 Task: Buy 4 Skirts, Skooters & Skorts of size 30 for Baby Girls from Clothing section under best seller category for shipping address: Eva Nelson, 1138 Star Trek Drive, Pensacola, Florida 32501, Cell Number 8503109646. Pay from credit card ending with 2005, CVV 3321
Action: Mouse moved to (254, 75)
Screenshot: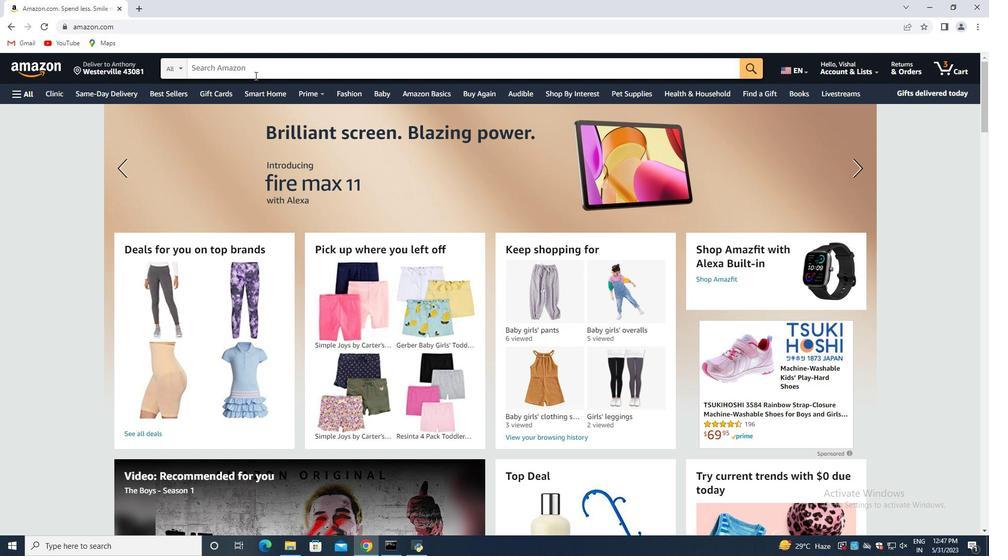 
Action: Mouse pressed left at (254, 75)
Screenshot: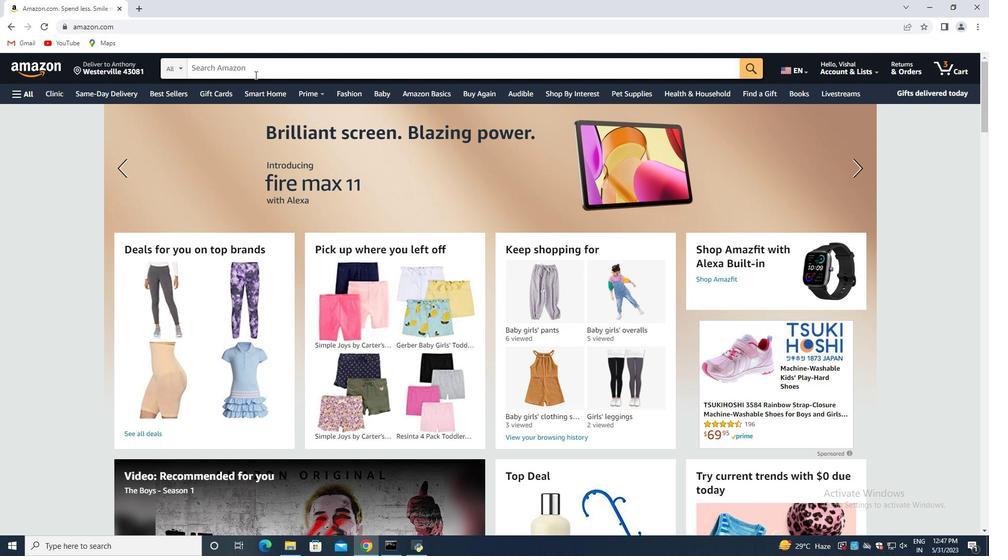 
Action: Key pressed <Key.shift>Skirts,<Key.space><Key.shift>Skooters<Key.space><Key.shift>&<Key.space><Key.shift><Key.shift><Key.shift><Key.shift><Key.shift><Key.shift><Key.shift>Skorts<Key.space>of<Key.space>size<Key.space>30<Key.space>for<Key.space><Key.shift>Baby<Key.space><Key.shift>Girls<Key.enter>
Screenshot: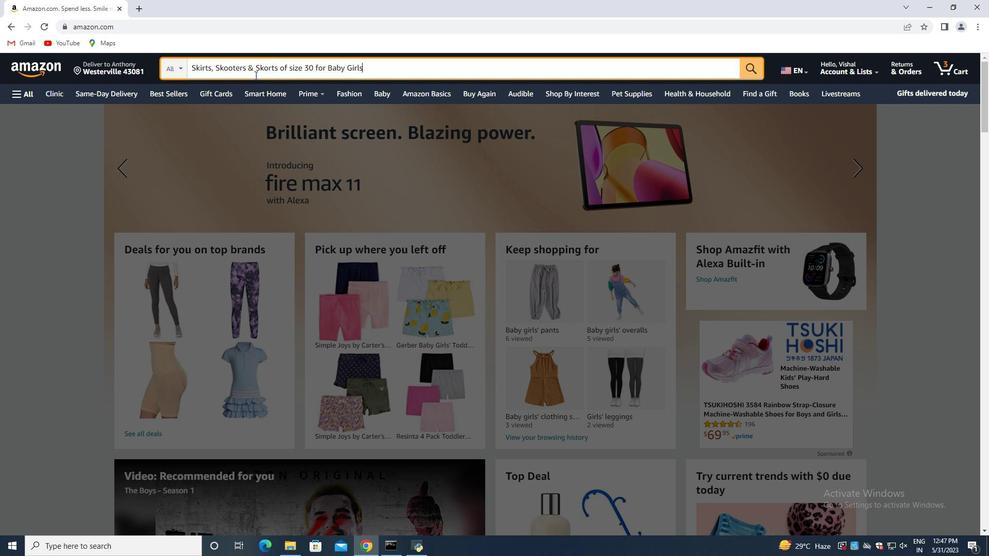 
Action: Mouse moved to (66, 197)
Screenshot: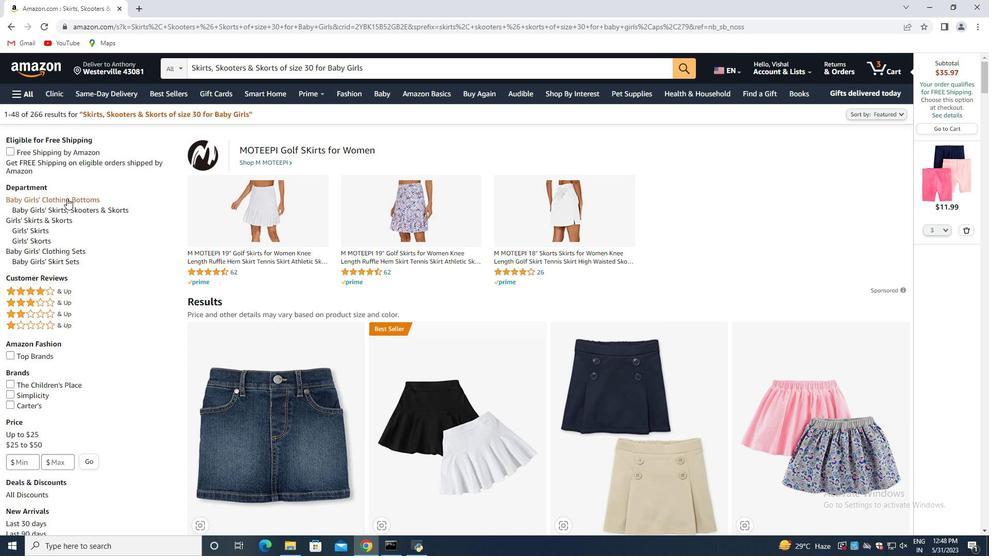 
Action: Mouse pressed left at (66, 197)
Screenshot: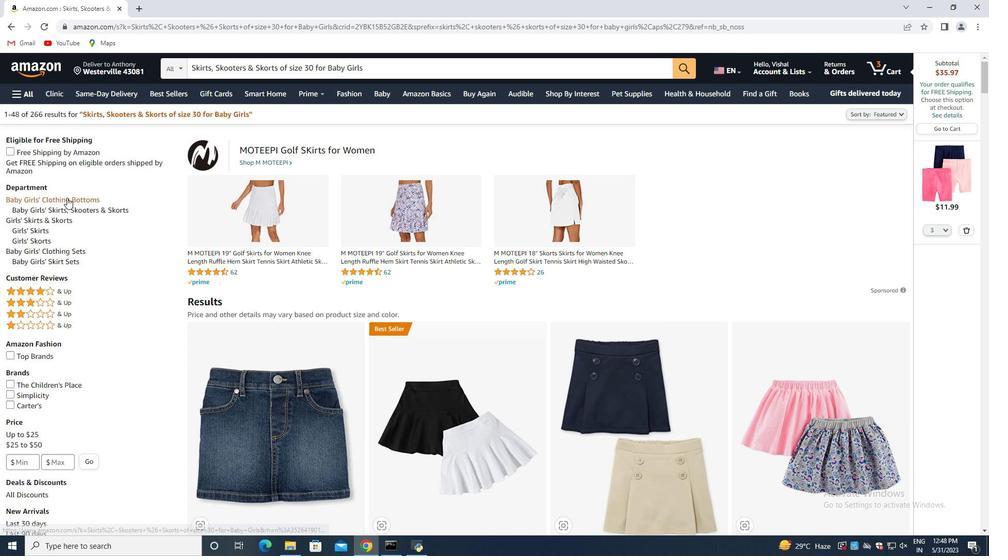 
Action: Mouse moved to (73, 212)
Screenshot: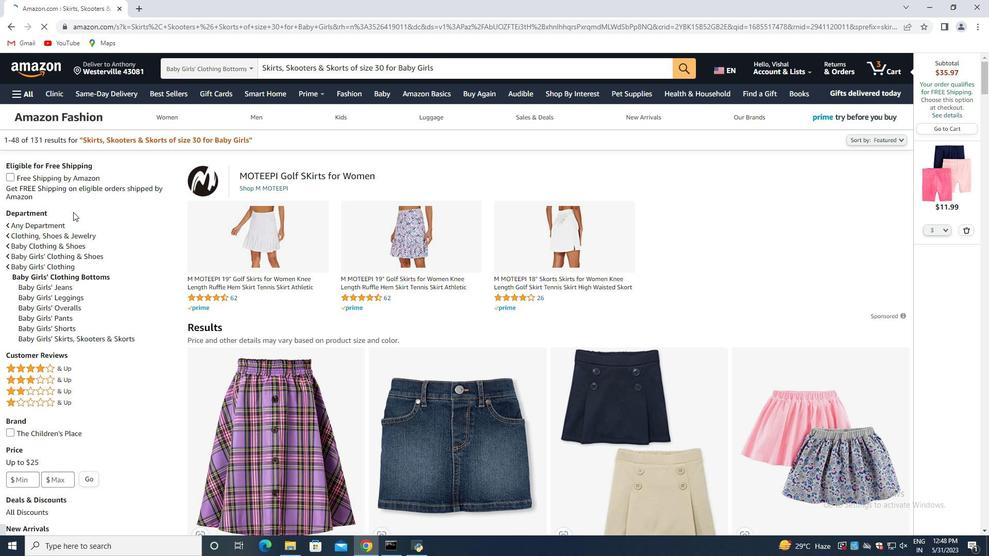 
Action: Mouse scrolled (73, 211) with delta (0, 0)
Screenshot: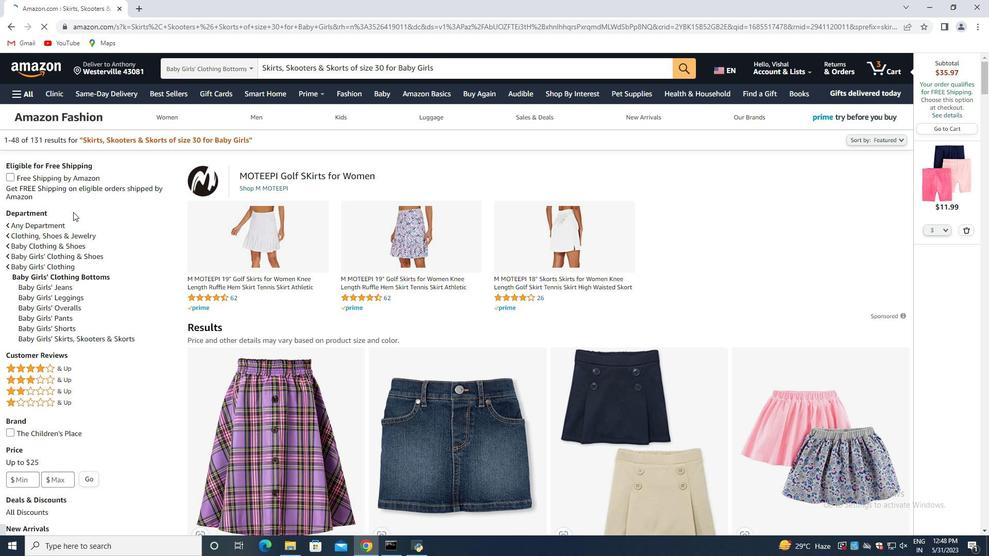 
Action: Mouse moved to (80, 214)
Screenshot: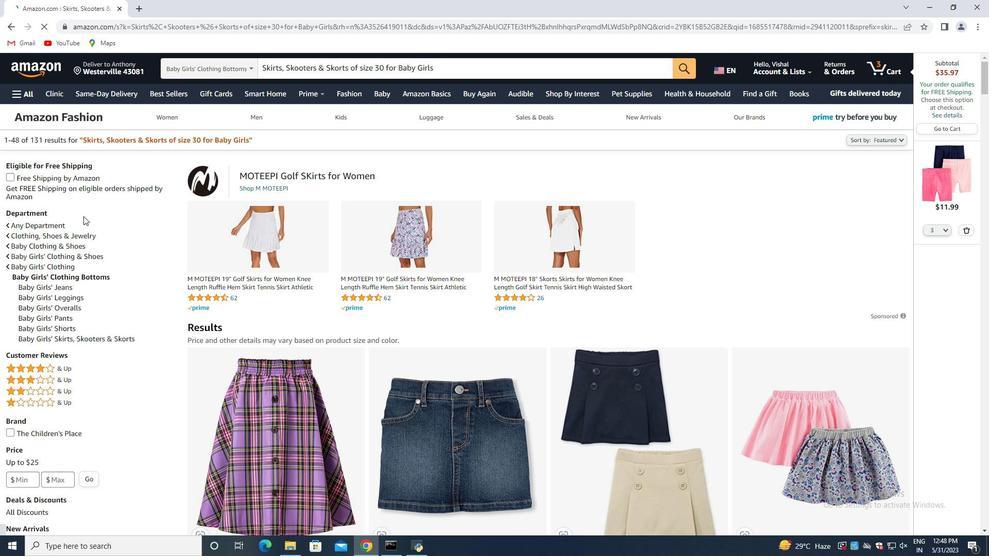 
Action: Mouse scrolled (80, 214) with delta (0, 0)
Screenshot: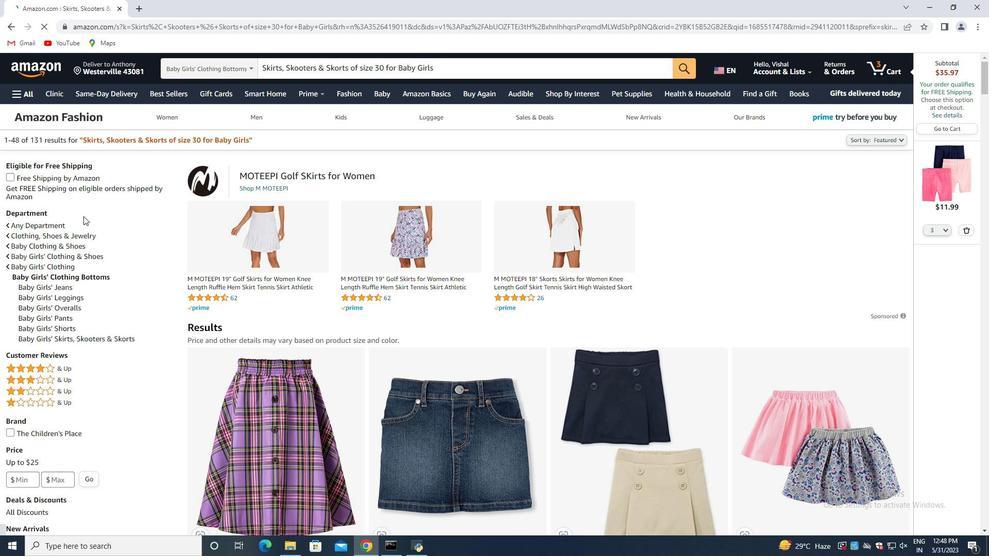 
Action: Mouse moved to (106, 222)
Screenshot: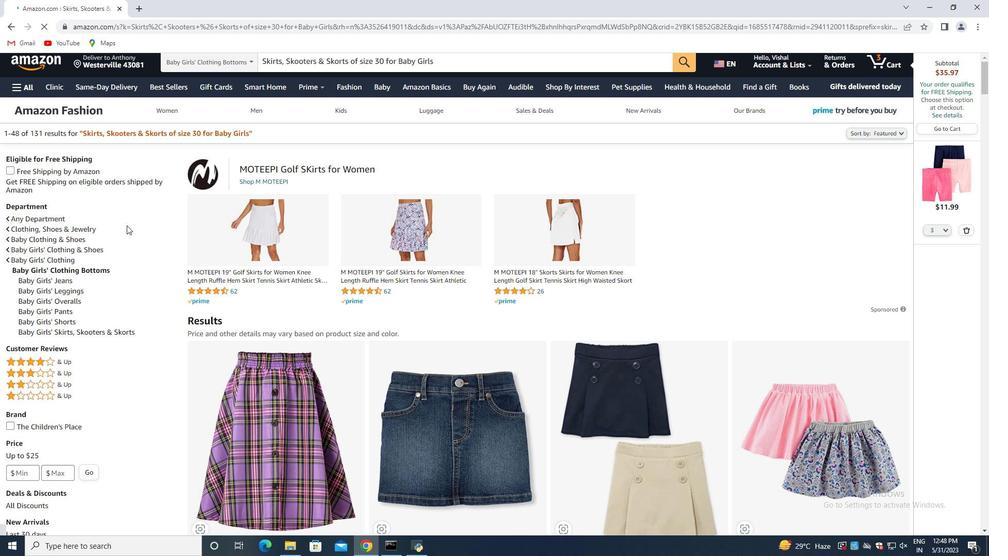 
Action: Mouse scrolled (106, 222) with delta (0, 0)
Screenshot: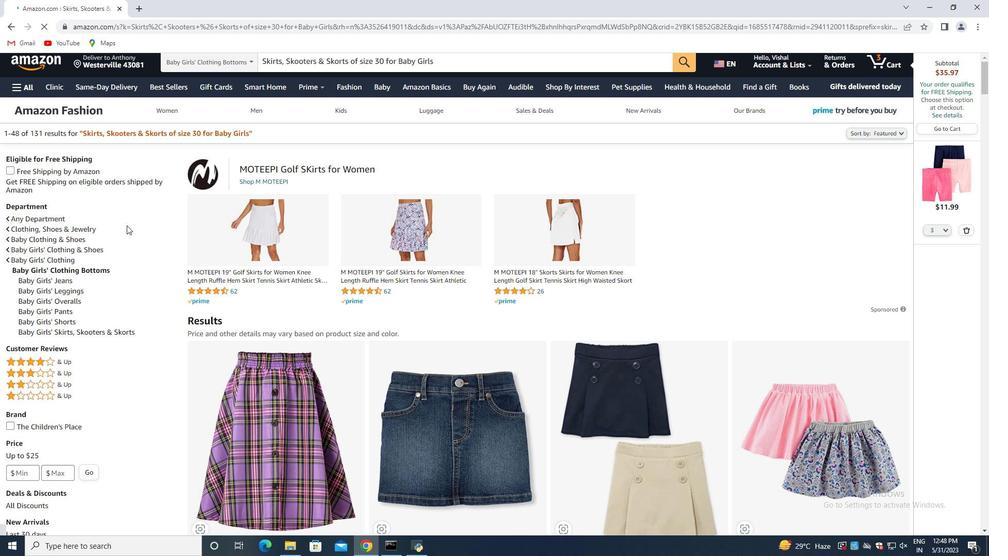 
Action: Mouse moved to (213, 232)
Screenshot: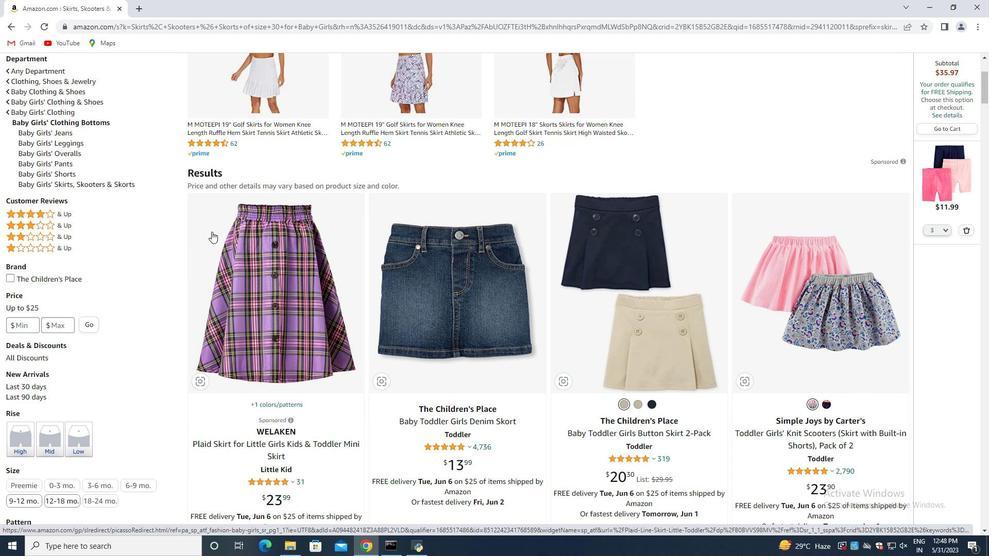 
Action: Mouse scrolled (213, 231) with delta (0, 0)
Screenshot: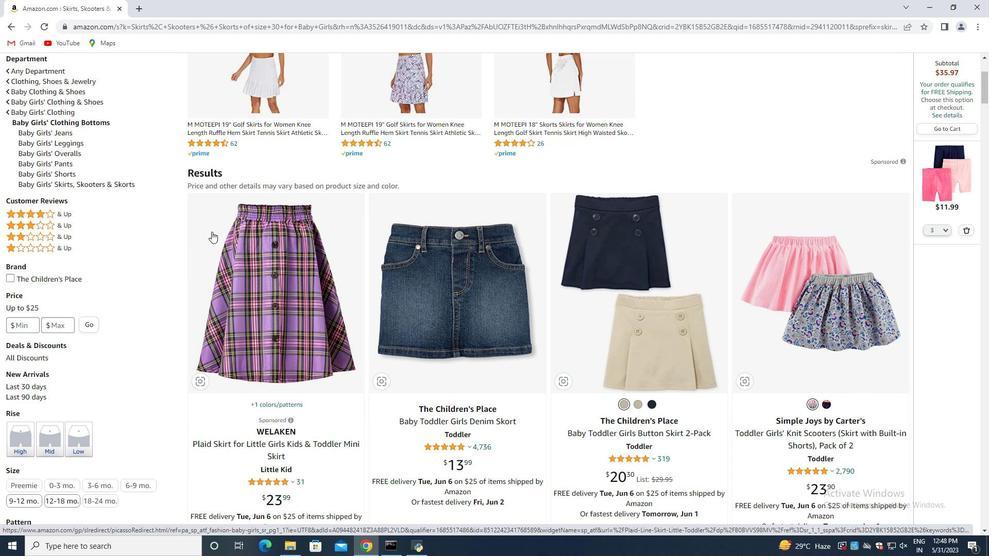 
Action: Mouse moved to (566, 279)
Screenshot: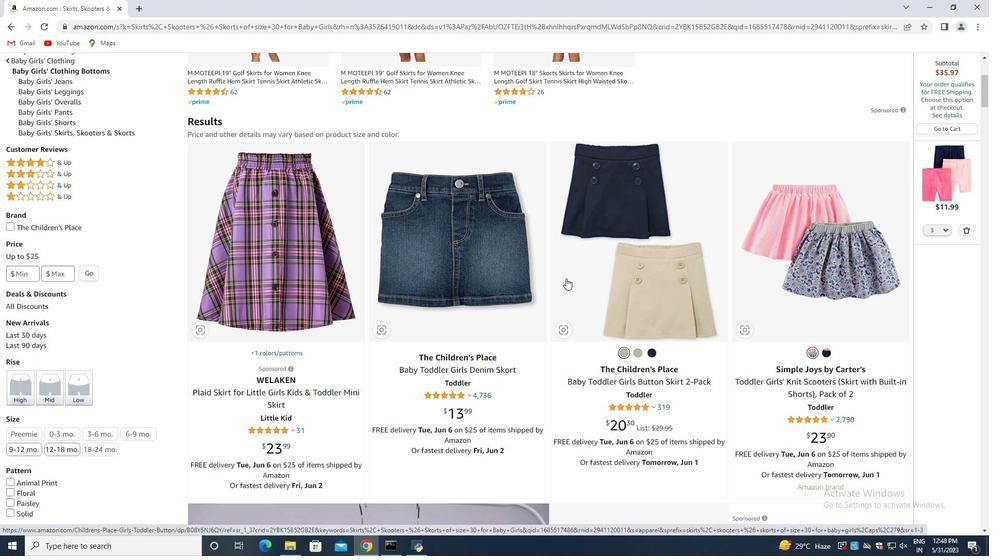 
Action: Mouse scrolled (566, 278) with delta (0, 0)
Screenshot: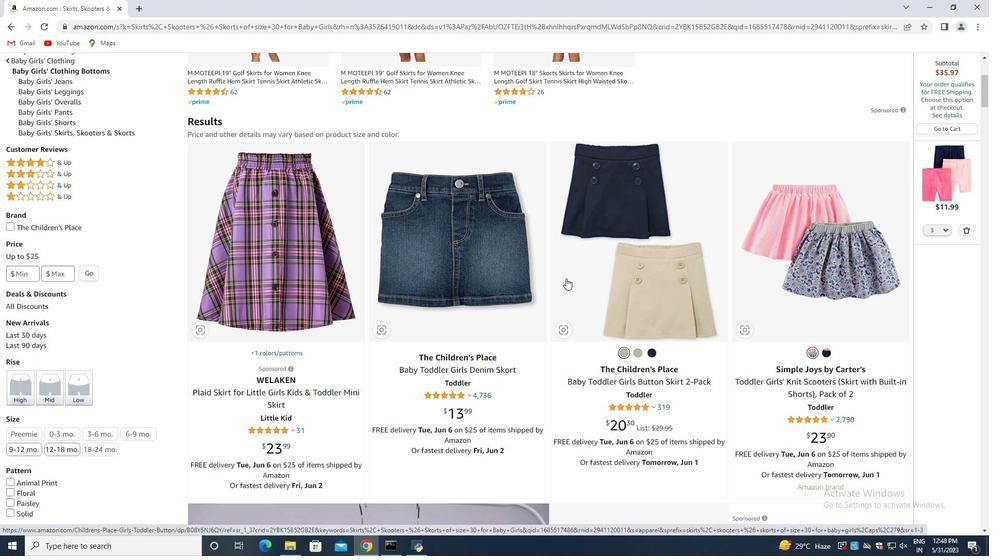 
Action: Mouse scrolled (566, 278) with delta (0, 0)
Screenshot: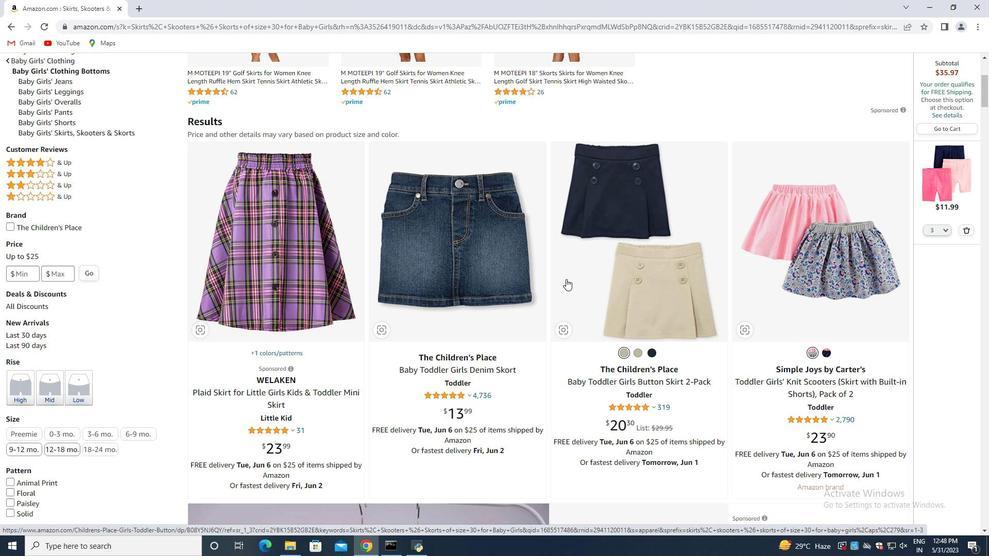 
Action: Mouse moved to (566, 279)
Screenshot: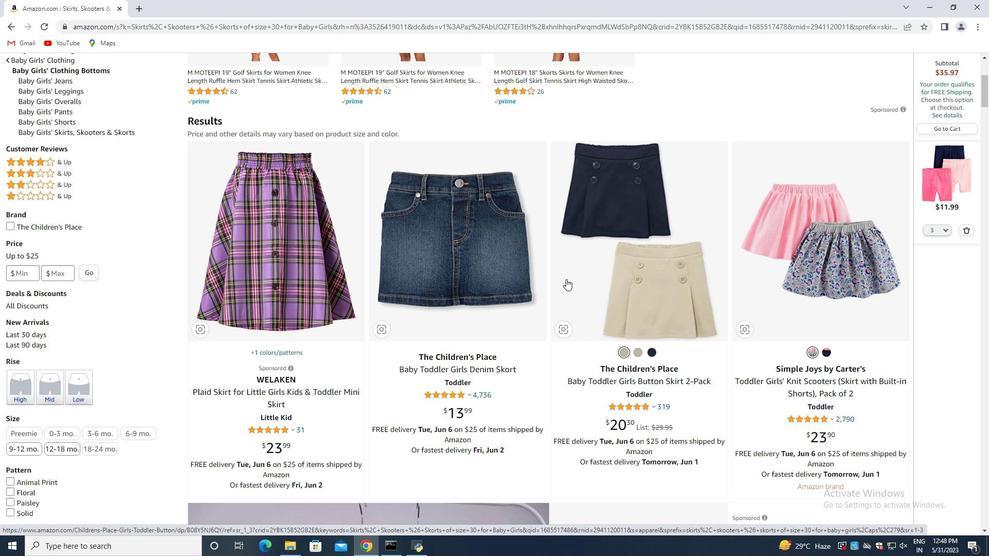 
Action: Mouse scrolled (566, 279) with delta (0, 0)
Screenshot: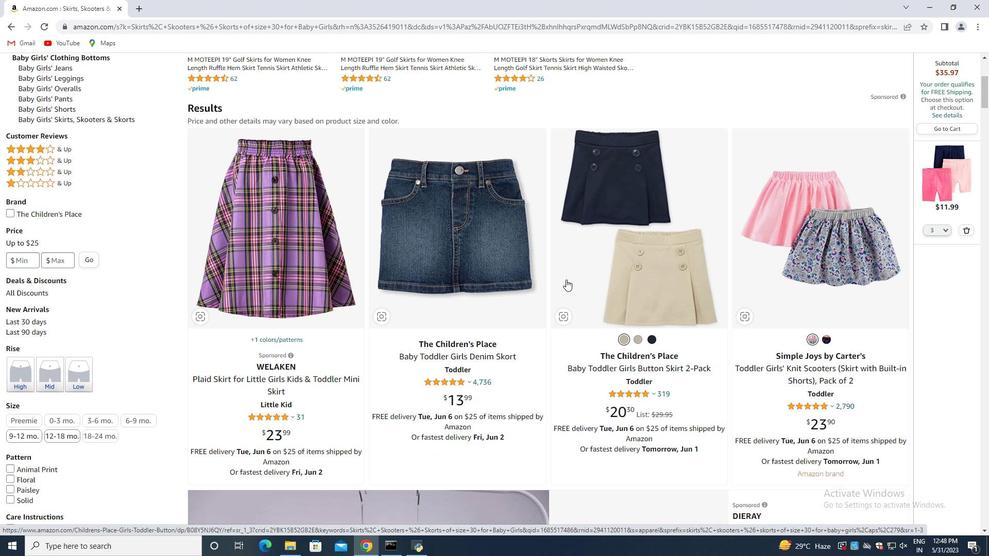 
Action: Mouse moved to (566, 280)
Screenshot: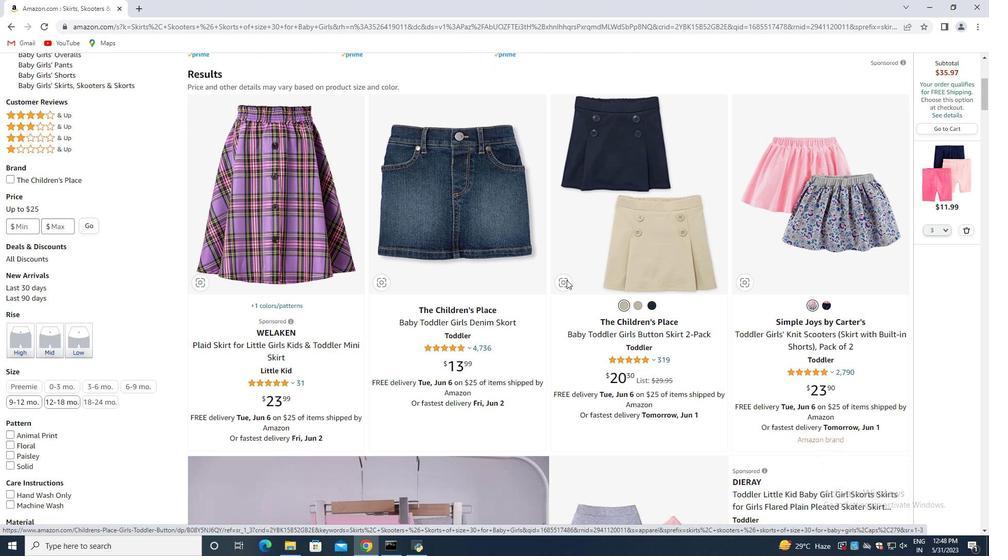 
Action: Mouse scrolled (566, 279) with delta (0, 0)
Screenshot: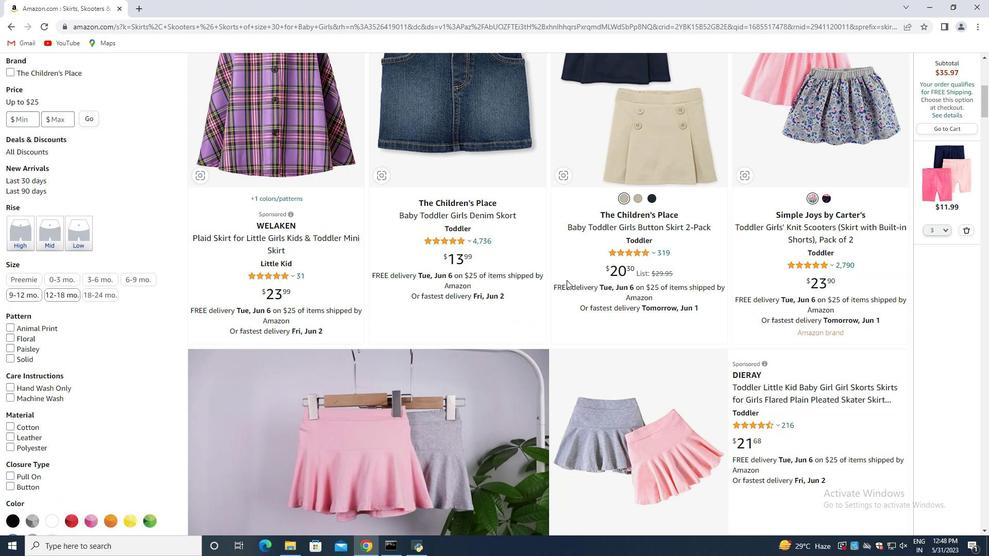 
Action: Mouse moved to (567, 280)
Screenshot: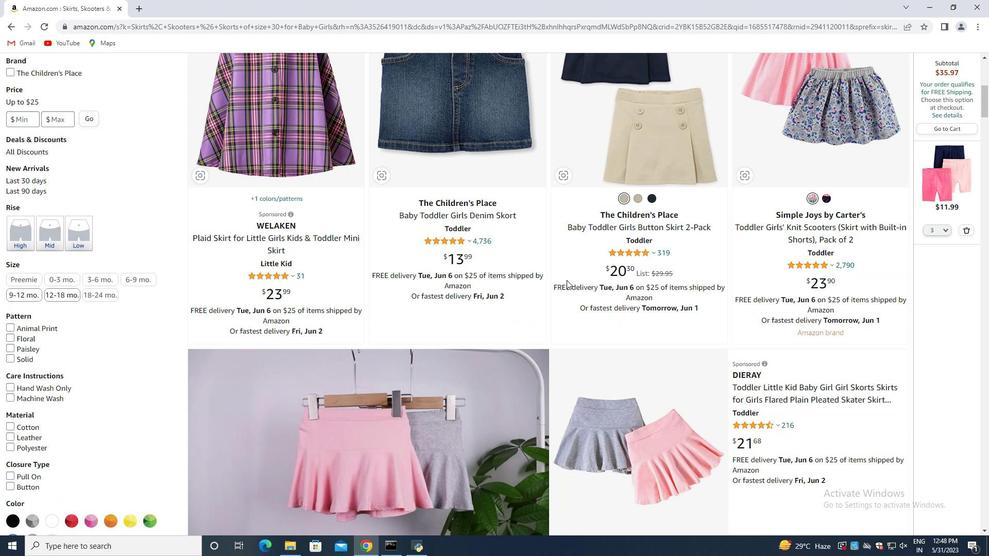 
Action: Mouse scrolled (567, 279) with delta (0, 0)
Screenshot: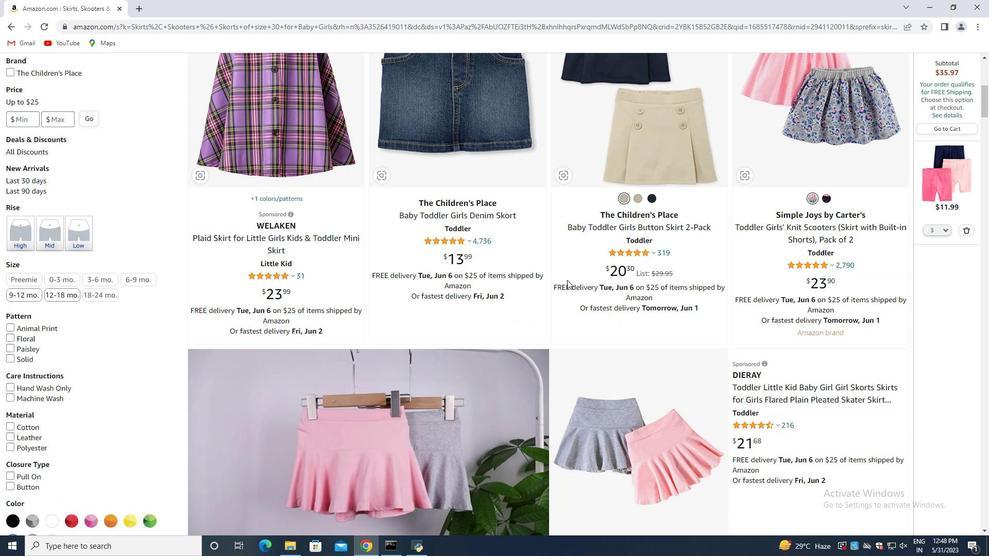 
Action: Mouse moved to (968, 231)
Screenshot: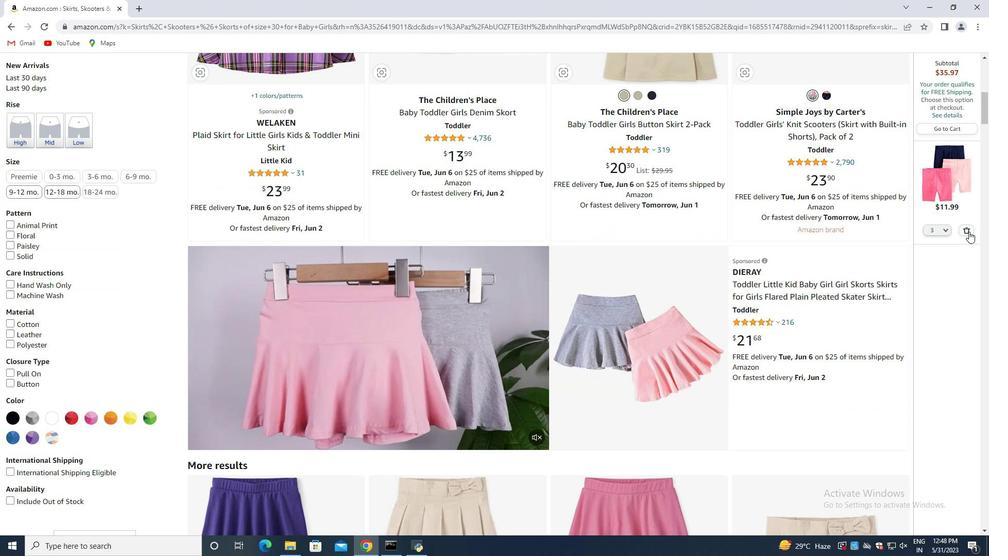 
Action: Mouse pressed left at (968, 231)
Screenshot: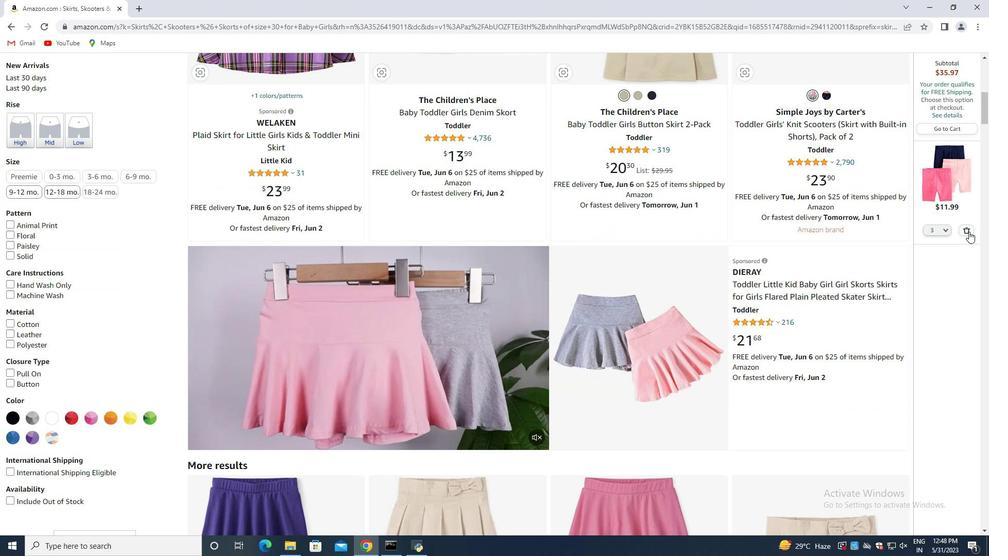 
Action: Mouse moved to (559, 154)
Screenshot: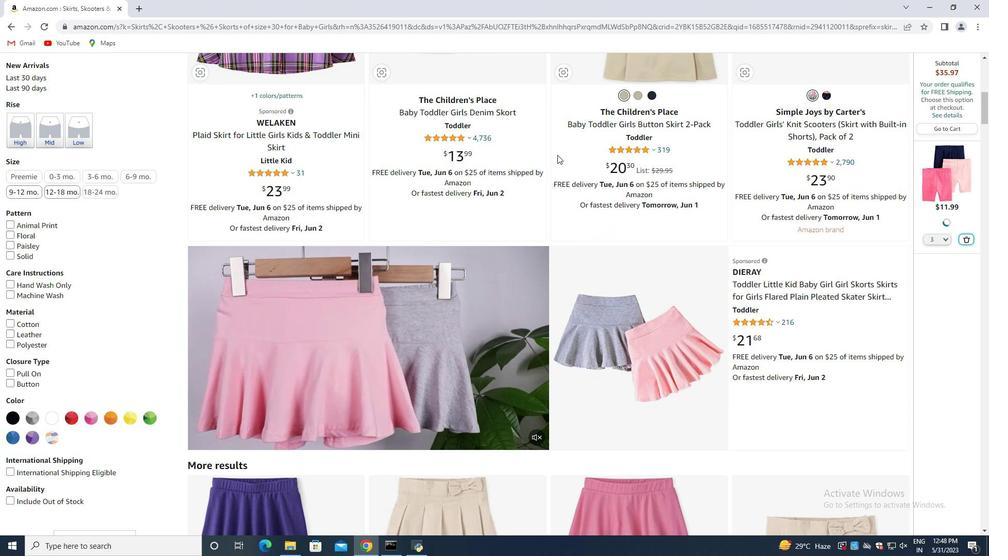 
Action: Mouse scrolled (559, 154) with delta (0, 0)
Screenshot: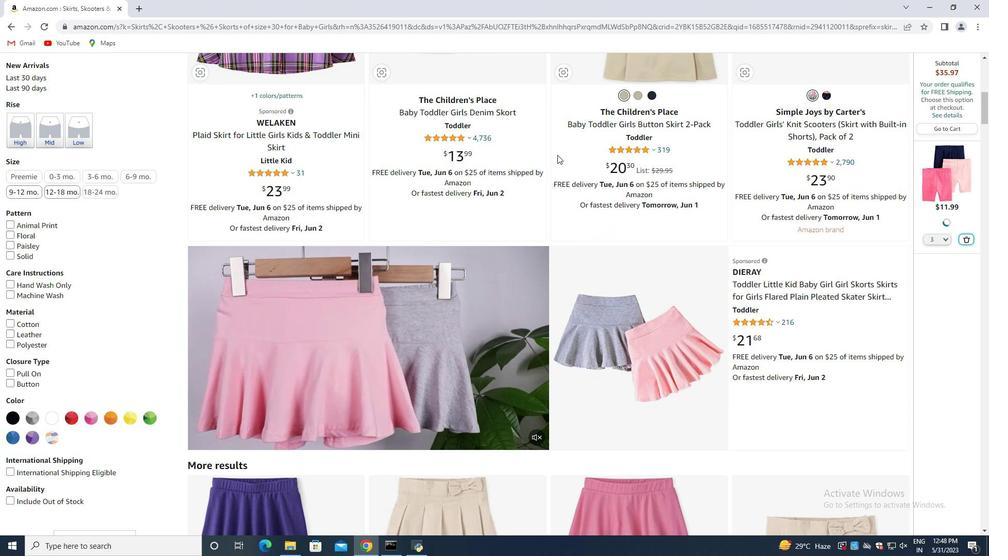 
Action: Mouse moved to (556, 155)
Screenshot: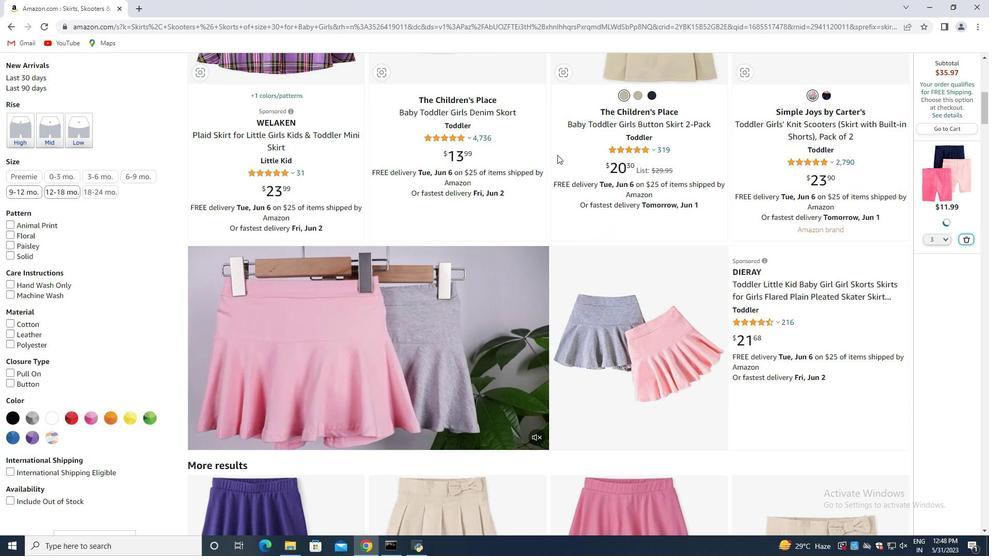 
Action: Mouse scrolled (556, 154) with delta (0, 0)
Screenshot: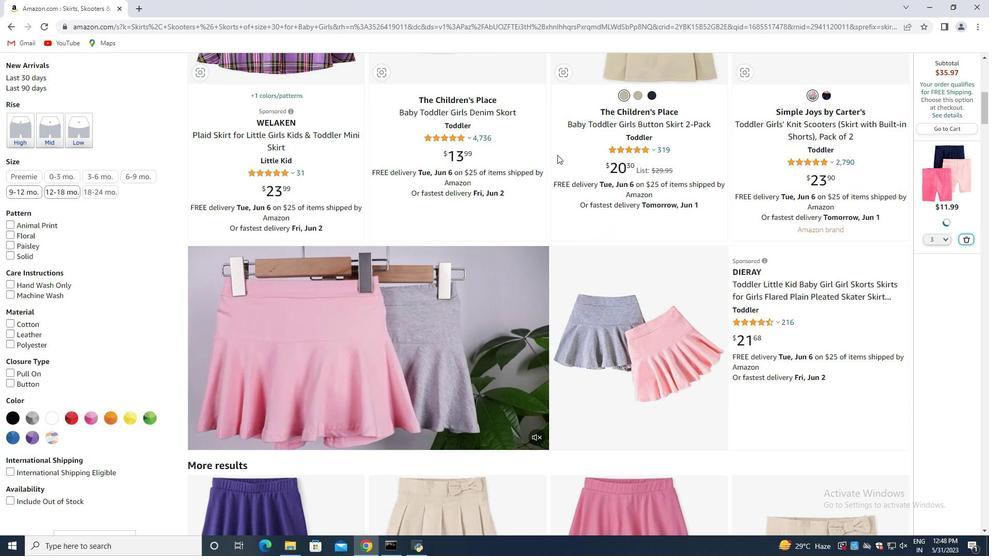 
Action: Mouse moved to (555, 155)
Screenshot: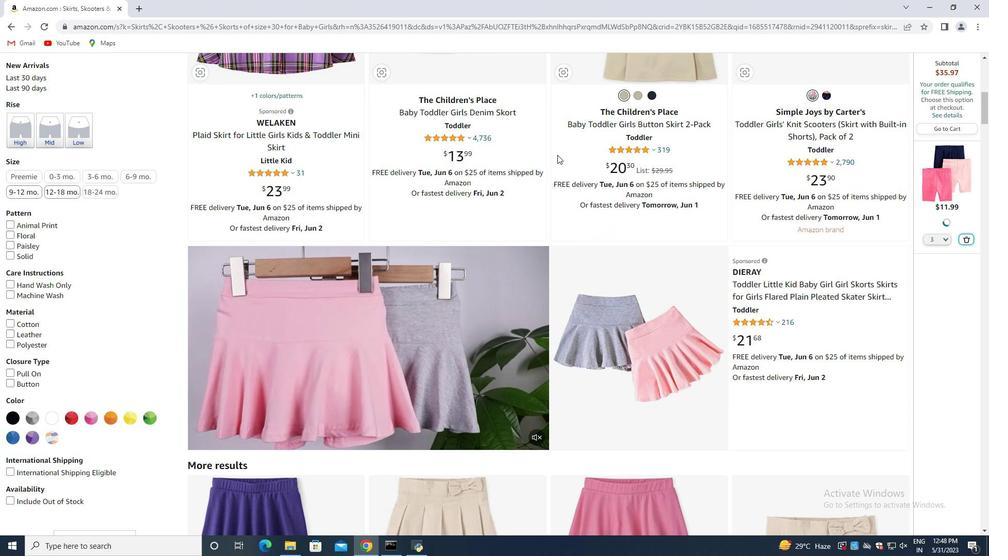 
Action: Mouse scrolled (555, 155) with delta (0, 0)
Screenshot: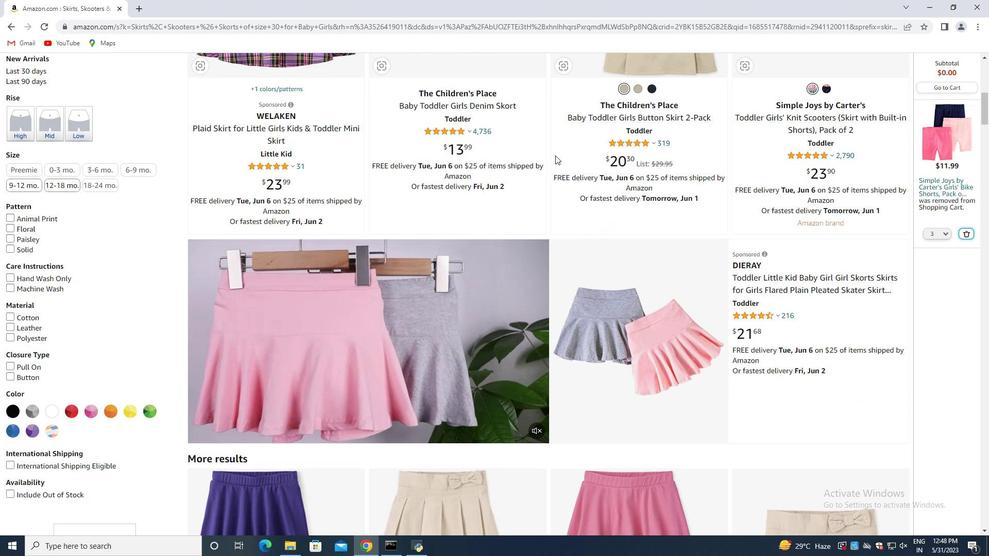 
Action: Mouse moved to (327, 213)
Screenshot: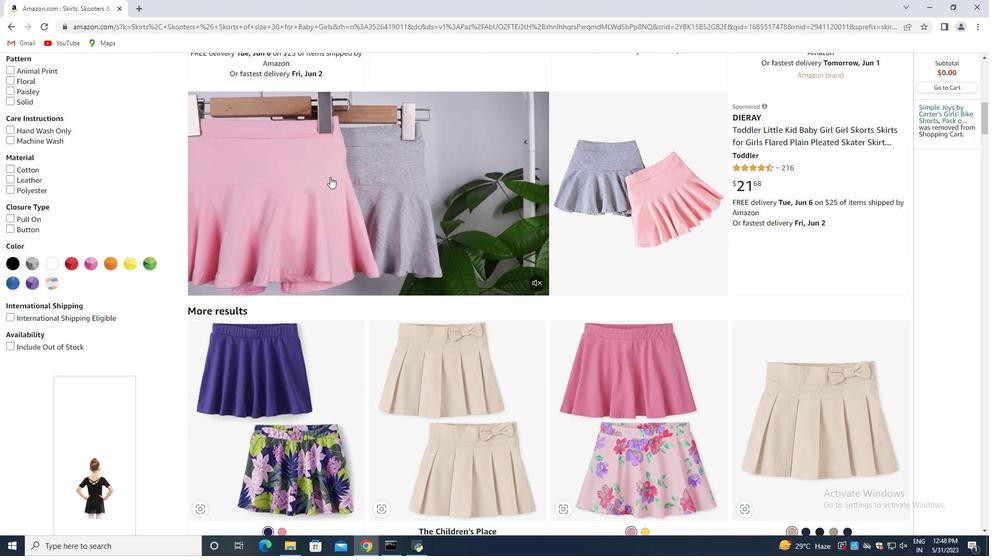 
Action: Mouse scrolled (327, 212) with delta (0, 0)
Screenshot: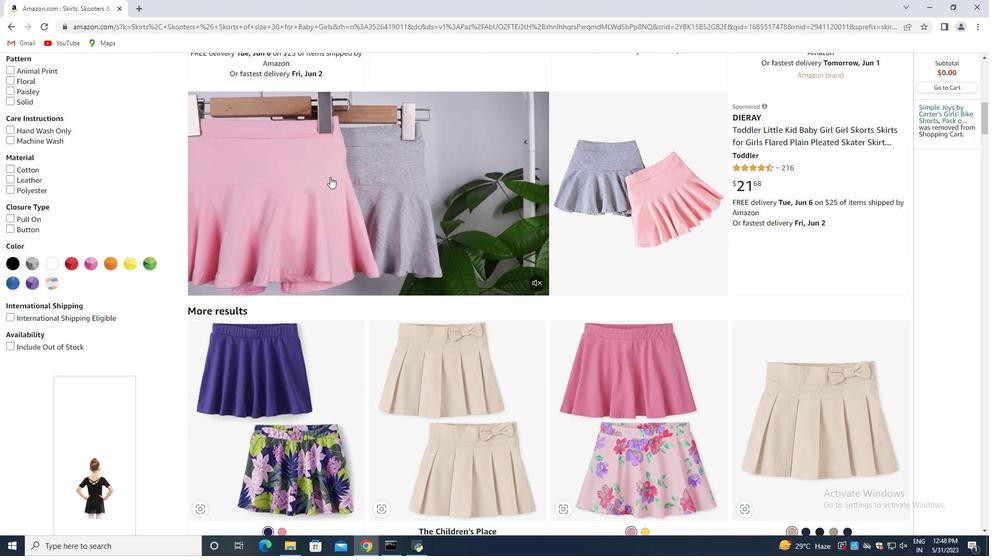 
Action: Mouse moved to (329, 224)
Screenshot: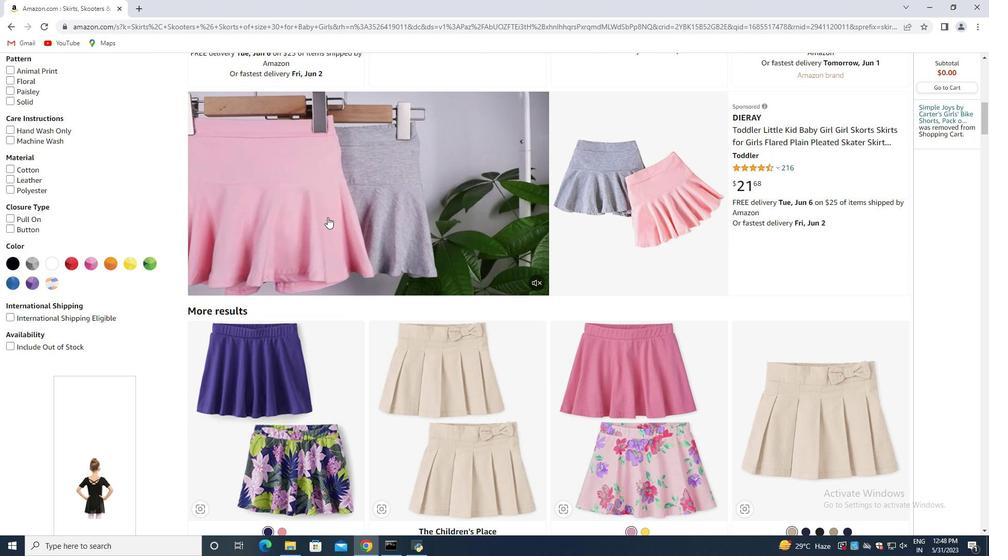 
Action: Mouse scrolled (329, 224) with delta (0, 0)
Screenshot: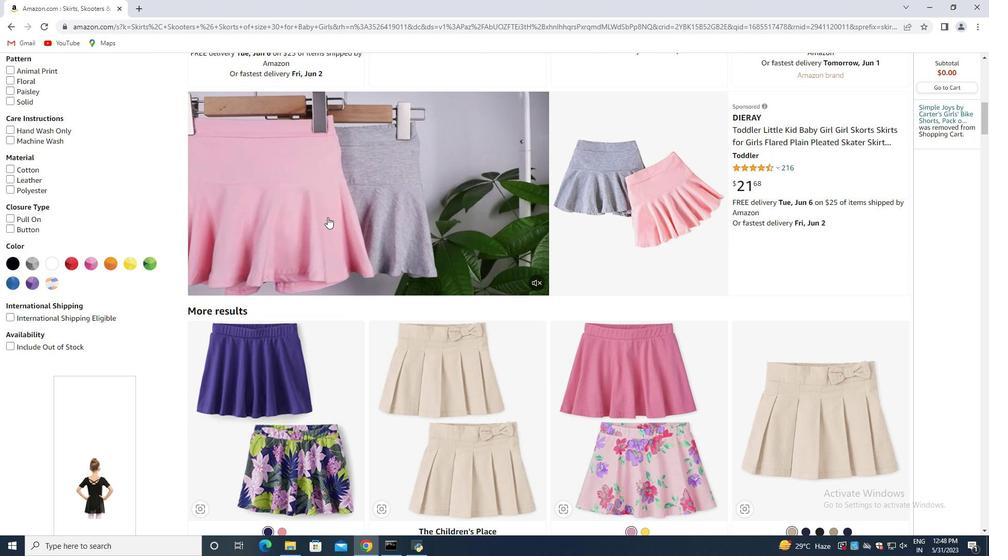 
Action: Mouse moved to (330, 227)
Screenshot: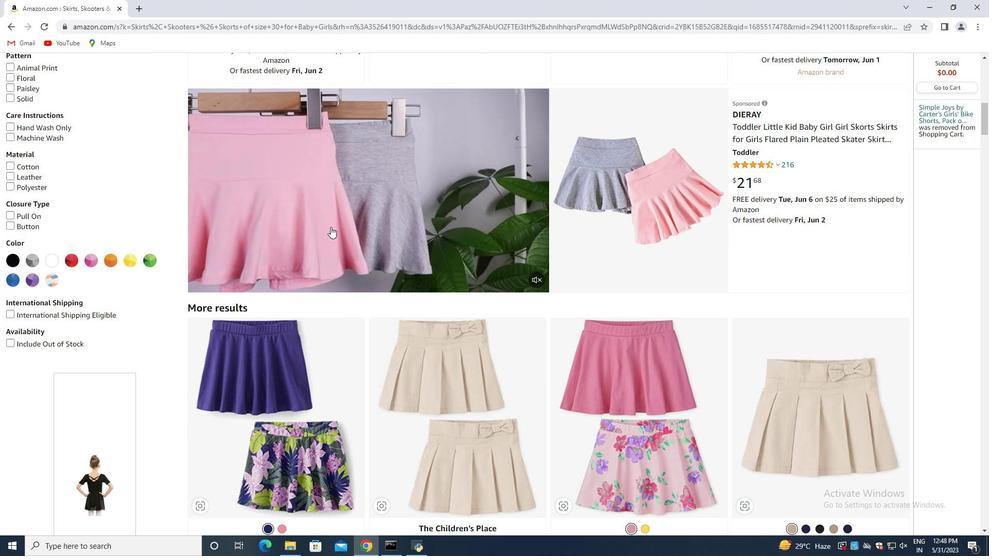 
Action: Mouse scrolled (330, 226) with delta (0, 0)
Screenshot: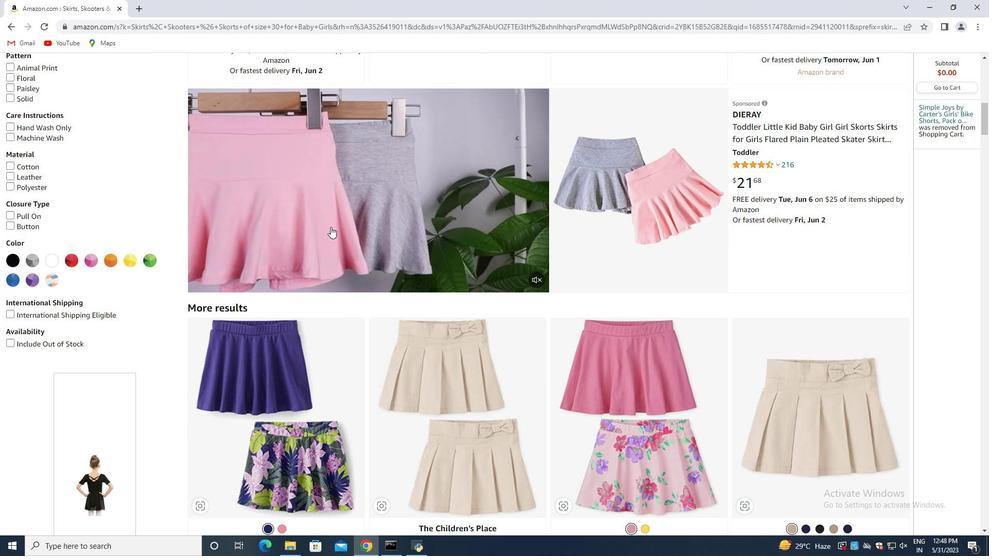 
Action: Mouse moved to (318, 226)
Screenshot: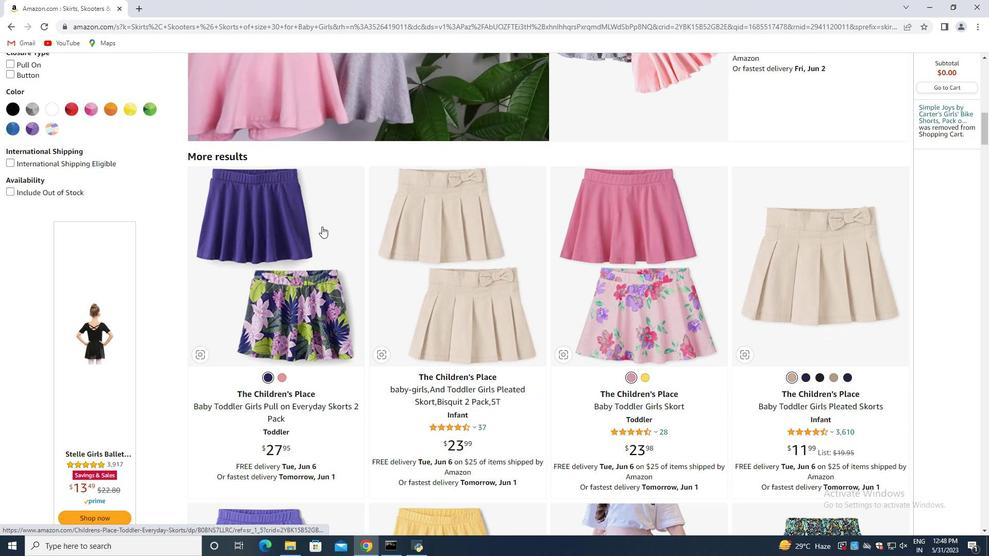 
Action: Mouse scrolled (318, 226) with delta (0, 0)
Screenshot: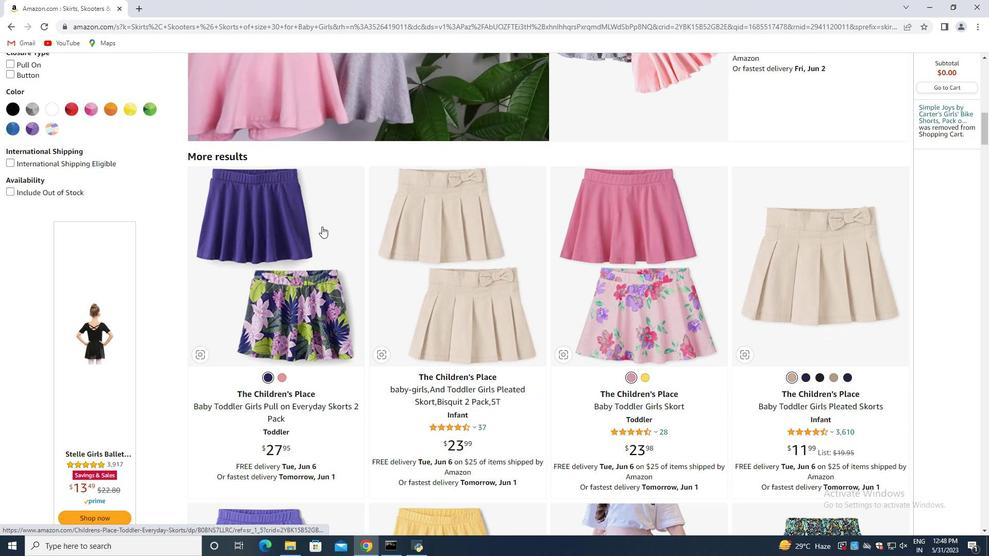 
Action: Mouse moved to (317, 226)
Screenshot: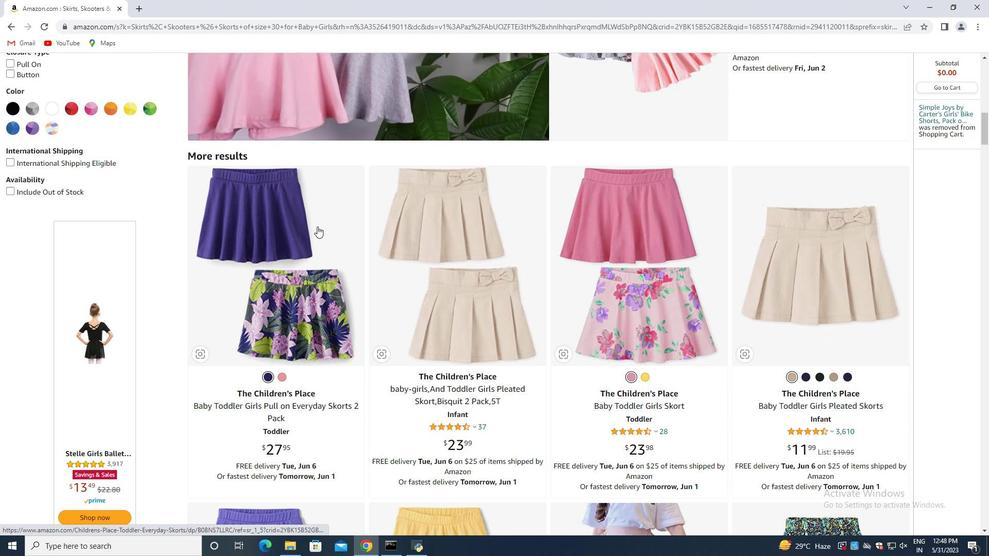 
Action: Mouse scrolled (317, 226) with delta (0, 0)
Screenshot: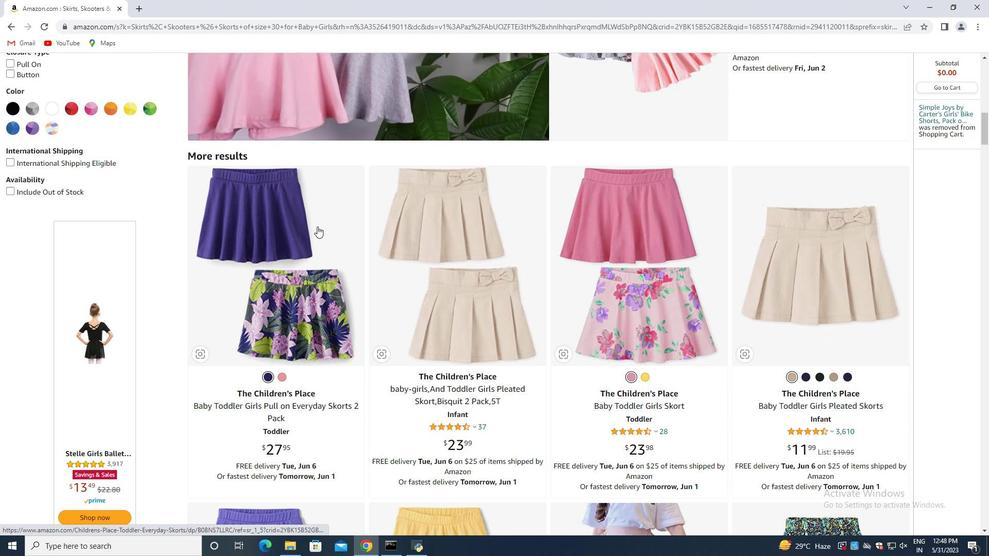
Action: Mouse moved to (518, 215)
Screenshot: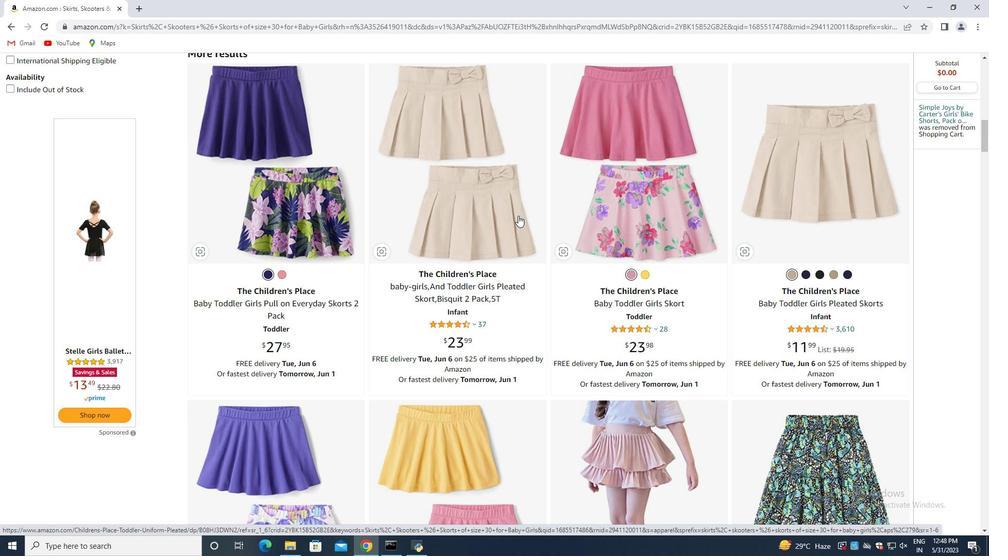 
Action: Mouse scrolled (518, 215) with delta (0, 0)
Screenshot: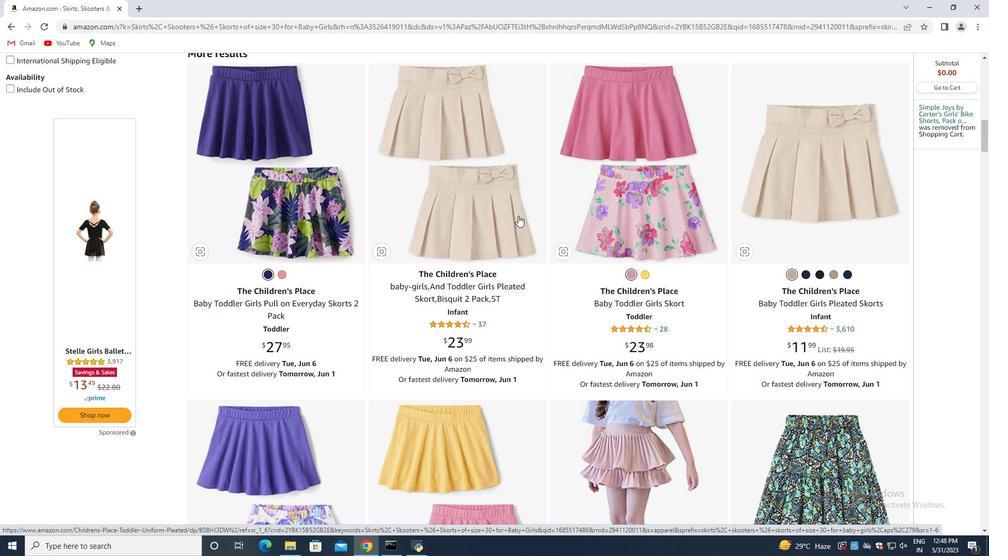 
Action: Mouse moved to (432, 205)
Screenshot: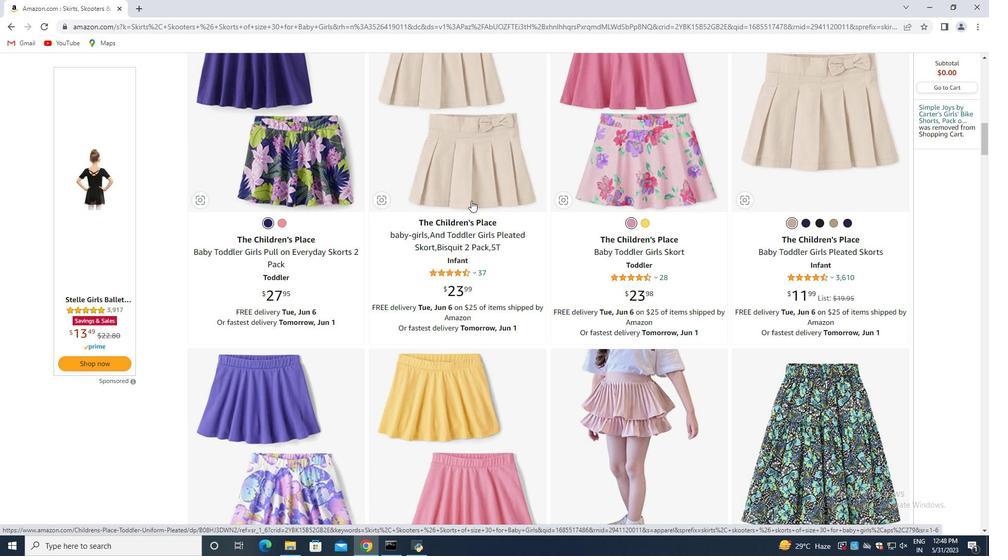 
Action: Mouse scrolled (432, 204) with delta (0, 0)
Screenshot: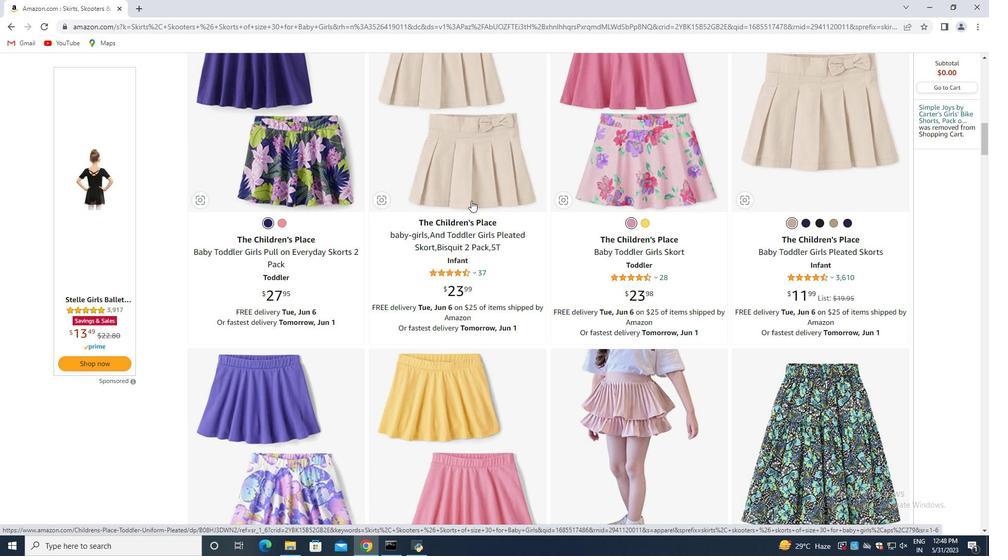 
Action: Mouse moved to (412, 207)
Screenshot: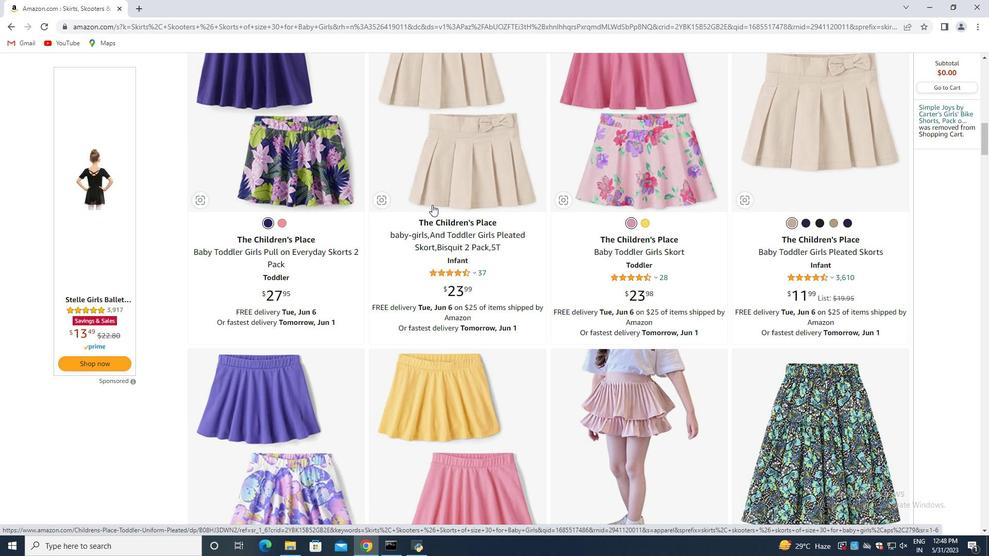 
Action: Mouse scrolled (412, 207) with delta (0, 0)
Screenshot: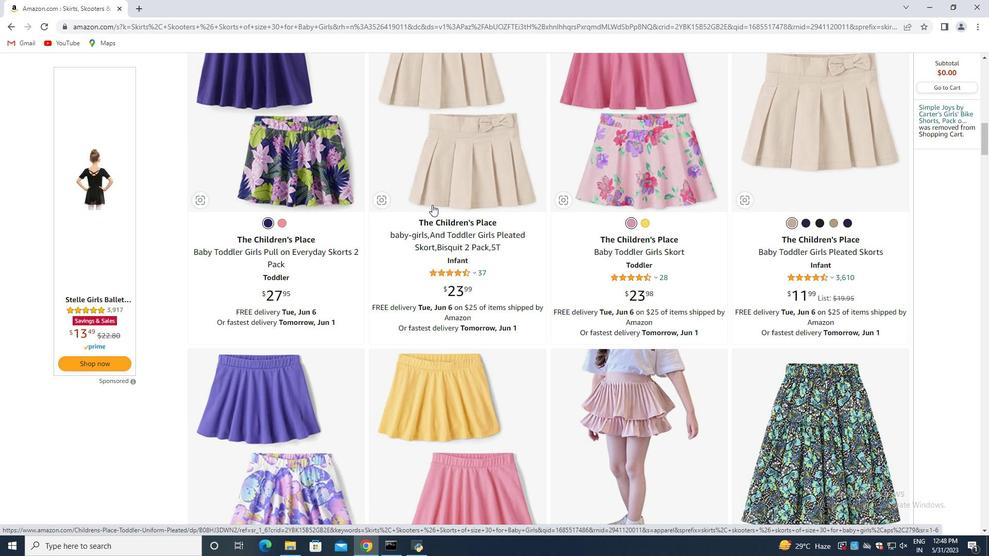 
Action: Mouse moved to (393, 208)
Screenshot: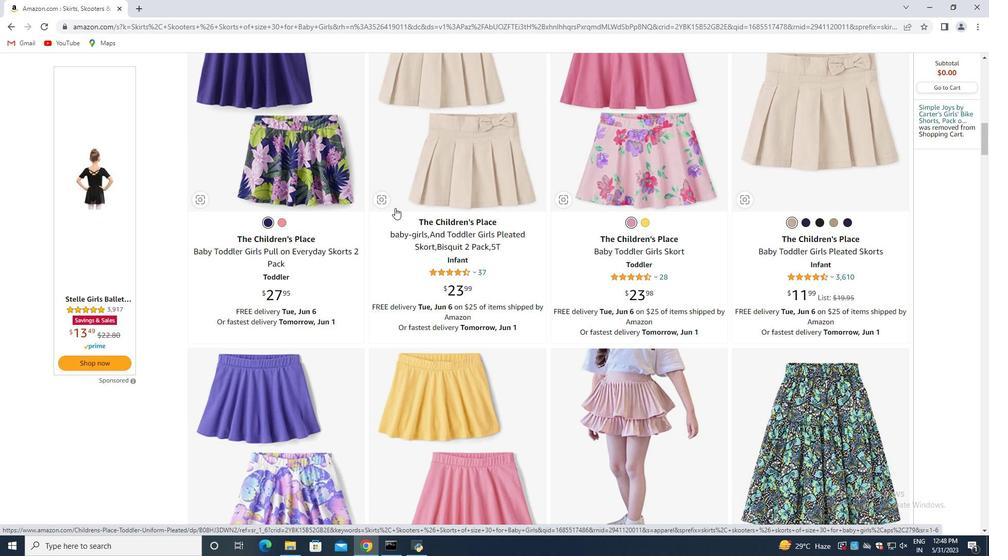 
Action: Mouse scrolled (393, 207) with delta (0, 0)
Screenshot: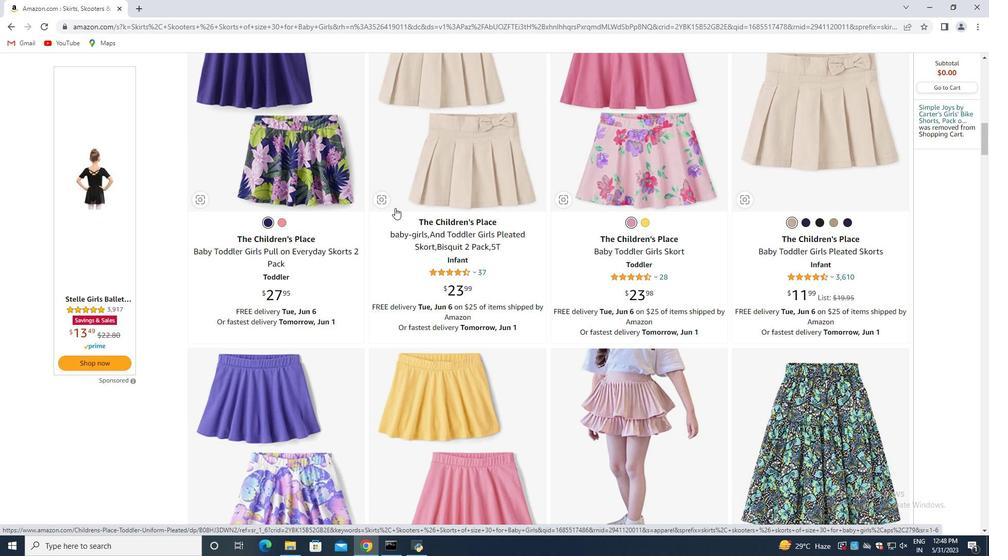 
Action: Mouse moved to (385, 210)
Screenshot: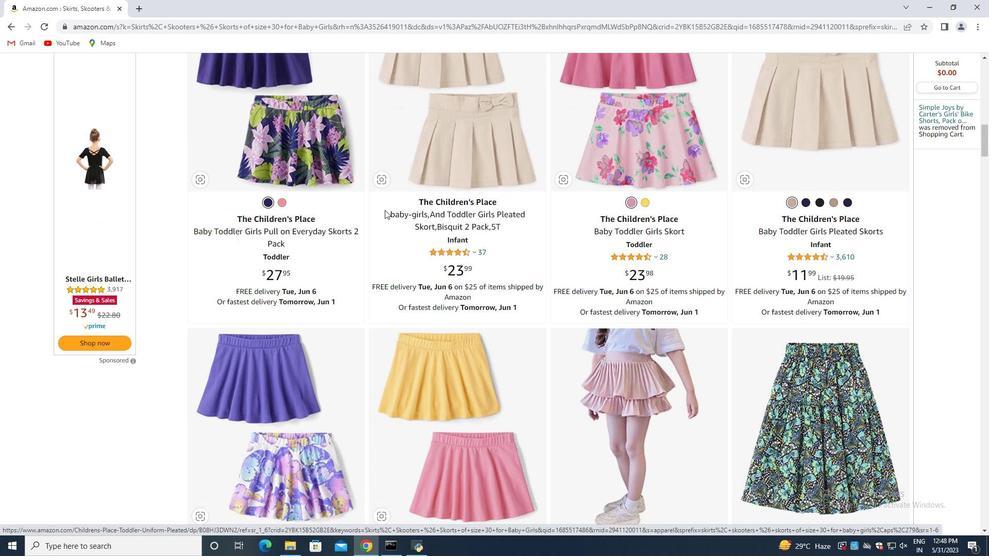 
Action: Mouse scrolled (385, 209) with delta (0, 0)
Screenshot: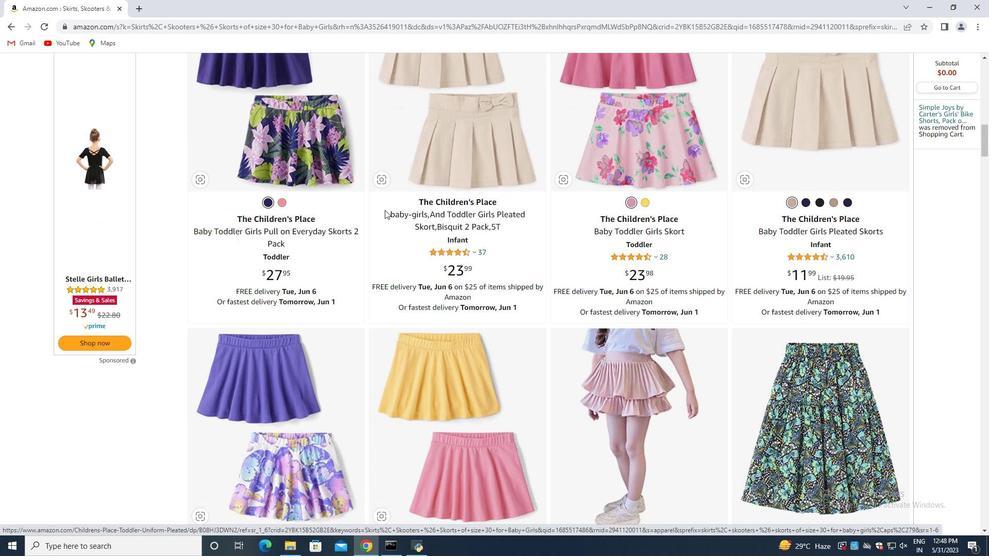 
Action: Mouse moved to (382, 210)
Screenshot: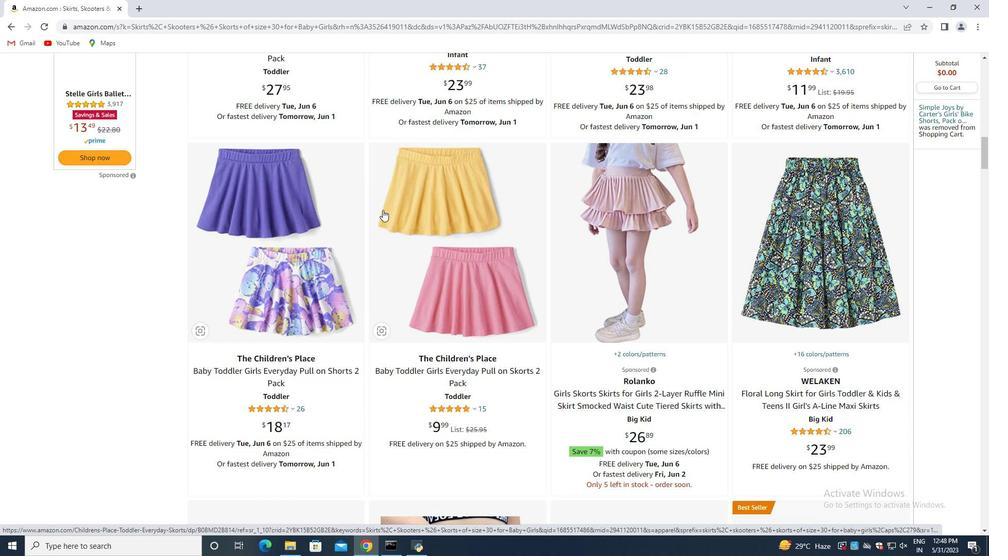 
Action: Mouse scrolled (382, 209) with delta (0, 0)
Screenshot: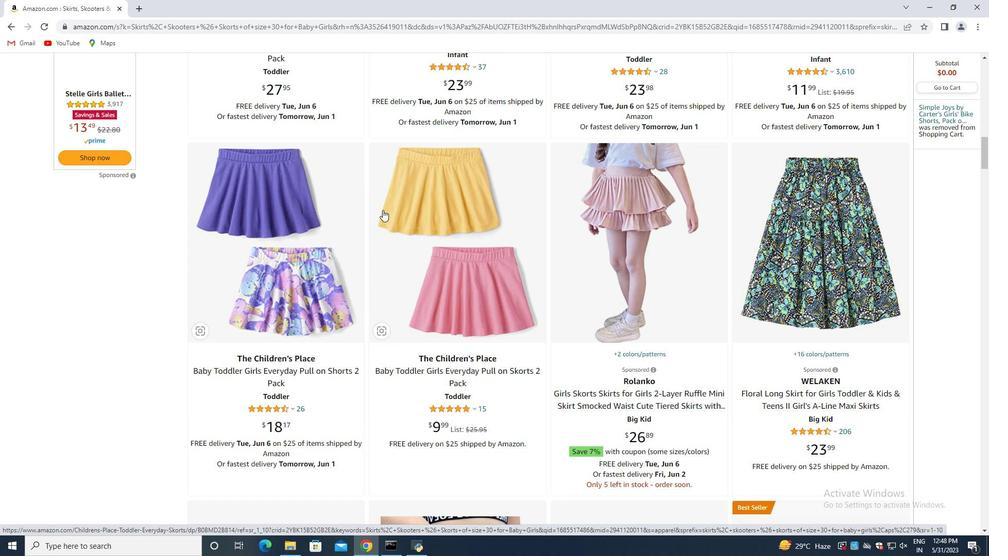 
Action: Mouse moved to (496, 199)
Screenshot: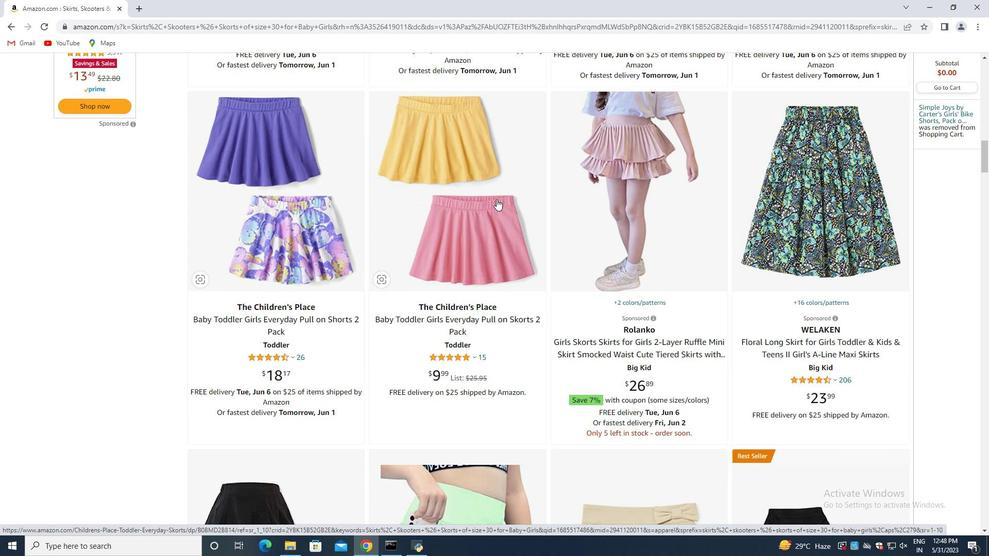 
Action: Mouse scrolled (496, 198) with delta (0, 0)
Screenshot: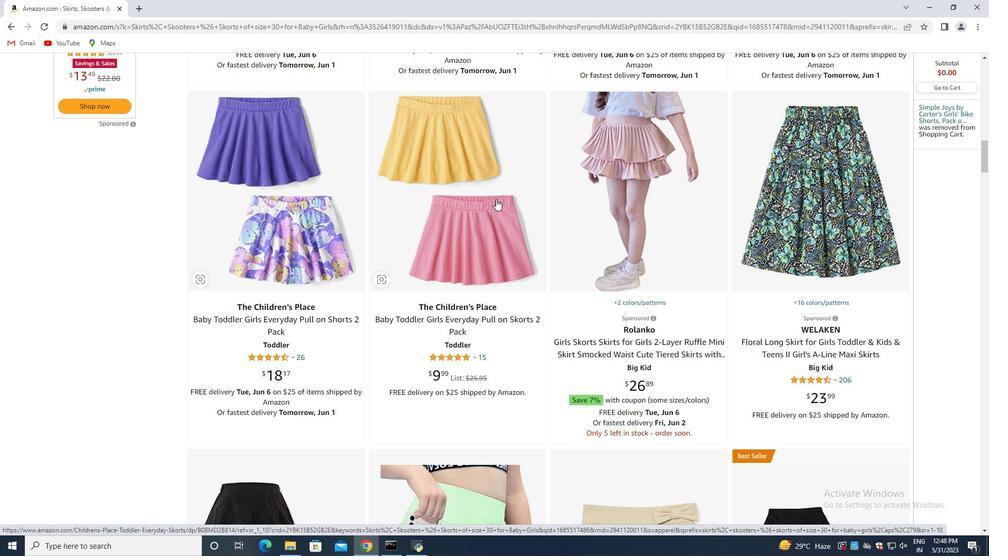 
Action: Mouse scrolled (496, 198) with delta (0, 0)
Screenshot: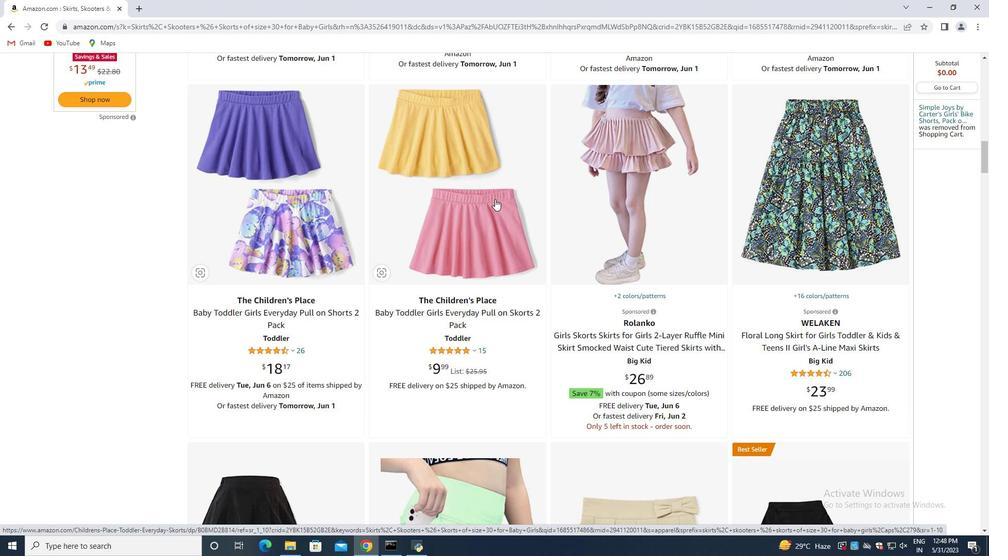 
Action: Mouse moved to (495, 199)
Screenshot: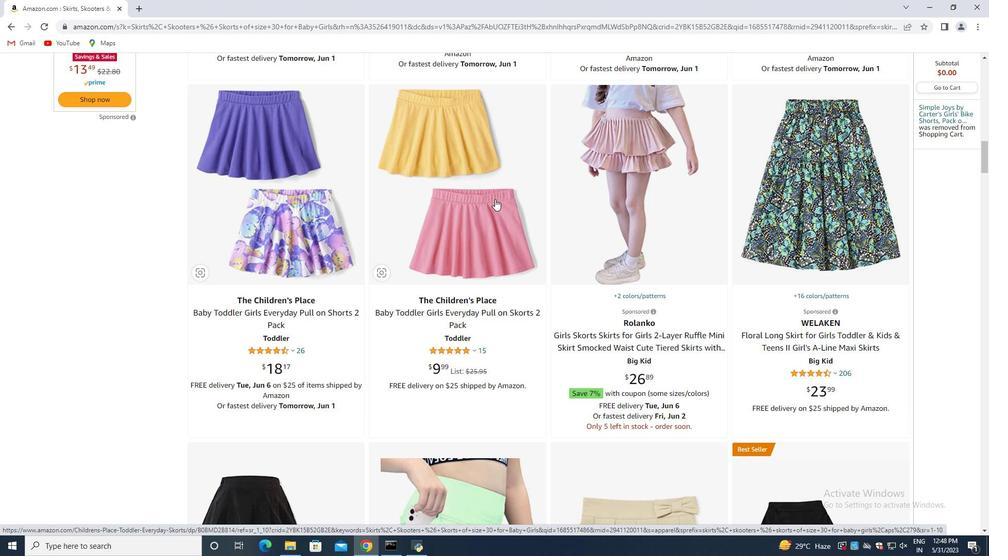 
Action: Mouse scrolled (495, 198) with delta (0, 0)
Screenshot: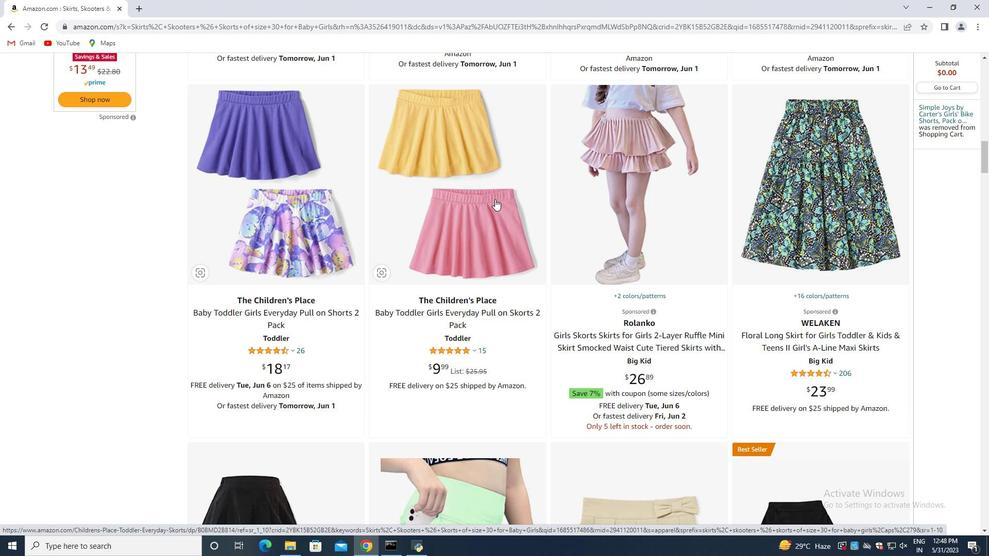 
Action: Mouse moved to (470, 205)
Screenshot: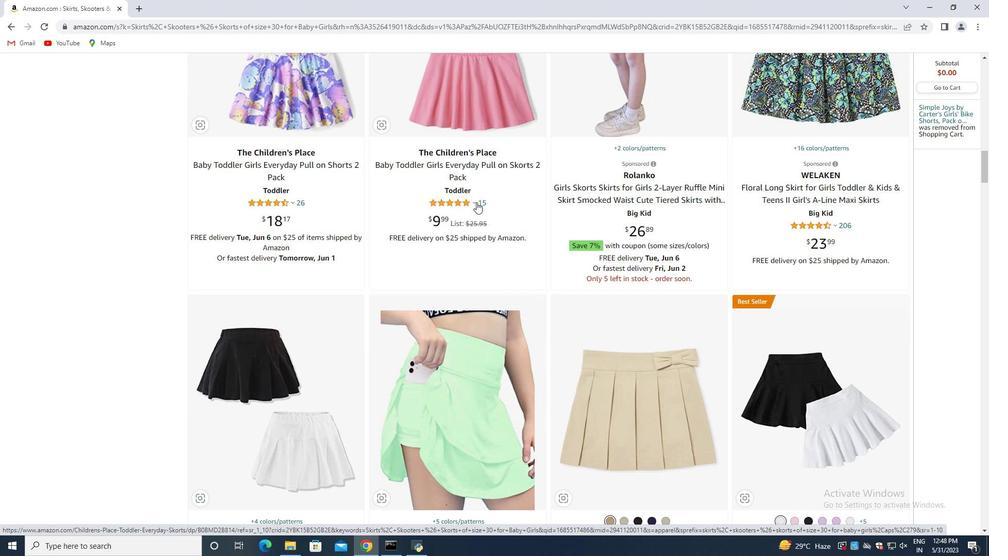 
Action: Mouse scrolled (470, 205) with delta (0, 0)
Screenshot: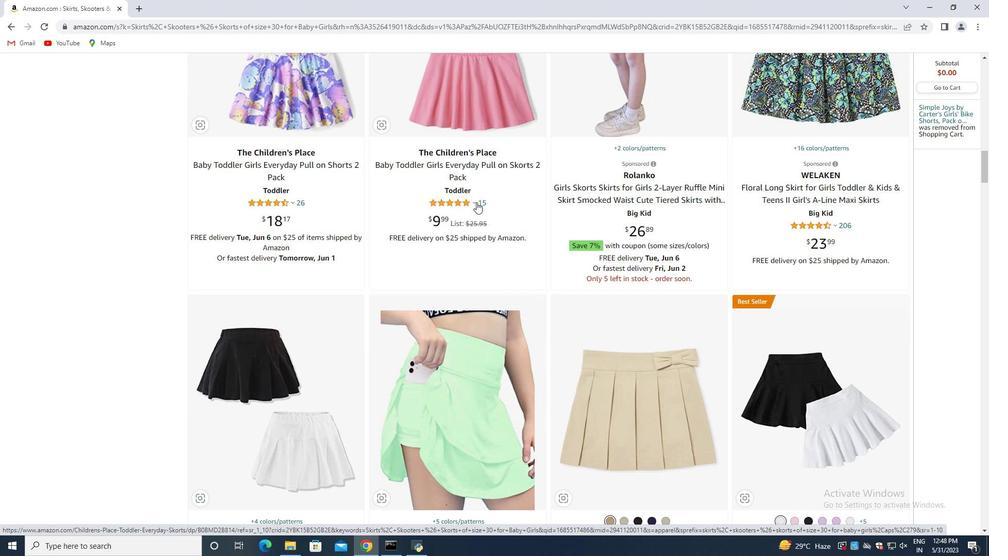 
Action: Mouse moved to (460, 210)
Screenshot: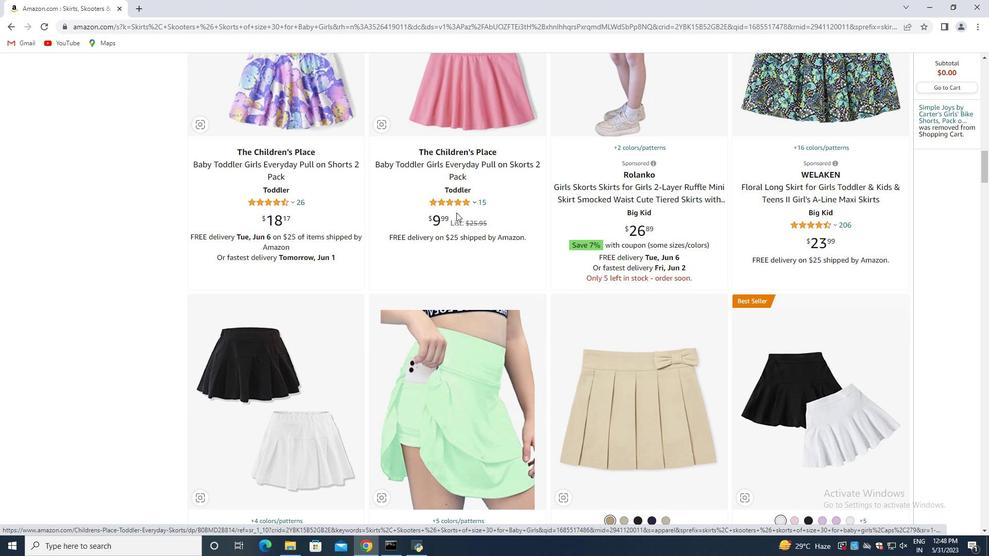
Action: Mouse scrolled (460, 210) with delta (0, 0)
Screenshot: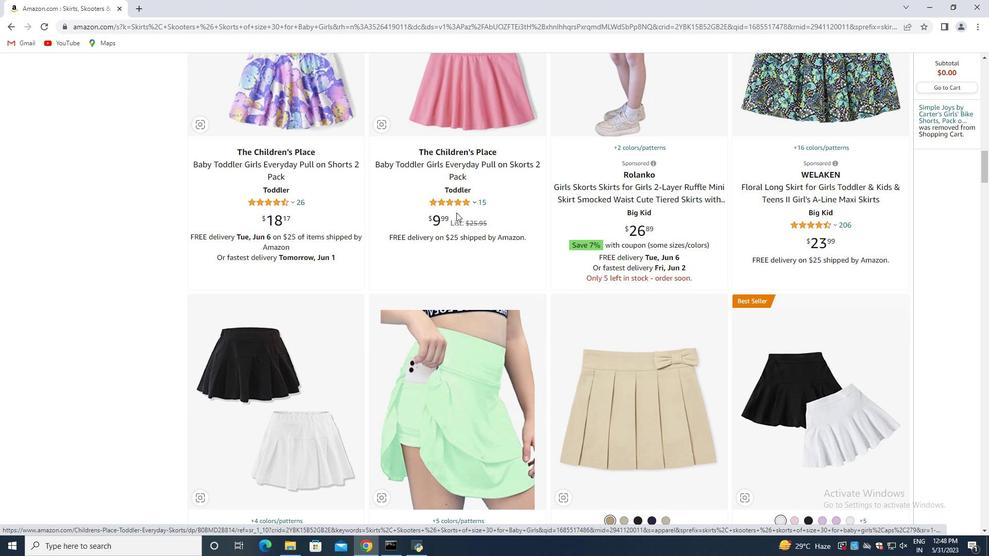 
Action: Mouse moved to (450, 214)
Screenshot: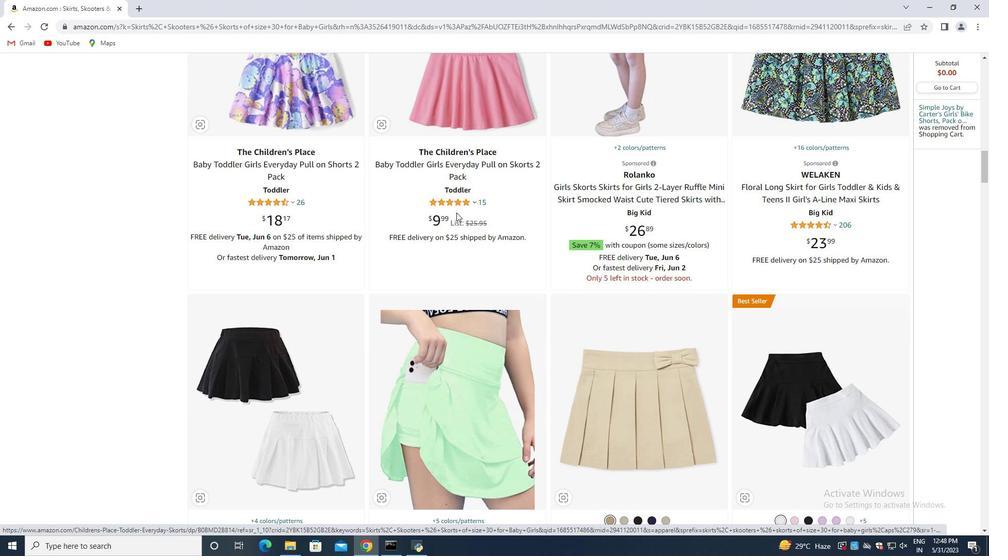 
Action: Mouse scrolled (450, 214) with delta (0, 0)
Screenshot: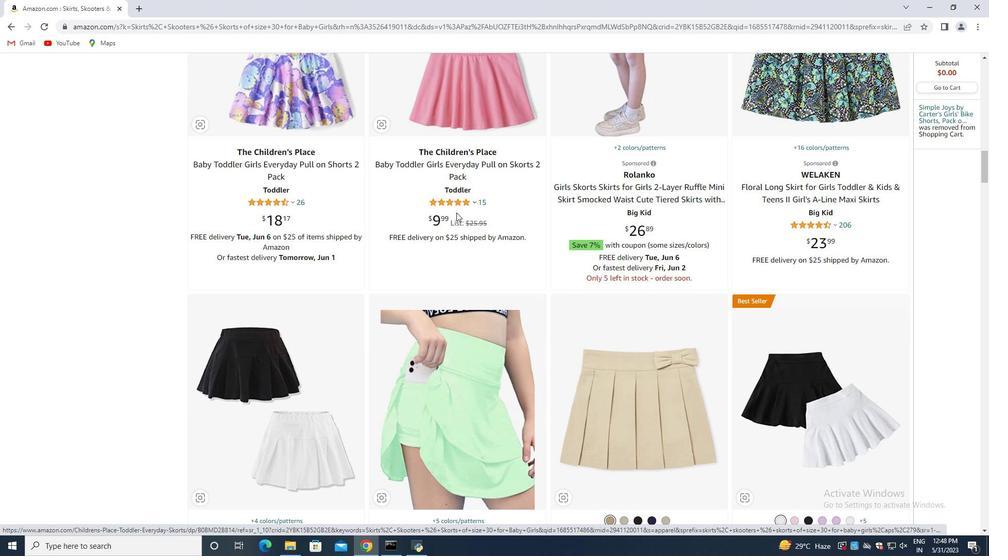 
Action: Mouse moved to (431, 217)
Screenshot: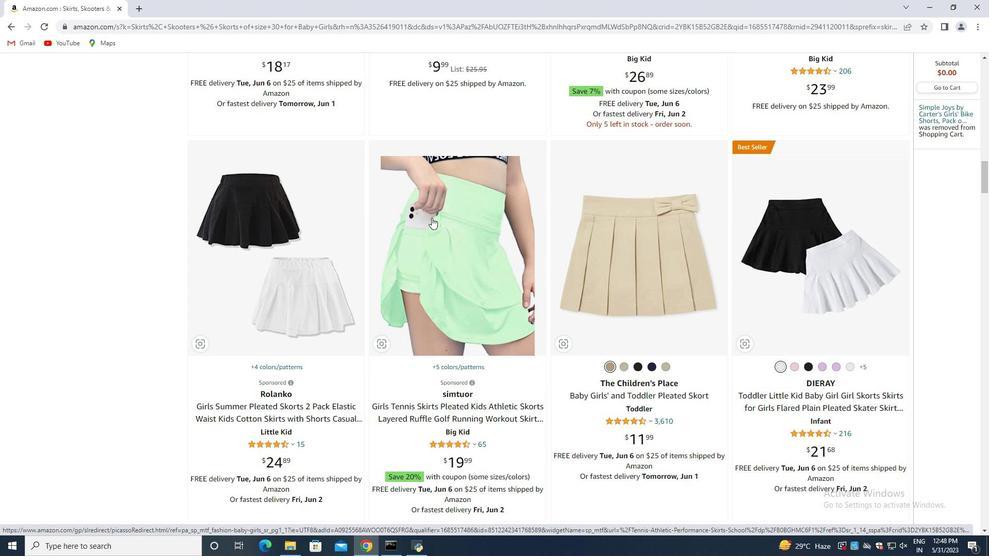 
Action: Mouse scrolled (431, 217) with delta (0, 0)
Screenshot: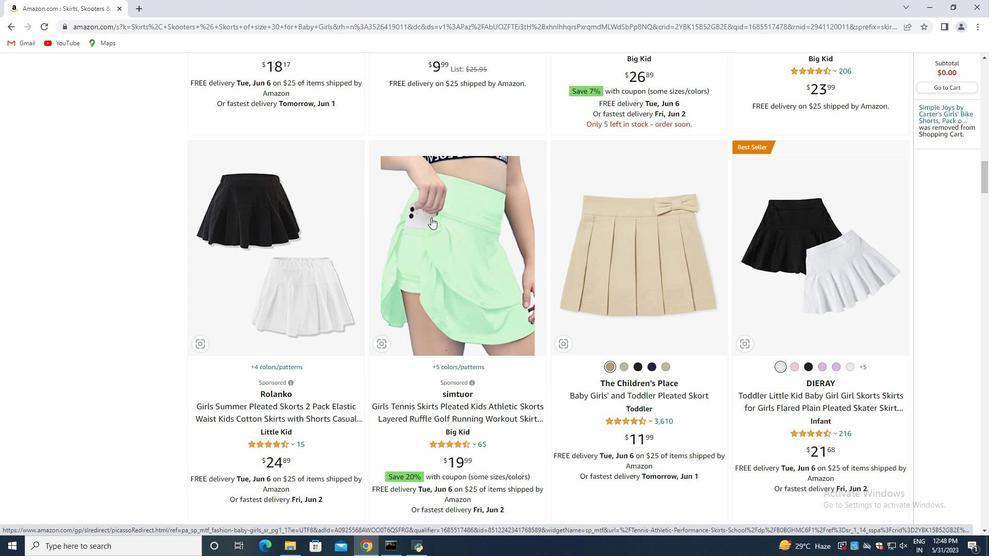 
Action: Mouse scrolled (431, 217) with delta (0, 0)
Screenshot: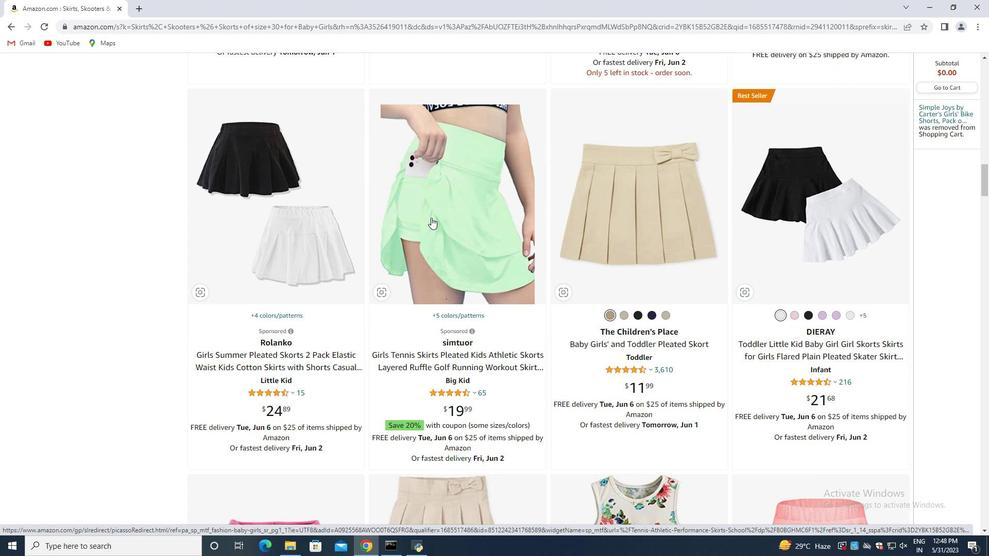 
Action: Mouse moved to (539, 220)
Screenshot: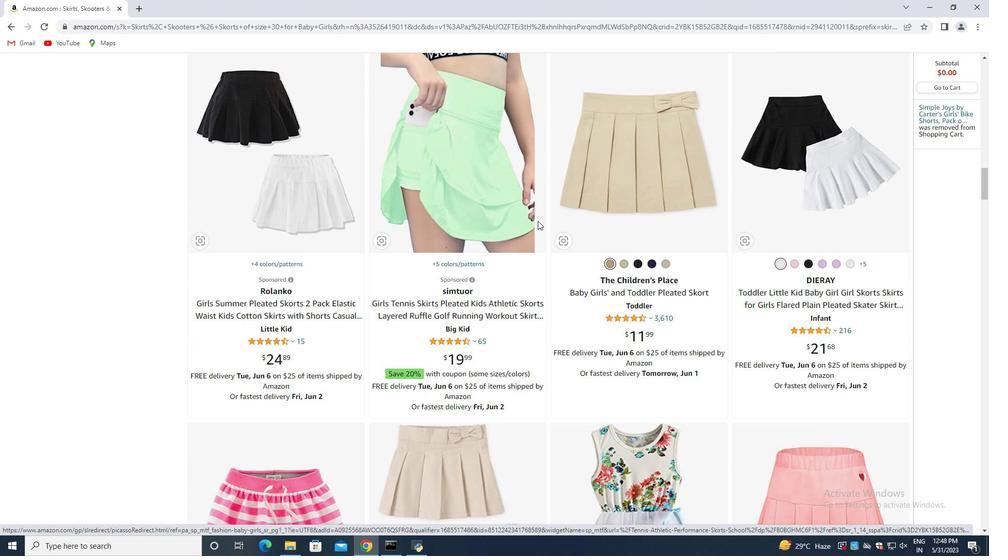
Action: Mouse scrolled (539, 220) with delta (0, 0)
Screenshot: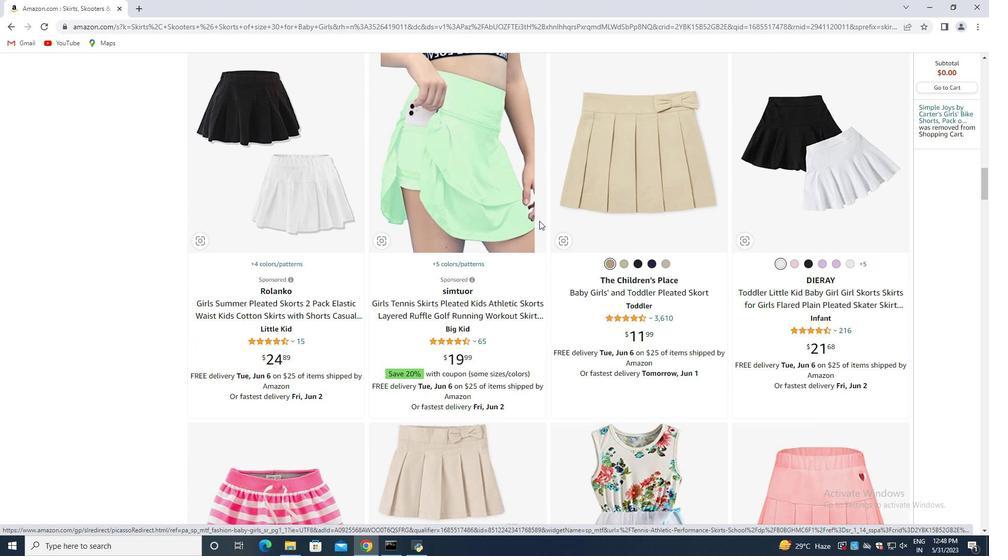 
Action: Mouse scrolled (539, 220) with delta (0, 0)
Screenshot: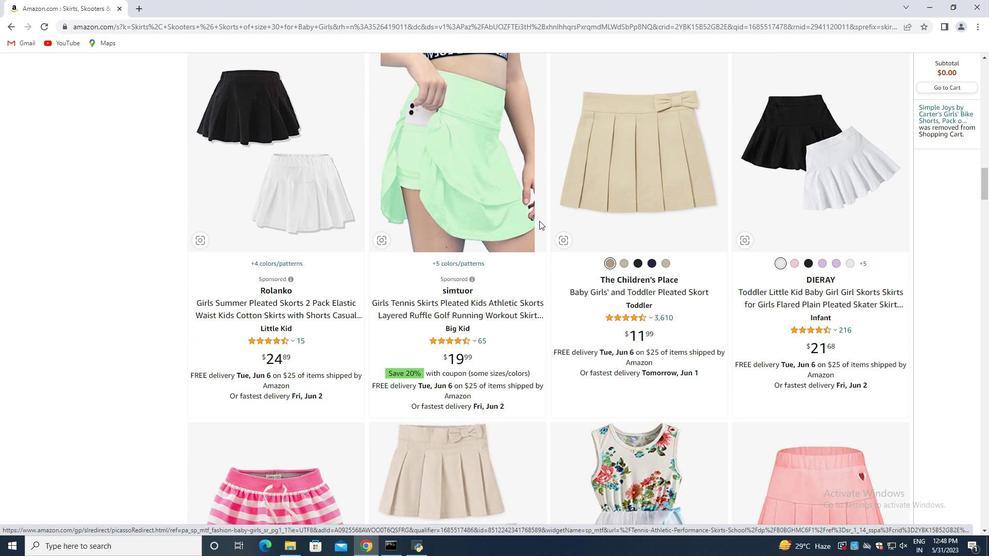 
Action: Mouse moved to (539, 222)
Screenshot: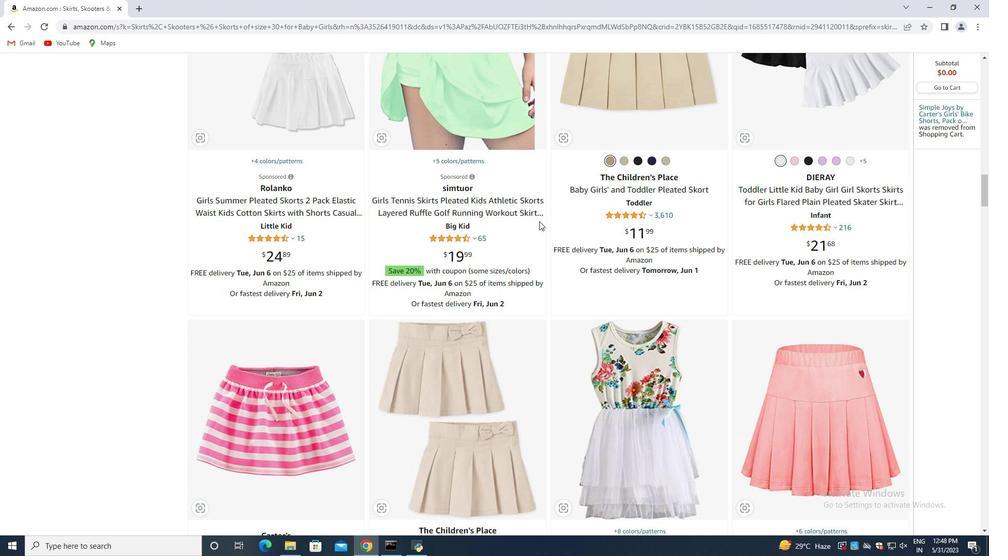 
Action: Mouse scrolled (539, 222) with delta (0, 0)
Screenshot: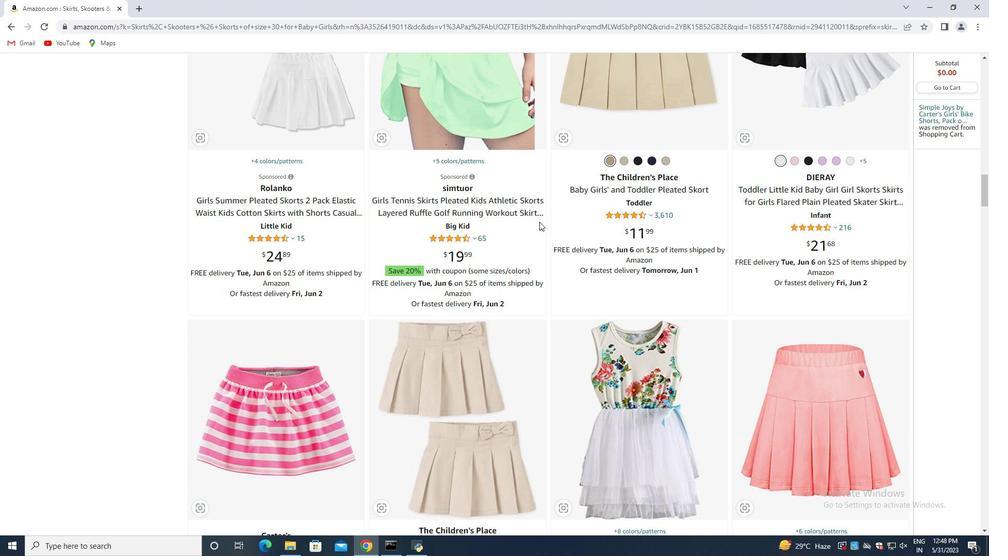 
Action: Mouse moved to (539, 224)
Screenshot: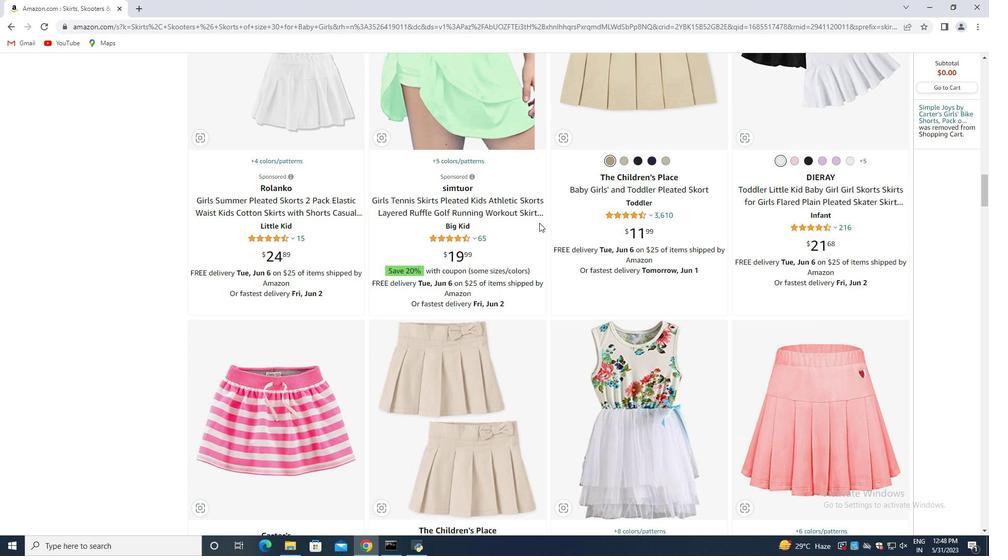 
Action: Mouse scrolled (539, 223) with delta (0, 0)
Screenshot: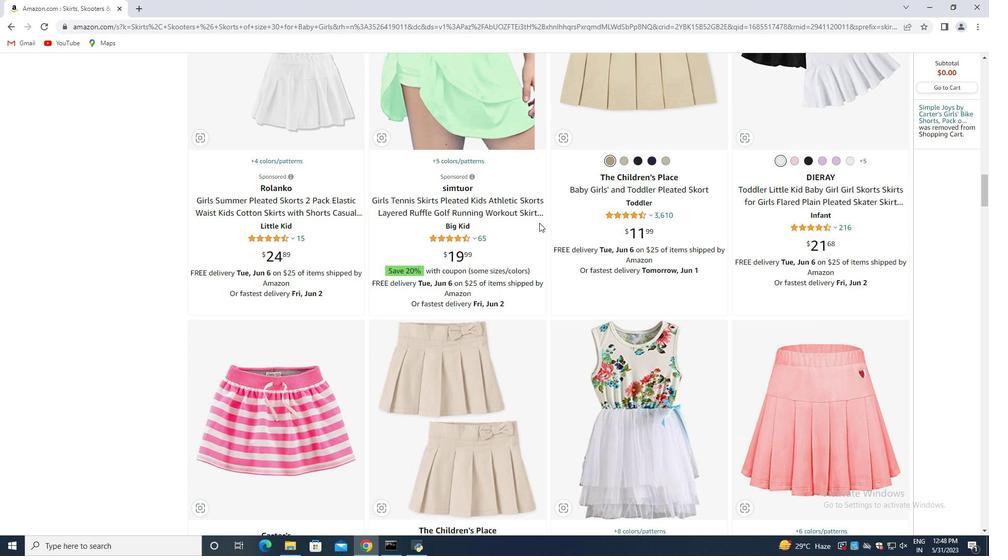 
Action: Mouse moved to (538, 225)
Screenshot: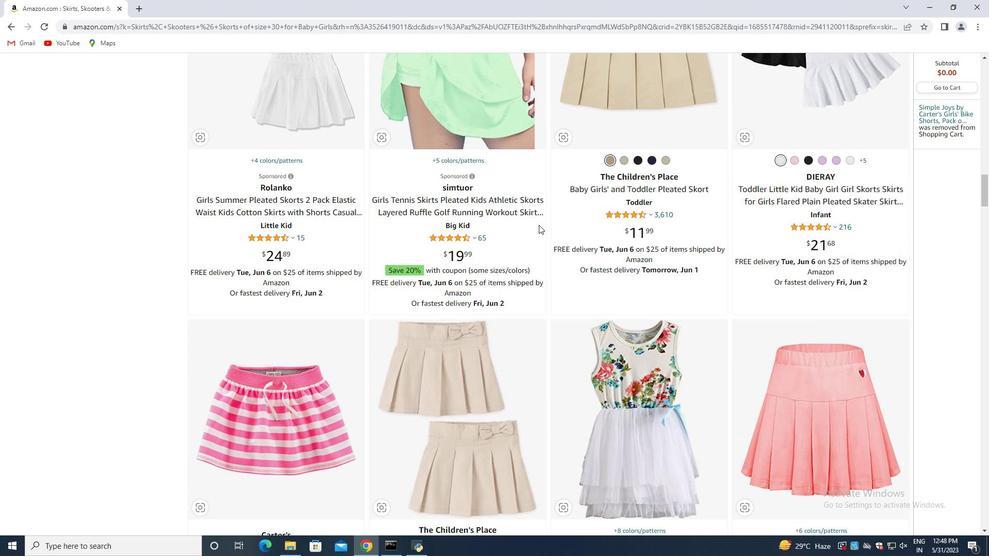 
Action: Mouse scrolled (538, 225) with delta (0, 0)
Screenshot: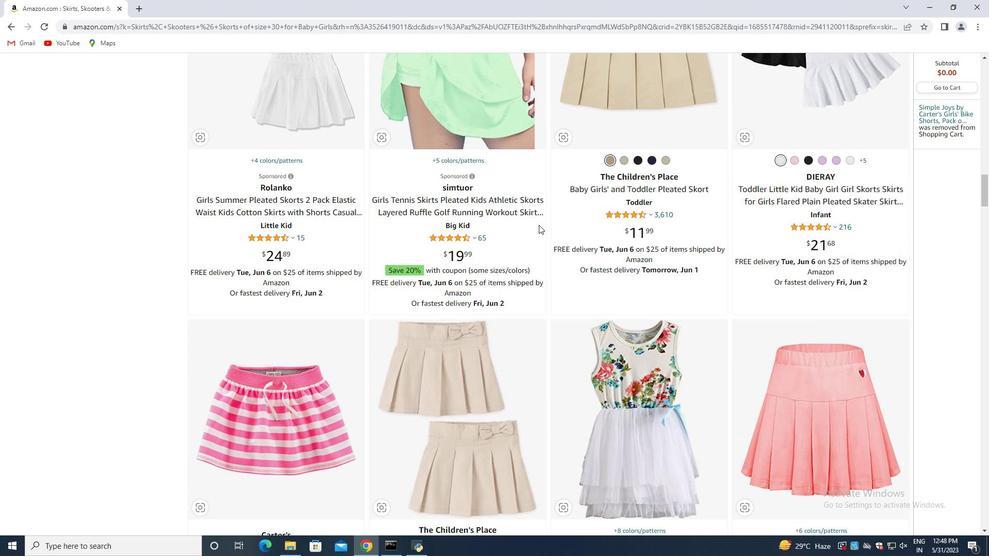 
Action: Mouse moved to (469, 219)
Screenshot: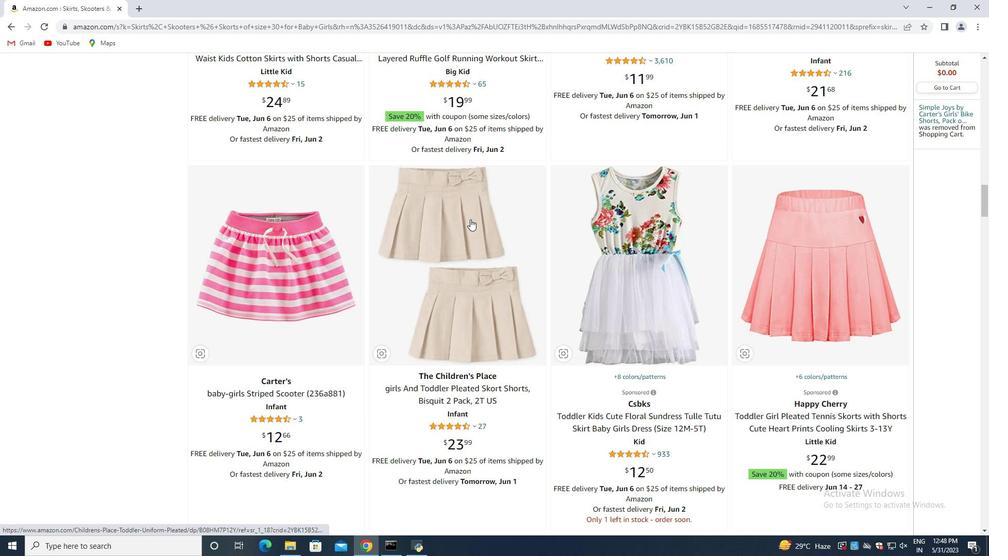 
Action: Mouse scrolled (469, 219) with delta (0, 0)
Screenshot: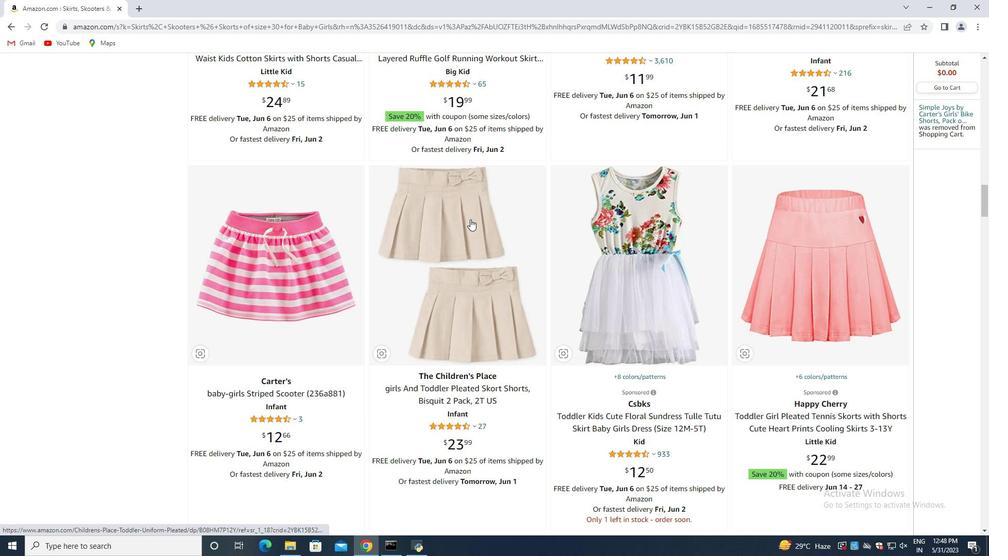 
Action: Mouse moved to (469, 218)
Screenshot: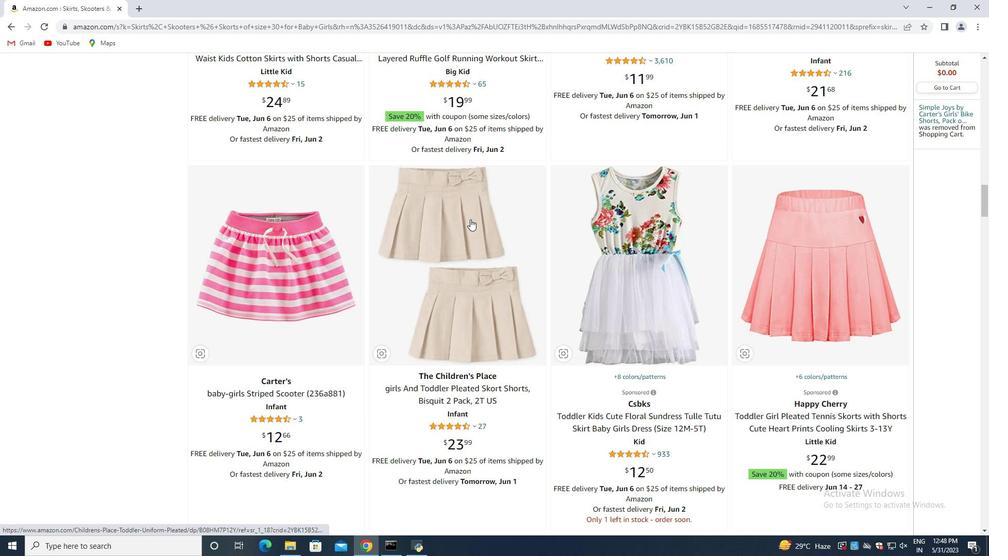 
Action: Mouse scrolled (469, 219) with delta (0, 0)
Screenshot: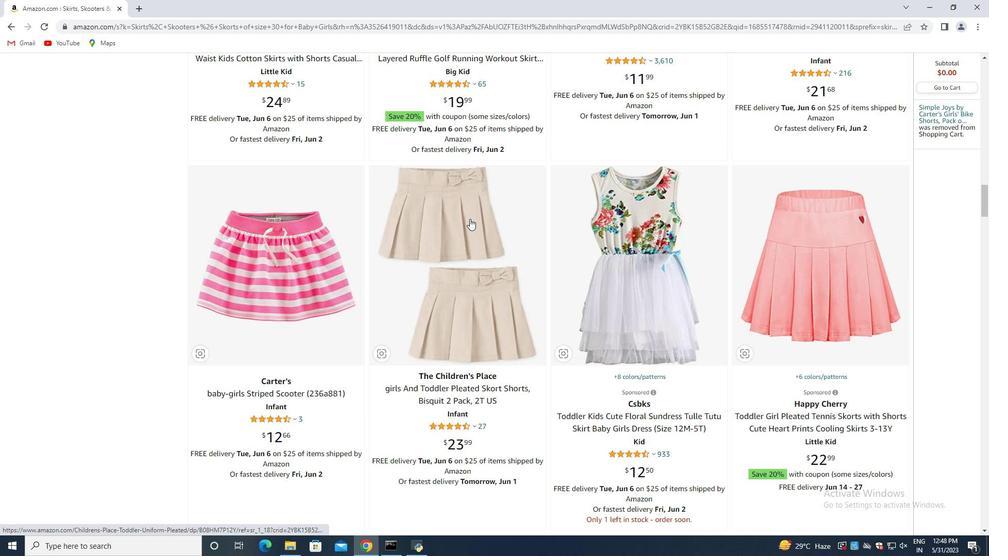 
Action: Mouse scrolled (469, 219) with delta (0, 0)
Screenshot: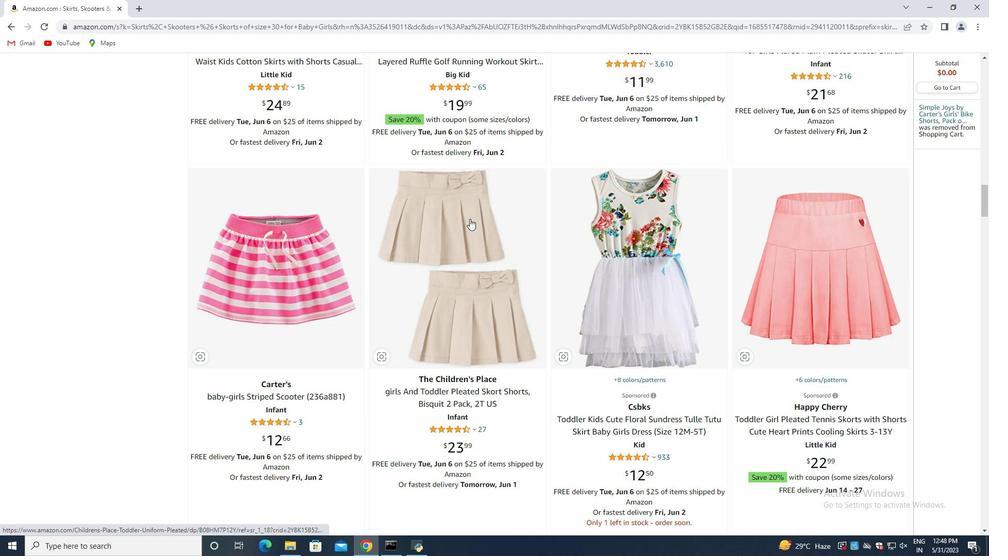 
Action: Mouse moved to (469, 217)
Screenshot: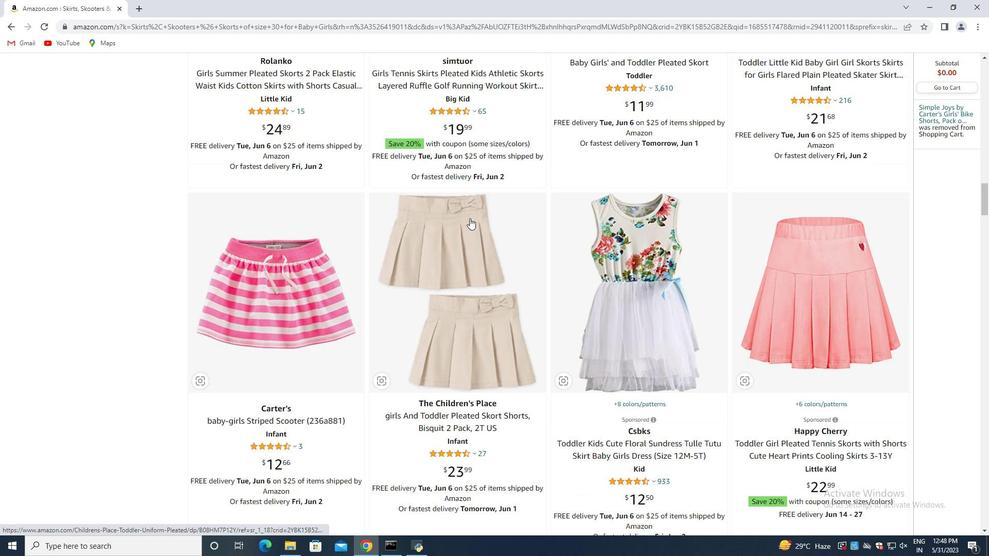 
Action: Mouse scrolled (469, 217) with delta (0, 0)
Screenshot: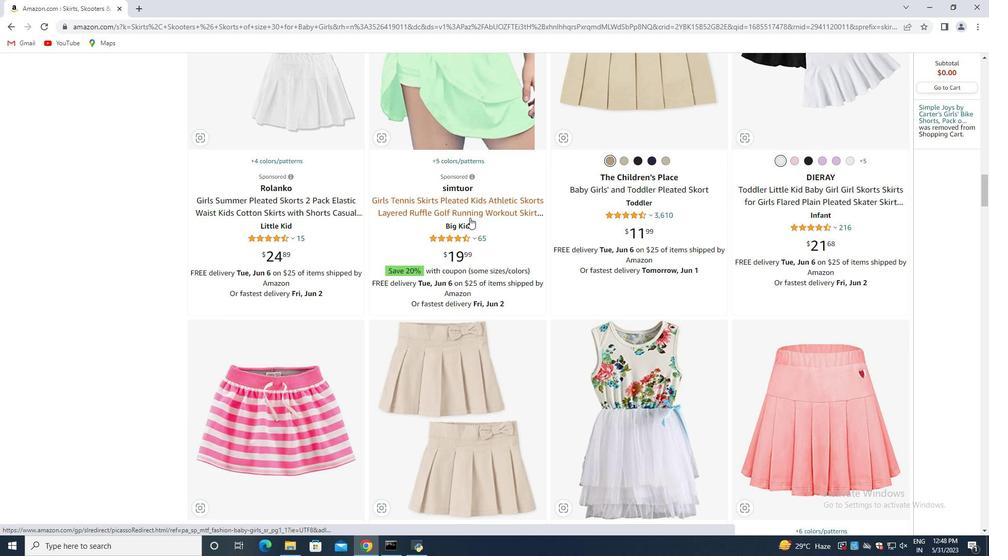 
Action: Mouse scrolled (469, 217) with delta (0, 0)
Screenshot: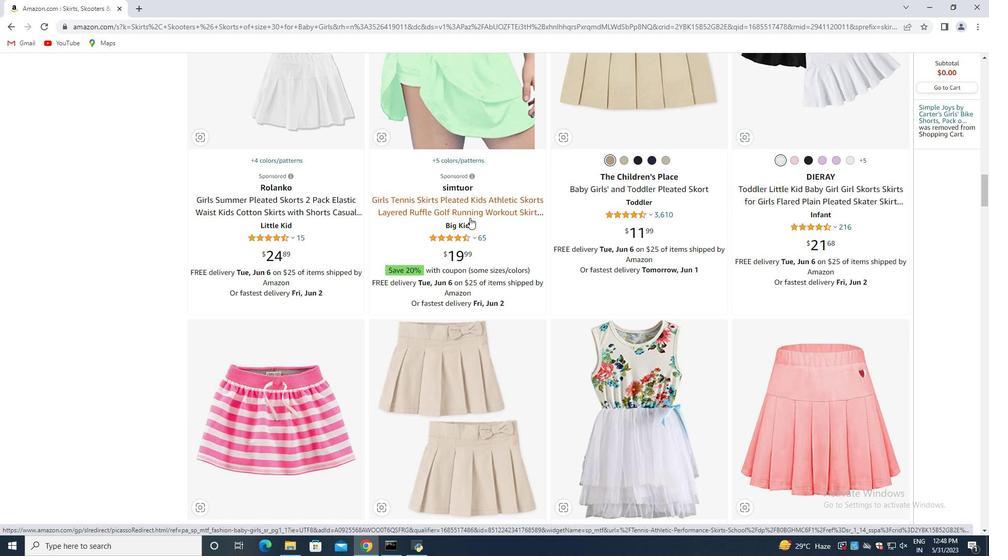 
Action: Mouse scrolled (469, 217) with delta (0, 0)
Screenshot: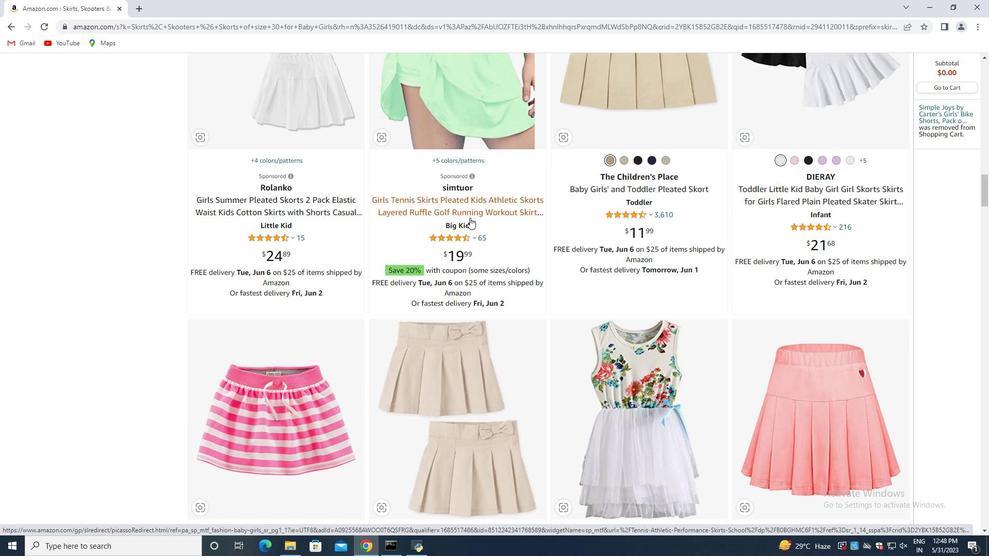 
Action: Mouse moved to (468, 218)
Screenshot: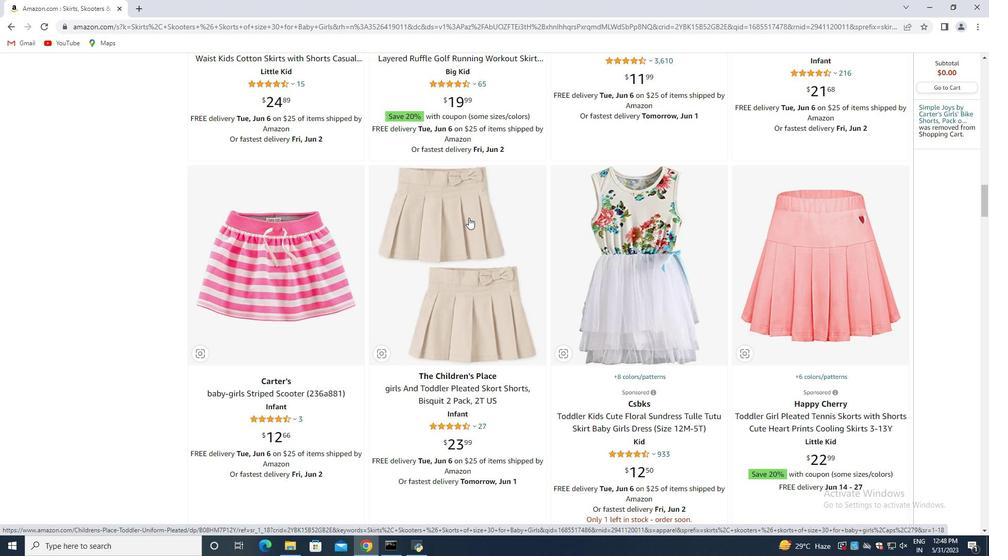 
Action: Mouse scrolled (468, 217) with delta (0, 0)
Screenshot: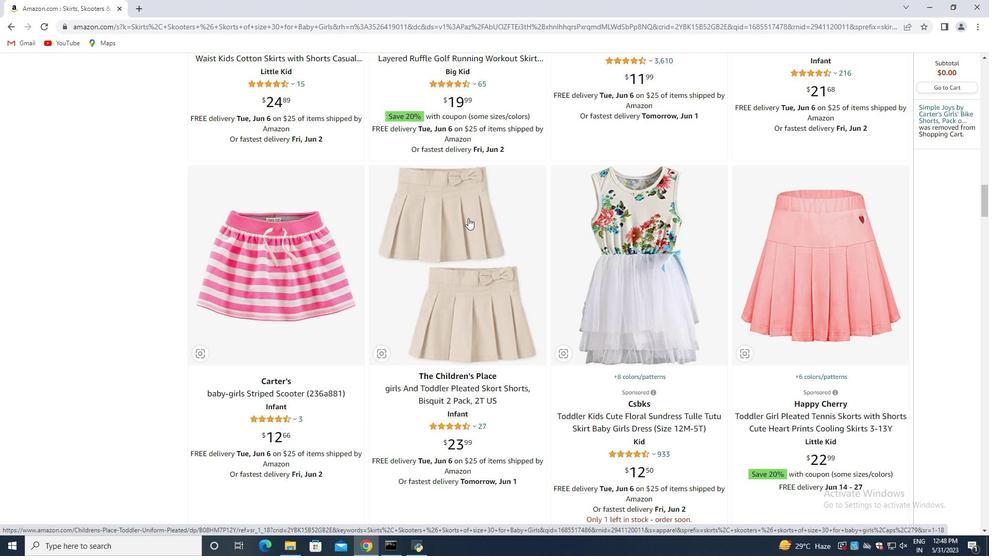 
Action: Mouse scrolled (468, 217) with delta (0, 0)
Screenshot: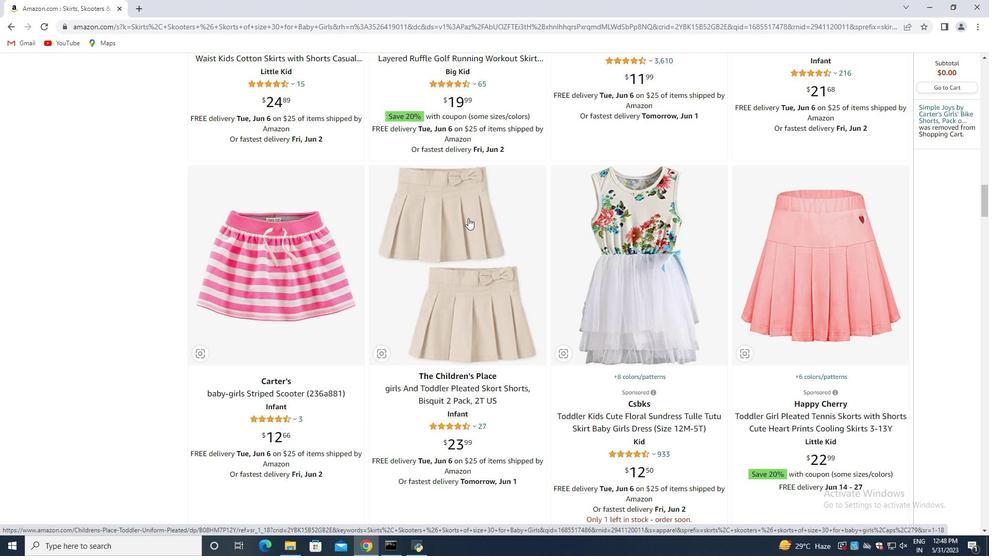
Action: Mouse moved to (467, 218)
Screenshot: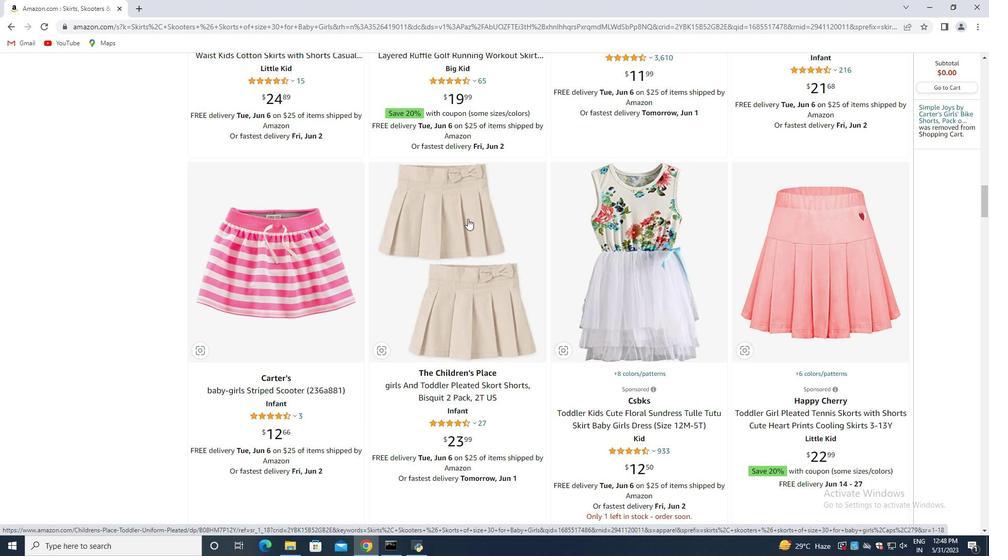 
Action: Mouse scrolled (467, 218) with delta (0, 0)
Screenshot: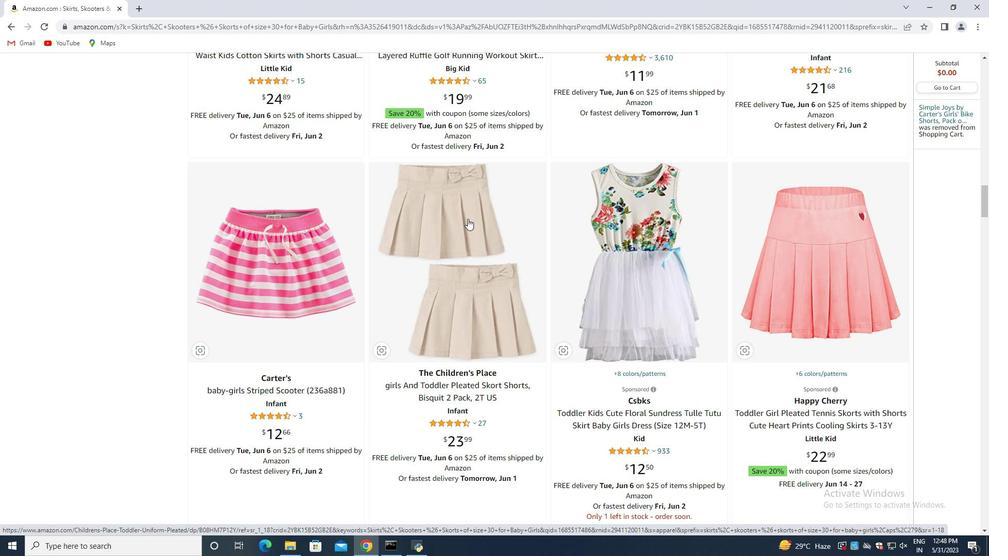 
Action: Mouse scrolled (467, 218) with delta (0, 0)
Screenshot: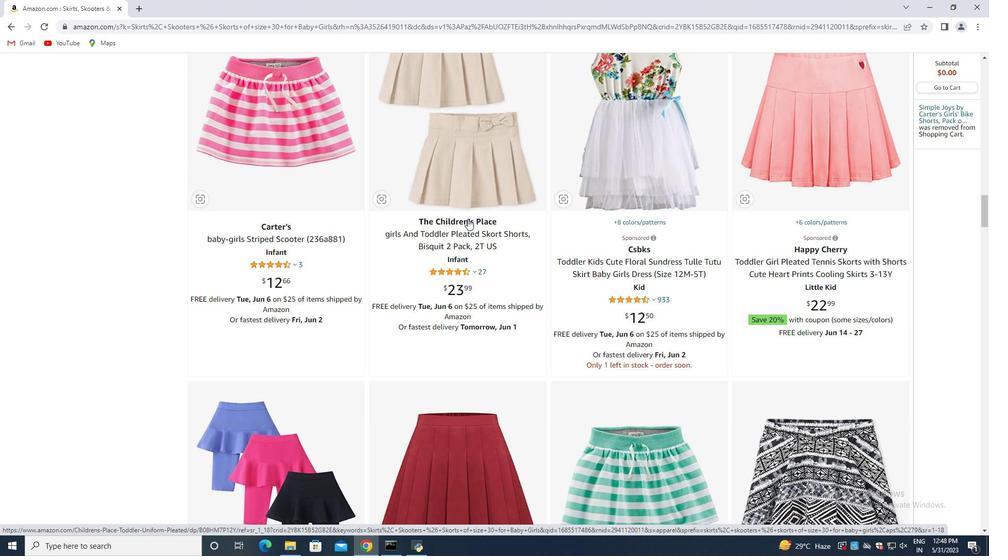 
Action: Mouse scrolled (467, 218) with delta (0, 0)
Screenshot: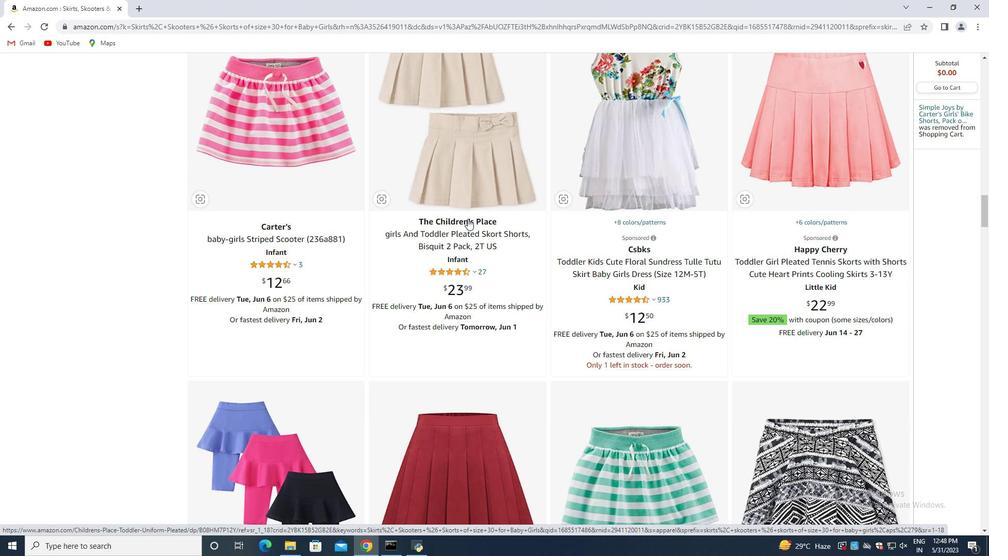 
Action: Mouse moved to (467, 219)
Screenshot: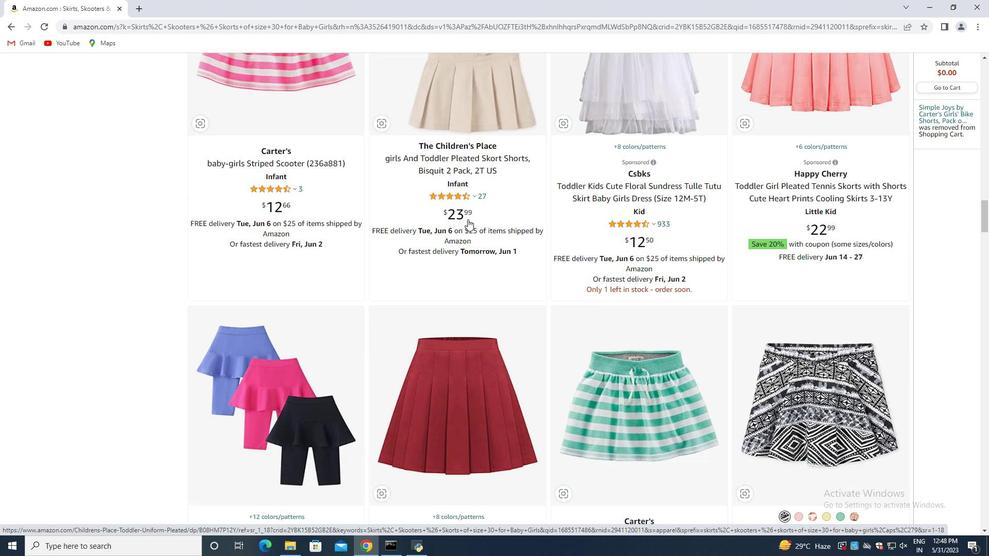 
Action: Mouse scrolled (467, 218) with delta (0, 0)
Screenshot: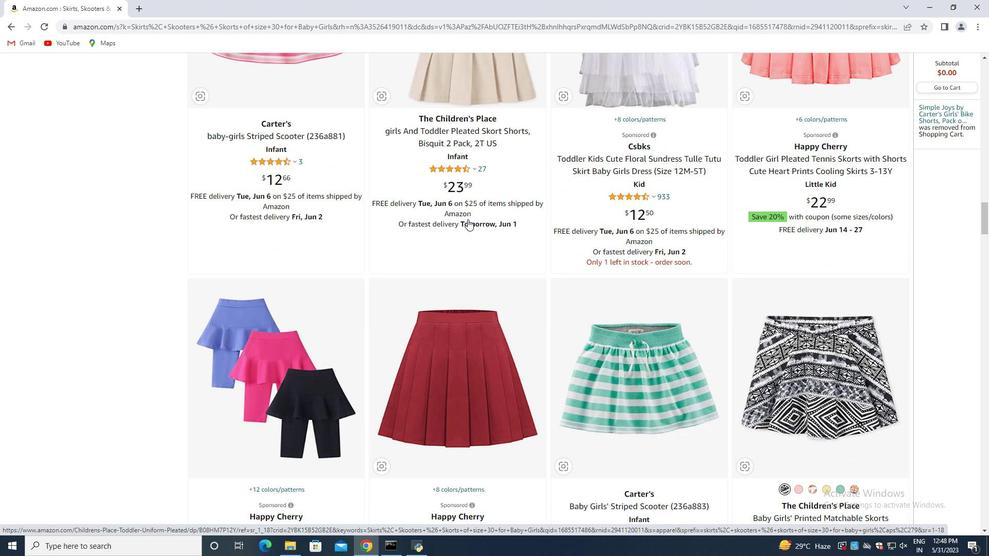 
Action: Mouse moved to (467, 220)
Screenshot: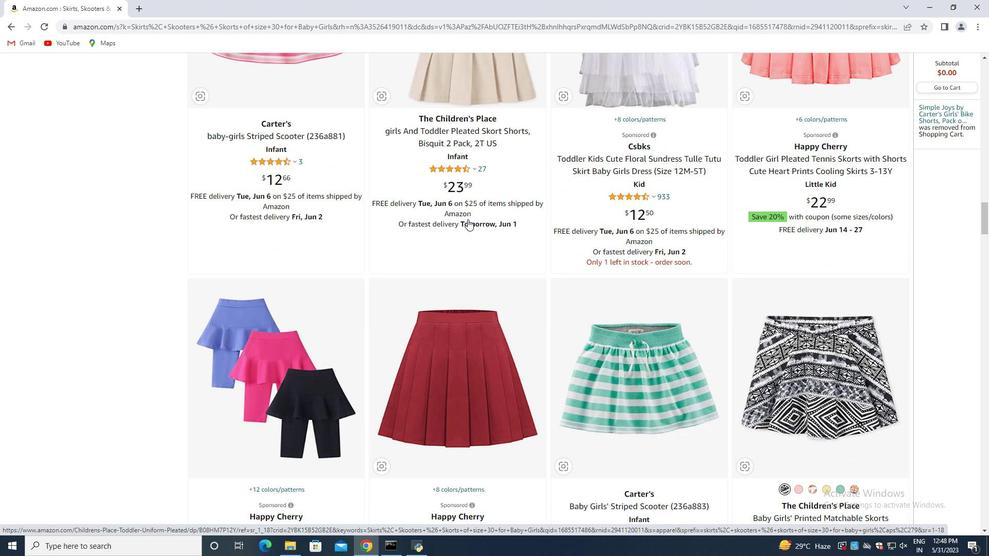 
Action: Mouse scrolled (467, 219) with delta (0, 0)
Screenshot: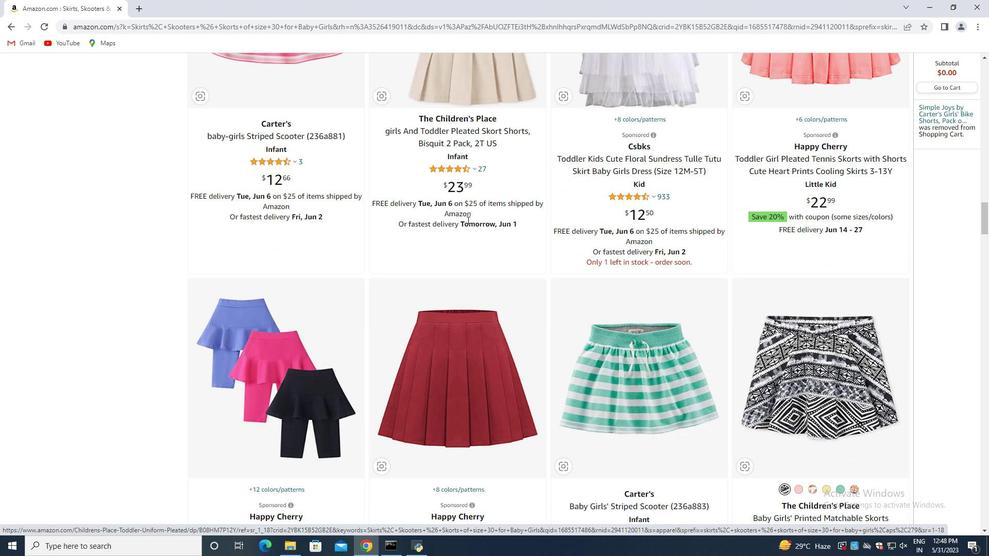 
Action: Mouse scrolled (467, 219) with delta (0, 0)
Screenshot: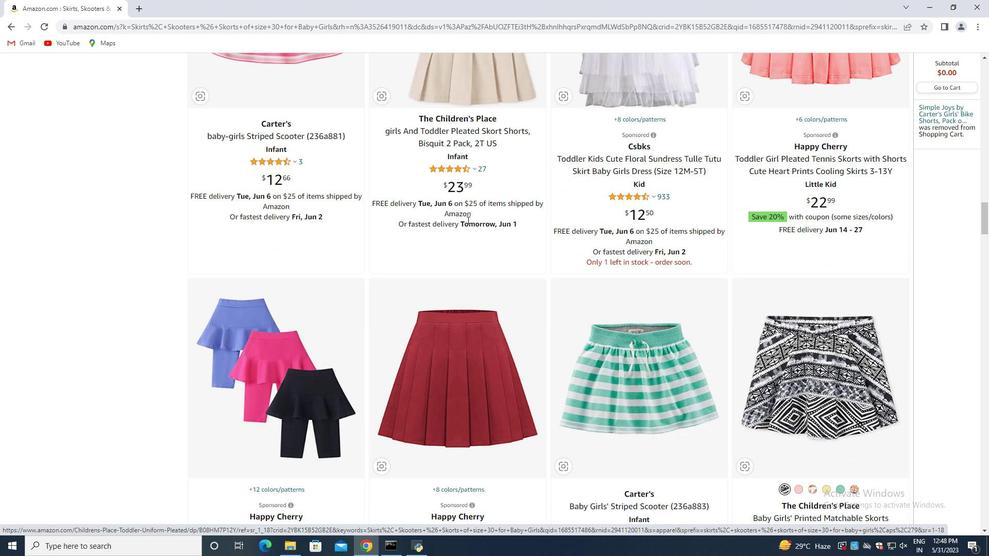 
Action: Mouse moved to (465, 222)
Screenshot: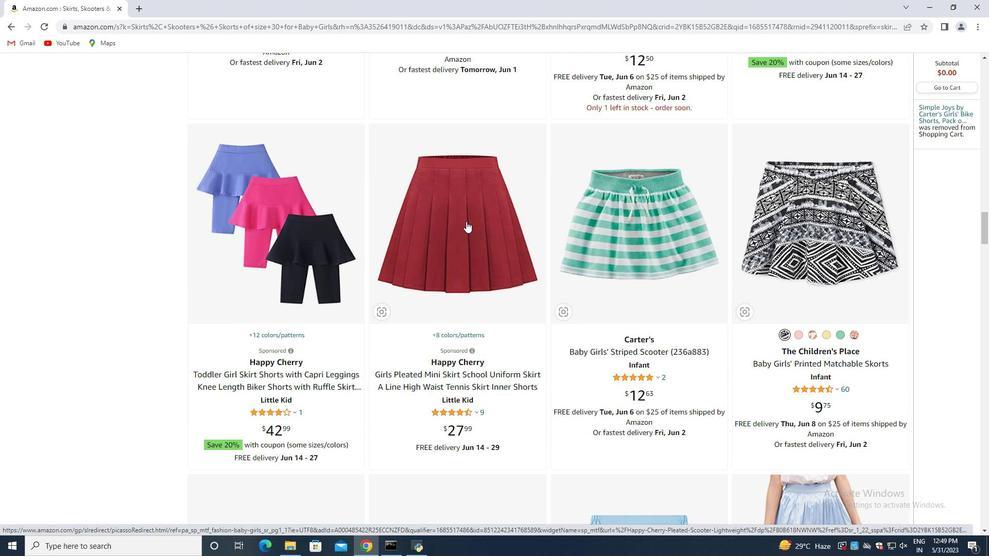 
Action: Mouse scrolled (465, 221) with delta (0, 0)
Screenshot: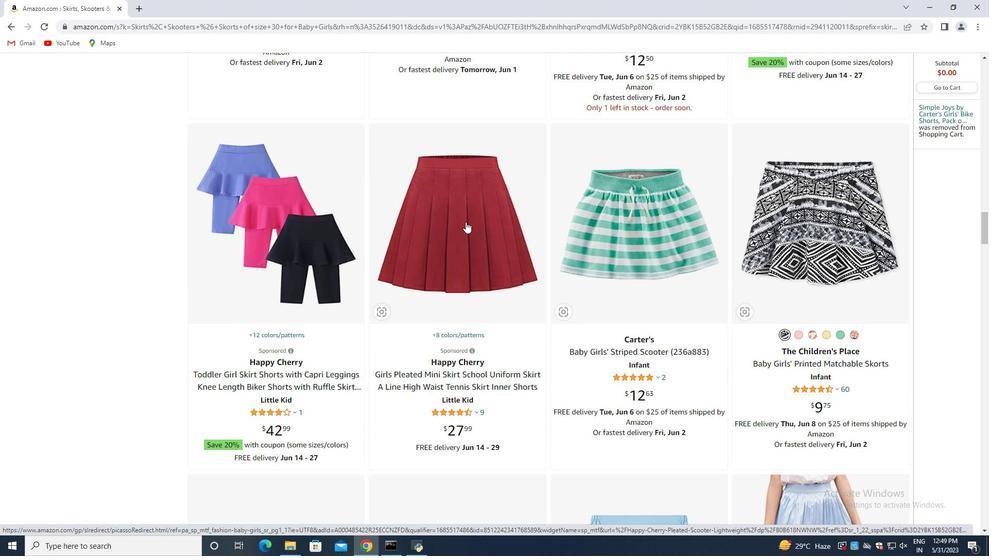
Action: Mouse scrolled (465, 221) with delta (0, 0)
Screenshot: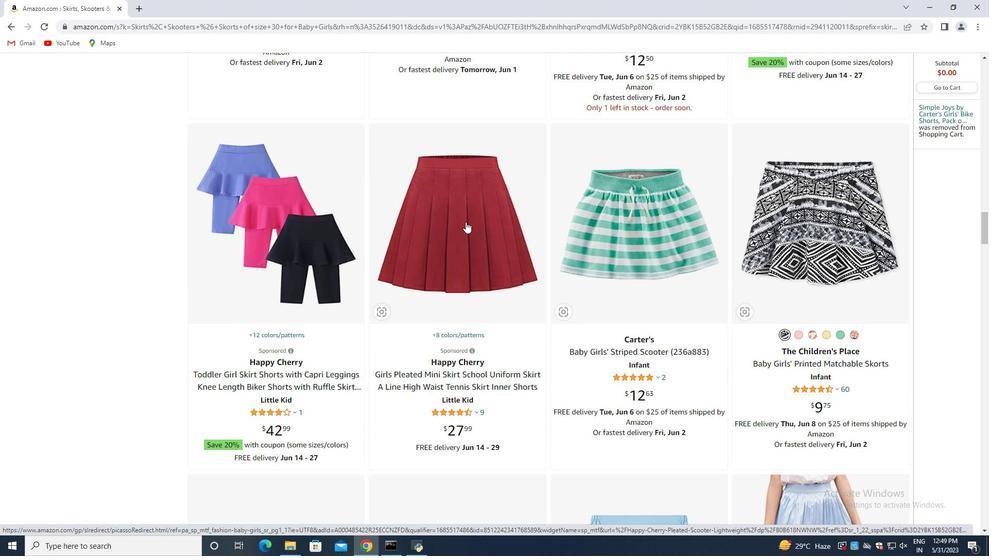 
Action: Mouse scrolled (465, 221) with delta (0, 0)
Screenshot: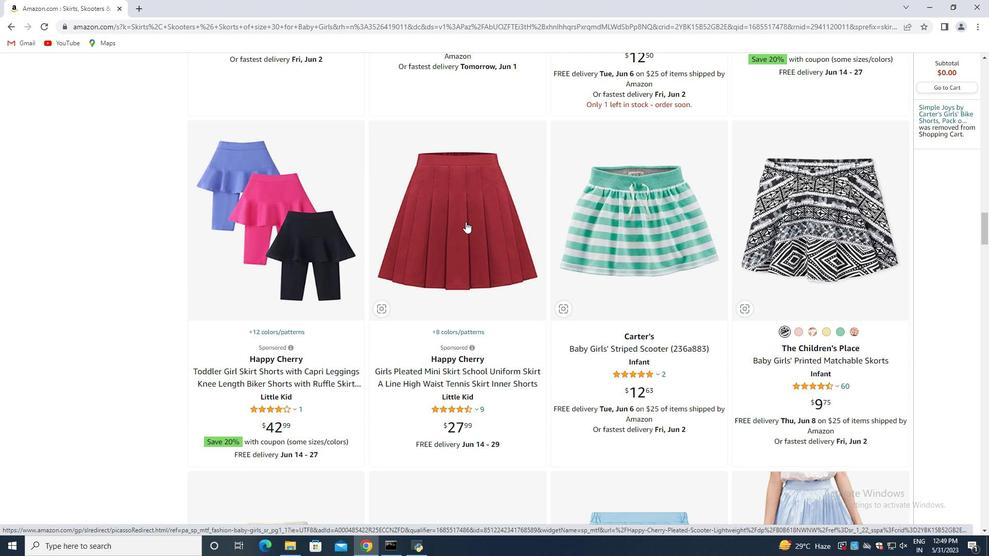 
Action: Mouse scrolled (465, 221) with delta (0, 0)
Screenshot: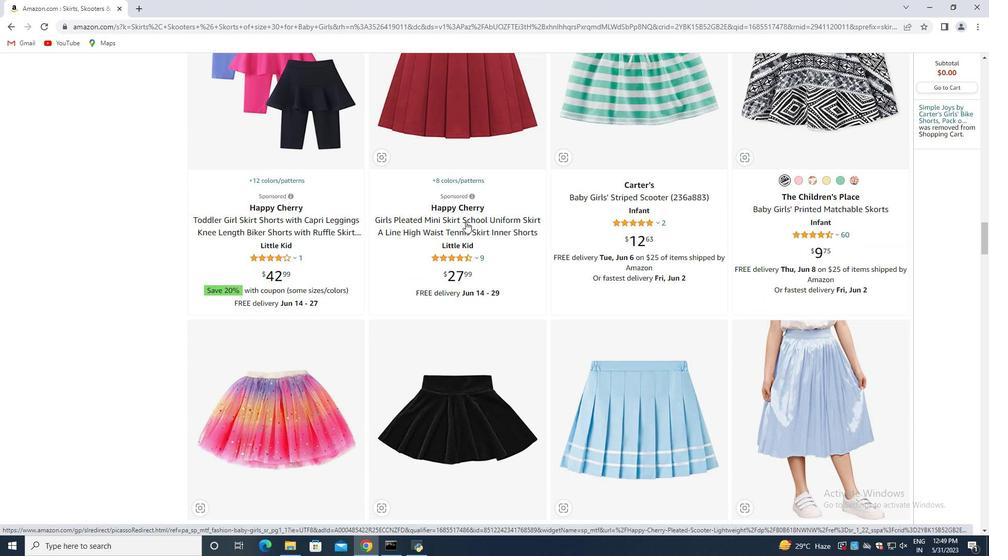 
Action: Mouse scrolled (465, 221) with delta (0, 0)
Screenshot: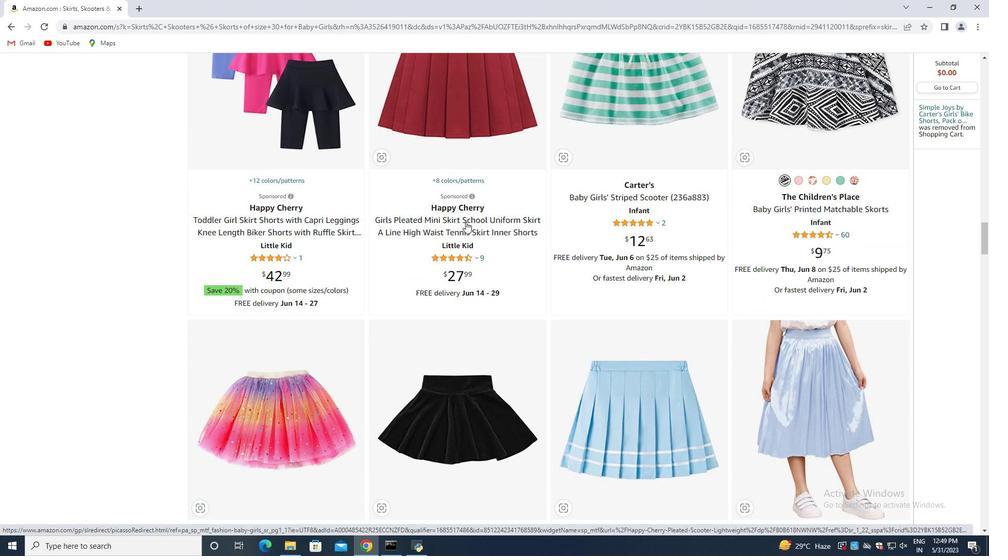 
Action: Mouse scrolled (465, 221) with delta (0, 0)
Screenshot: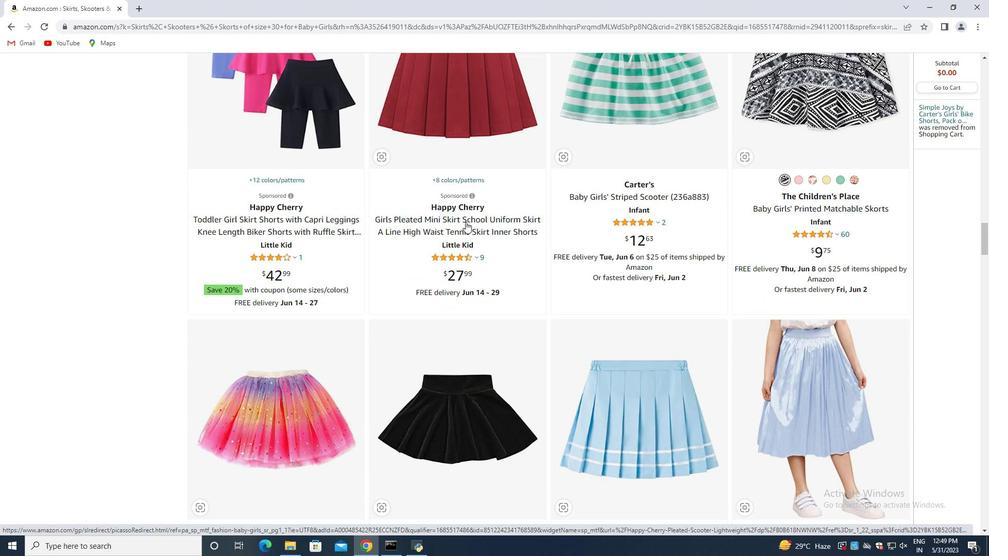 
Action: Mouse scrolled (465, 221) with delta (0, 0)
Screenshot: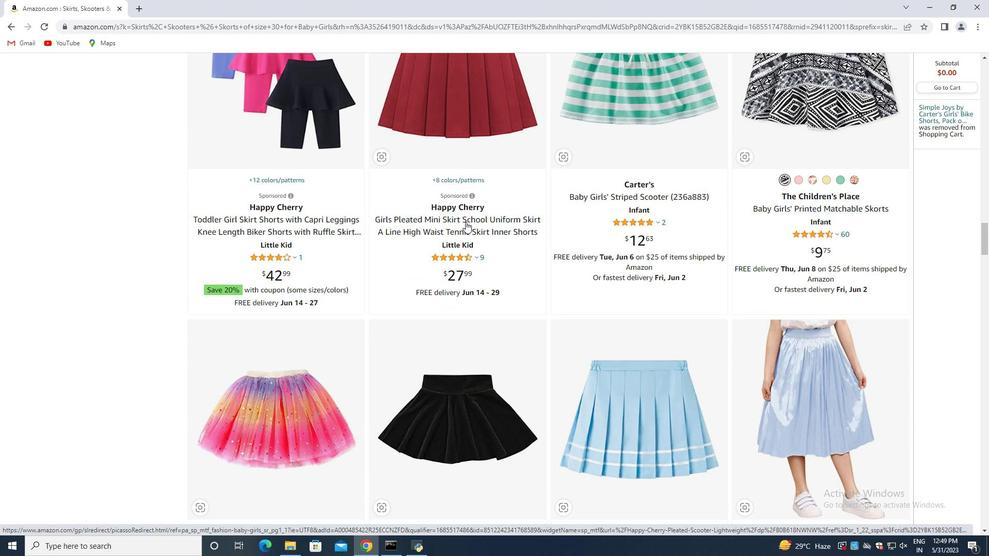 
Action: Mouse moved to (465, 222)
Screenshot: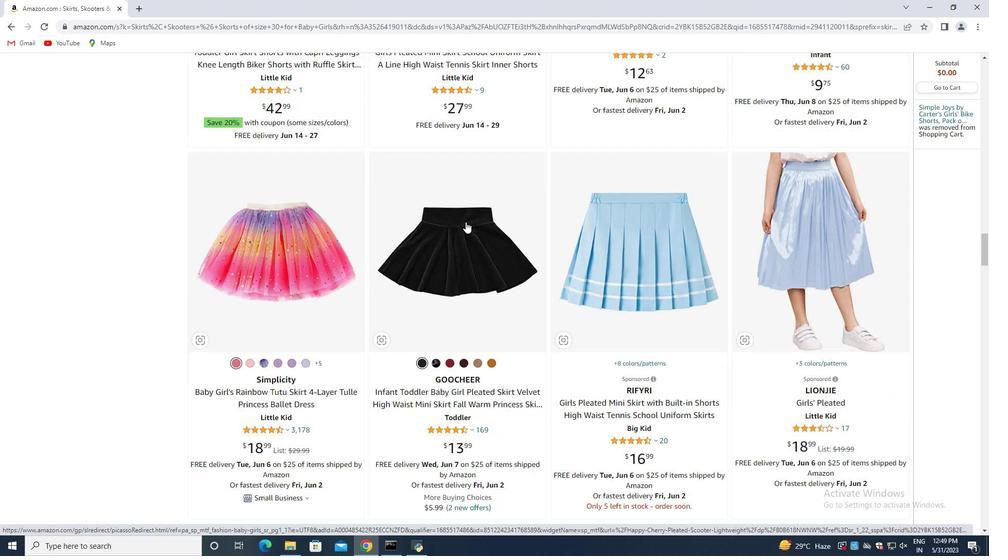 
Action: Mouse scrolled (465, 221) with delta (0, 0)
Screenshot: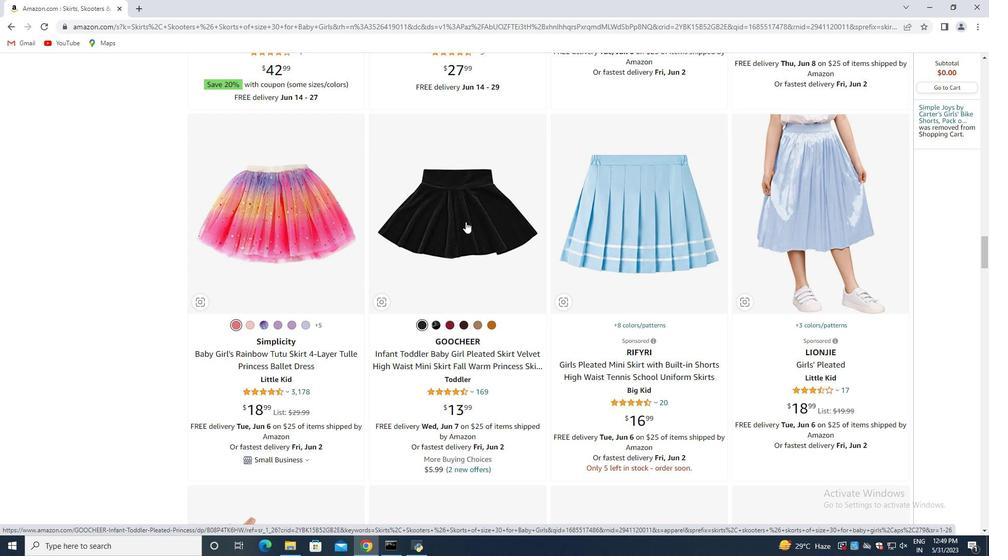 
Action: Mouse moved to (465, 223)
Screenshot: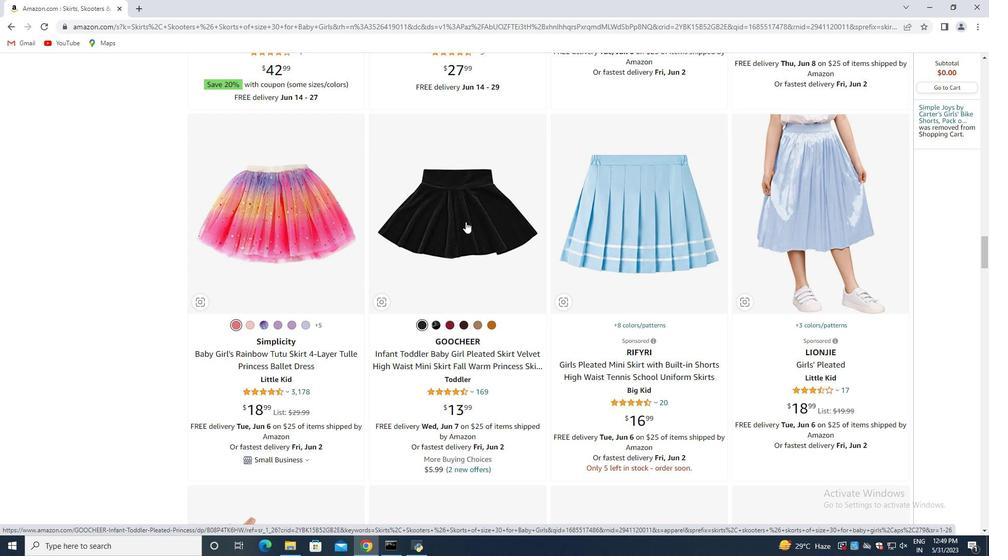 
Action: Mouse scrolled (465, 222) with delta (0, 0)
Screenshot: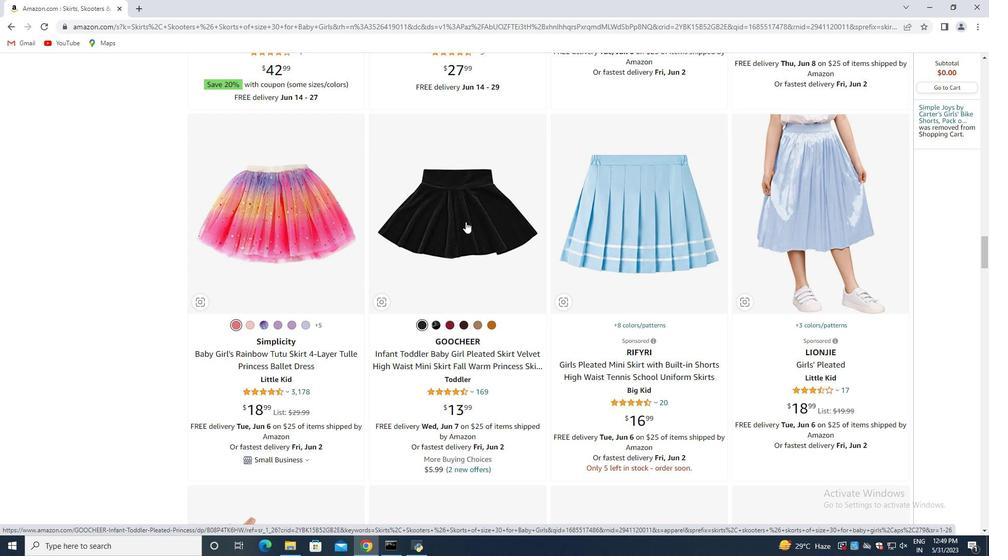
Action: Mouse scrolled (465, 222) with delta (0, 0)
Screenshot: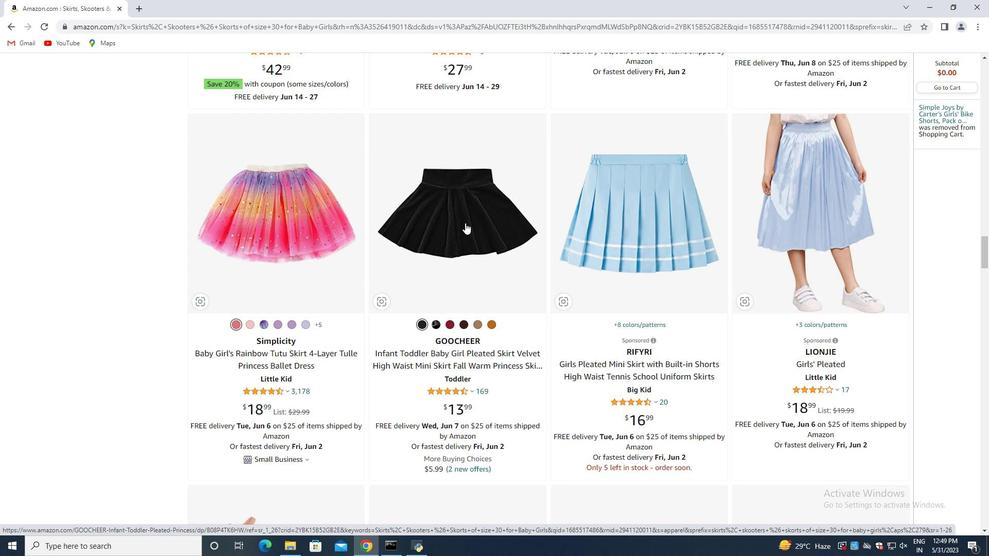 
Action: Mouse scrolled (465, 222) with delta (0, 0)
Screenshot: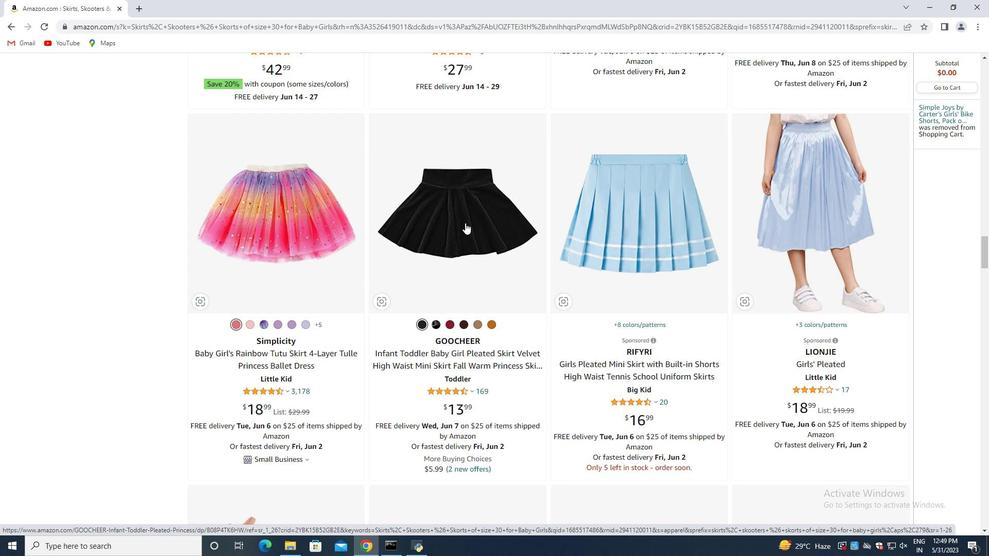 
Action: Mouse moved to (465, 223)
Screenshot: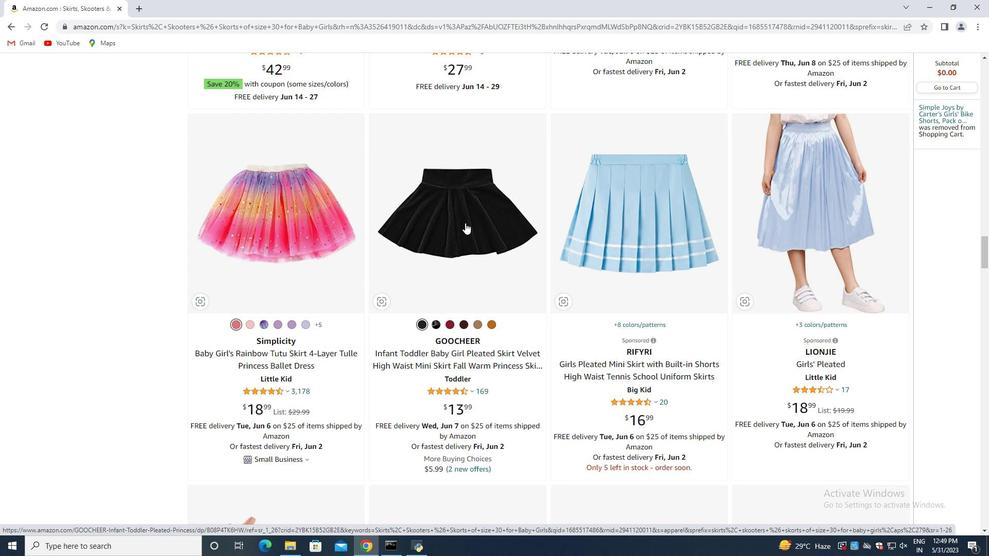 
Action: Mouse scrolled (465, 223) with delta (0, 0)
Screenshot: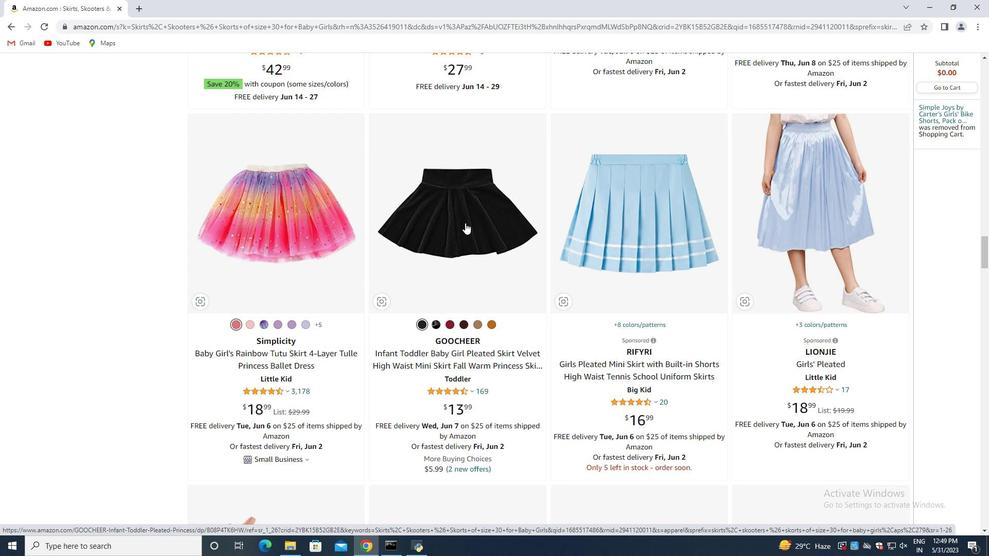 
Action: Mouse scrolled (465, 223) with delta (0, 0)
Screenshot: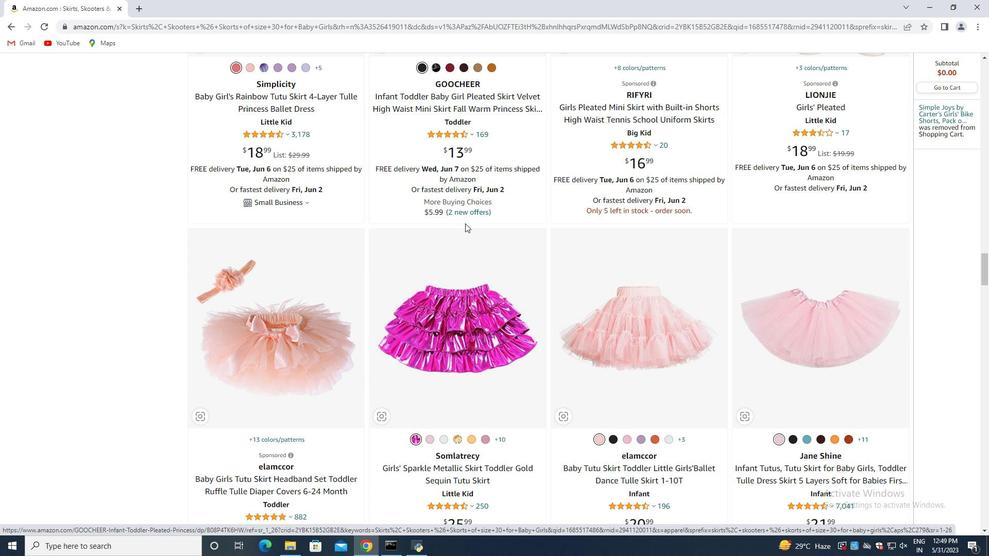 
Action: Mouse scrolled (465, 223) with delta (0, 0)
Screenshot: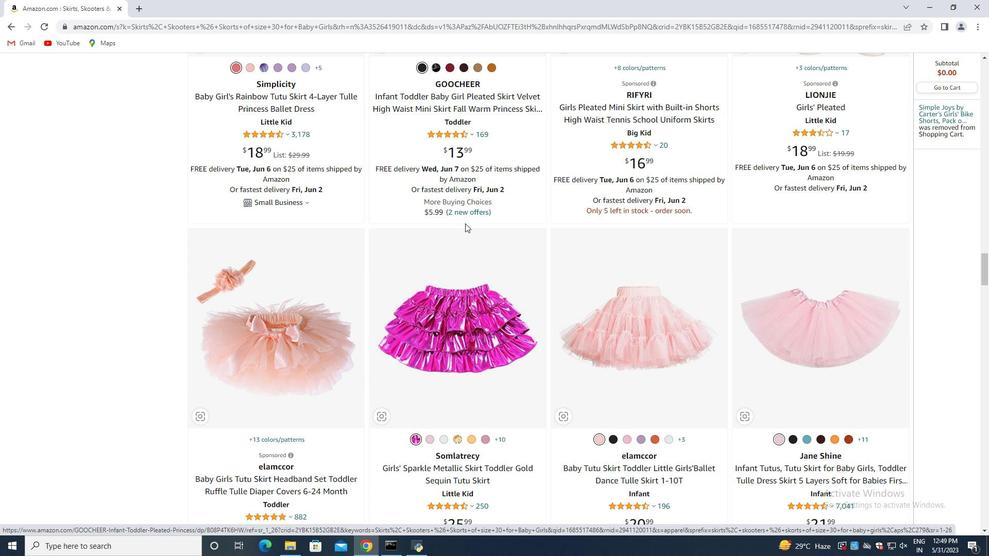 
Action: Mouse scrolled (465, 223) with delta (0, 0)
Screenshot: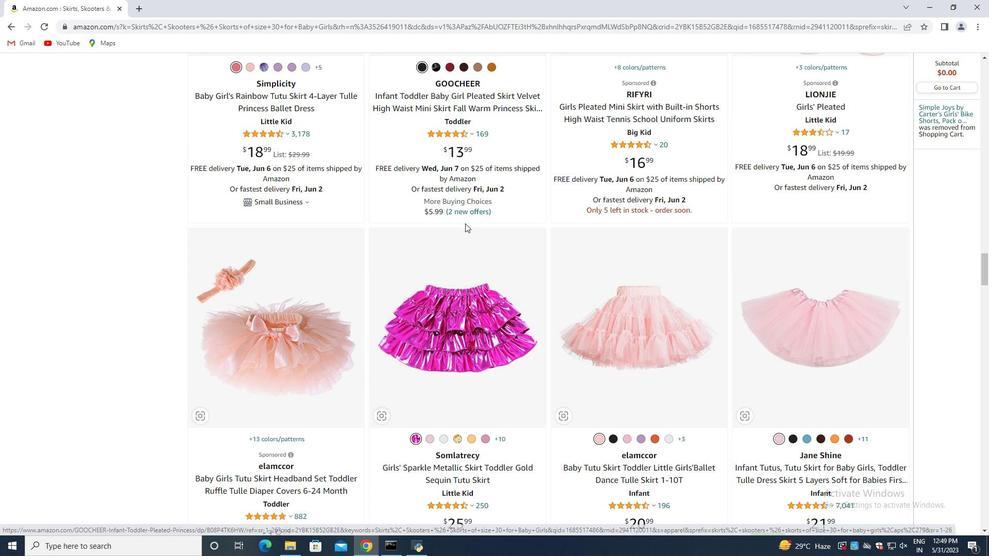 
Action: Mouse scrolled (465, 223) with delta (0, 0)
Screenshot: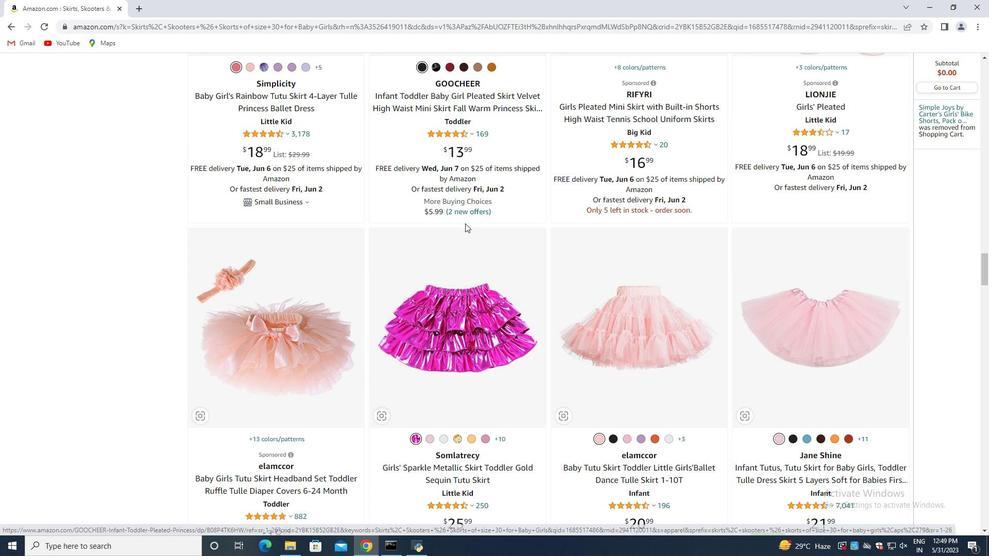 
Action: Mouse moved to (464, 223)
Screenshot: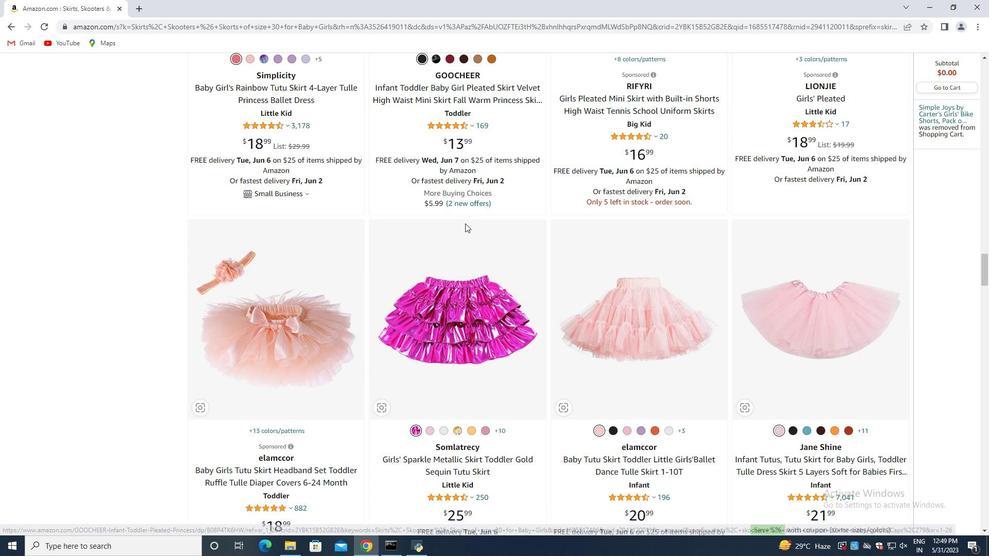 
Action: Mouse scrolled (464, 223) with delta (0, 0)
Screenshot: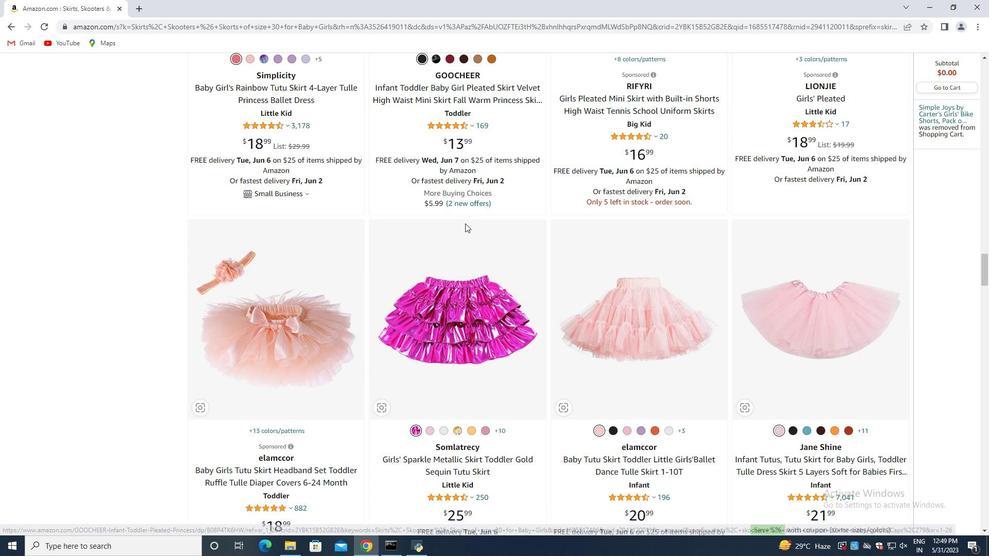 
Action: Mouse moved to (451, 234)
Screenshot: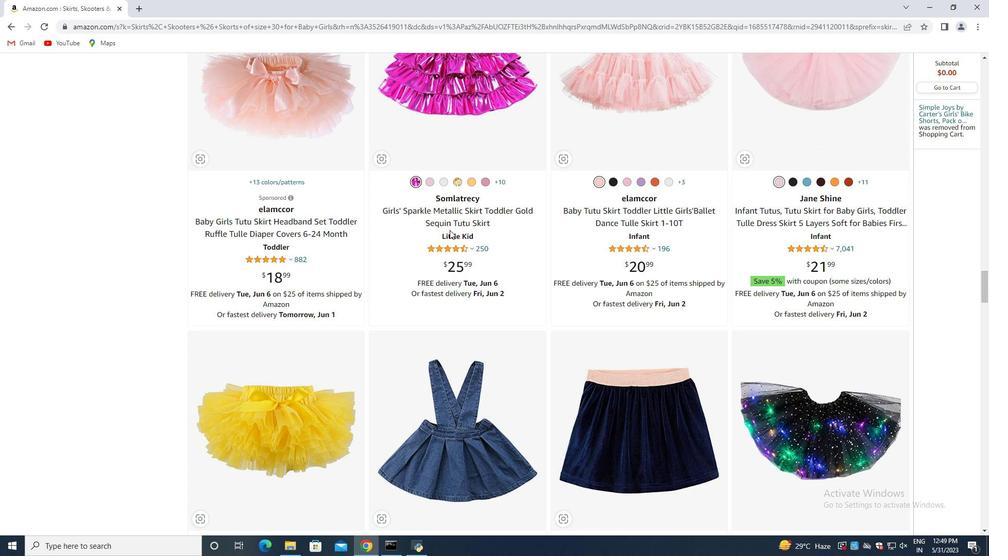 
Action: Mouse scrolled (451, 233) with delta (0, 0)
Screenshot: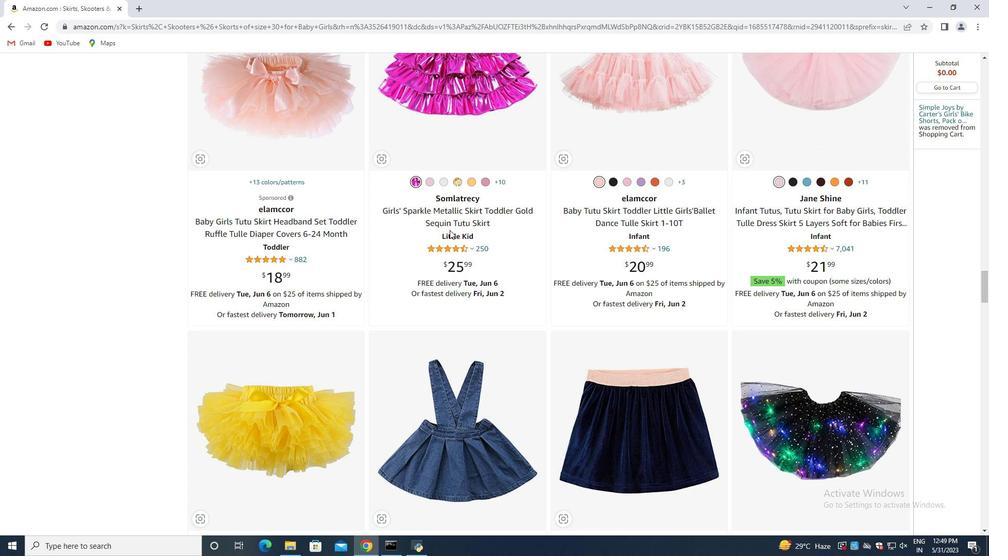 
Action: Mouse moved to (451, 234)
Screenshot: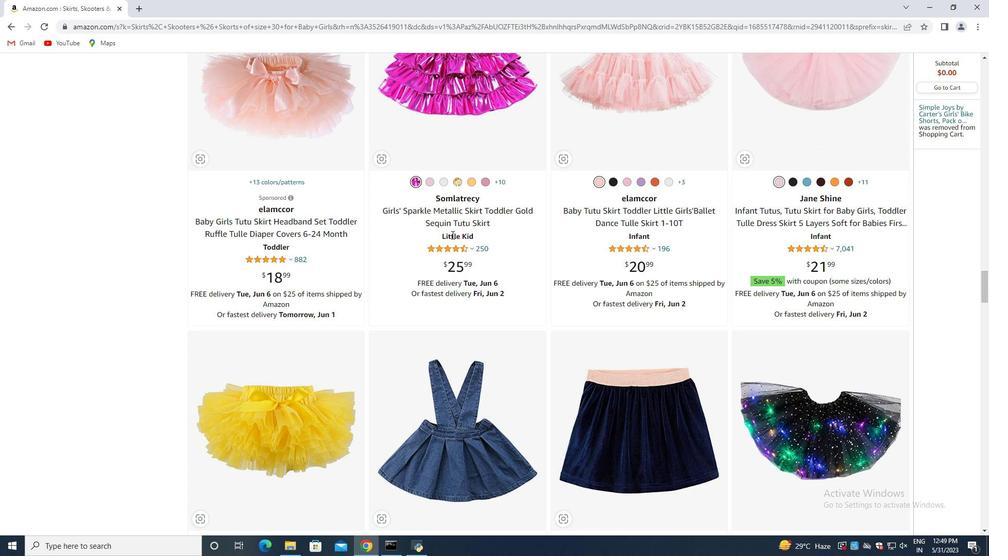 
Action: Mouse scrolled (451, 234) with delta (0, 0)
Screenshot: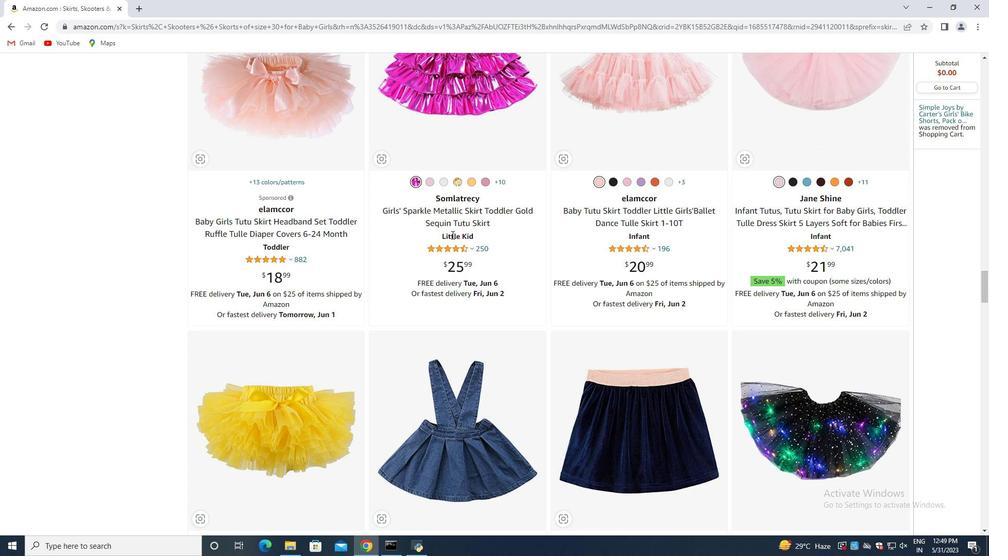 
Action: Mouse moved to (451, 235)
Screenshot: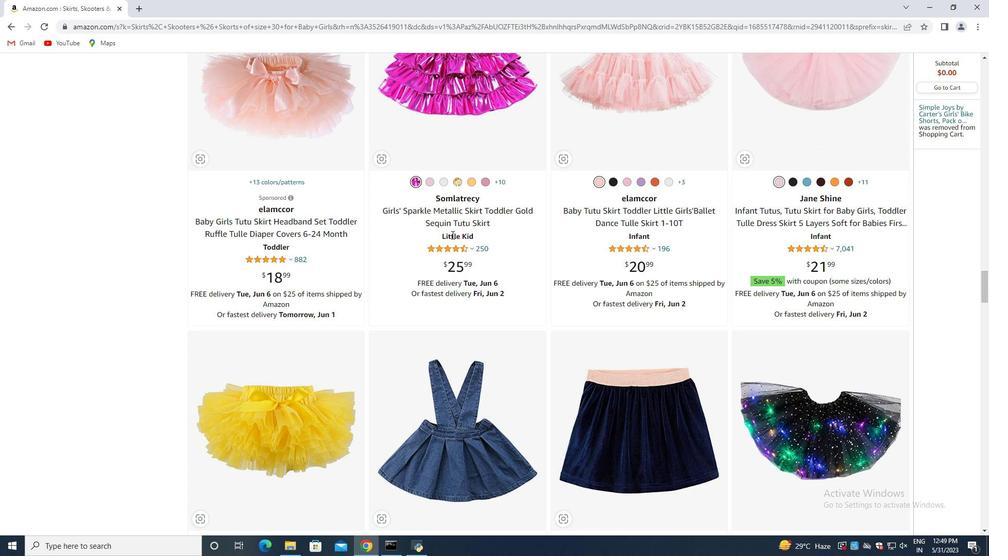 
Action: Mouse scrolled (451, 234) with delta (0, 0)
Screenshot: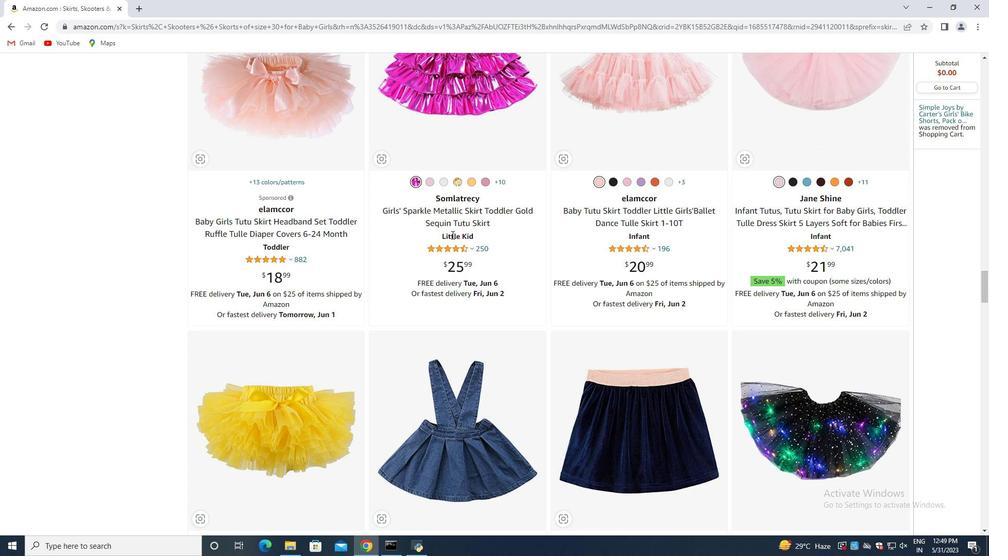 
Action: Mouse scrolled (451, 234) with delta (0, 0)
Screenshot: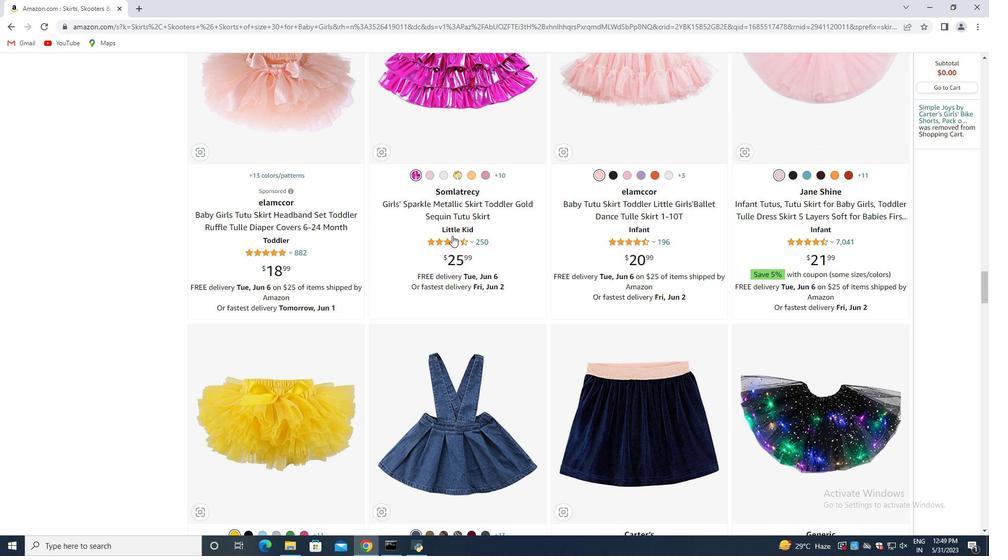 
Action: Mouse moved to (452, 241)
Screenshot: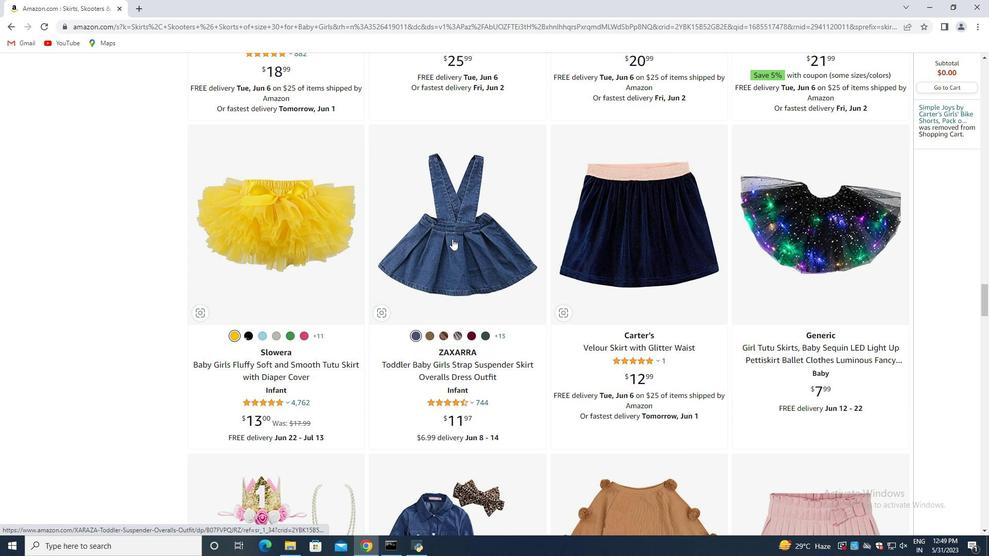 
Action: Mouse scrolled (452, 240) with delta (0, 0)
Screenshot: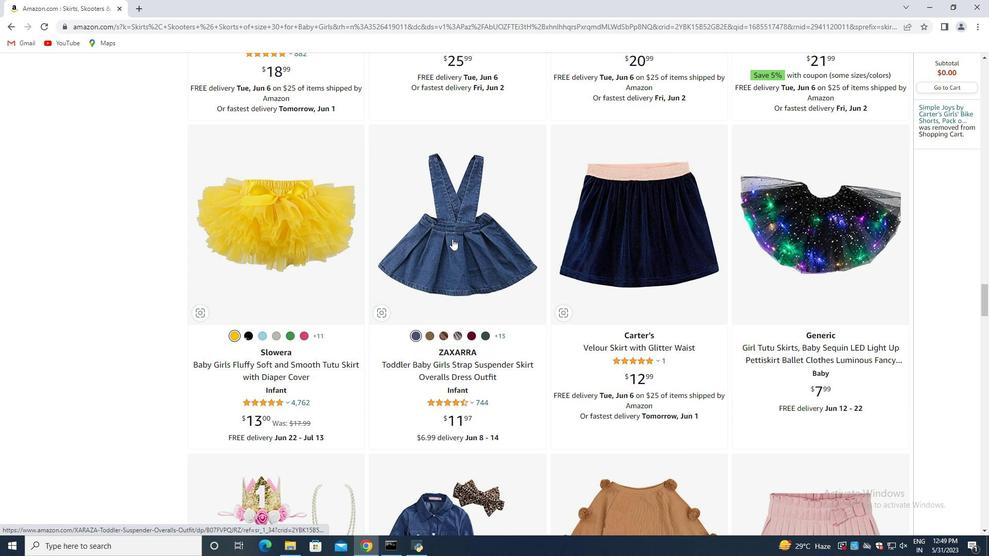 
Action: Mouse moved to (452, 241)
Screenshot: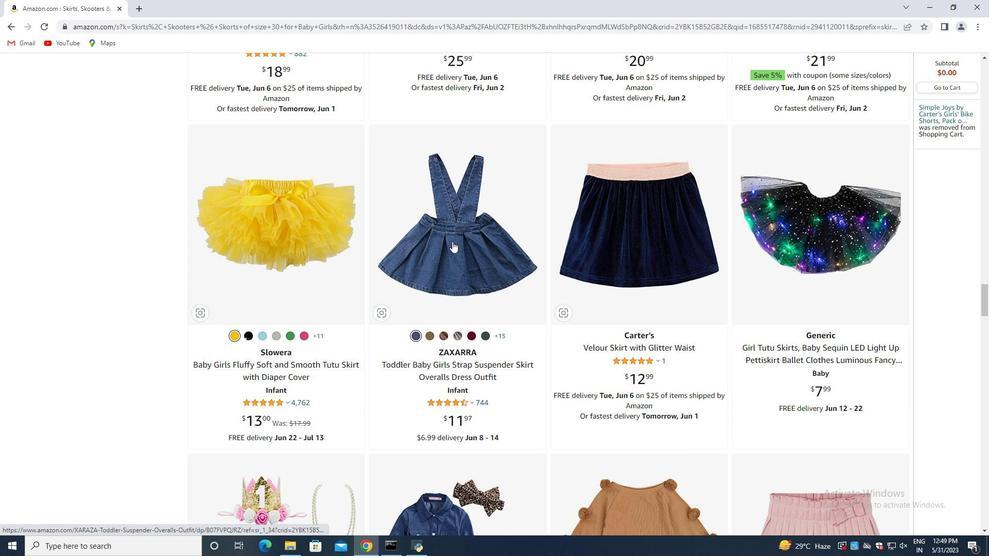 
Action: Mouse scrolled (452, 241) with delta (0, 0)
Screenshot: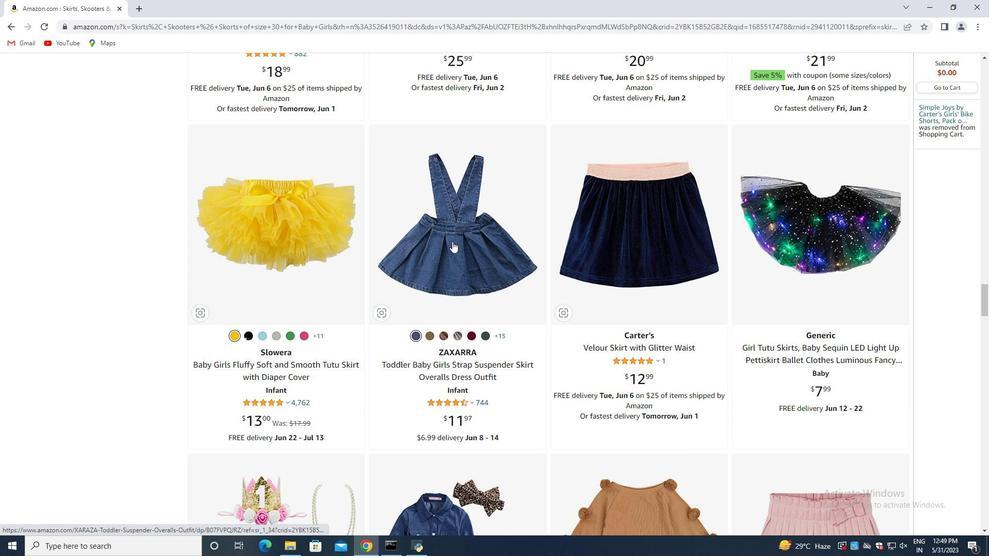
Action: Mouse scrolled (452, 241) with delta (0, 0)
Screenshot: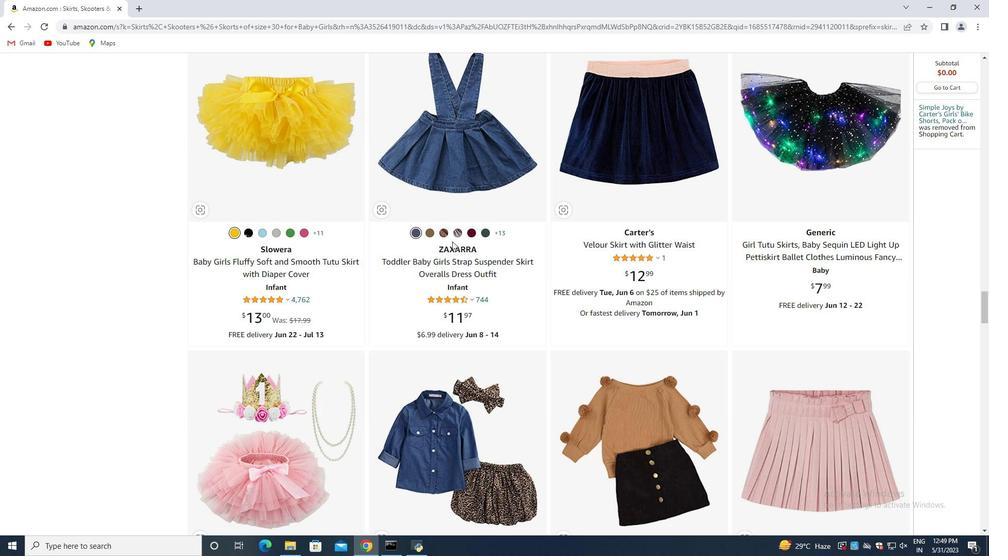 
Action: Mouse scrolled (452, 241) with delta (0, 0)
Screenshot: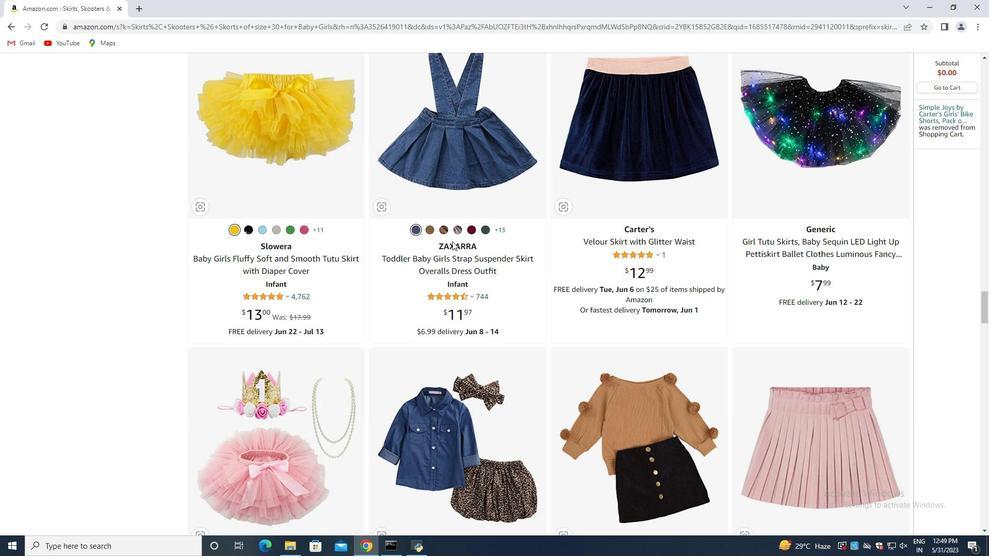 
Action: Mouse scrolled (452, 241) with delta (0, 0)
Screenshot: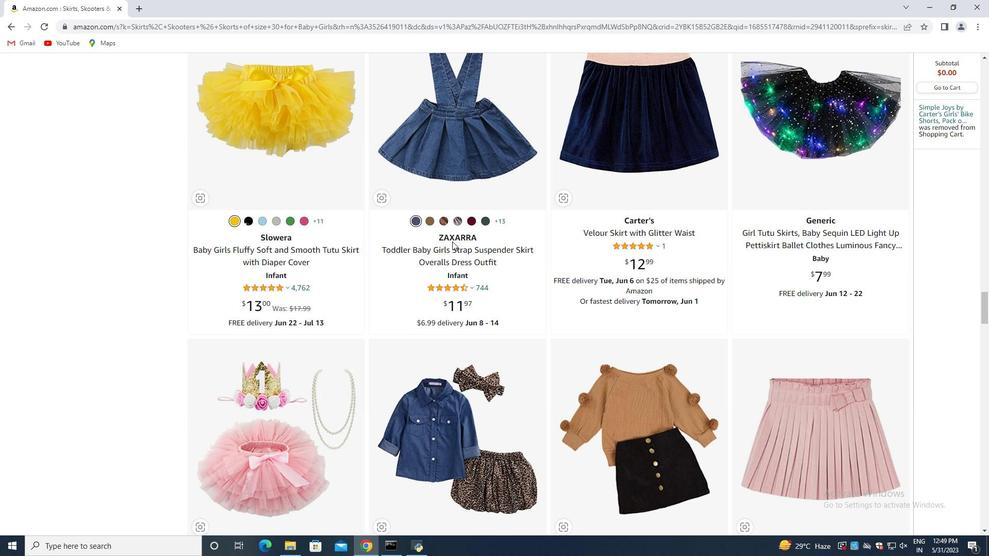 
Action: Mouse scrolled (452, 241) with delta (0, 0)
Screenshot: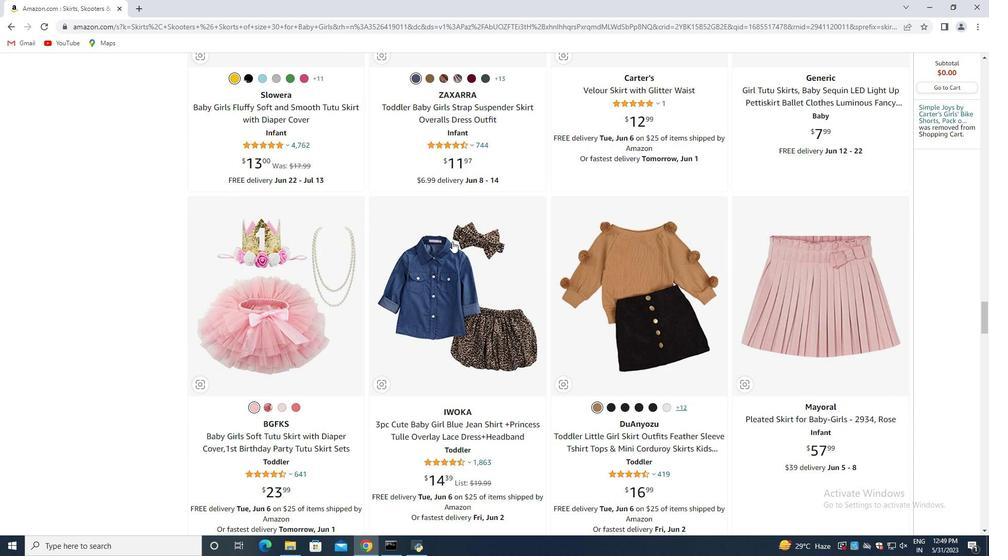 
Action: Mouse scrolled (452, 241) with delta (0, 0)
Screenshot: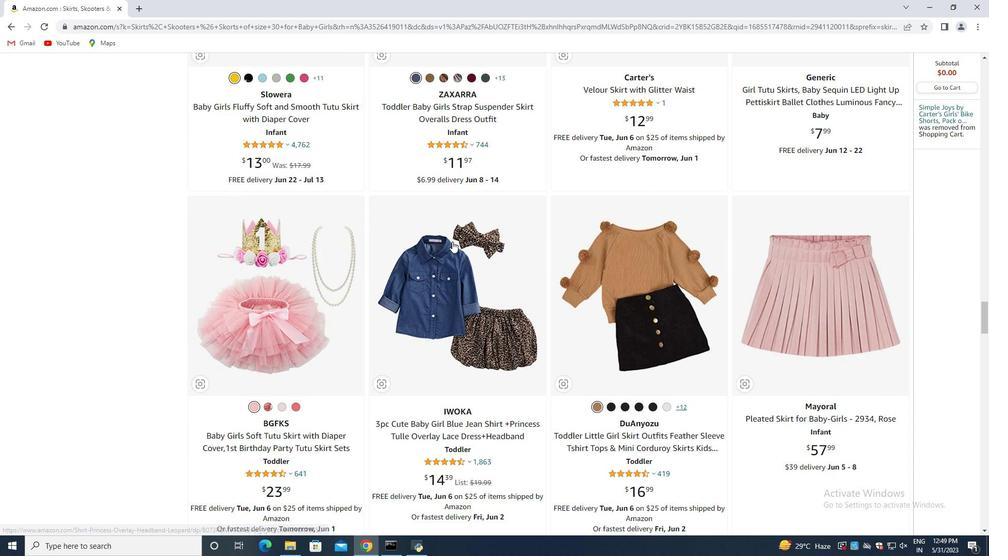 
Action: Mouse scrolled (452, 241) with delta (0, 0)
Screenshot: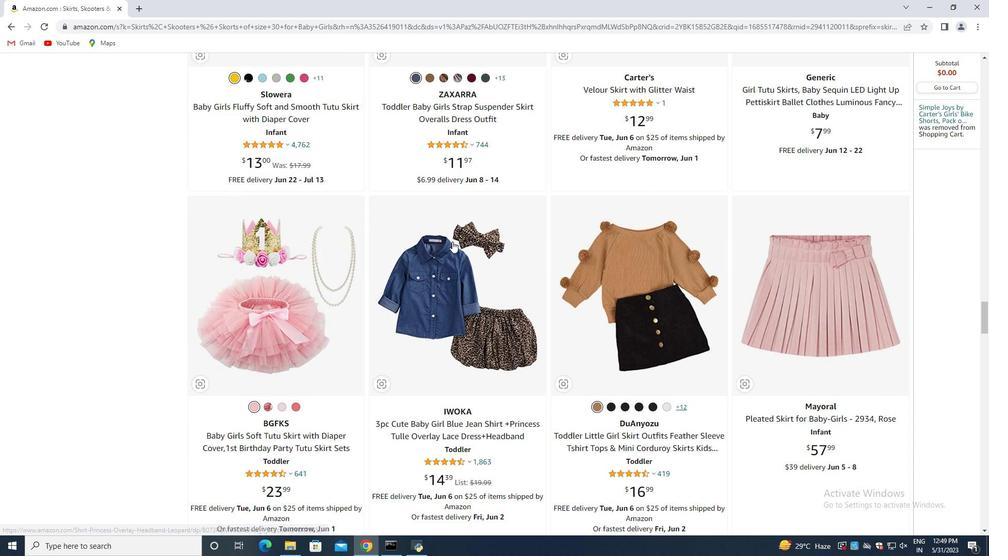 
Action: Mouse moved to (452, 242)
Screenshot: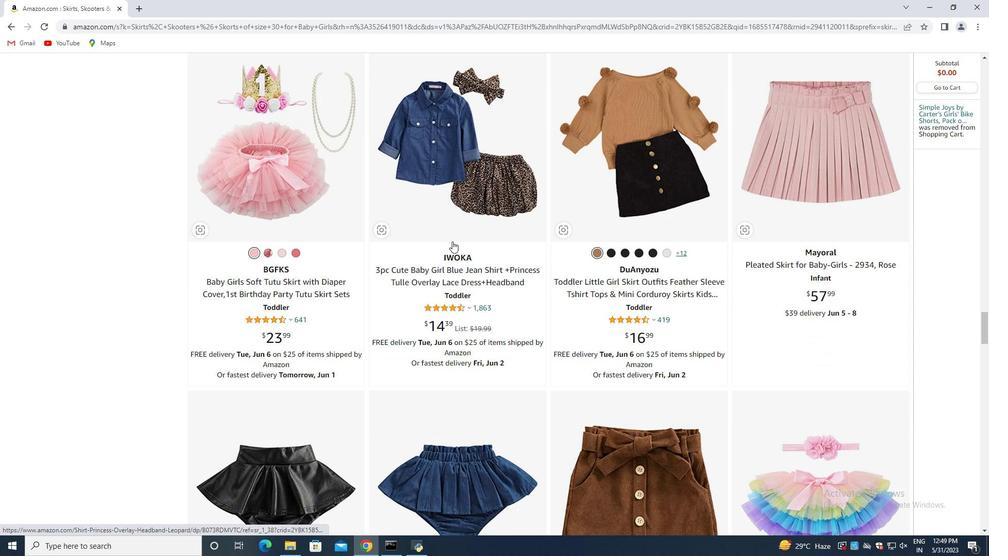 
Action: Mouse scrolled (452, 241) with delta (0, 0)
Screenshot: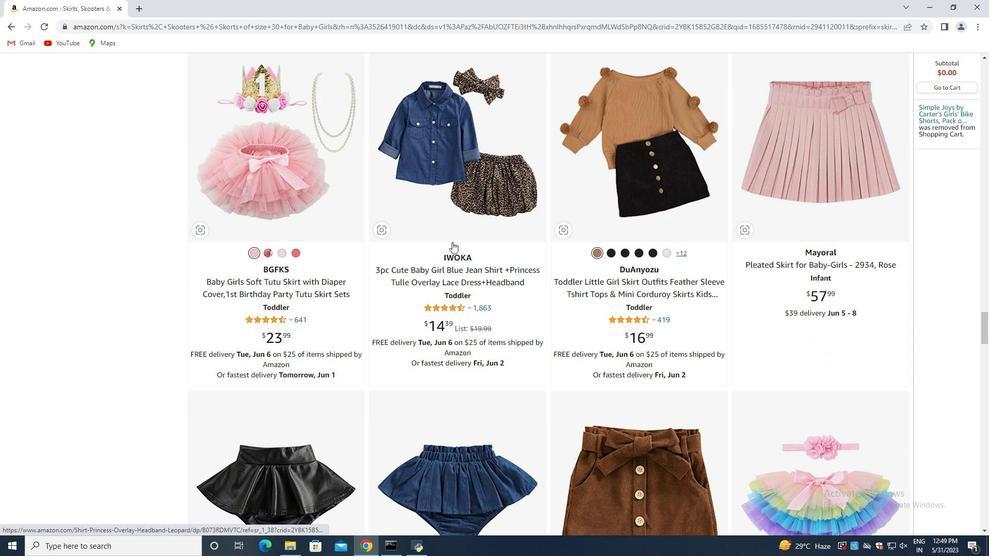 
Action: Mouse scrolled (452, 241) with delta (0, 0)
Screenshot: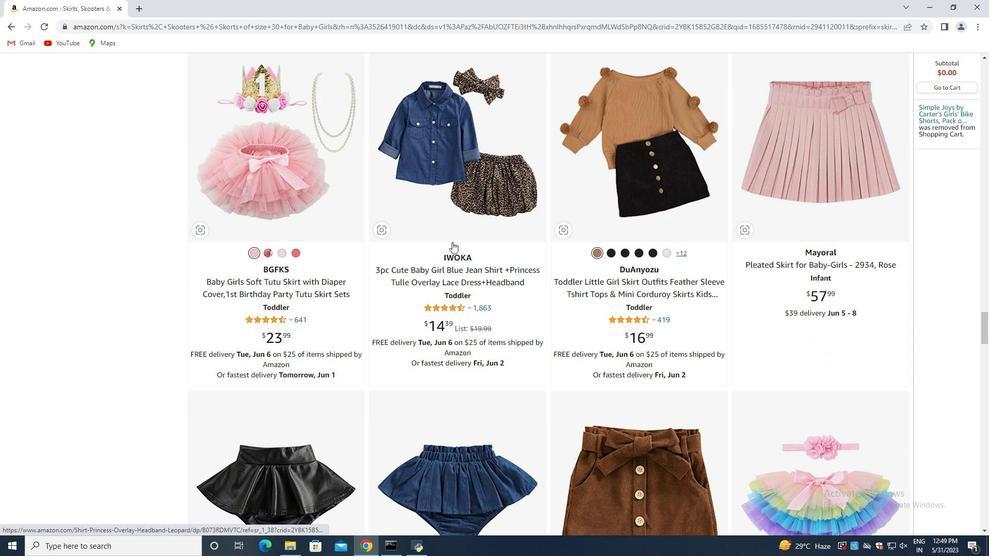 
Action: Mouse scrolled (452, 241) with delta (0, 0)
Screenshot: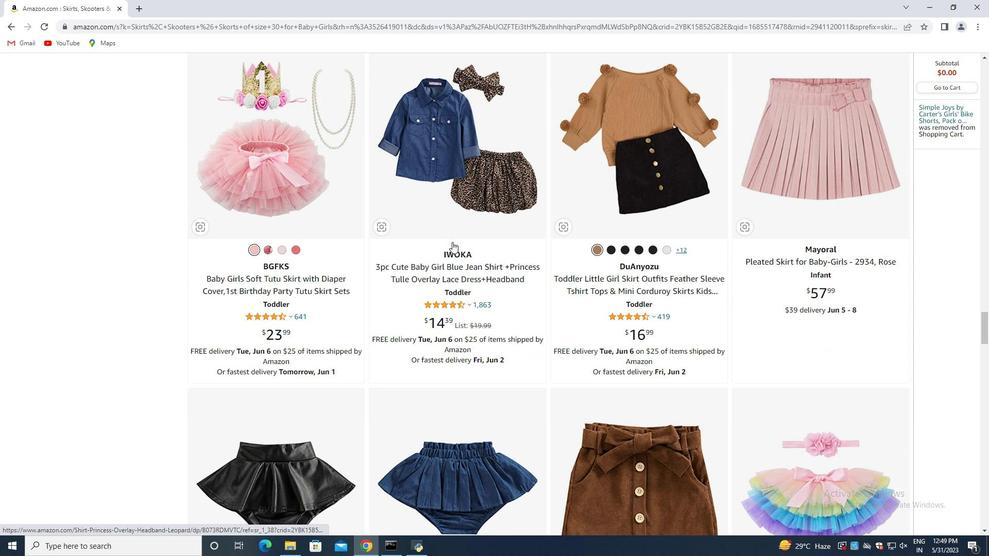 
Action: Mouse moved to (452, 242)
Screenshot: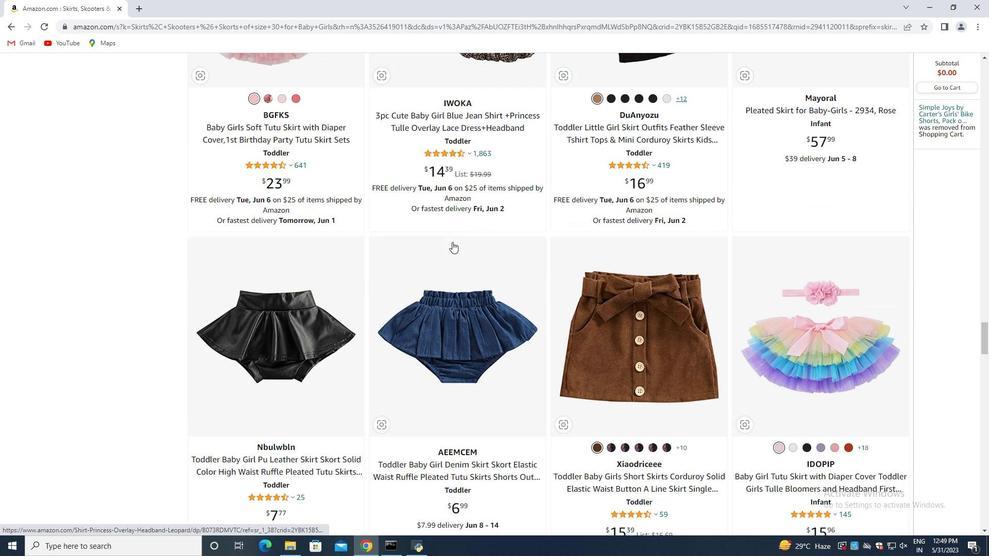 
Action: Mouse scrolled (452, 241) with delta (0, 0)
Screenshot: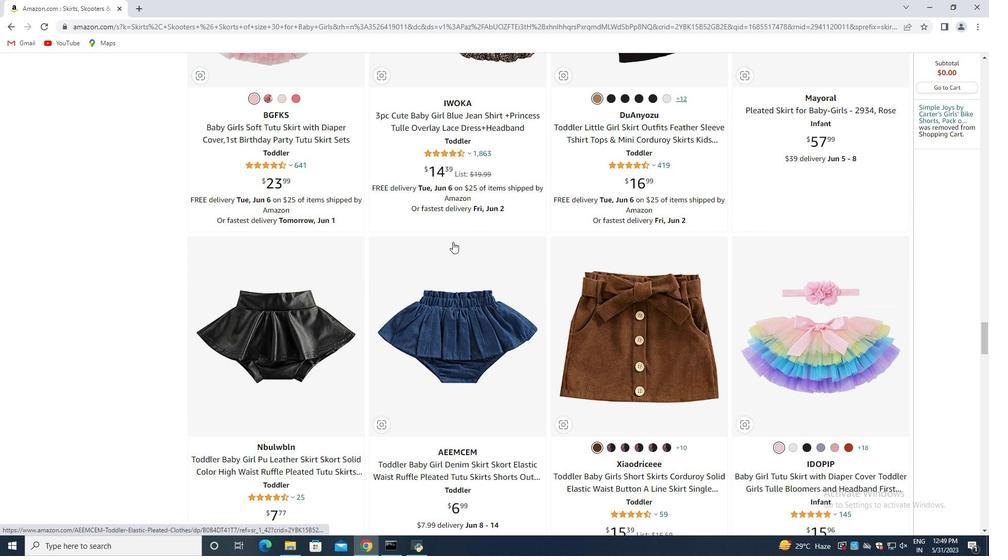 
Action: Mouse scrolled (452, 241) with delta (0, 0)
Screenshot: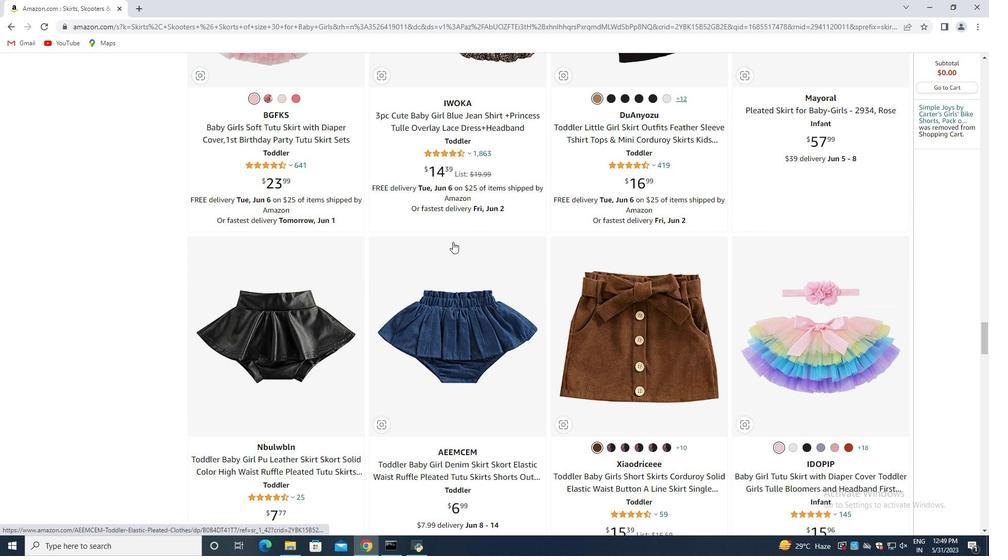 
Action: Mouse scrolled (452, 241) with delta (0, 0)
Screenshot: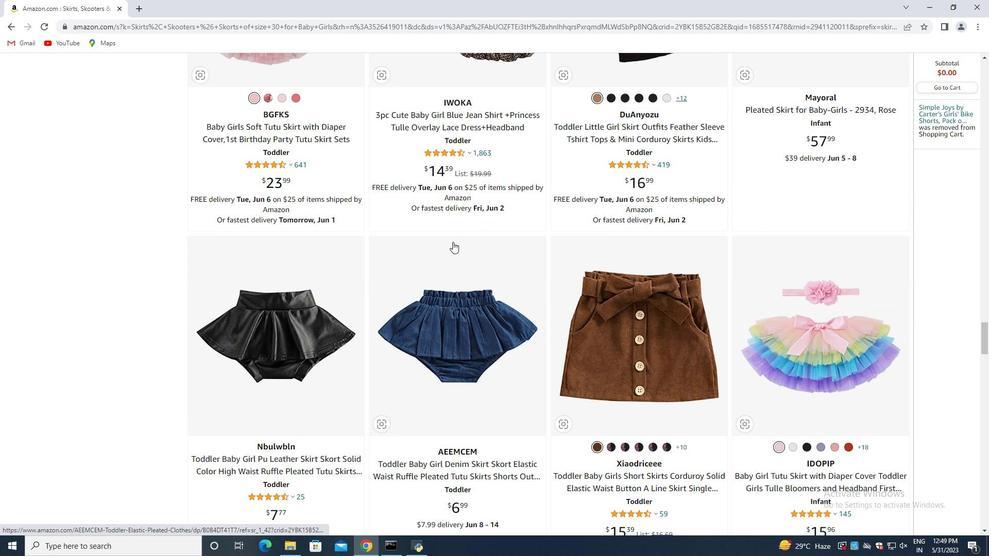 
Action: Mouse scrolled (452, 241) with delta (0, 0)
Screenshot: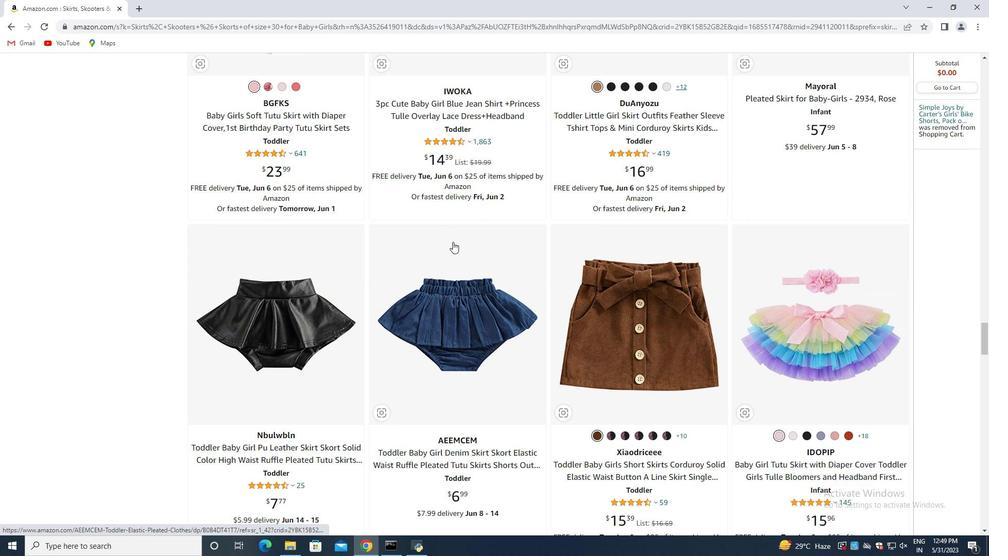 
Action: Mouse moved to (452, 253)
Screenshot: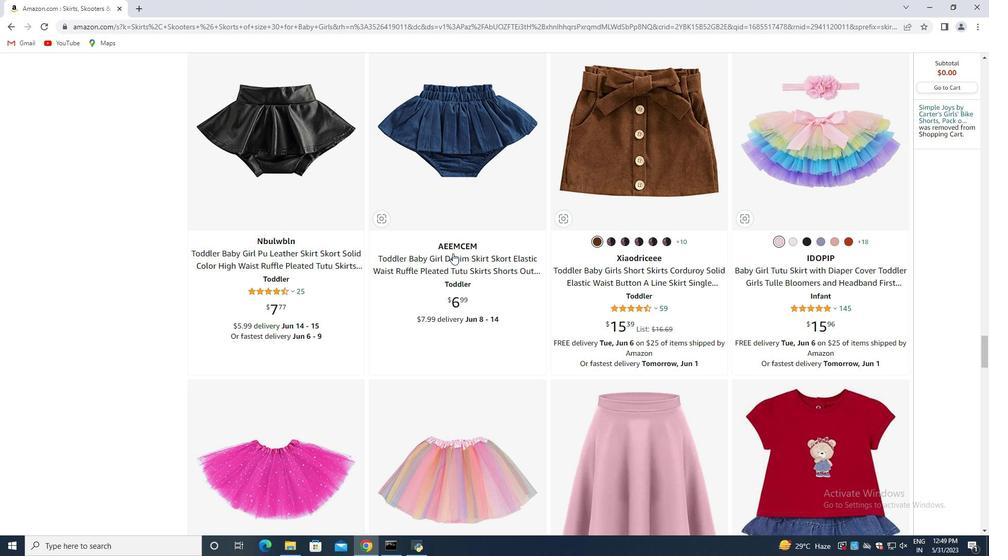 
Action: Mouse scrolled (452, 252) with delta (0, 0)
Screenshot: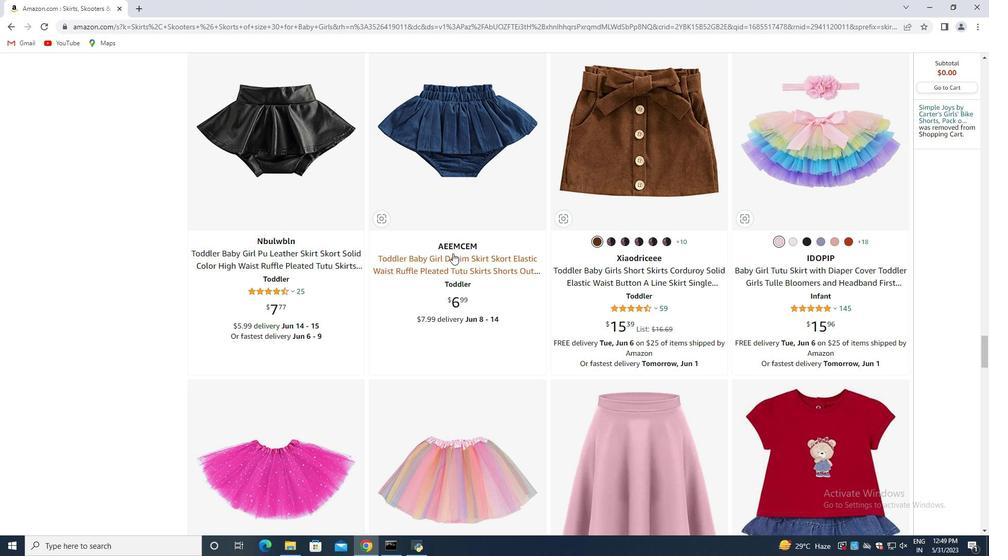 
Action: Mouse scrolled (452, 252) with delta (0, 0)
Screenshot: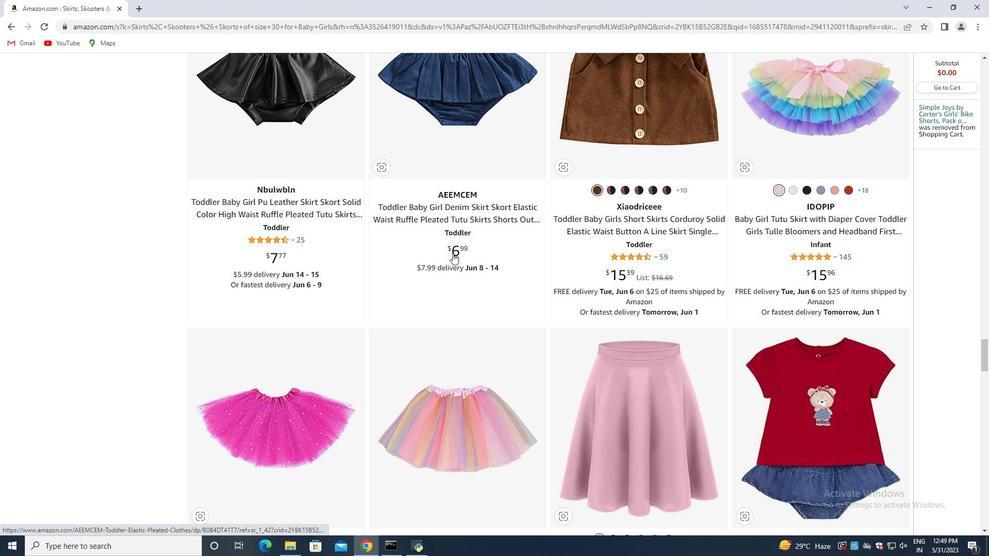 
Action: Mouse scrolled (452, 252) with delta (0, 0)
Screenshot: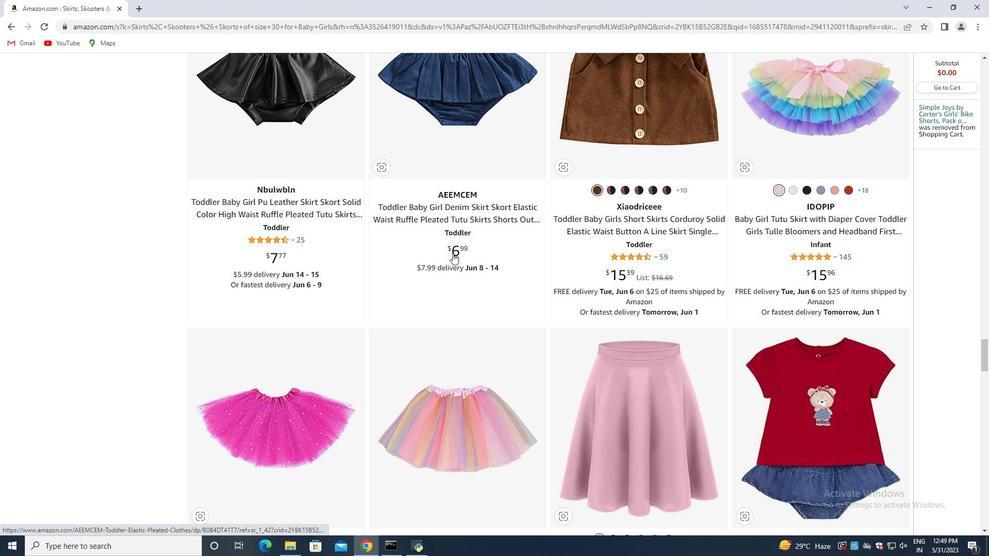
Action: Mouse scrolled (452, 252) with delta (0, 0)
Screenshot: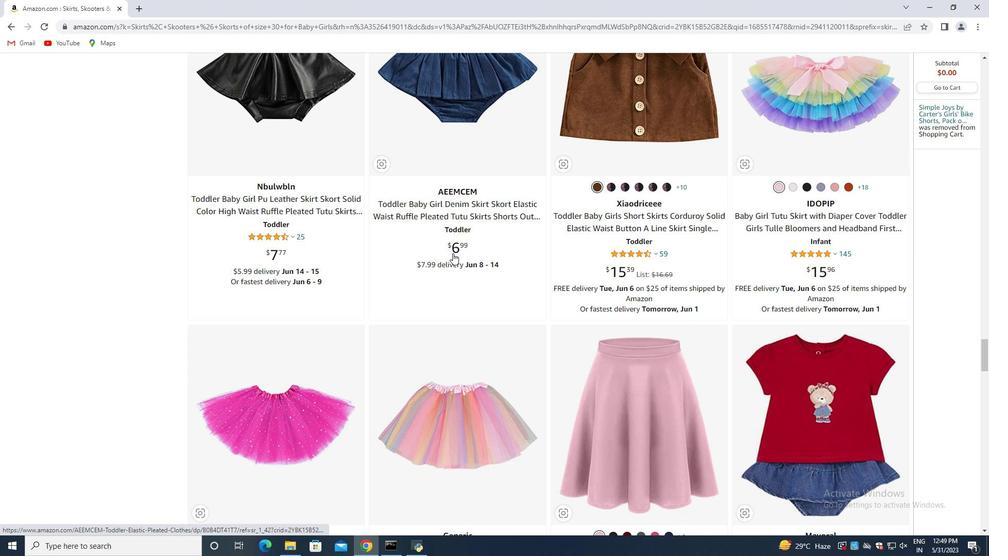 
Action: Mouse scrolled (452, 252) with delta (0, 0)
Screenshot: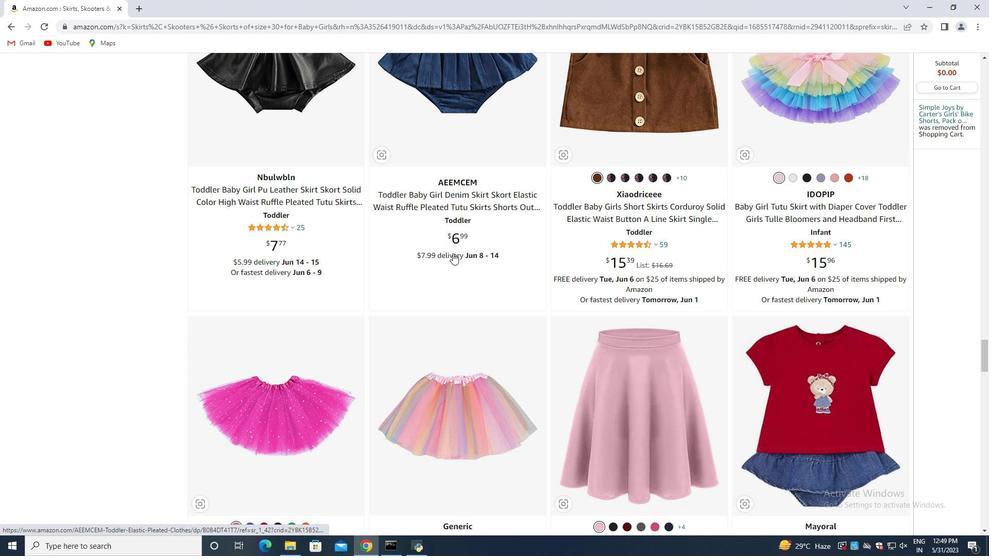 
Action: Mouse scrolled (452, 253) with delta (0, 0)
Screenshot: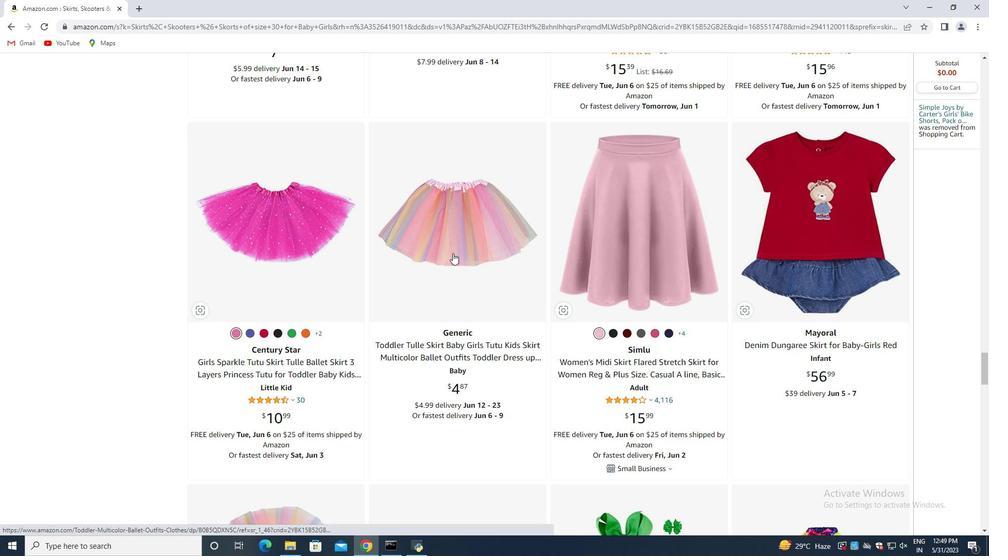 
Action: Mouse scrolled (452, 253) with delta (0, 0)
Screenshot: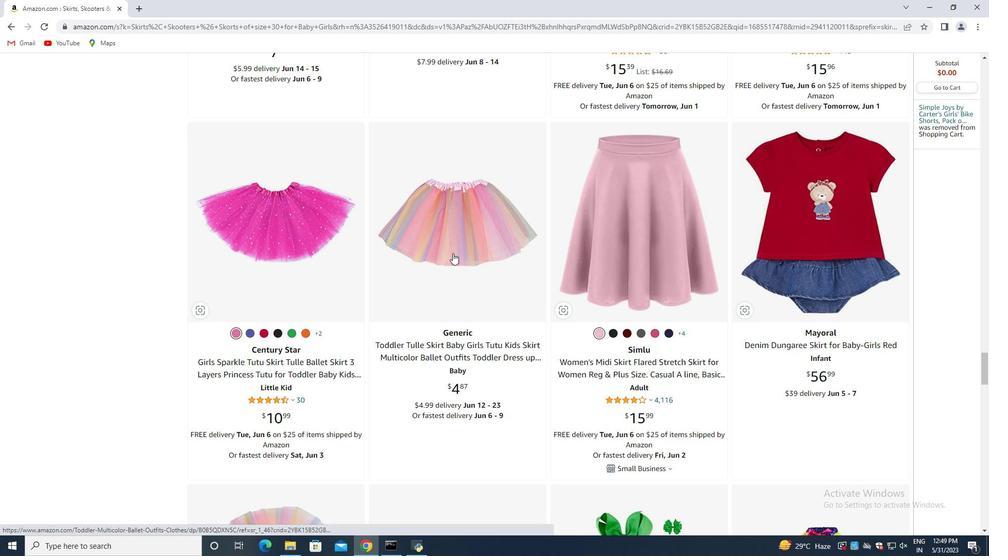 
Action: Mouse scrolled (452, 253) with delta (0, 0)
Screenshot: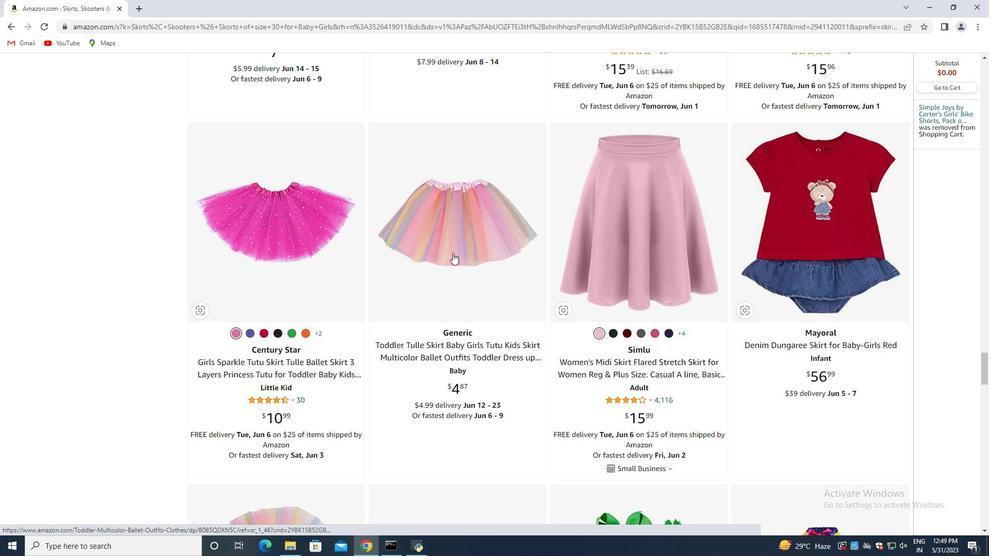 
Action: Mouse scrolled (452, 253) with delta (0, 0)
Screenshot: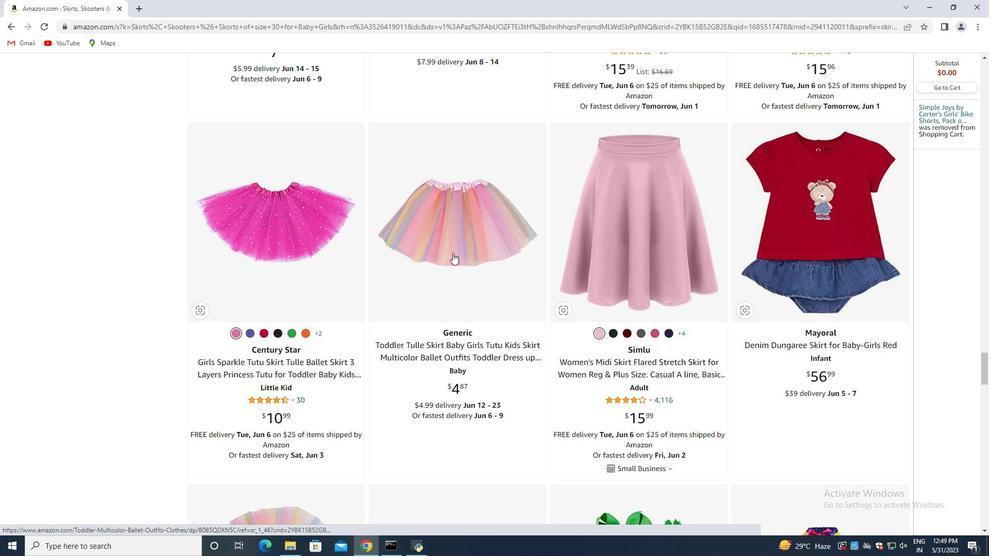 
Action: Mouse scrolled (452, 253) with delta (0, 0)
Screenshot: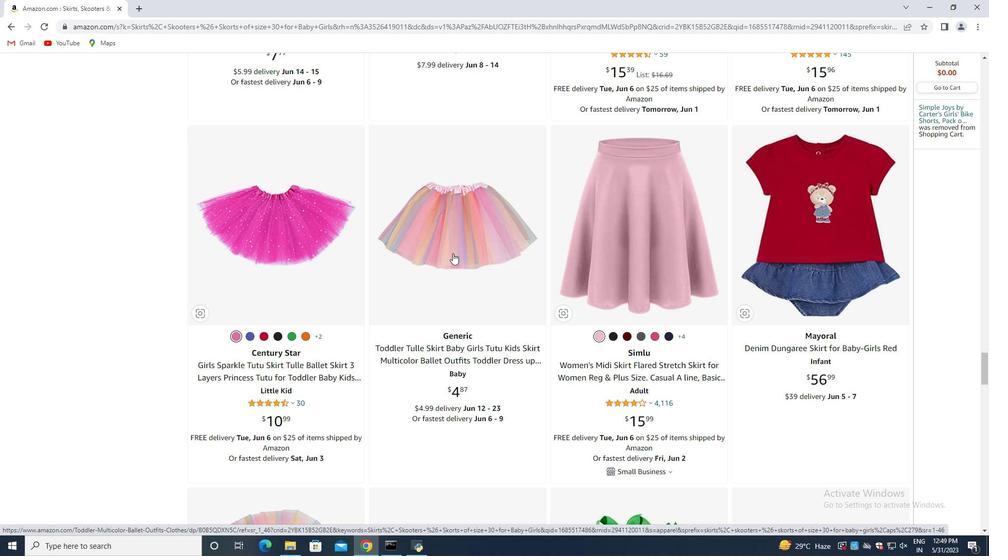 
Action: Mouse scrolled (452, 253) with delta (0, 0)
Screenshot: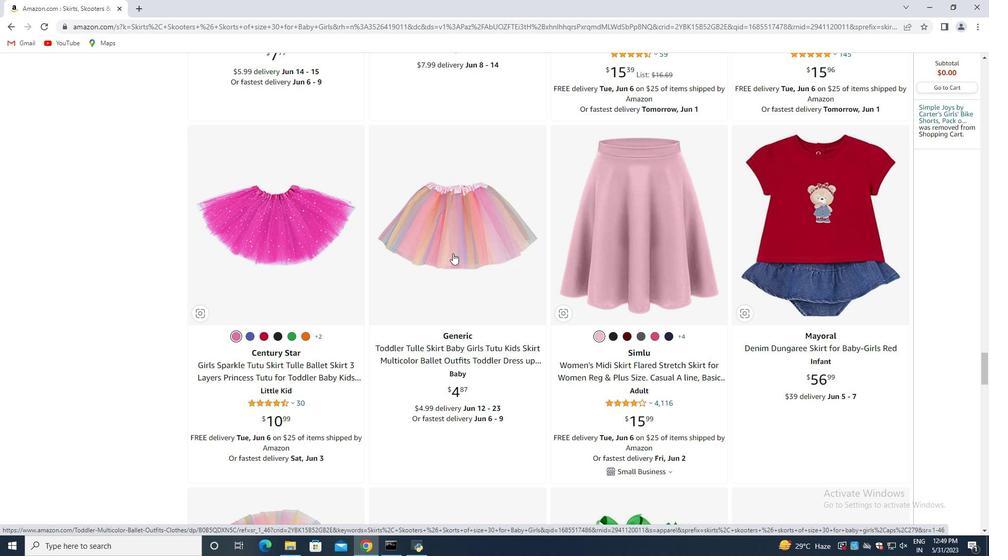 
Action: Mouse scrolled (452, 253) with delta (0, 0)
Screenshot: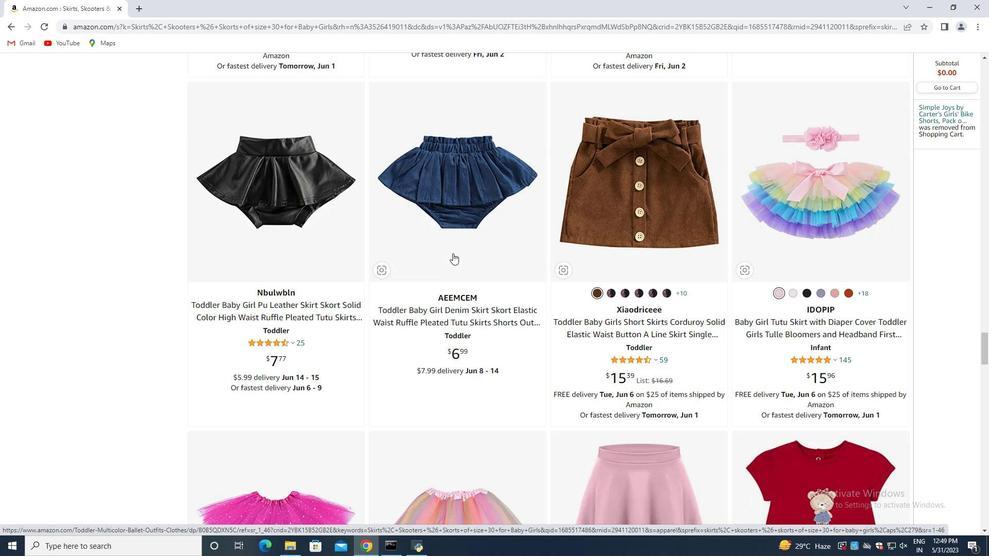 
Action: Mouse scrolled (452, 253) with delta (0, 0)
Screenshot: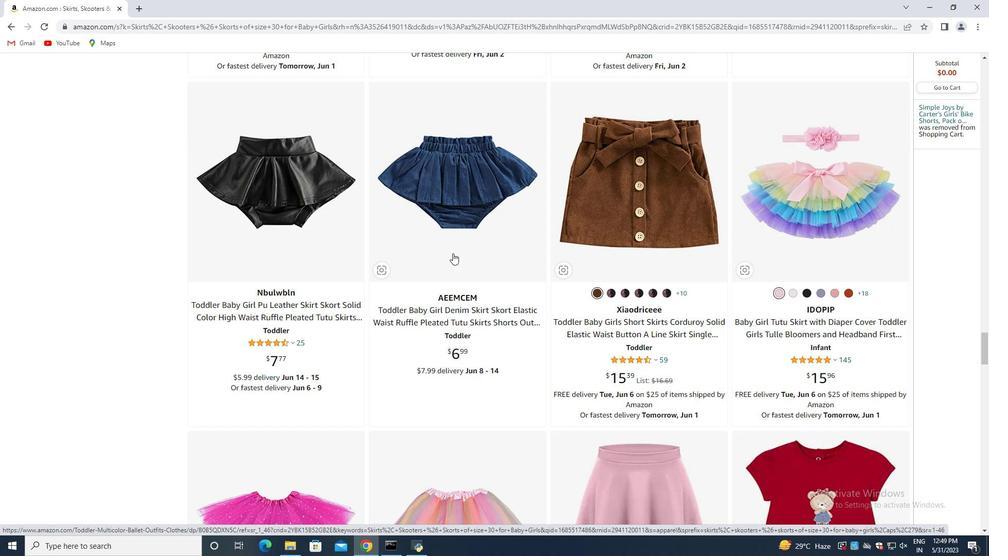 
Action: Mouse scrolled (452, 253) with delta (0, 0)
Screenshot: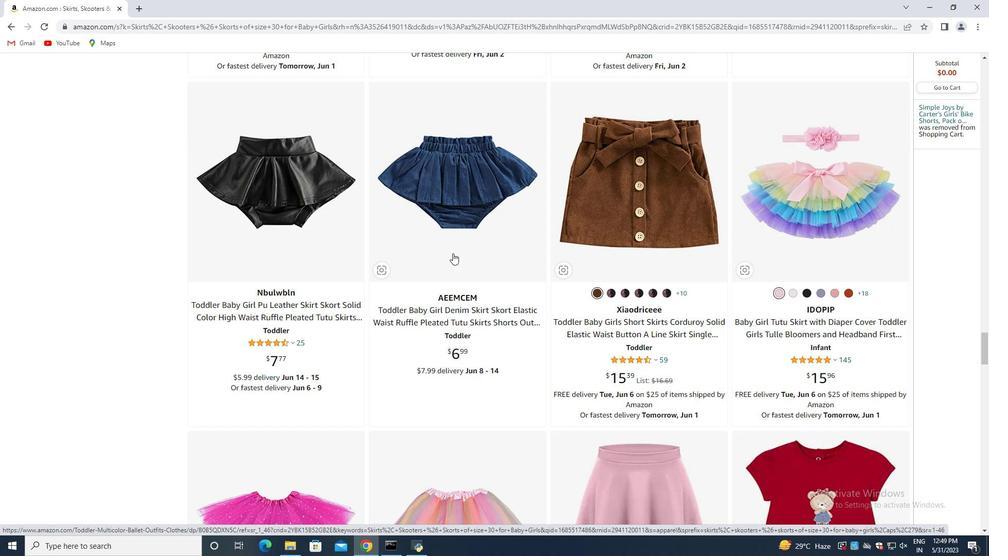 
Action: Mouse scrolled (452, 253) with delta (0, 0)
Screenshot: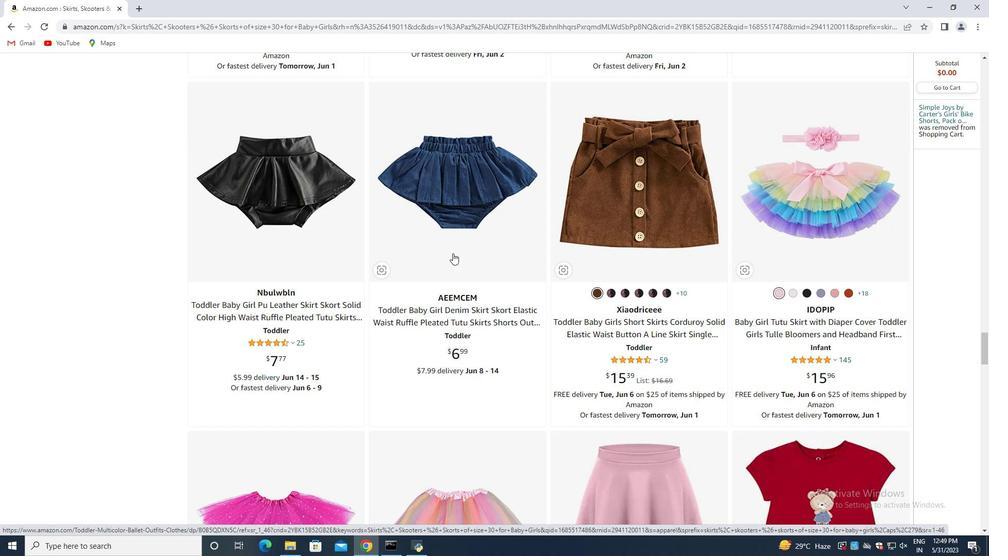 
Action: Mouse scrolled (452, 253) with delta (0, 0)
Screenshot: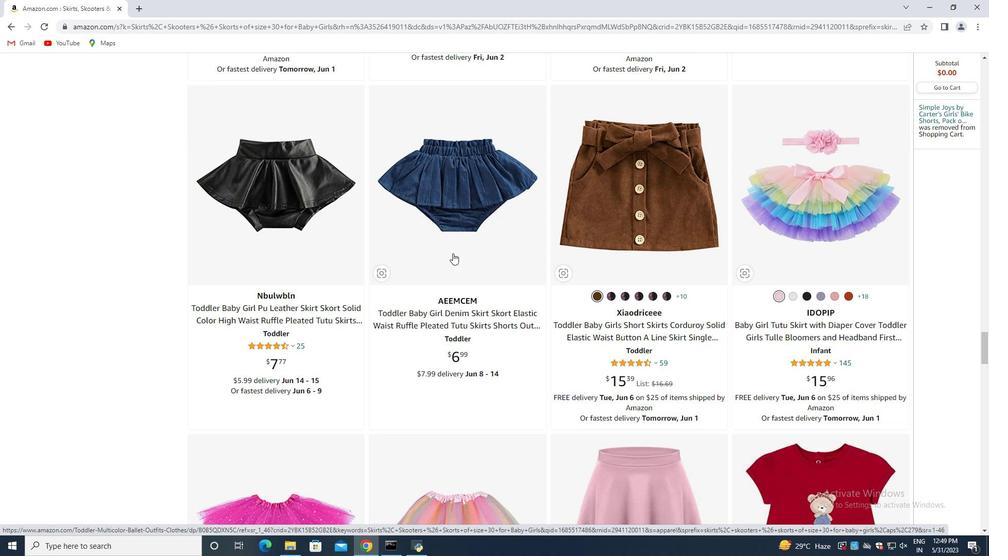 
Action: Mouse moved to (452, 253)
Screenshot: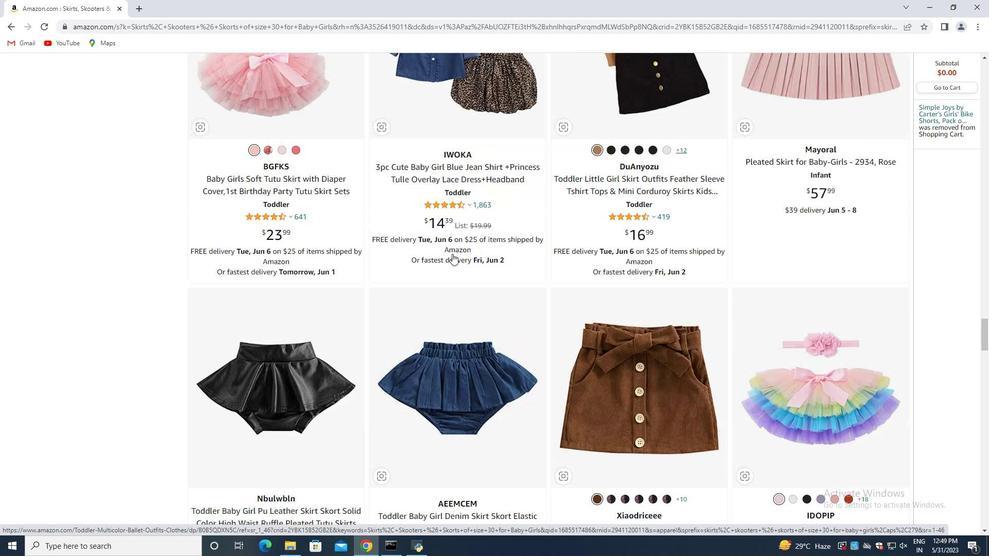 
Action: Mouse scrolled (452, 253) with delta (0, 0)
Screenshot: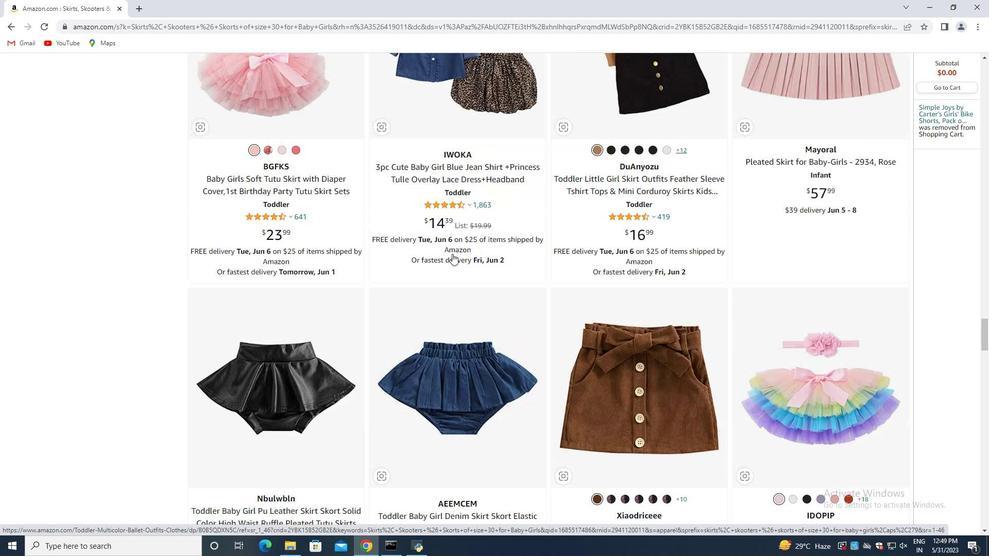 
Action: Mouse scrolled (452, 253) with delta (0, 0)
Screenshot: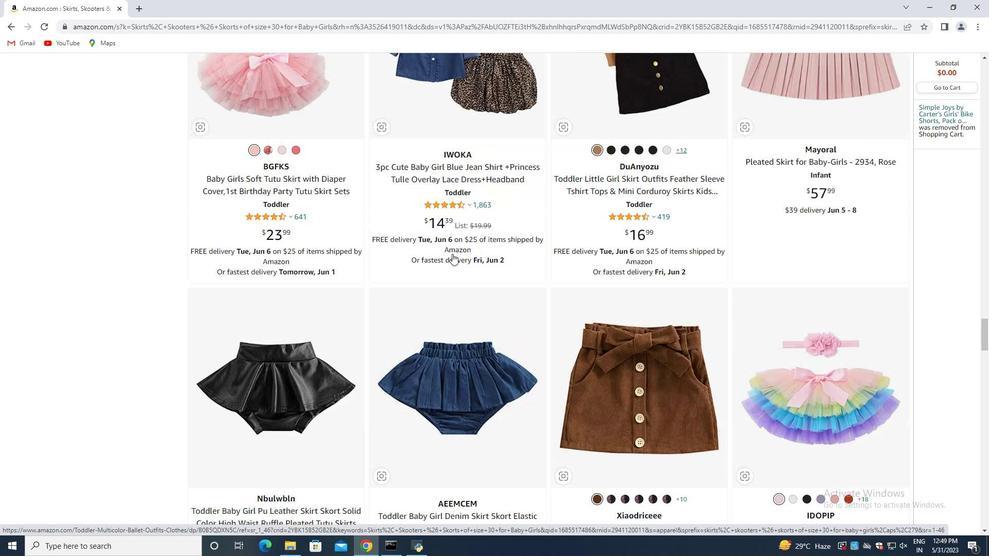 
Action: Mouse scrolled (452, 254) with delta (0, 0)
Screenshot: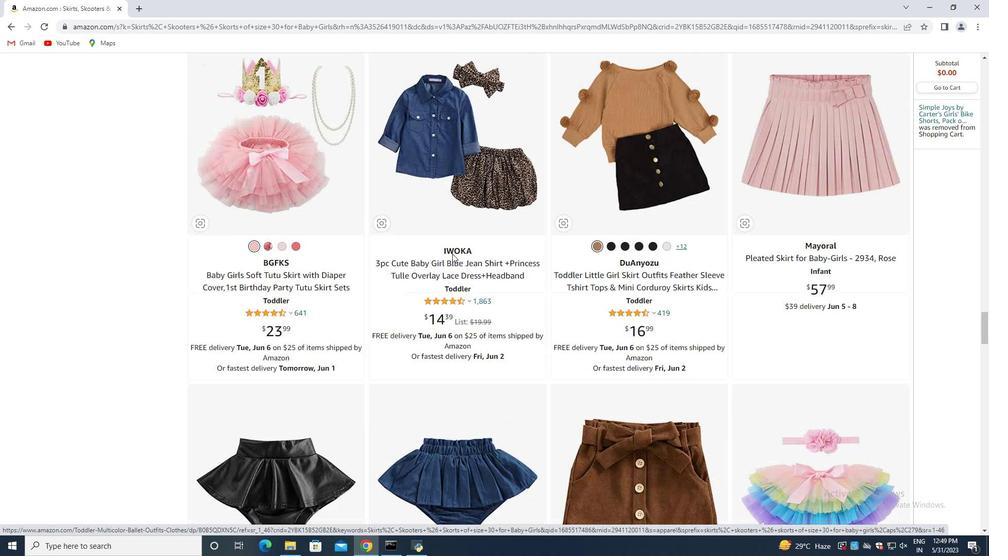 
Action: Mouse scrolled (452, 254) with delta (0, 0)
Screenshot: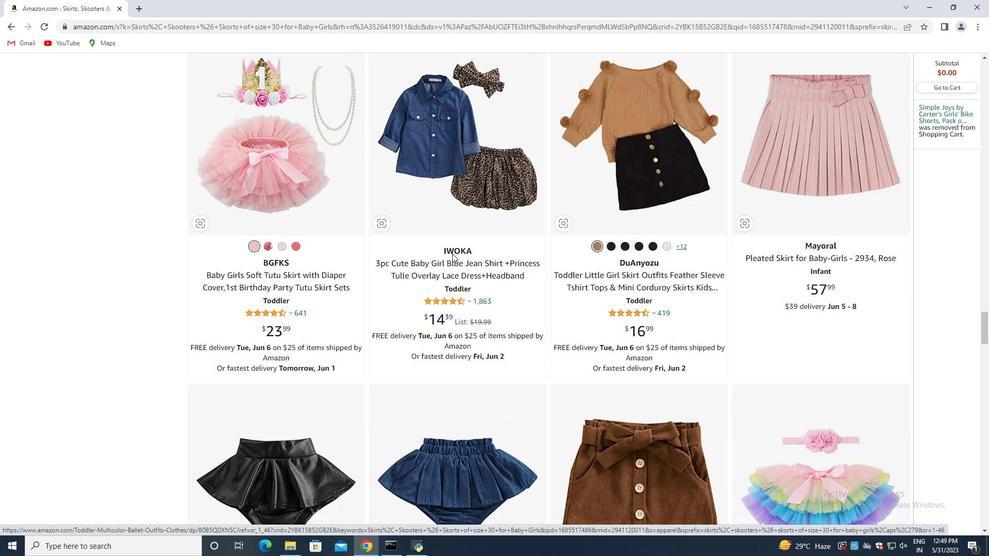 
Action: Mouse scrolled (452, 254) with delta (0, 0)
Screenshot: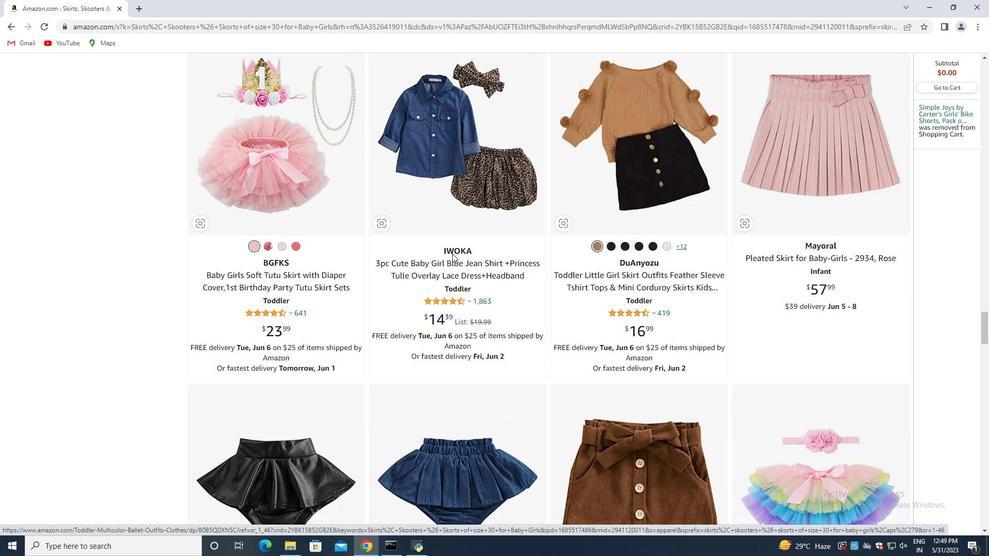
Action: Mouse scrolled (452, 254) with delta (0, 0)
Screenshot: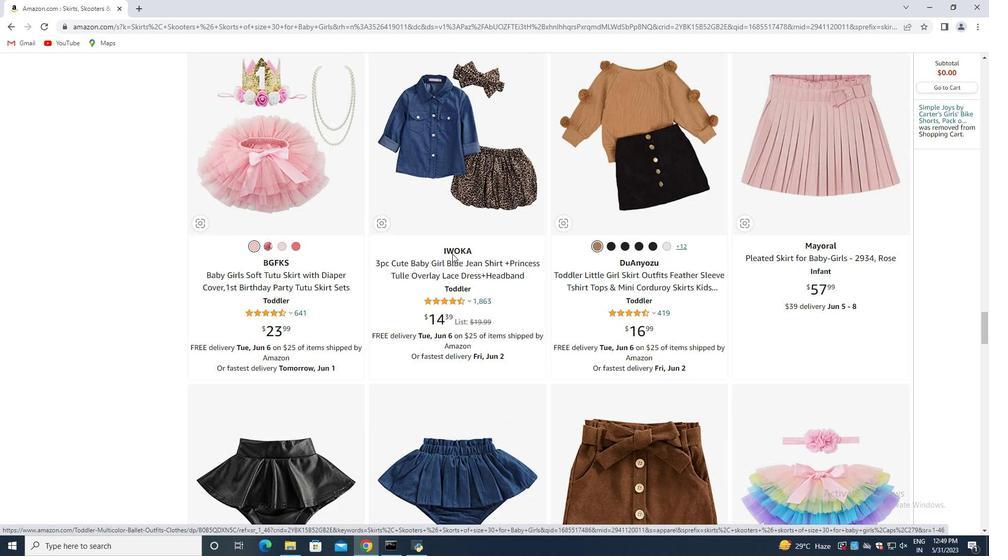 
Action: Mouse scrolled (452, 254) with delta (0, 0)
Screenshot: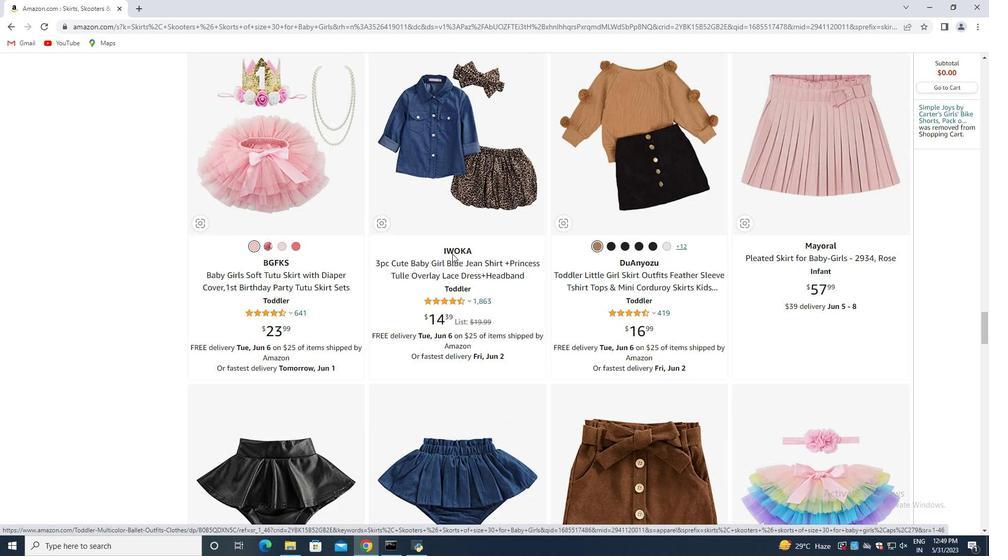 
Action: Mouse scrolled (452, 254) with delta (0, 0)
Screenshot: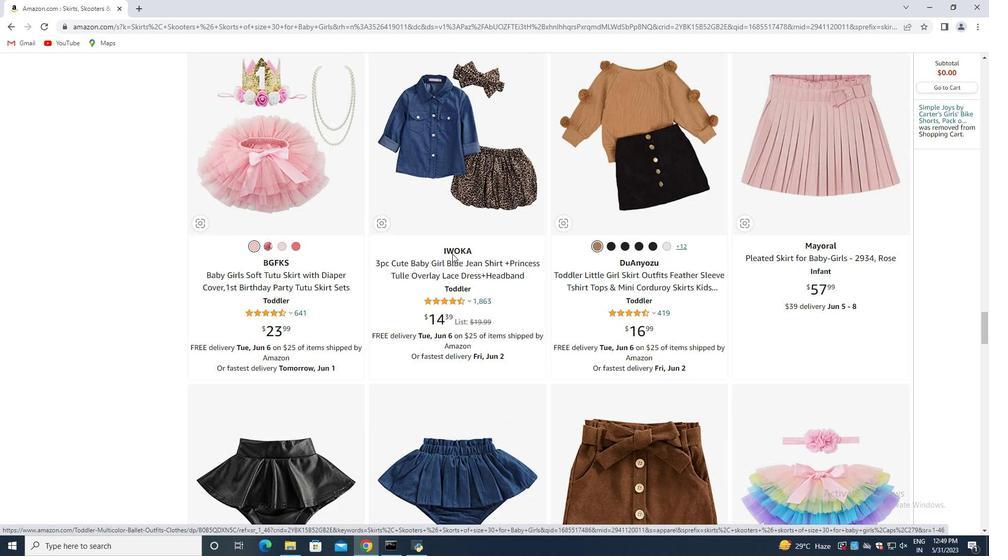 
Action: Mouse moved to (452, 253)
Screenshot: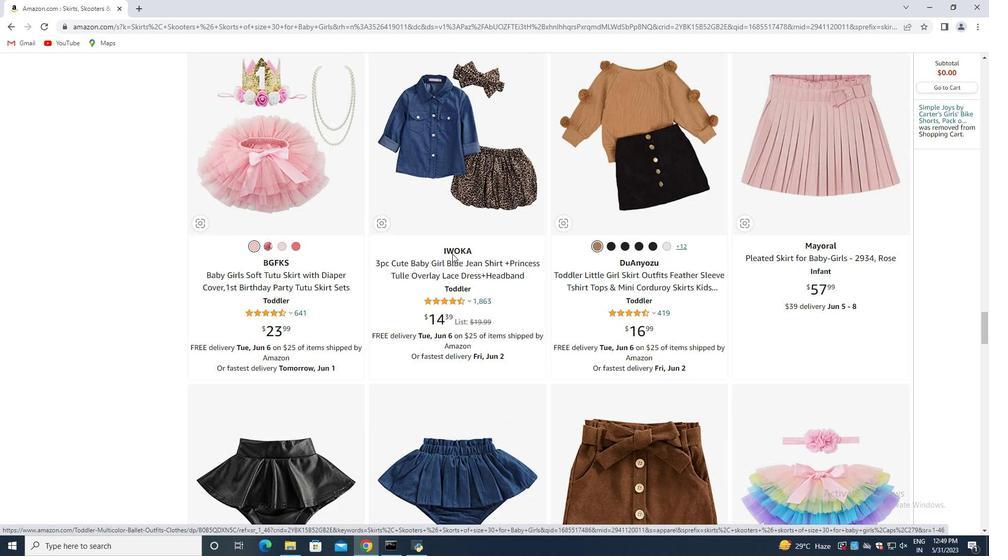 
Action: Mouse scrolled (452, 254) with delta (0, 0)
Screenshot: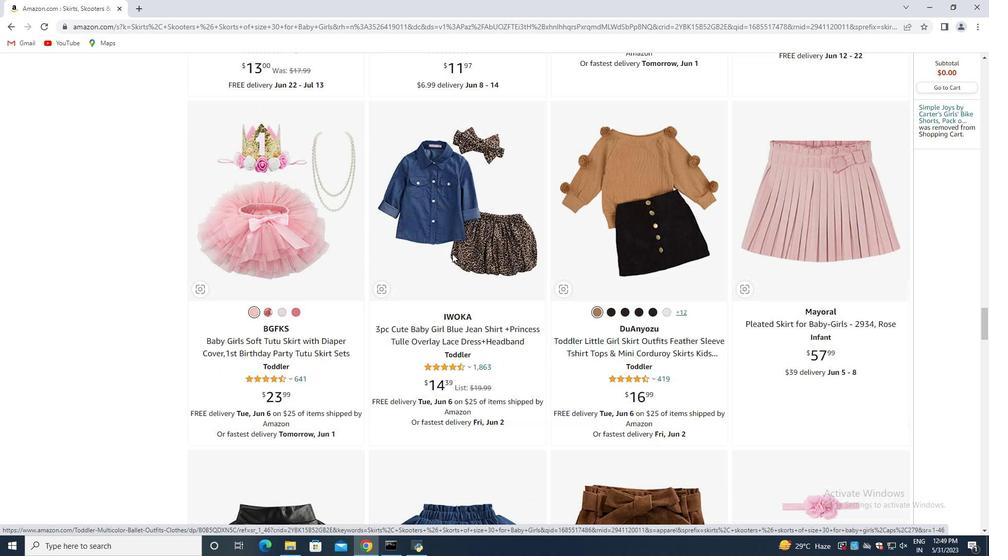 
Action: Mouse scrolled (452, 254) with delta (0, 0)
Screenshot: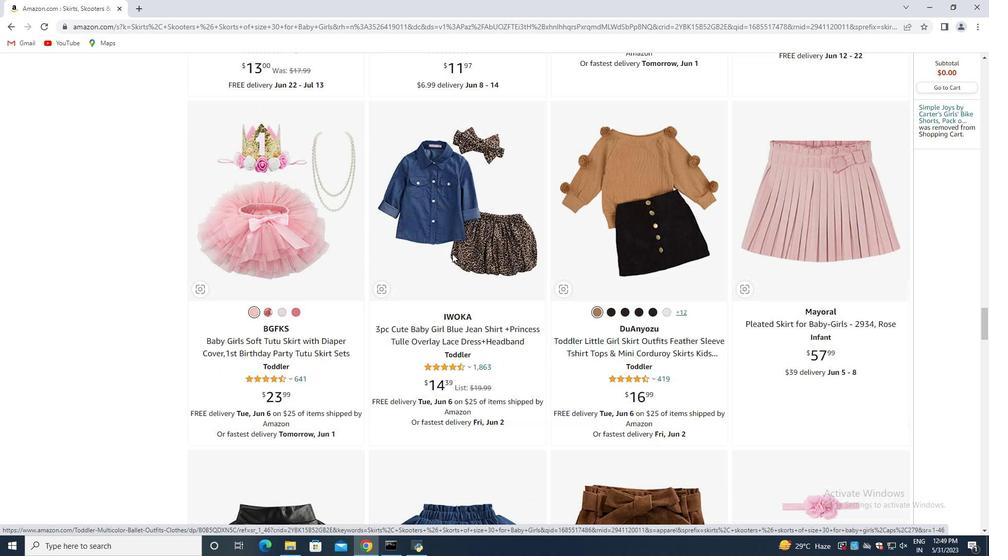 
Action: Mouse scrolled (452, 254) with delta (0, 0)
Screenshot: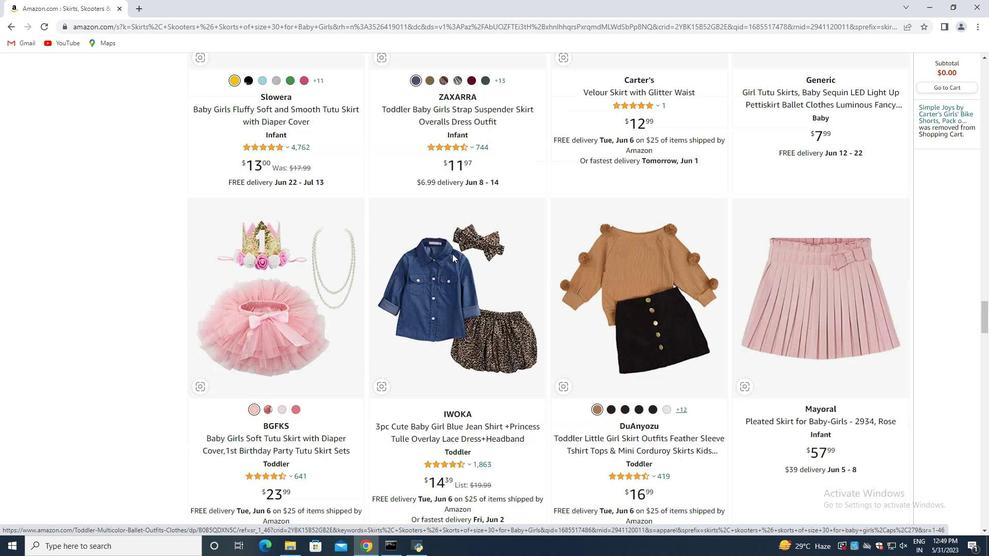 
Action: Mouse scrolled (452, 254) with delta (0, 0)
Screenshot: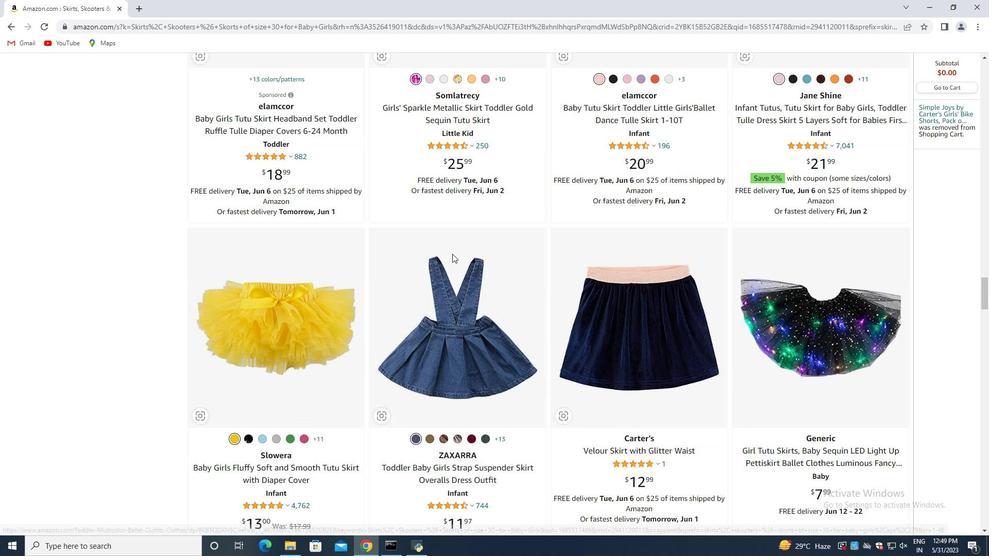 
Action: Mouse scrolled (452, 254) with delta (0, 0)
Screenshot: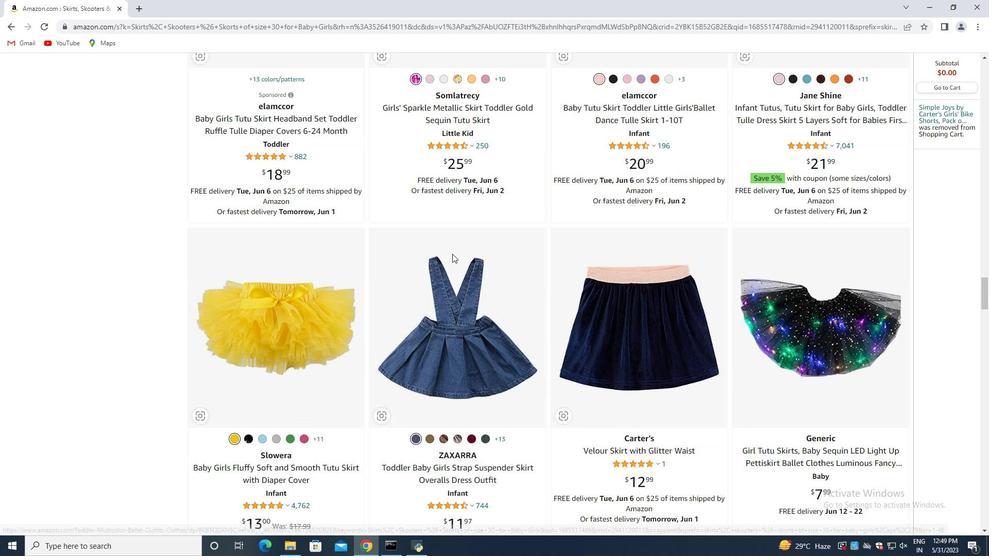 
Action: Mouse moved to (452, 253)
Screenshot: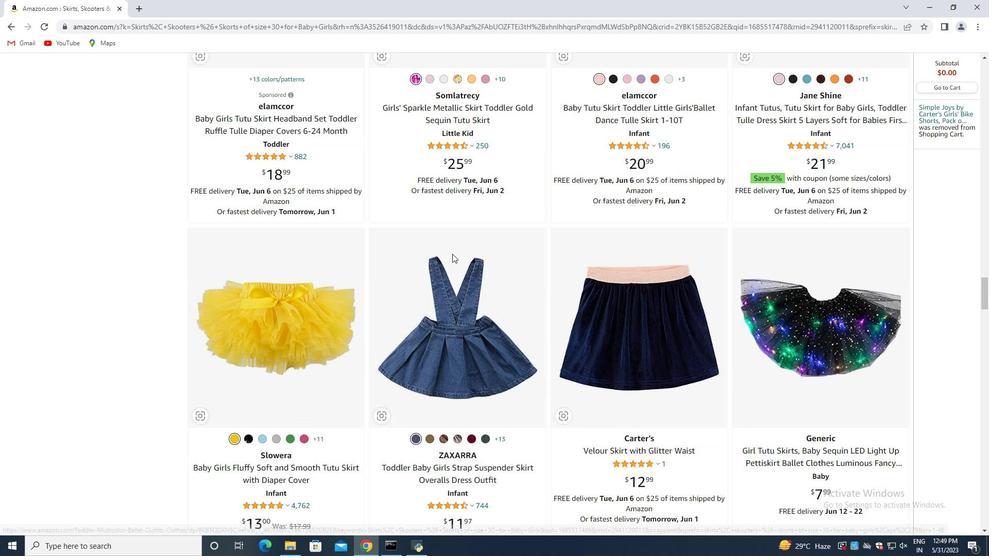 
Action: Mouse scrolled (452, 254) with delta (0, 0)
Screenshot: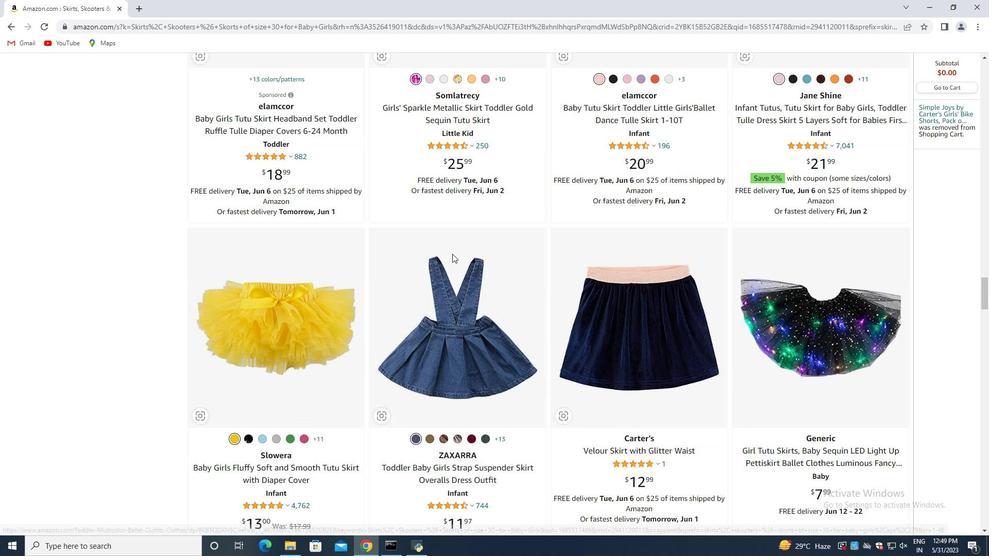 
Action: Mouse moved to (457, 256)
Screenshot: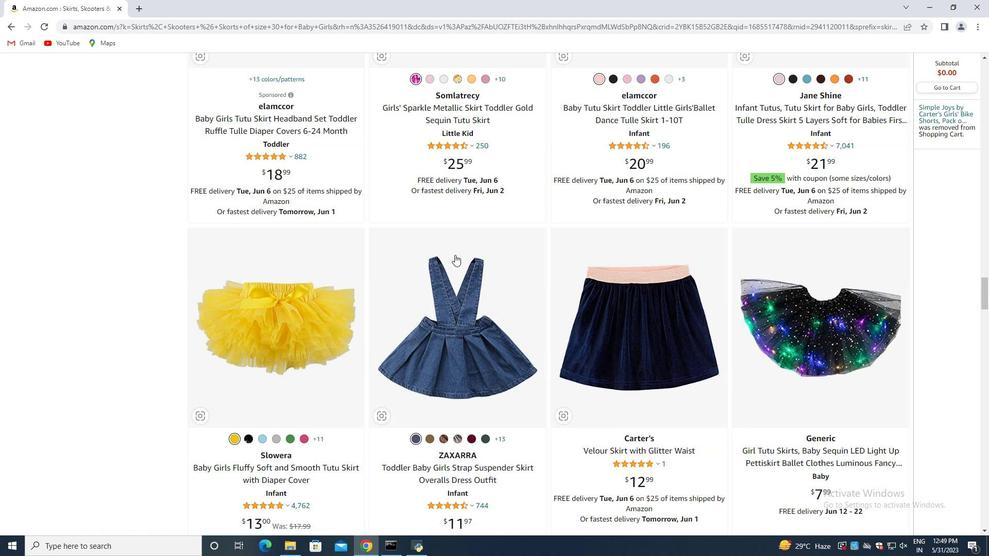 
Action: Mouse scrolled (454, 255) with delta (0, 0)
Screenshot: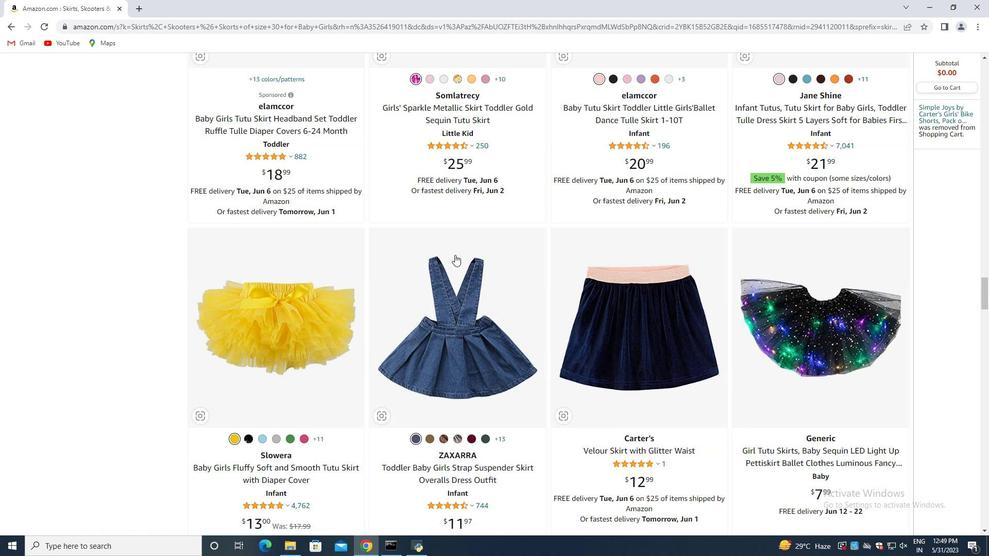 
Action: Mouse scrolled (457, 256) with delta (0, 0)
Screenshot: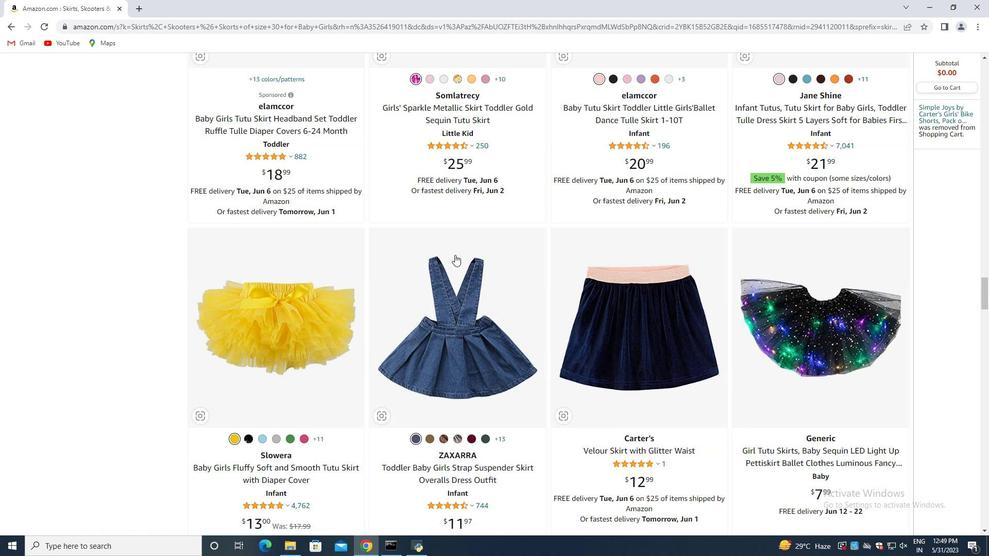 
Action: Mouse scrolled (457, 256) with delta (0, 0)
Screenshot: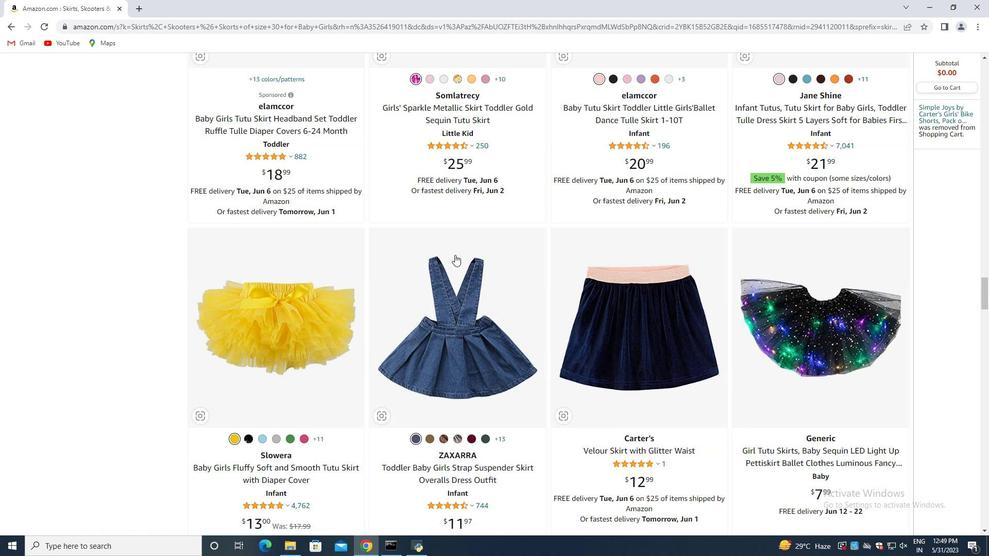 
Action: Mouse moved to (11, 25)
Screenshot: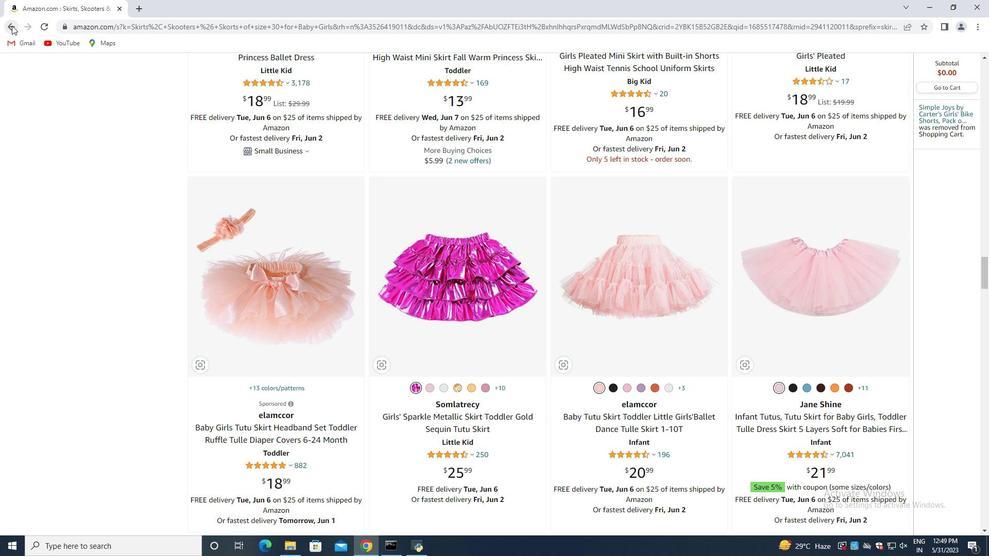 
Action: Mouse pressed left at (11, 25)
Screenshot: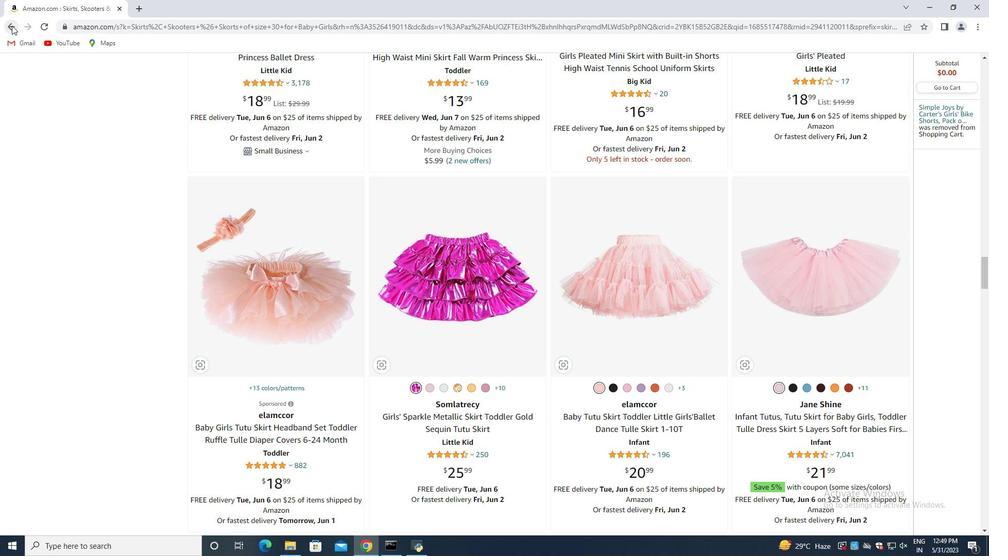 
Action: Mouse moved to (111, 242)
Screenshot: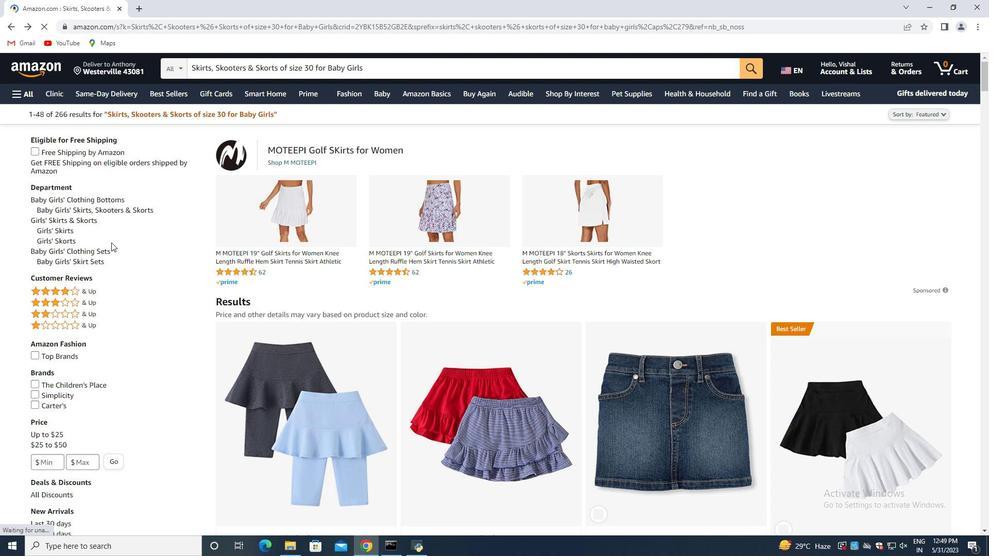 
Action: Mouse scrolled (111, 242) with delta (0, 0)
Screenshot: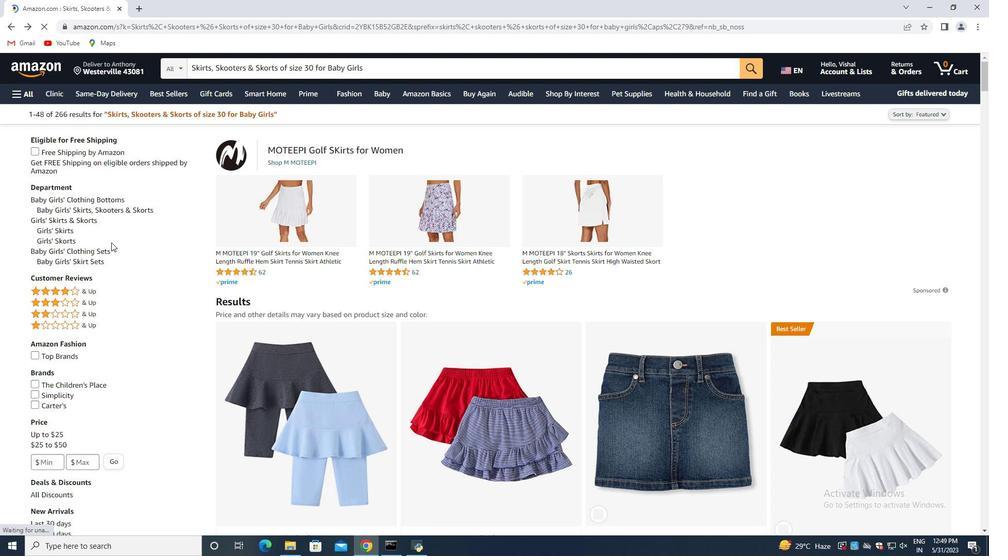 
Action: Mouse moved to (119, 156)
Screenshot: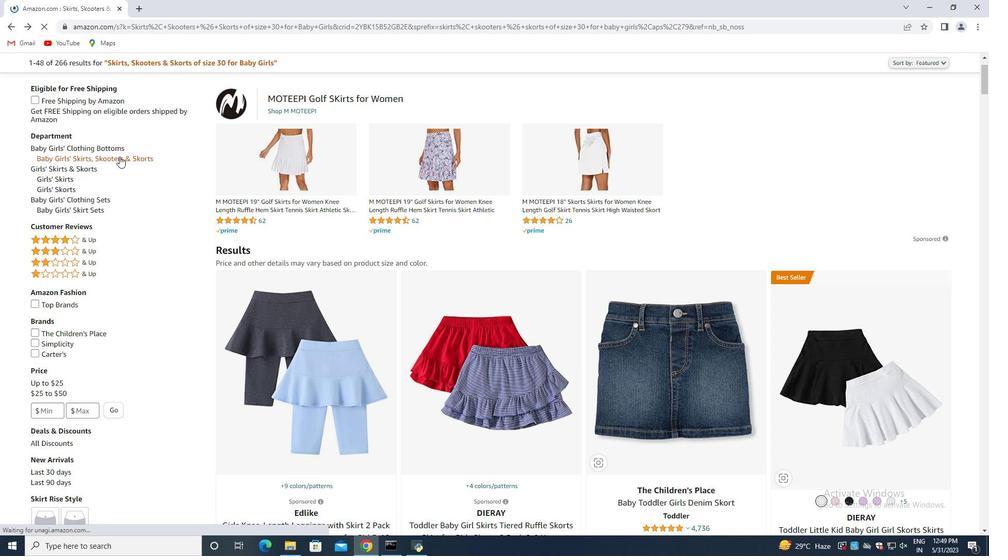 
Action: Mouse pressed left at (119, 156)
Screenshot: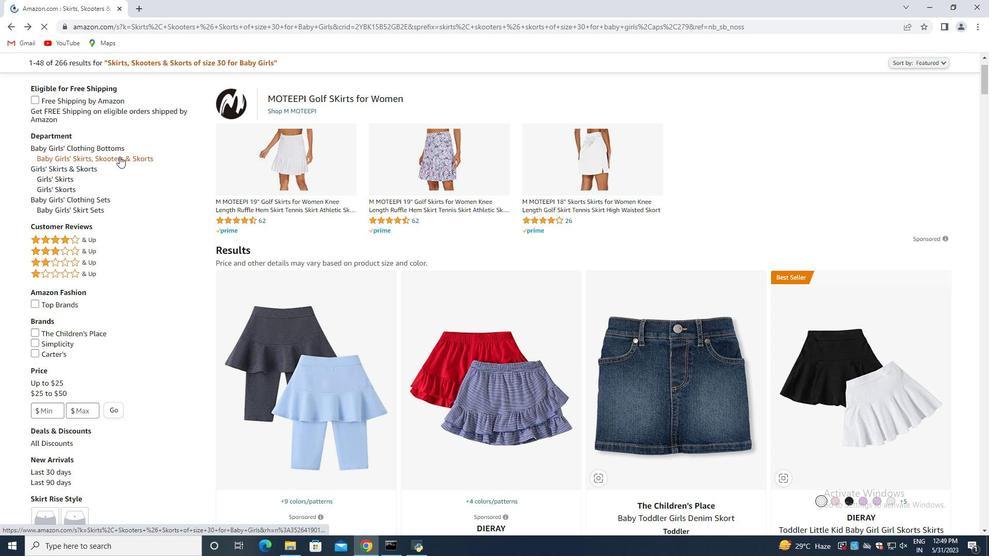 
Action: Mouse moved to (143, 165)
Screenshot: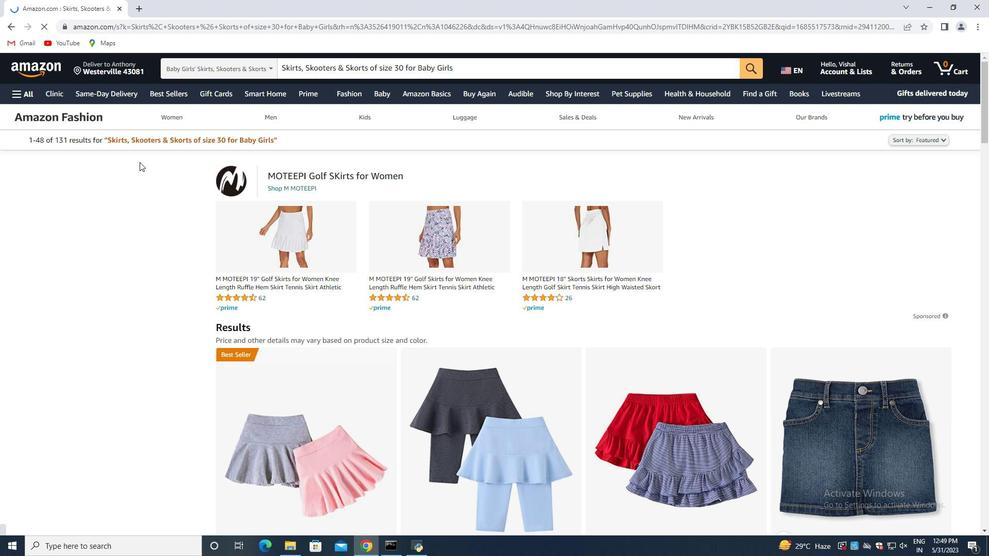 
Action: Mouse scrolled (143, 164) with delta (0, 0)
Screenshot: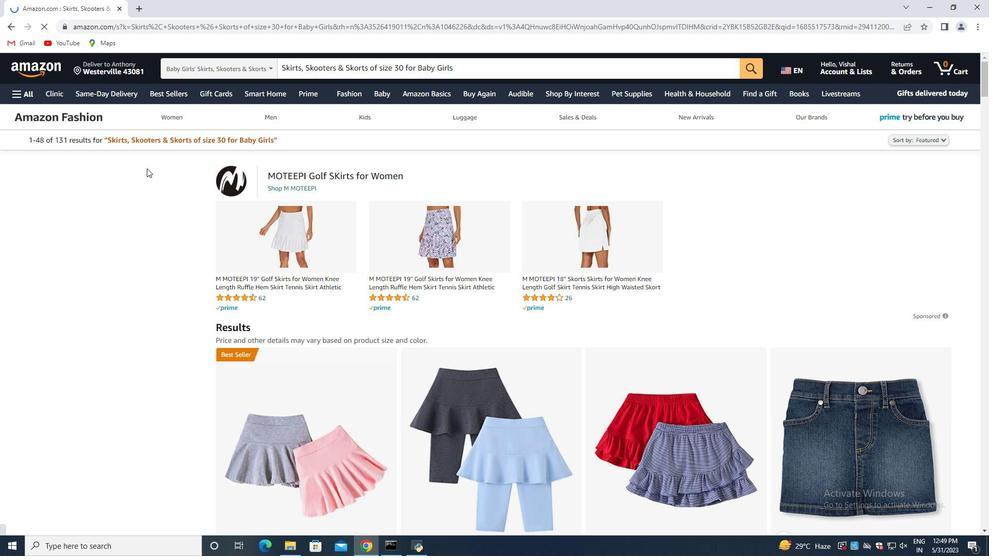 
Action: Mouse moved to (150, 173)
Screenshot: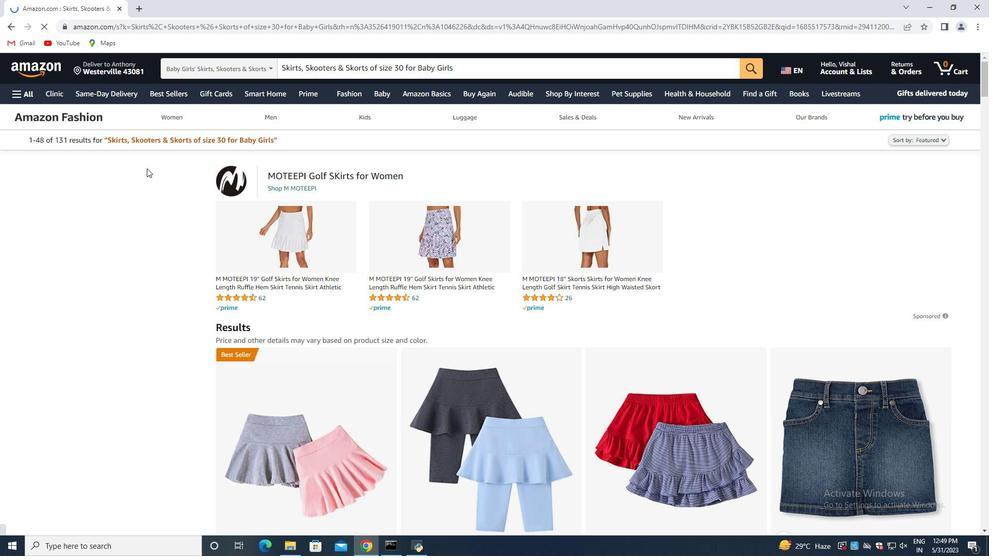 
Action: Mouse scrolled (150, 172) with delta (0, 0)
Screenshot: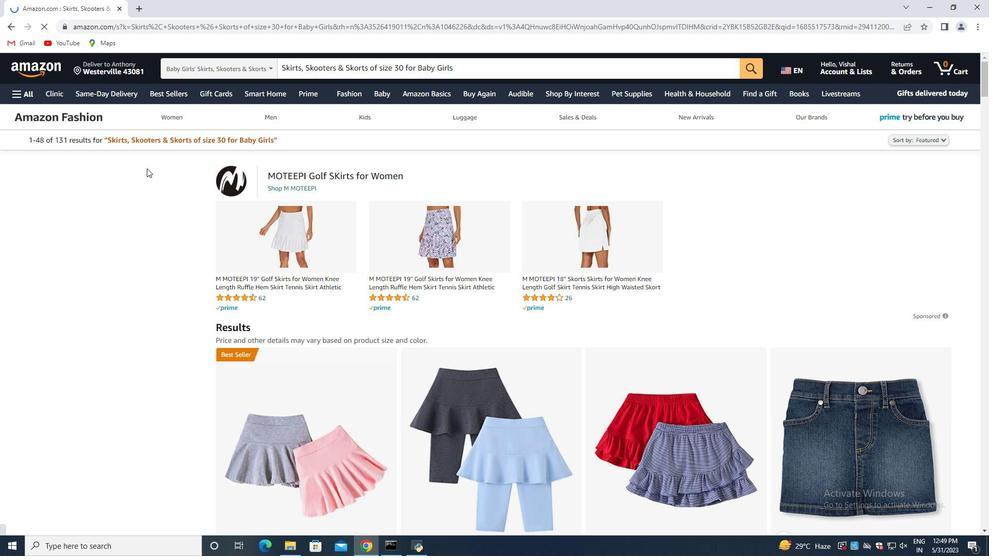 
Action: Mouse moved to (168, 184)
Screenshot: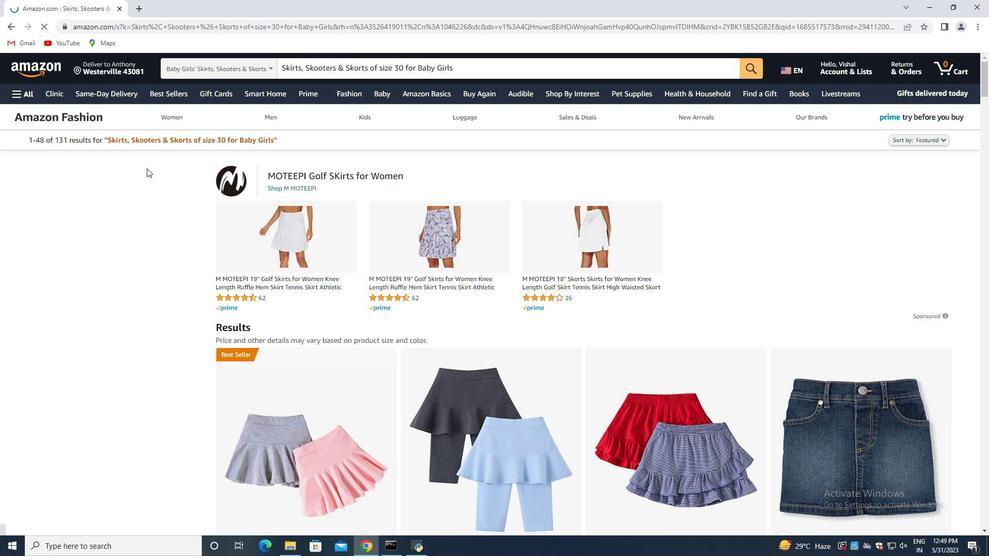 
Action: Mouse scrolled (168, 184) with delta (0, 0)
Screenshot: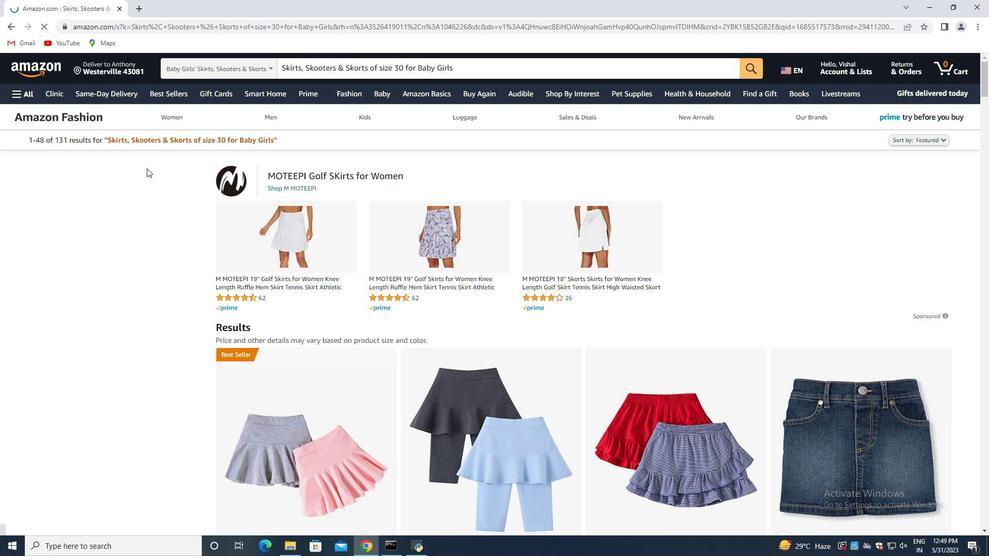 
Action: Mouse moved to (181, 196)
Screenshot: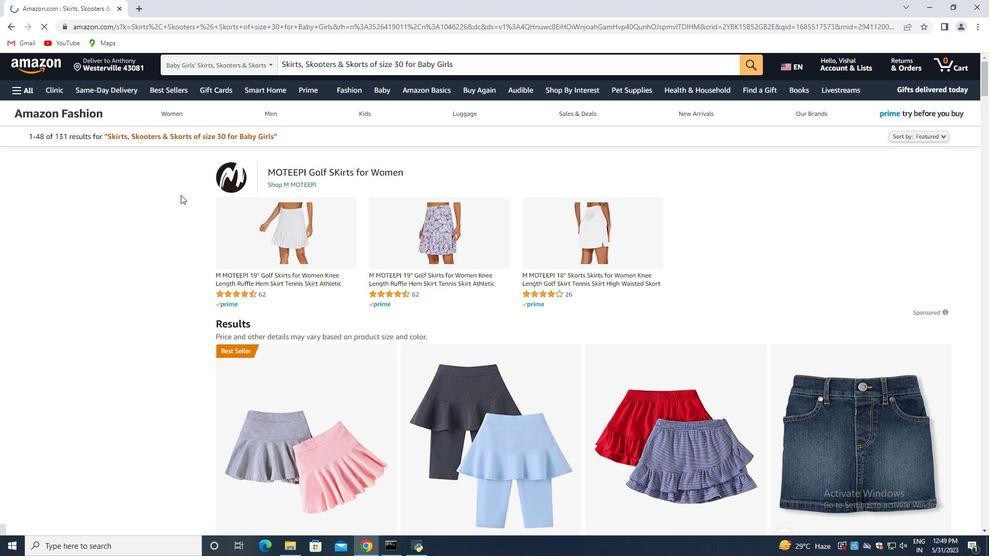 
Action: Mouse scrolled (181, 195) with delta (0, 0)
Screenshot: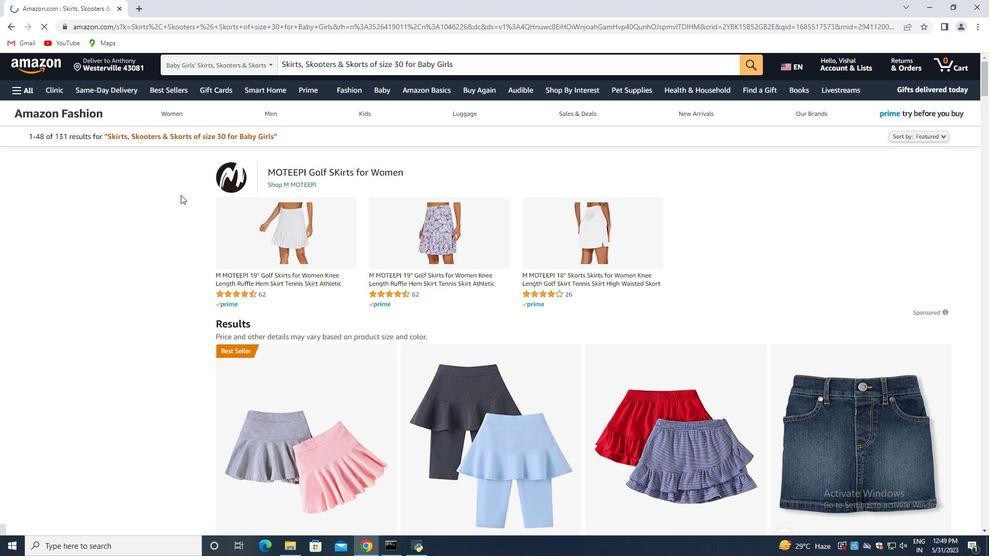 
Action: Mouse moved to (274, 222)
Screenshot: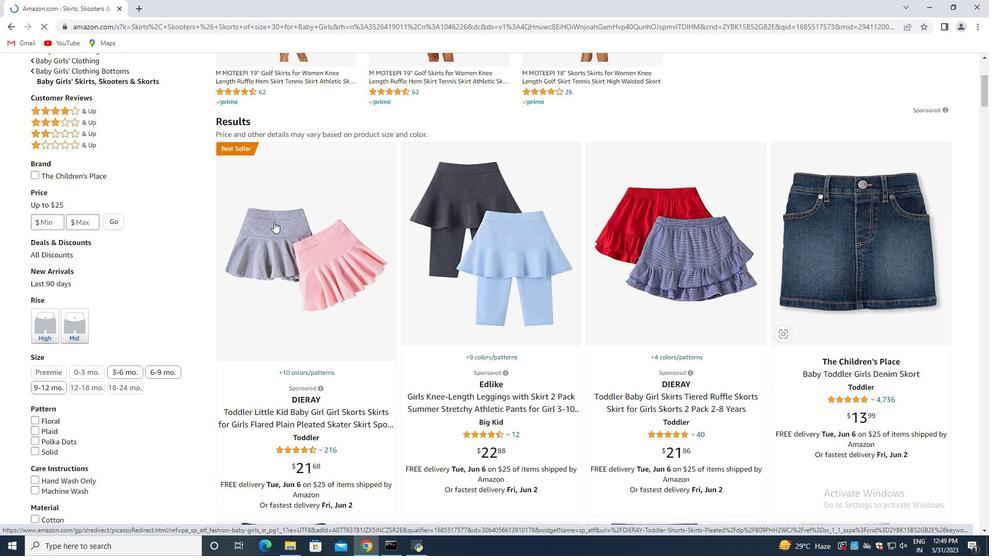 
Action: Mouse pressed left at (274, 222)
Screenshot: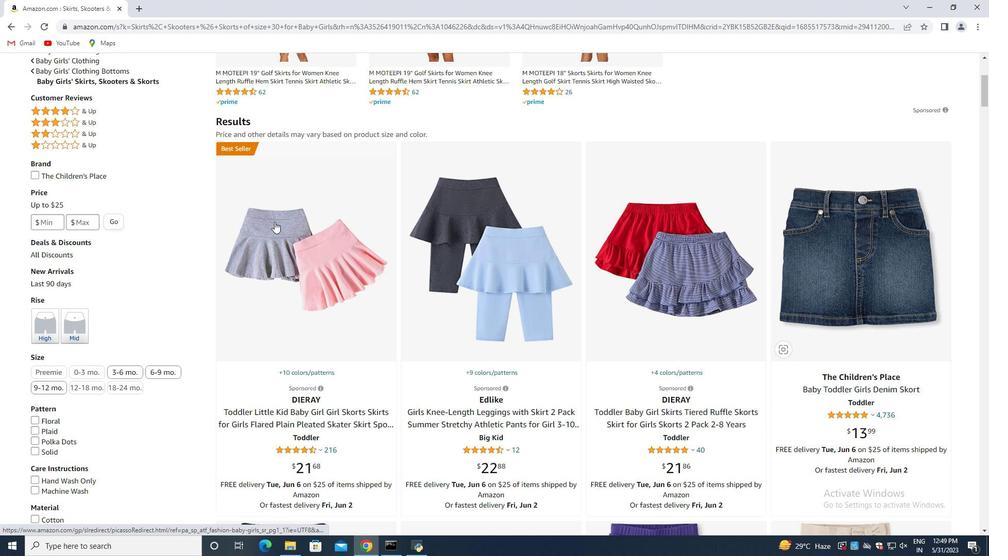 
Action: Mouse moved to (250, 210)
Screenshot: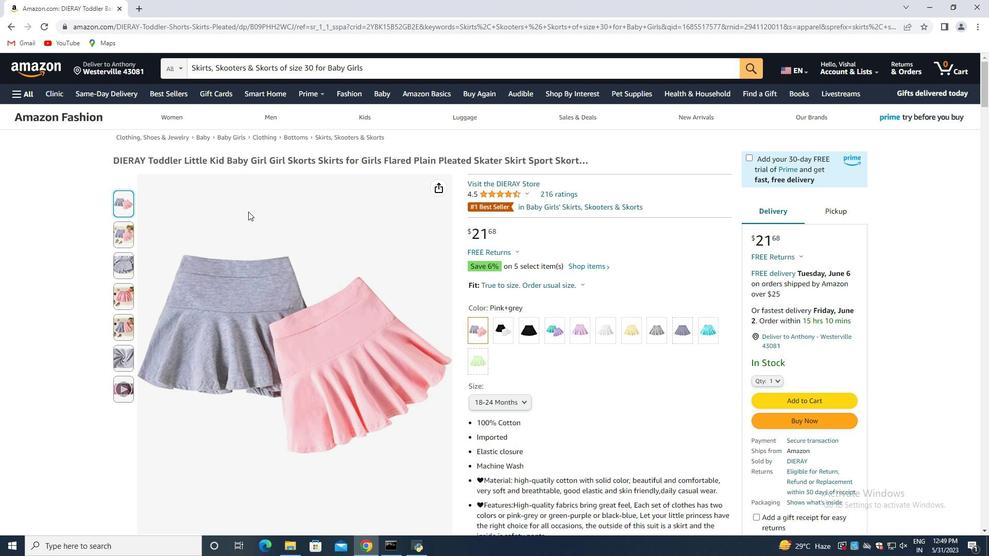 
Action: Mouse scrolled (250, 209) with delta (0, 0)
Screenshot: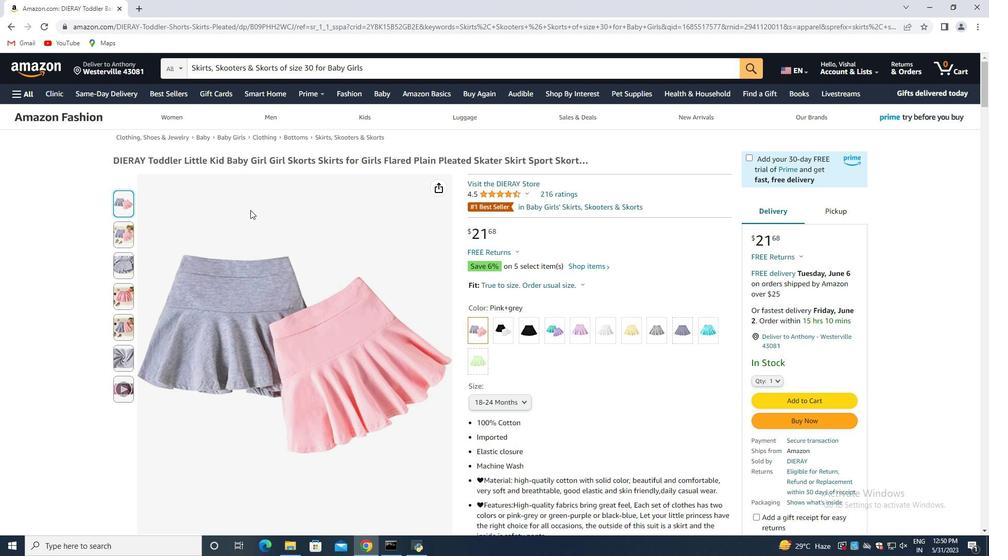 
Action: Mouse scrolled (250, 209) with delta (0, 0)
Screenshot: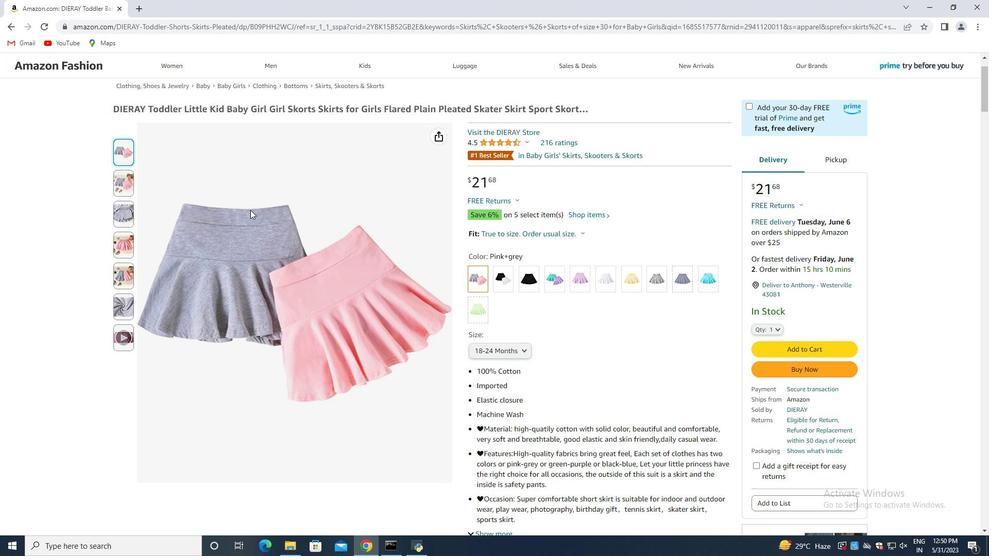 
Action: Mouse moved to (250, 210)
Screenshot: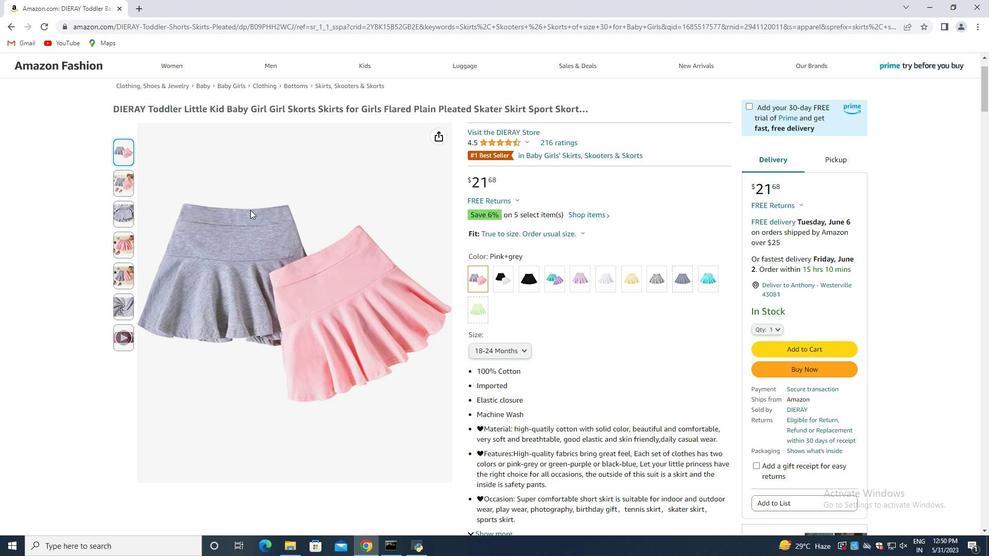 
Action: Mouse scrolled (250, 209) with delta (0, 0)
Screenshot: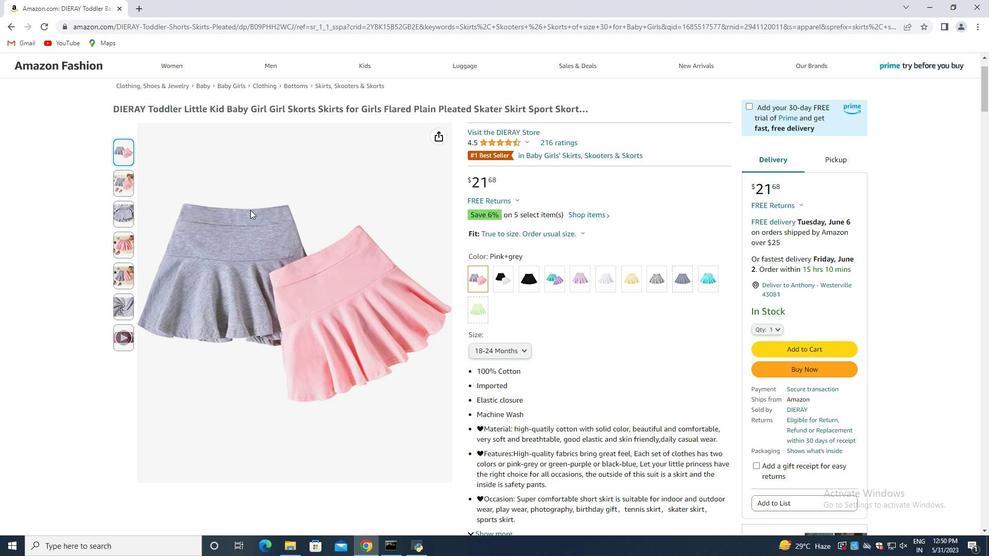 
Action: Mouse moved to (250, 210)
Screenshot: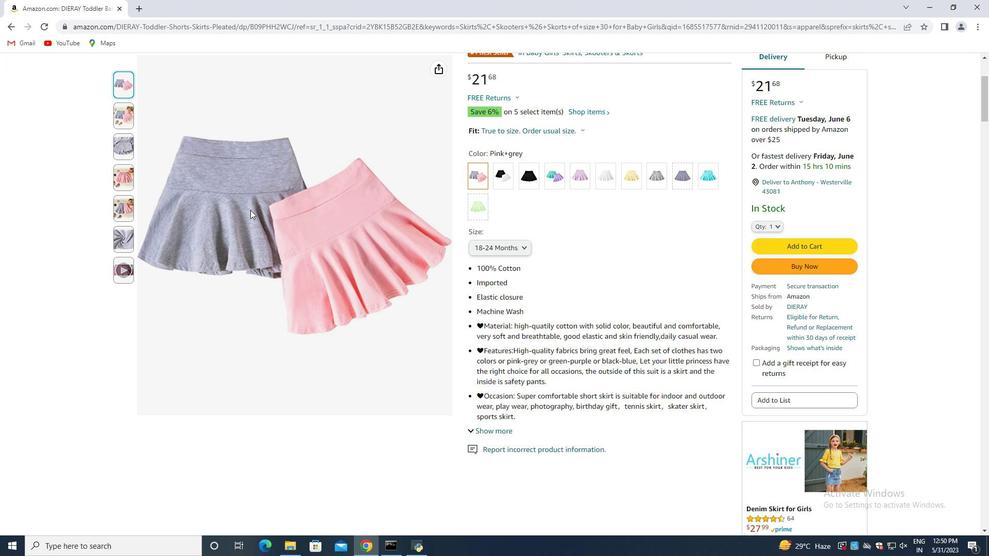
Action: Mouse scrolled (250, 210) with delta (0, 0)
Screenshot: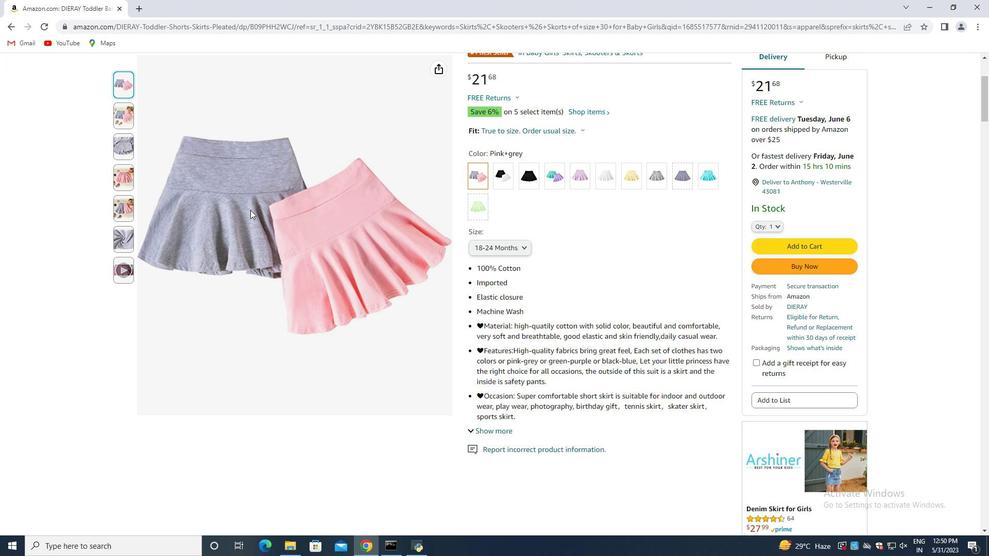 
Action: Mouse moved to (507, 193)
Screenshot: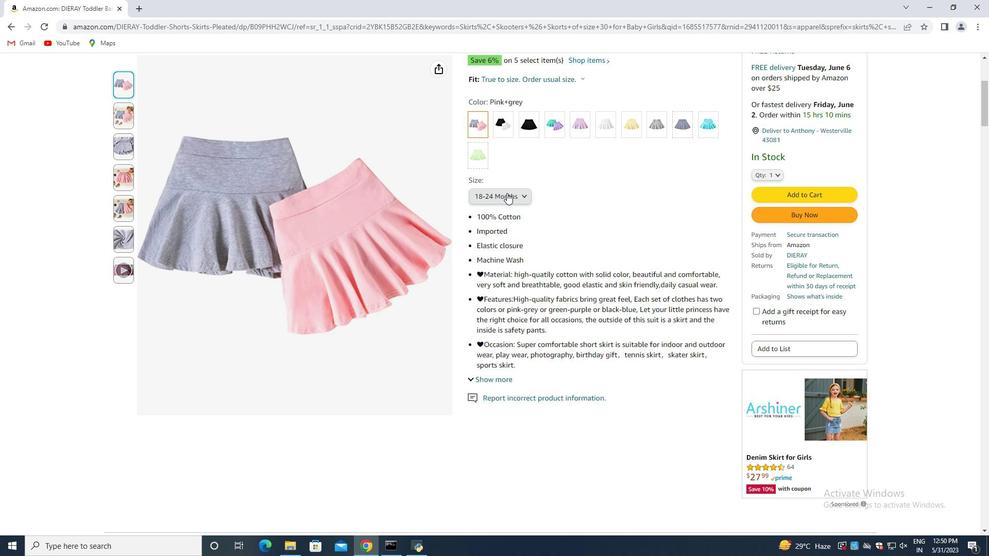 
Action: Mouse pressed left at (507, 193)
Screenshot: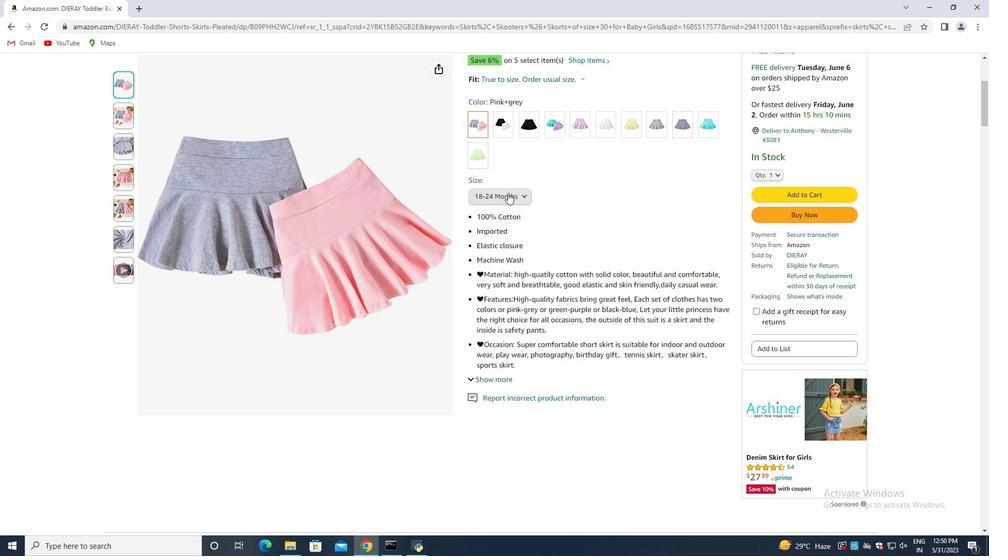 
Action: Mouse moved to (523, 300)
Screenshot: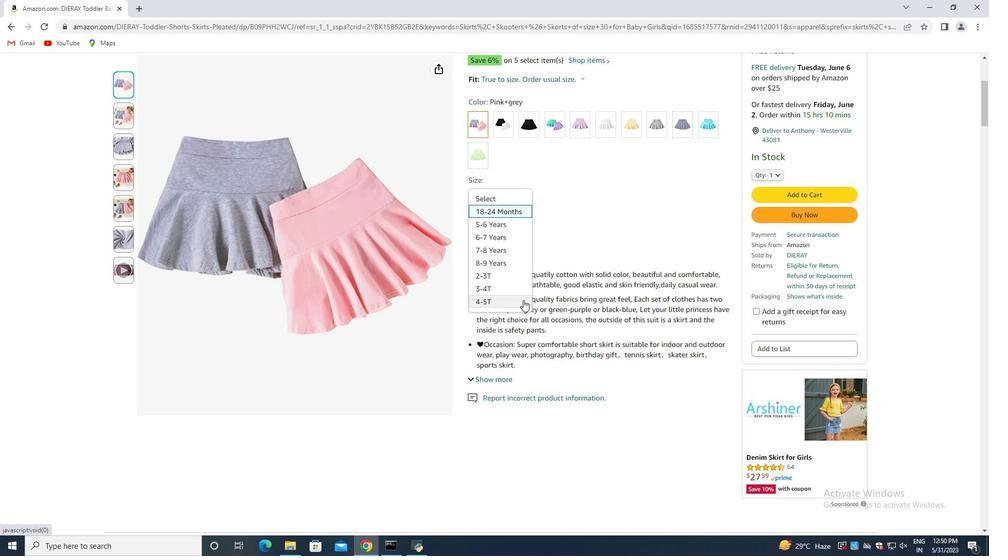 
Action: Mouse scrolled (523, 299) with delta (0, 0)
Screenshot: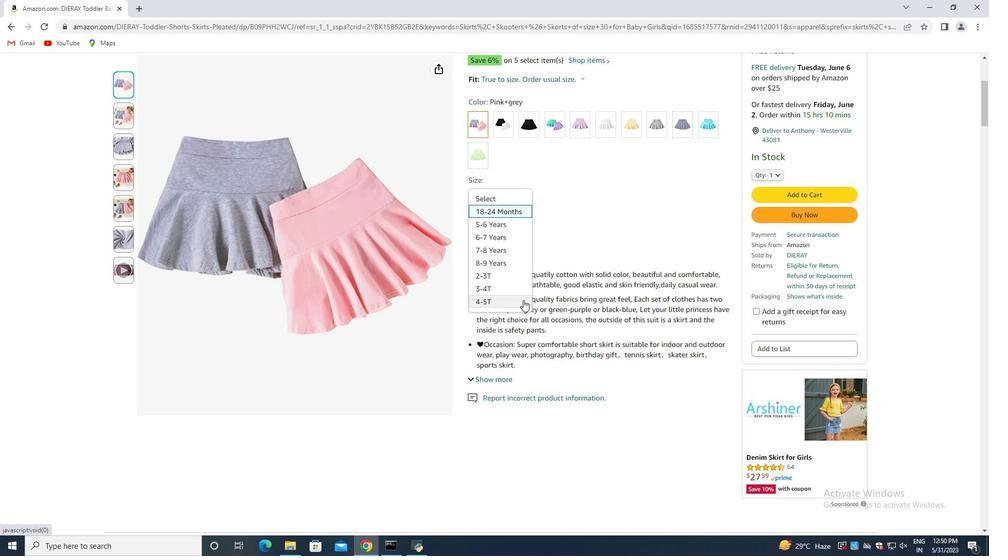 
Action: Mouse moved to (502, 246)
Screenshot: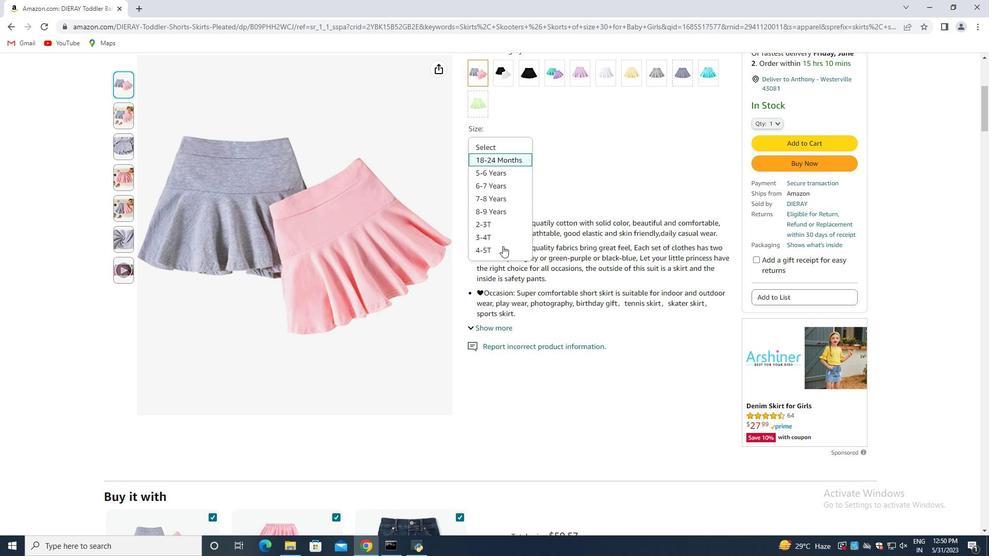 
Action: Mouse pressed left at (502, 246)
Screenshot: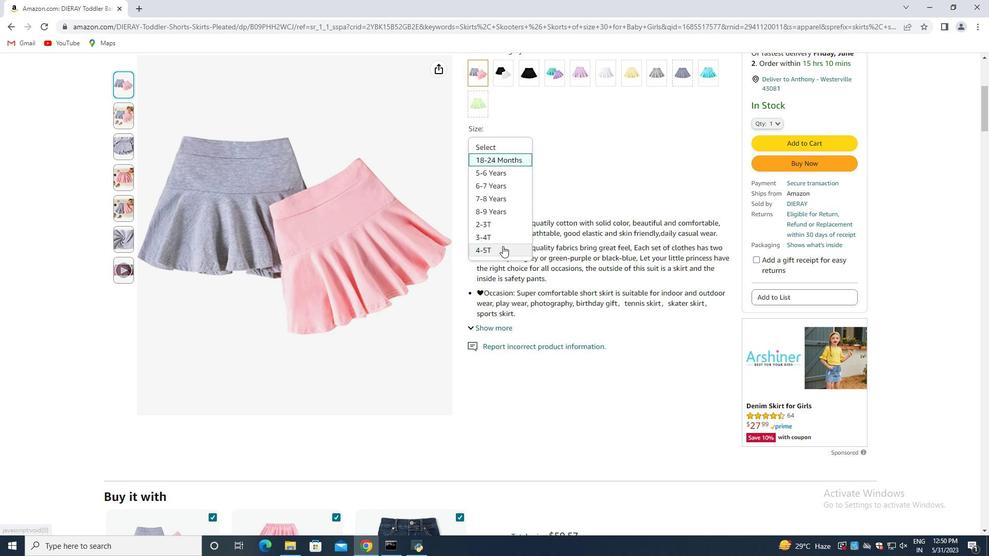 
Action: Mouse moved to (230, 274)
Screenshot: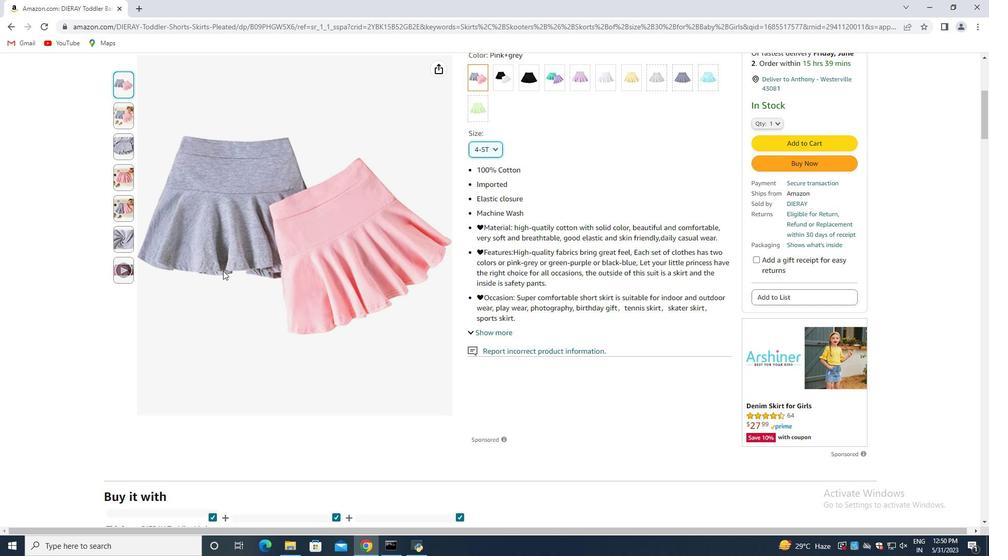
Action: Mouse scrolled (230, 273) with delta (0, 0)
Screenshot: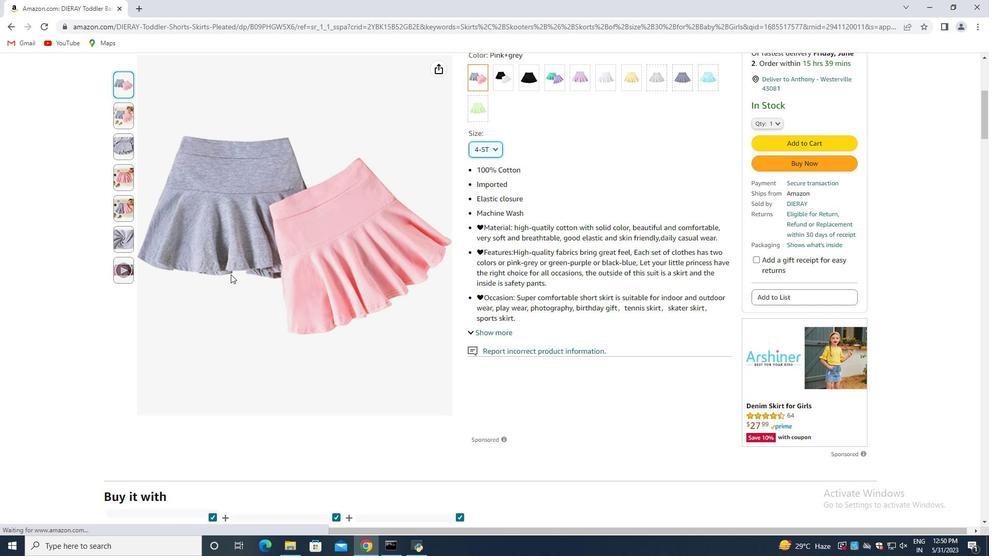 
Action: Mouse moved to (242, 278)
Screenshot: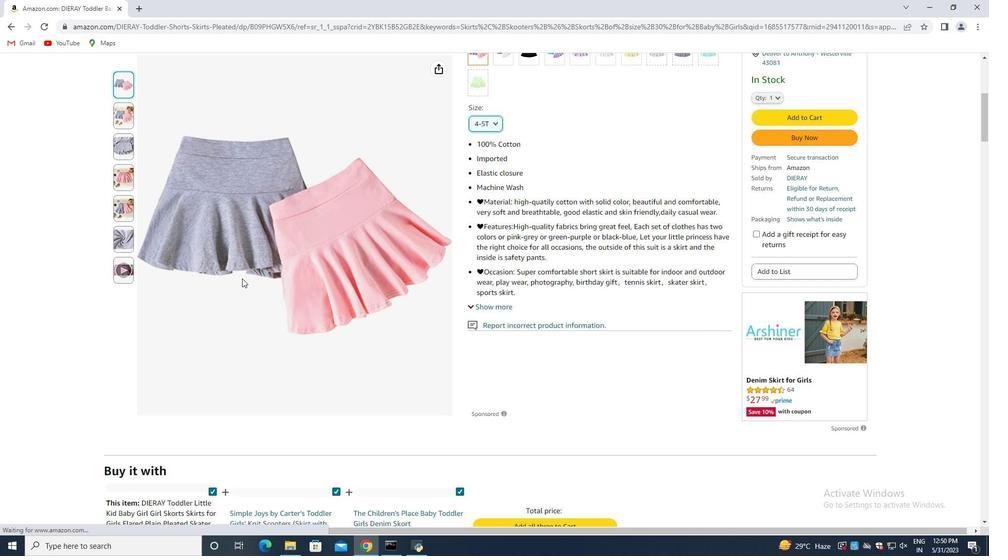
Action: Mouse scrolled (233, 274) with delta (0, 0)
Screenshot: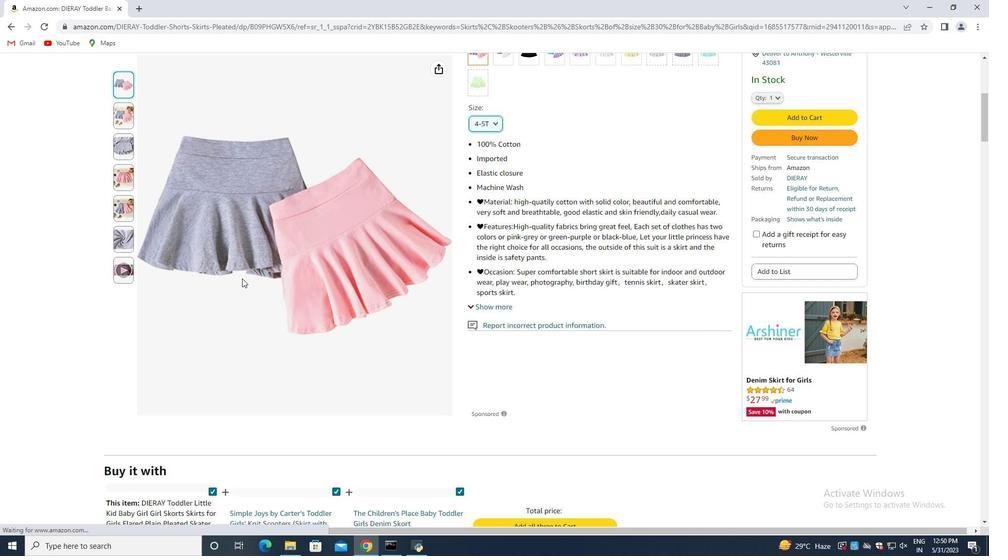 
Action: Mouse scrolled (237, 276) with delta (0, 0)
Screenshot: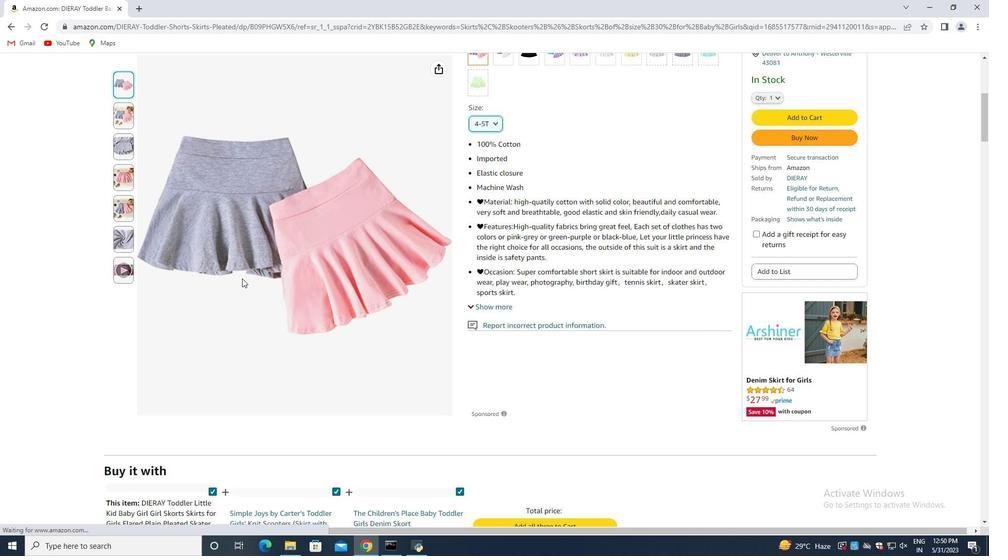 
Action: Mouse scrolled (239, 277) with delta (0, 0)
Screenshot: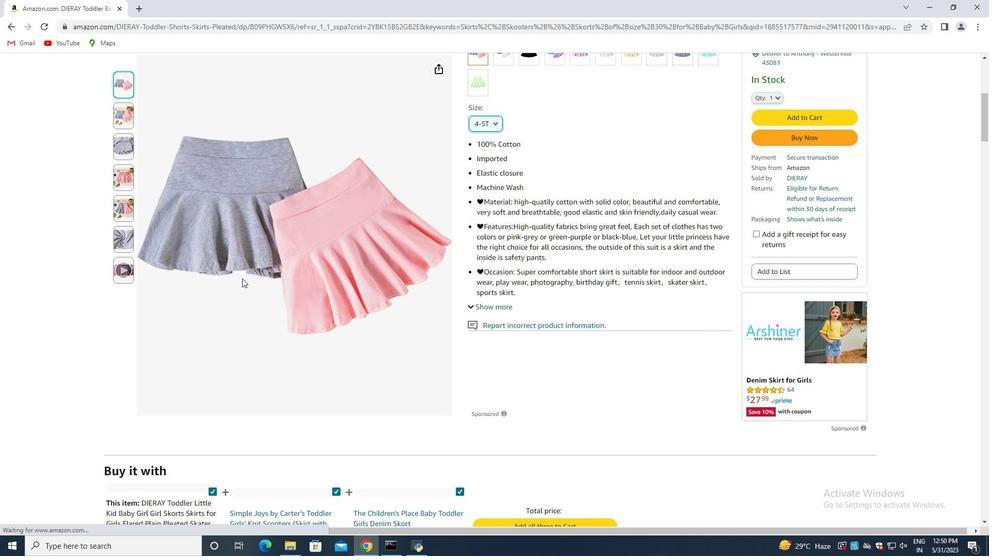 
Action: Mouse moved to (243, 278)
Screenshot: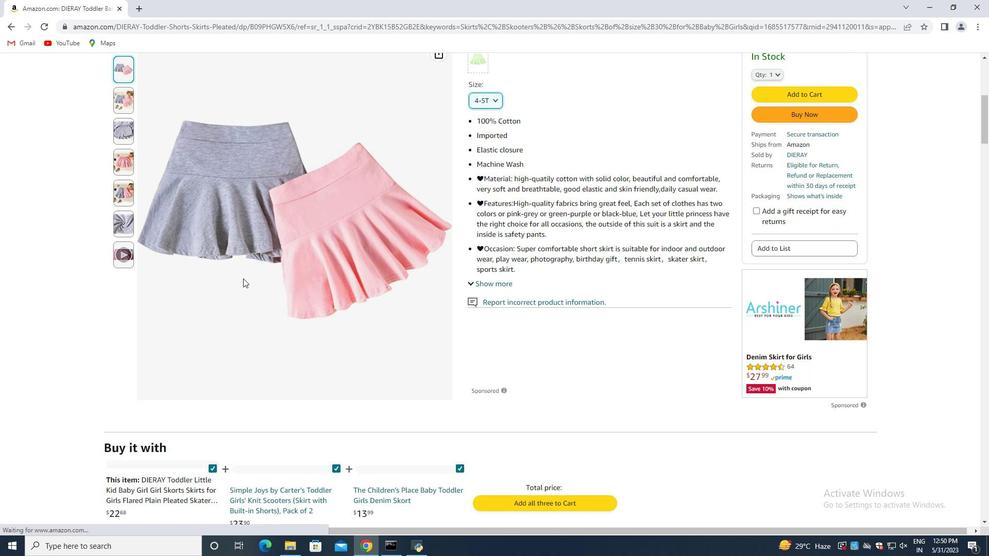 
Action: Mouse scrolled (243, 277) with delta (0, 0)
Screenshot: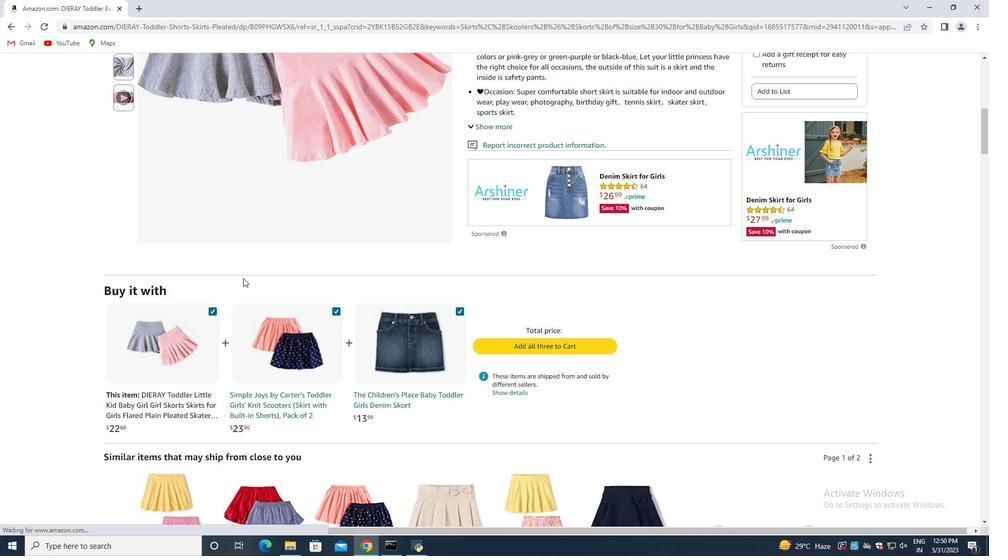 
Action: Mouse scrolled (243, 277) with delta (0, 0)
Screenshot: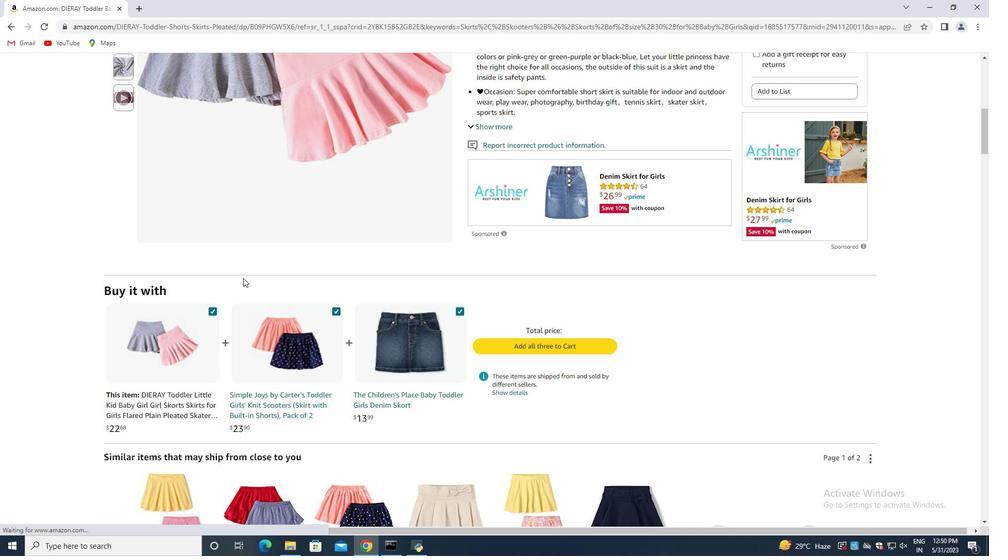 
Action: Mouse scrolled (243, 277) with delta (0, 0)
Screenshot: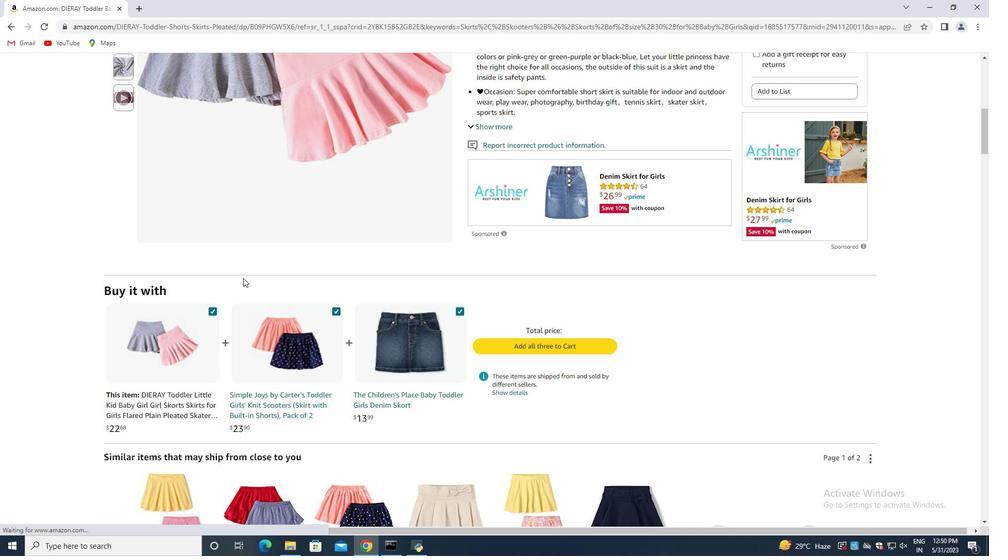 
Action: Mouse scrolled (243, 277) with delta (0, 0)
Screenshot: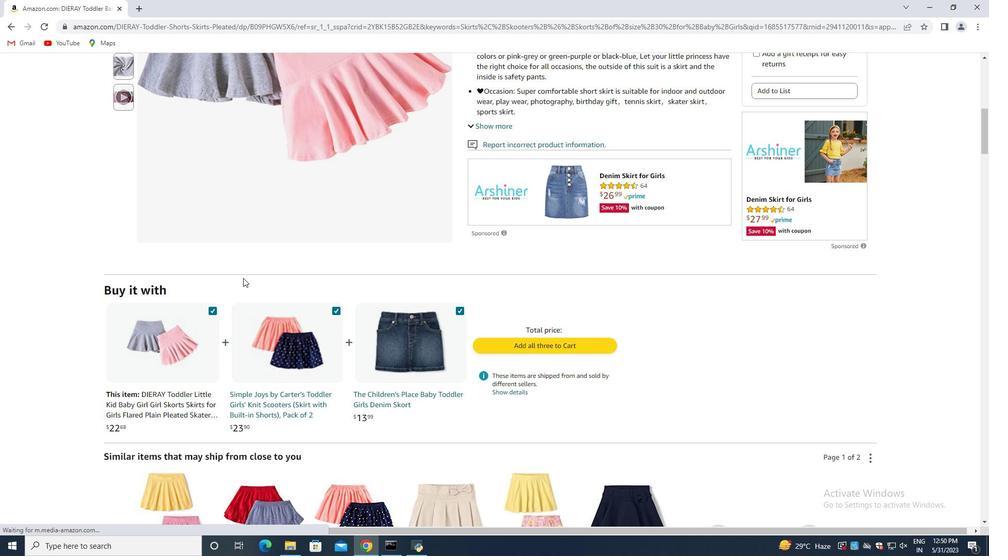 
Action: Mouse moved to (244, 277)
Screenshot: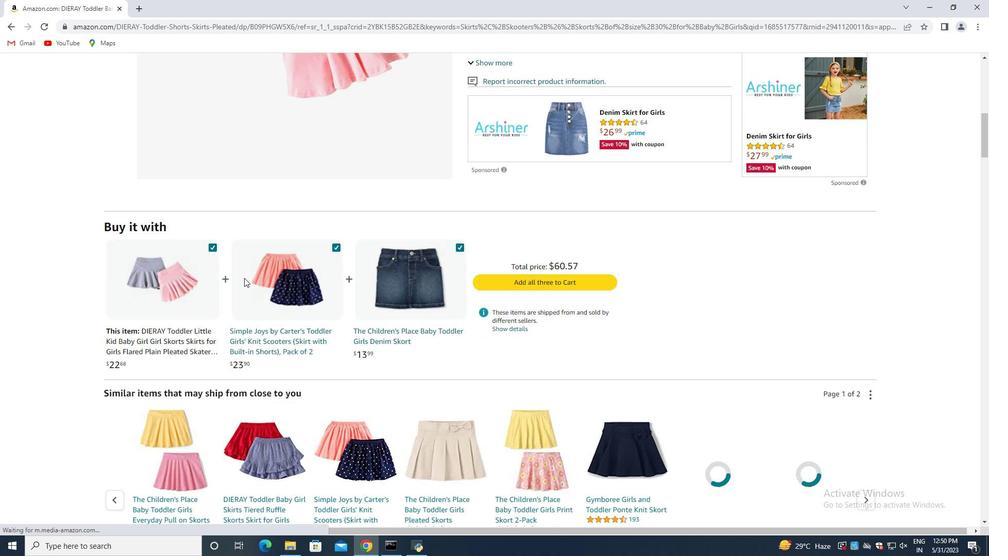 
Action: Mouse scrolled (244, 277) with delta (0, 0)
Screenshot: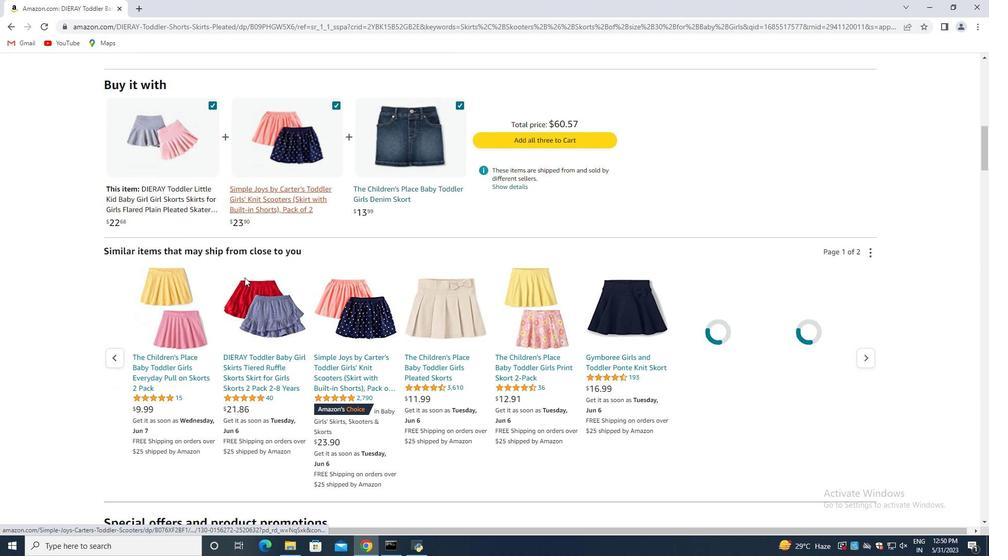 
Action: Mouse scrolled (244, 277) with delta (0, 0)
Screenshot: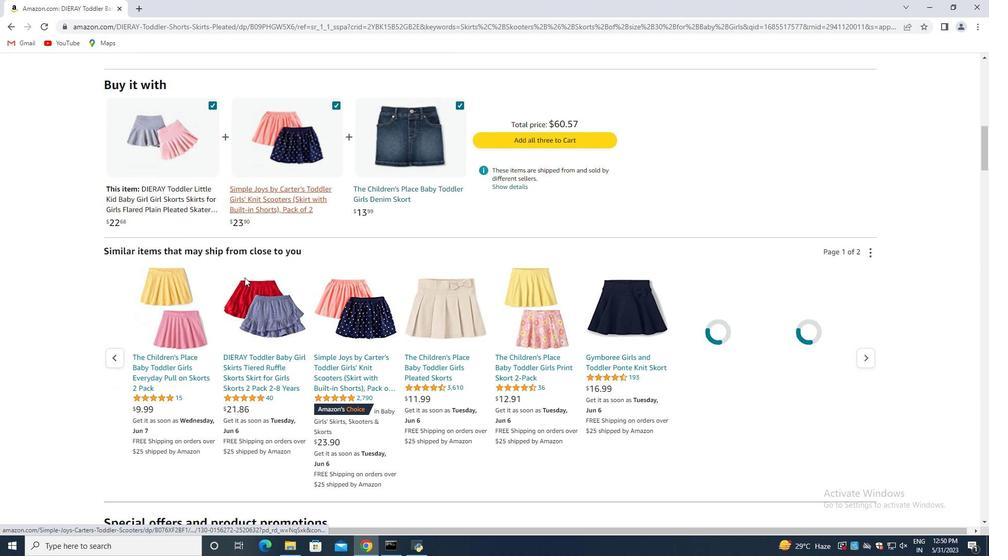 
Action: Mouse scrolled (244, 277) with delta (0, 0)
Screenshot: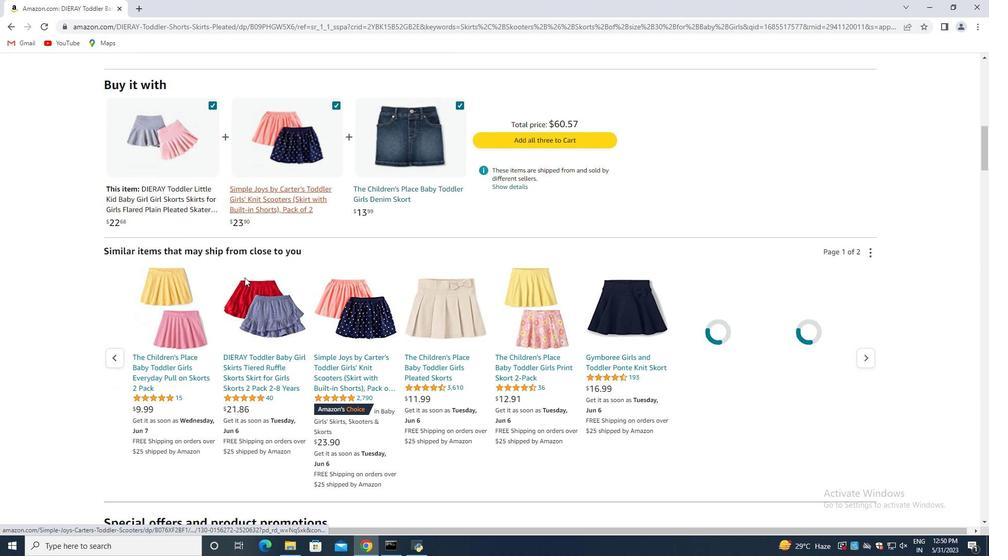 
Action: Mouse scrolled (244, 277) with delta (0, 0)
Screenshot: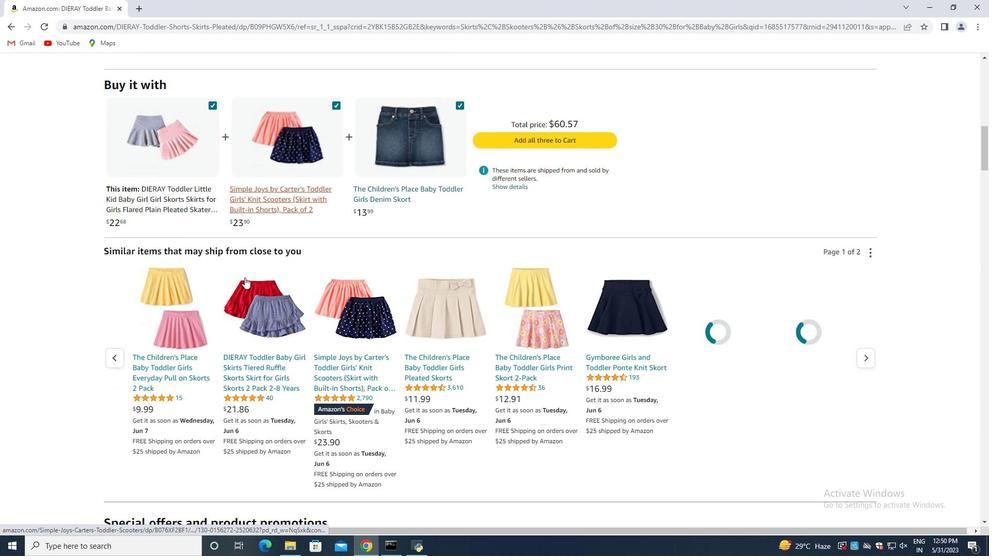 
Action: Mouse moved to (251, 278)
Screenshot: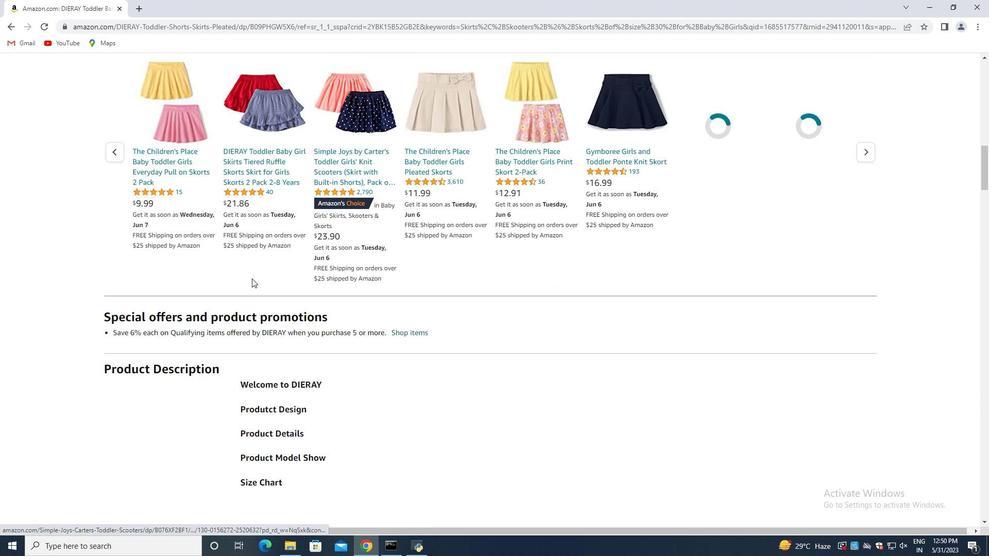 
Action: Mouse scrolled (251, 278) with delta (0, 0)
Screenshot: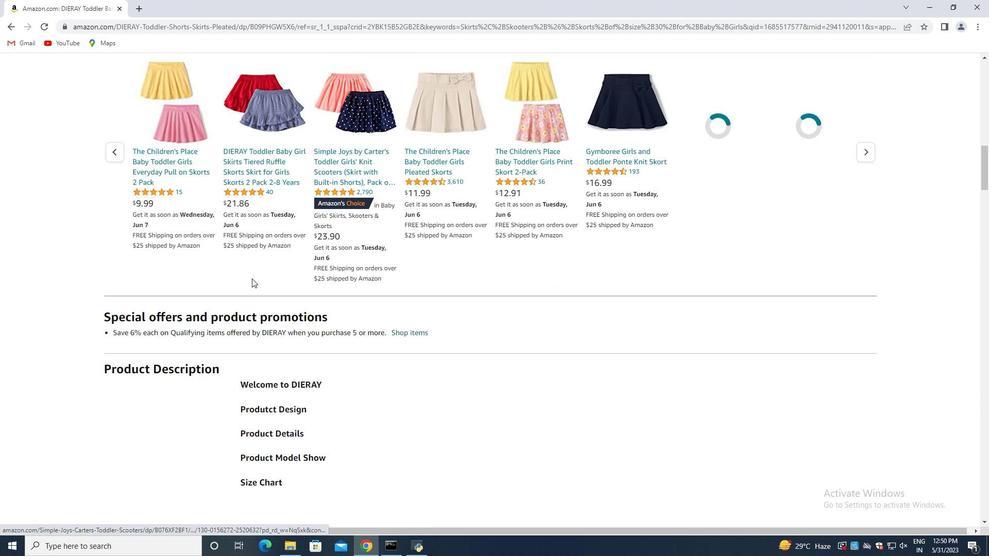 
Action: Mouse scrolled (251, 278) with delta (0, 0)
Screenshot: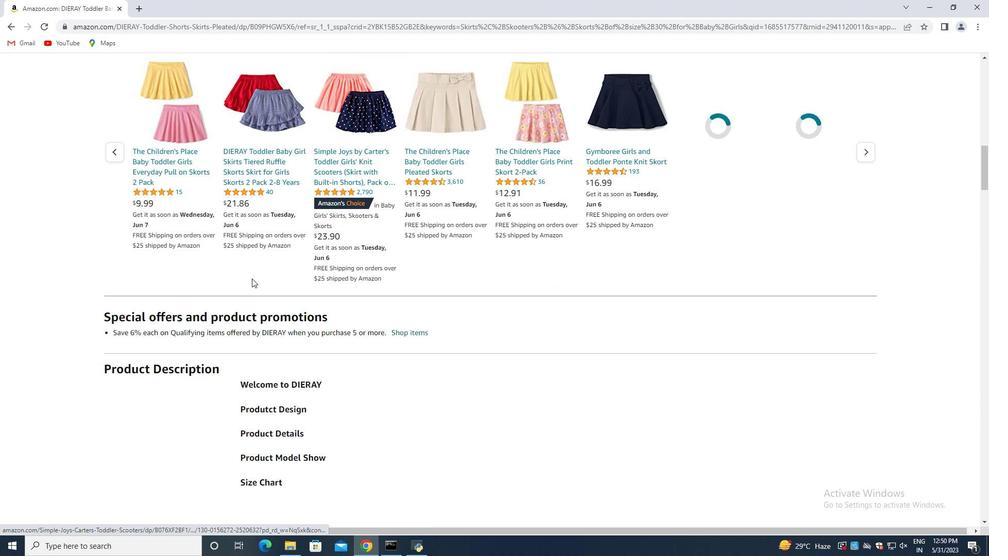
Action: Mouse scrolled (251, 278) with delta (0, 0)
Screenshot: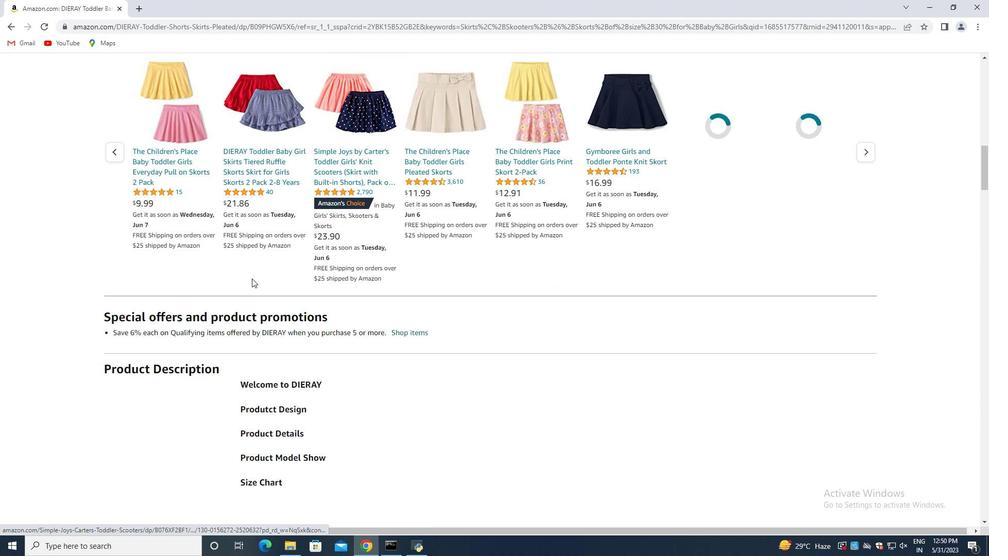 
Action: Mouse scrolled (251, 278) with delta (0, 0)
Screenshot: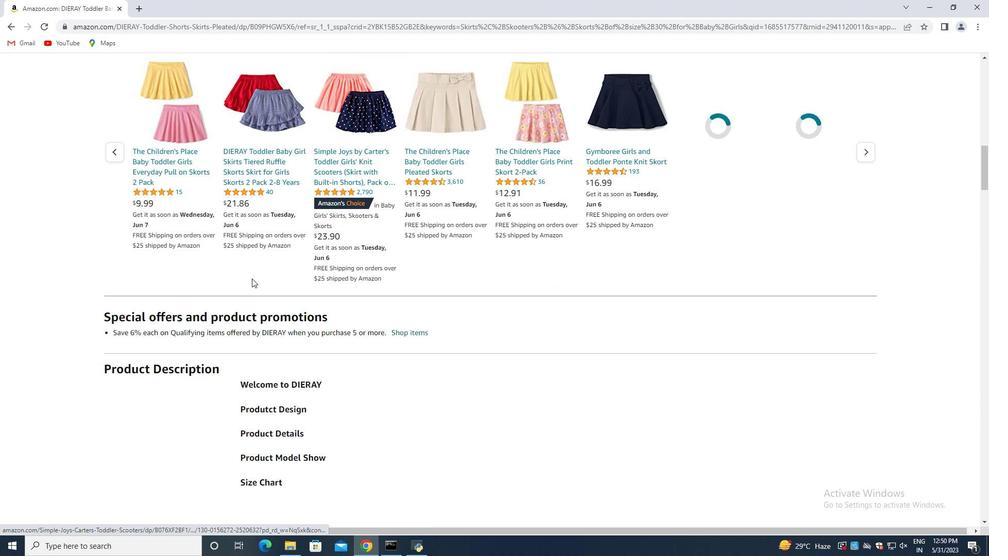 
Action: Mouse moved to (255, 276)
Screenshot: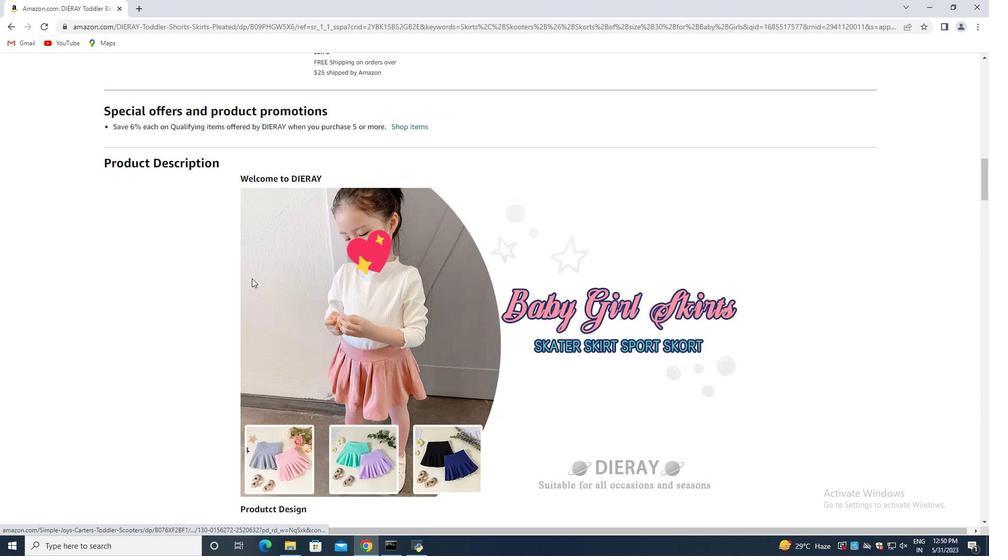 
Action: Mouse scrolled (255, 276) with delta (0, 0)
Screenshot: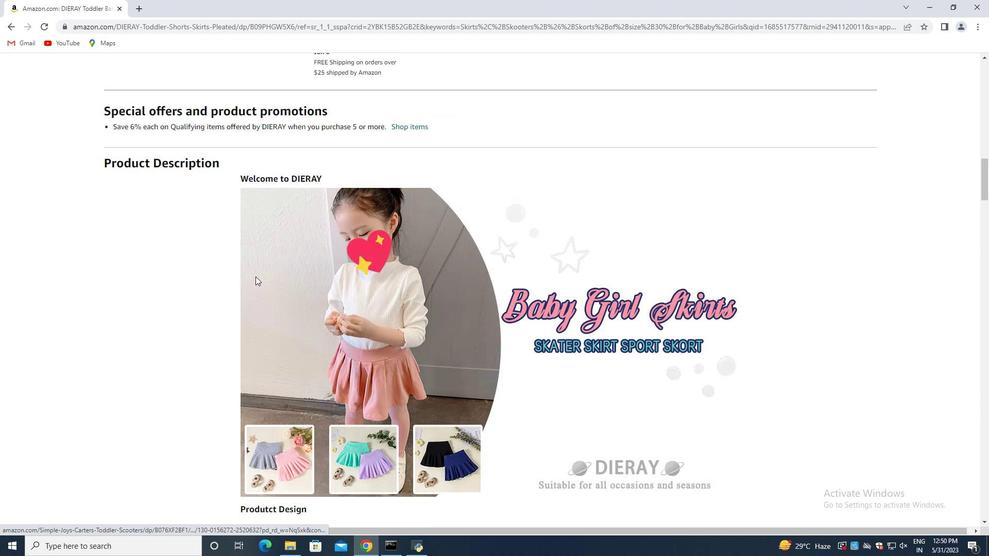 
Action: Mouse scrolled (255, 276) with delta (0, 0)
Screenshot: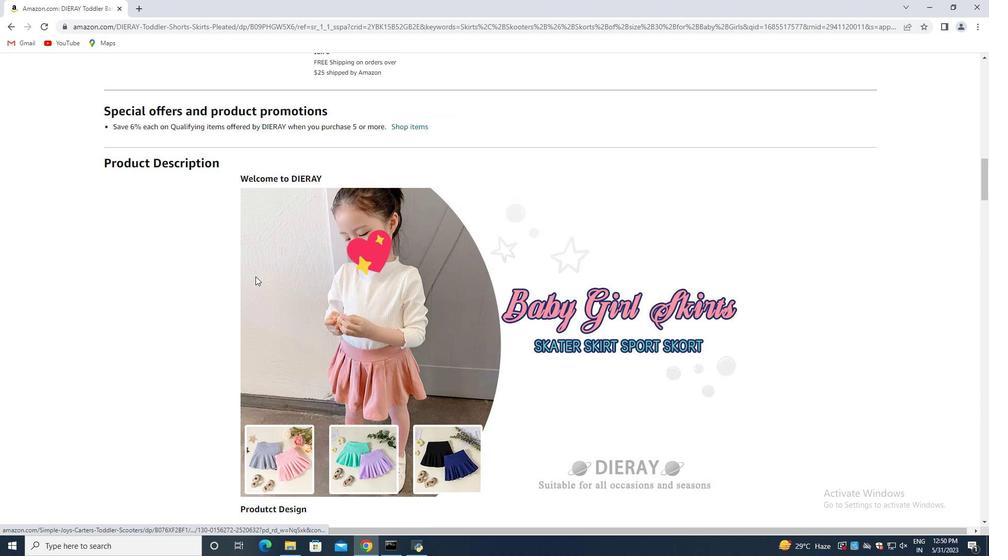 
Action: Mouse scrolled (255, 276) with delta (0, 0)
Screenshot: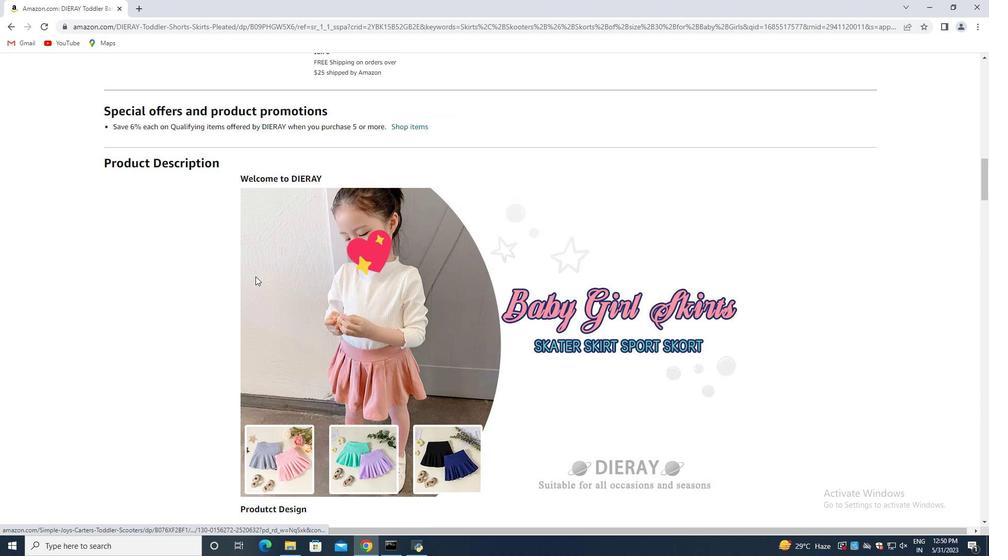 
Action: Mouse scrolled (255, 276) with delta (0, 0)
Screenshot: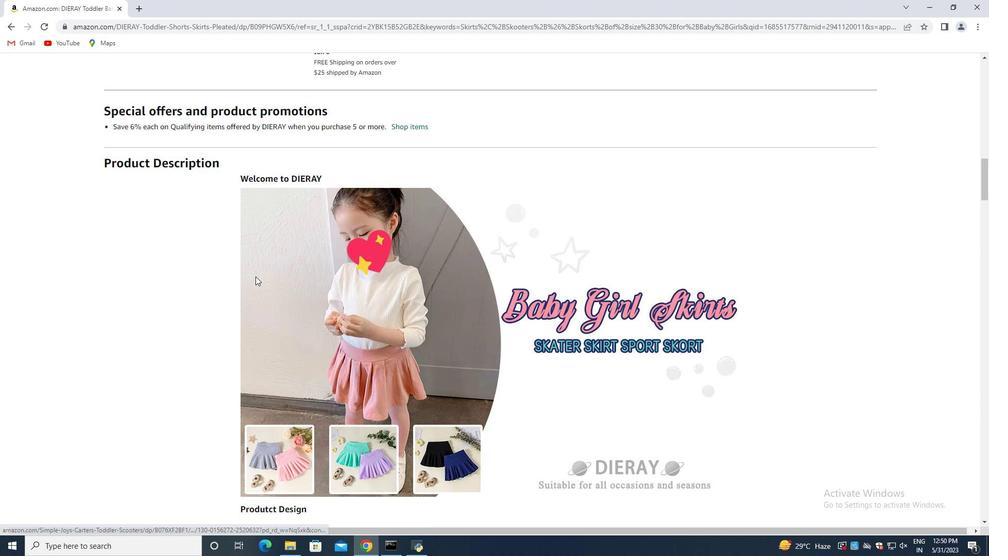 
Action: Mouse moved to (256, 274)
Screenshot: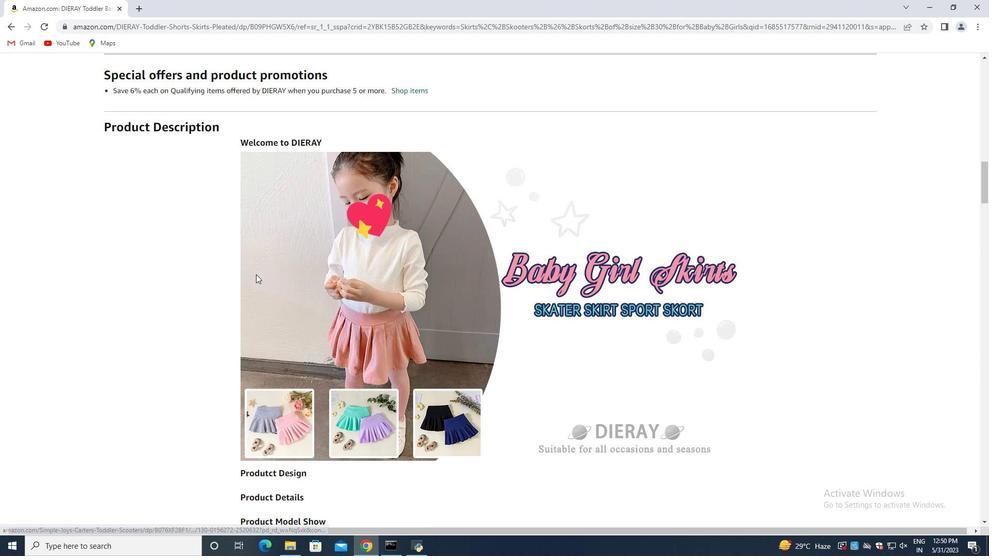 
Action: Mouse scrolled (256, 274) with delta (0, 0)
Screenshot: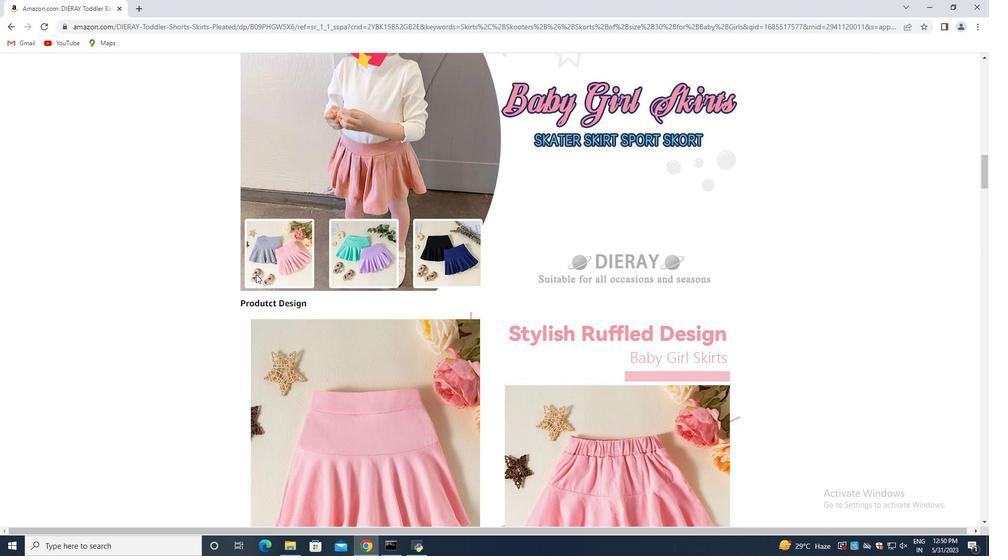 
Action: Mouse scrolled (256, 274) with delta (0, 0)
Screenshot: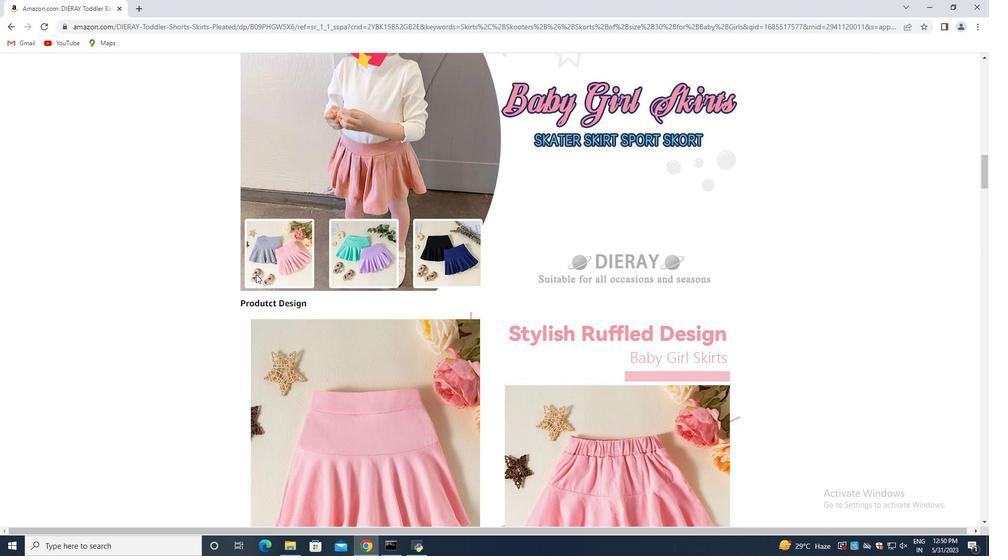 
Action: Mouse scrolled (256, 274) with delta (0, 0)
Screenshot: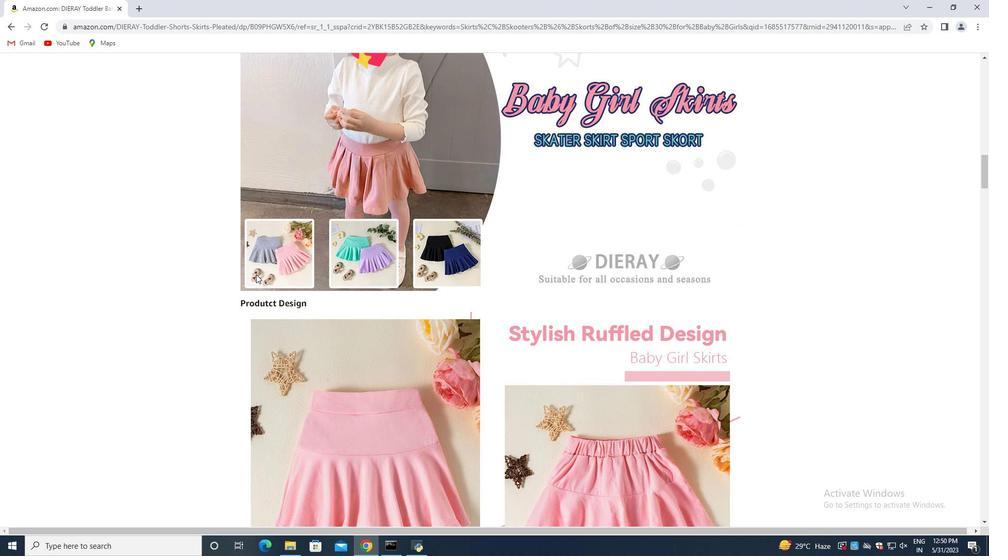 
Action: Mouse moved to (256, 274)
Screenshot: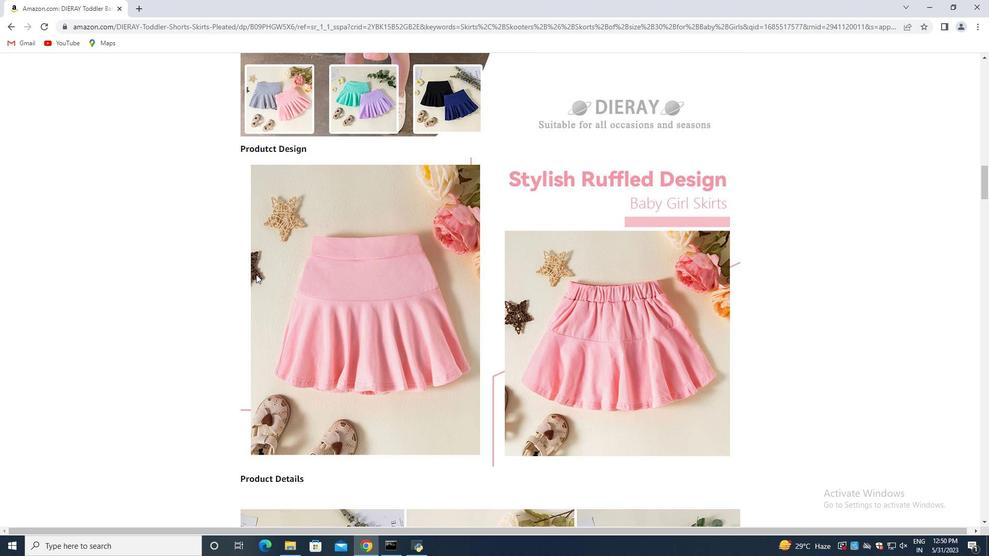 
Action: Mouse scrolled (256, 274) with delta (0, 0)
Screenshot: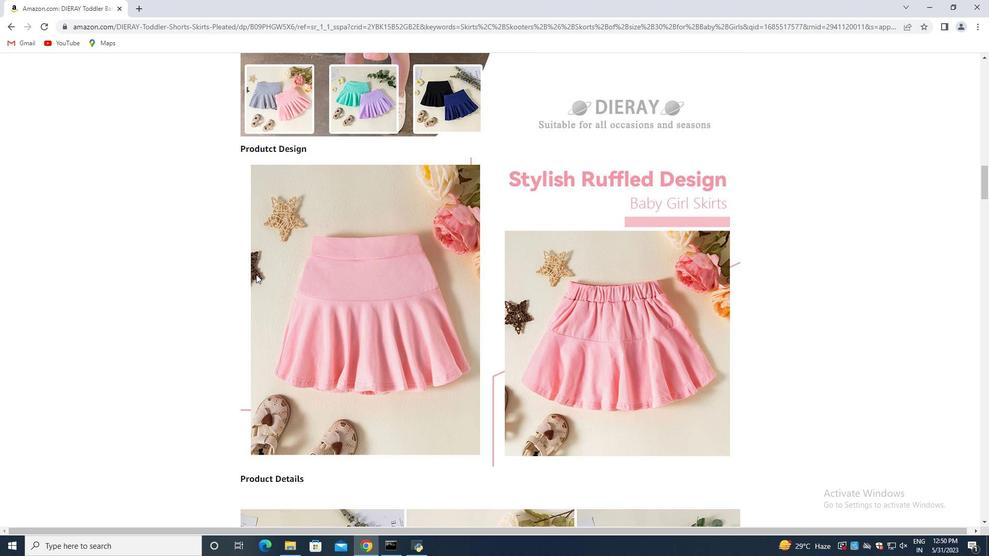 
Action: Mouse scrolled (256, 274) with delta (0, 0)
Screenshot: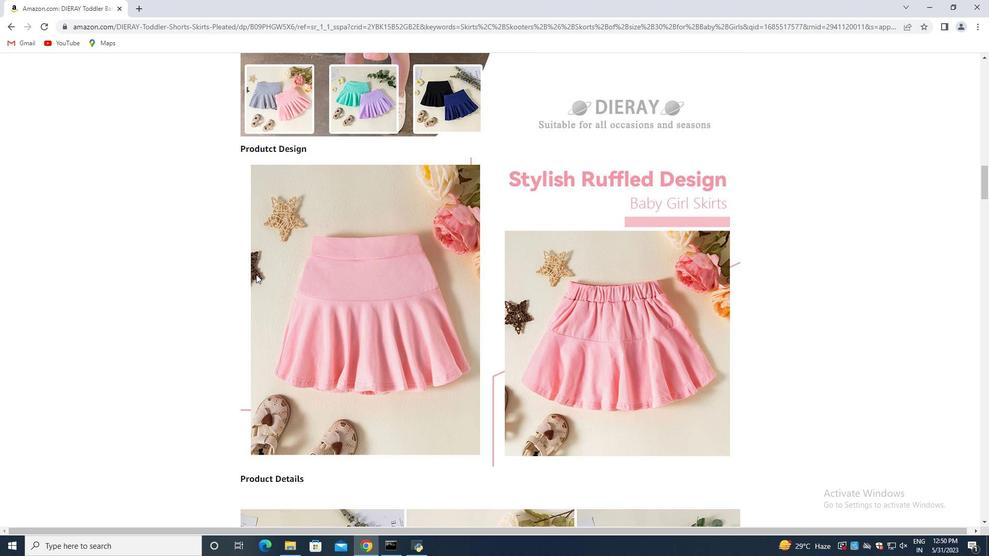 
Action: Mouse scrolled (256, 274) with delta (0, 0)
Screenshot: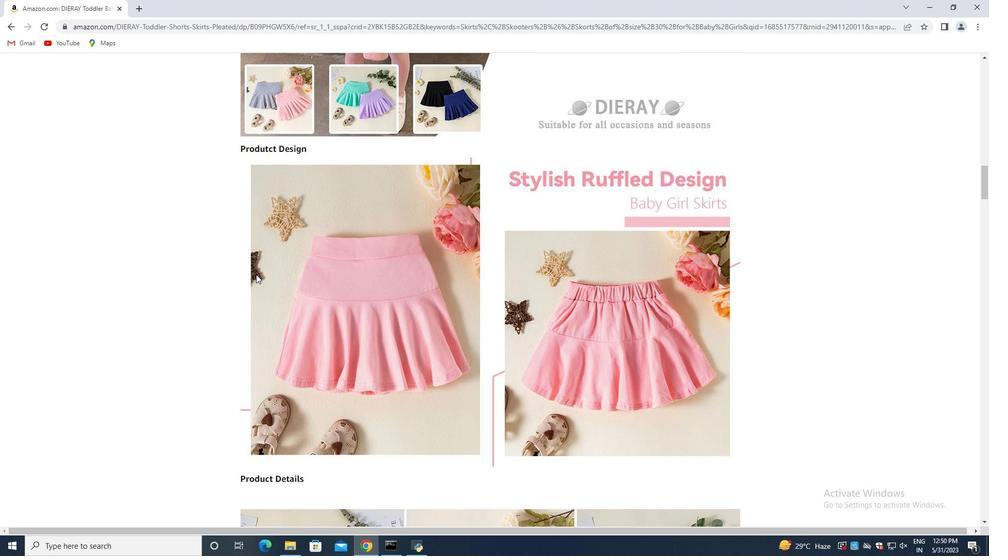 
Action: Mouse scrolled (256, 274) with delta (0, 0)
Screenshot: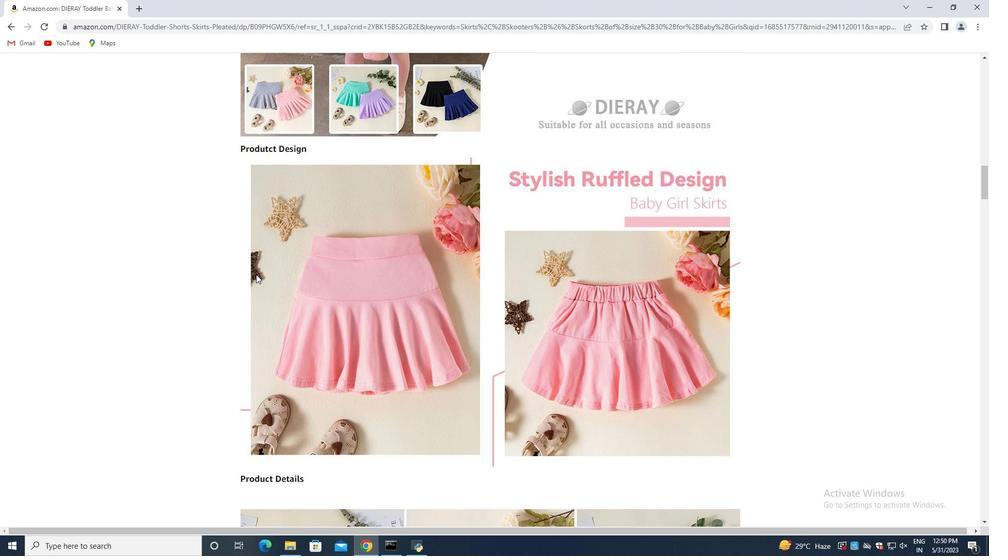 
Action: Mouse moved to (258, 271)
Screenshot: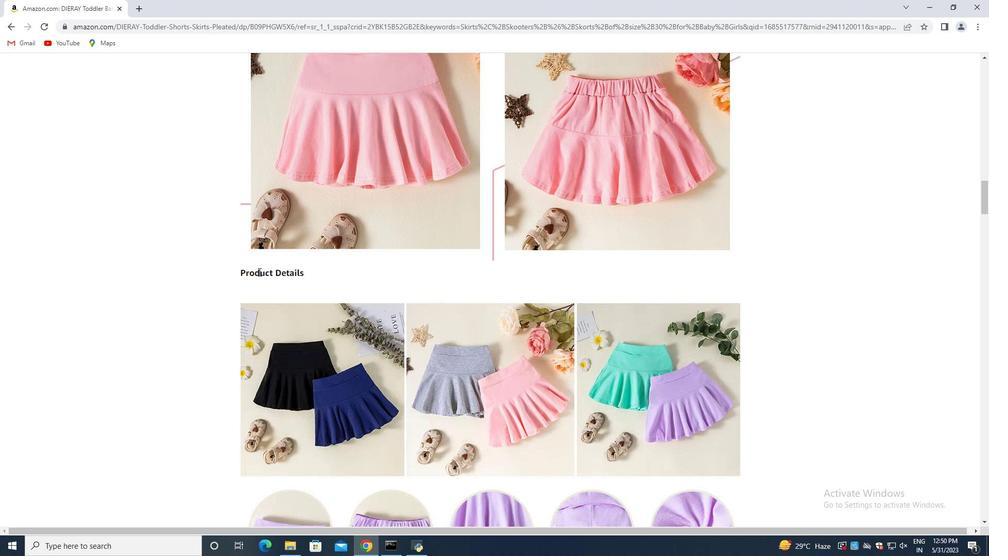 
Action: Mouse scrolled (258, 271) with delta (0, 0)
Screenshot: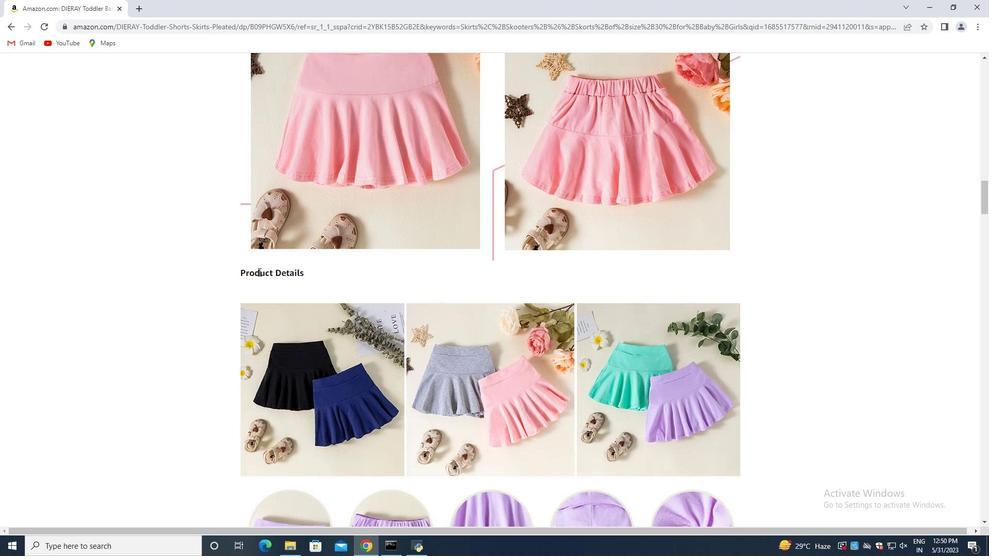 
Action: Mouse scrolled (258, 271) with delta (0, 0)
Screenshot: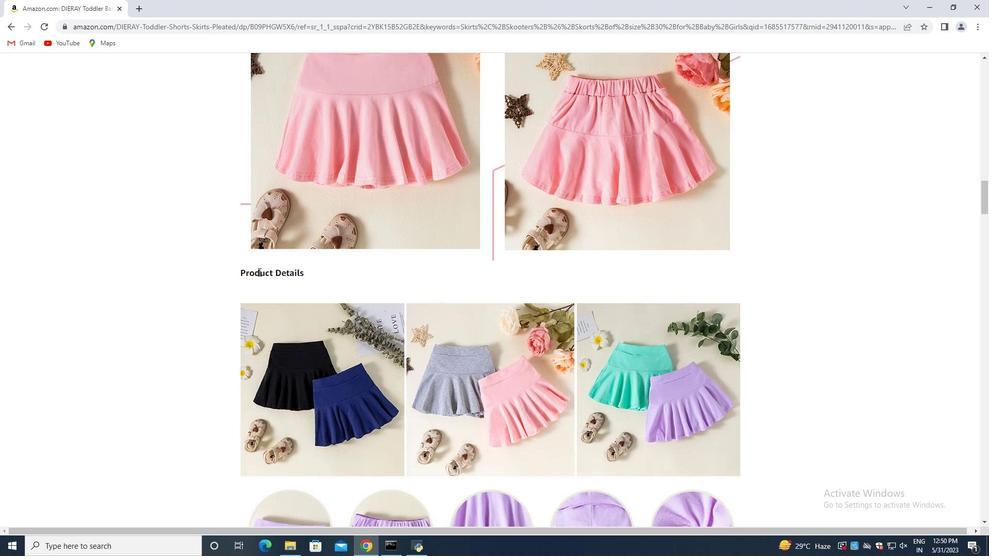 
Action: Mouse scrolled (258, 271) with delta (0, 0)
